 Task: Select street view around selected location Crater Lake National Park, Oregon, United States and verify 4 surrounding locations
Action: Mouse moved to (312, 88)
Screenshot: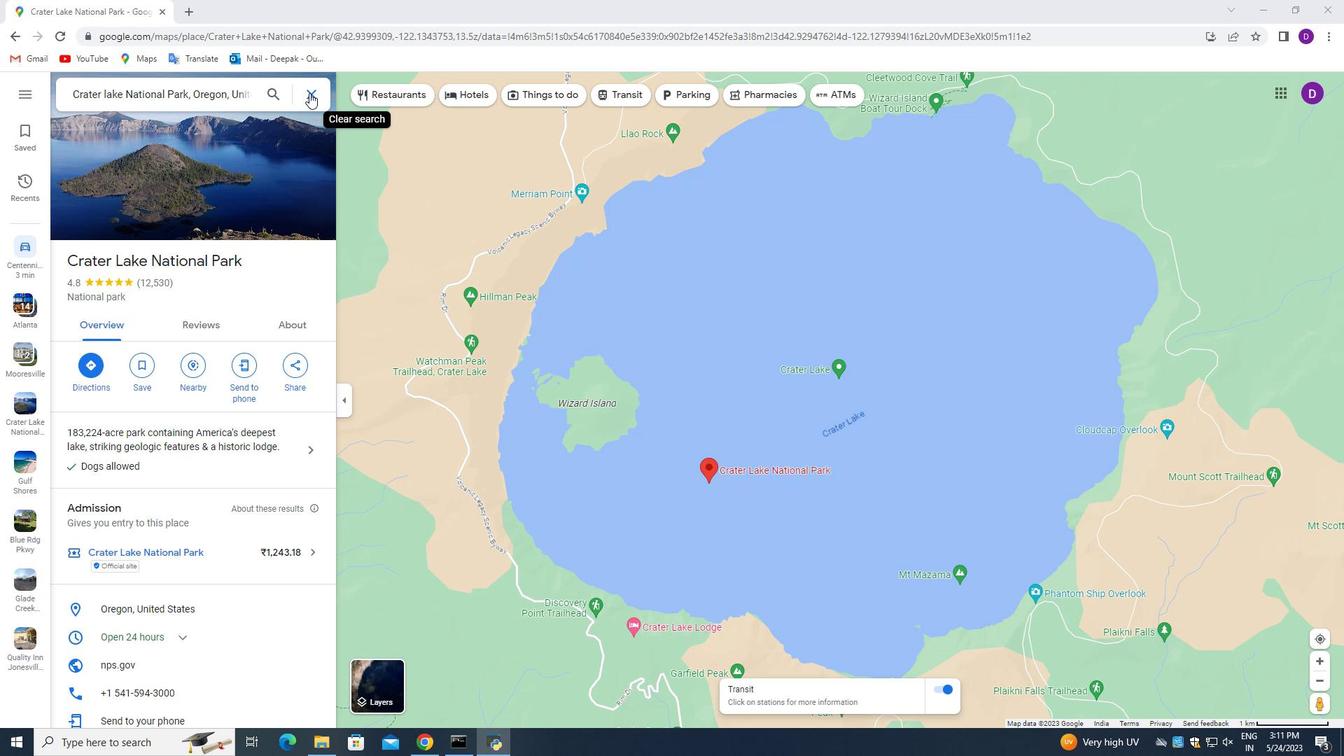 
Action: Mouse pressed left at (312, 88)
Screenshot: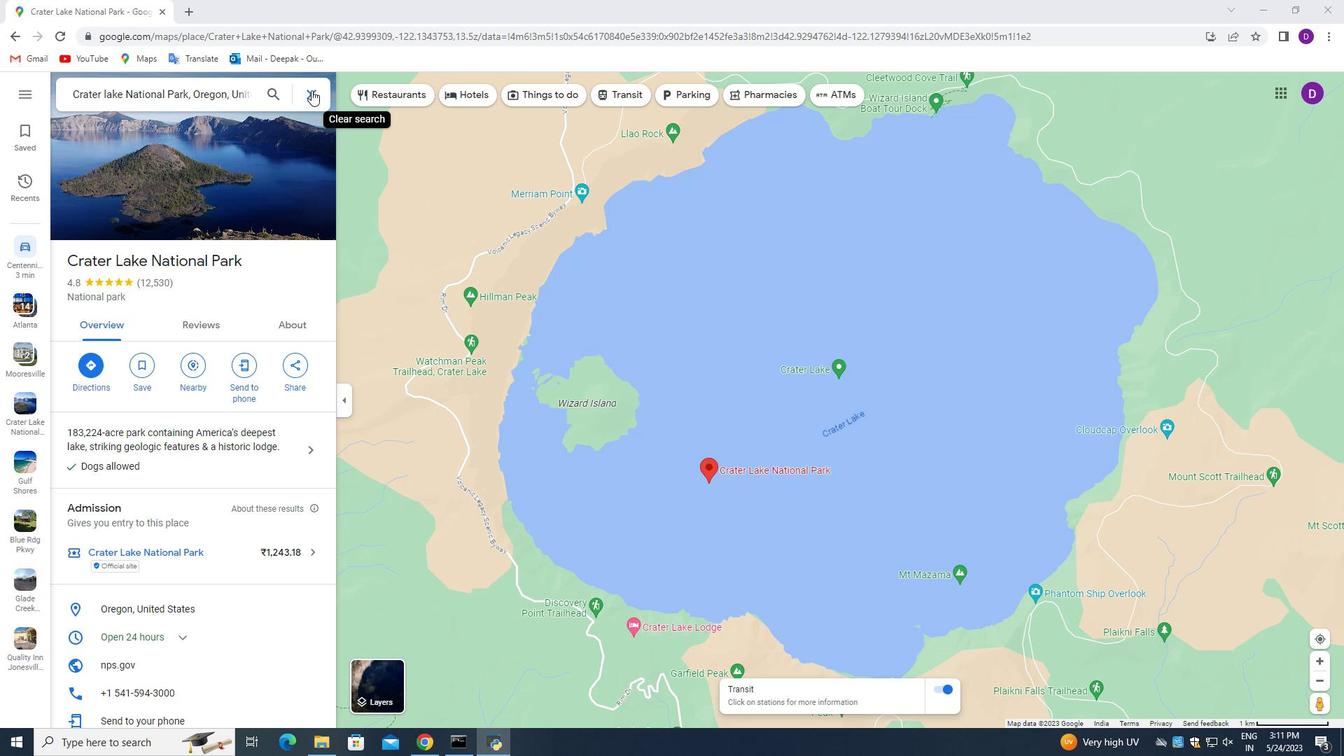 
Action: Mouse moved to (172, 92)
Screenshot: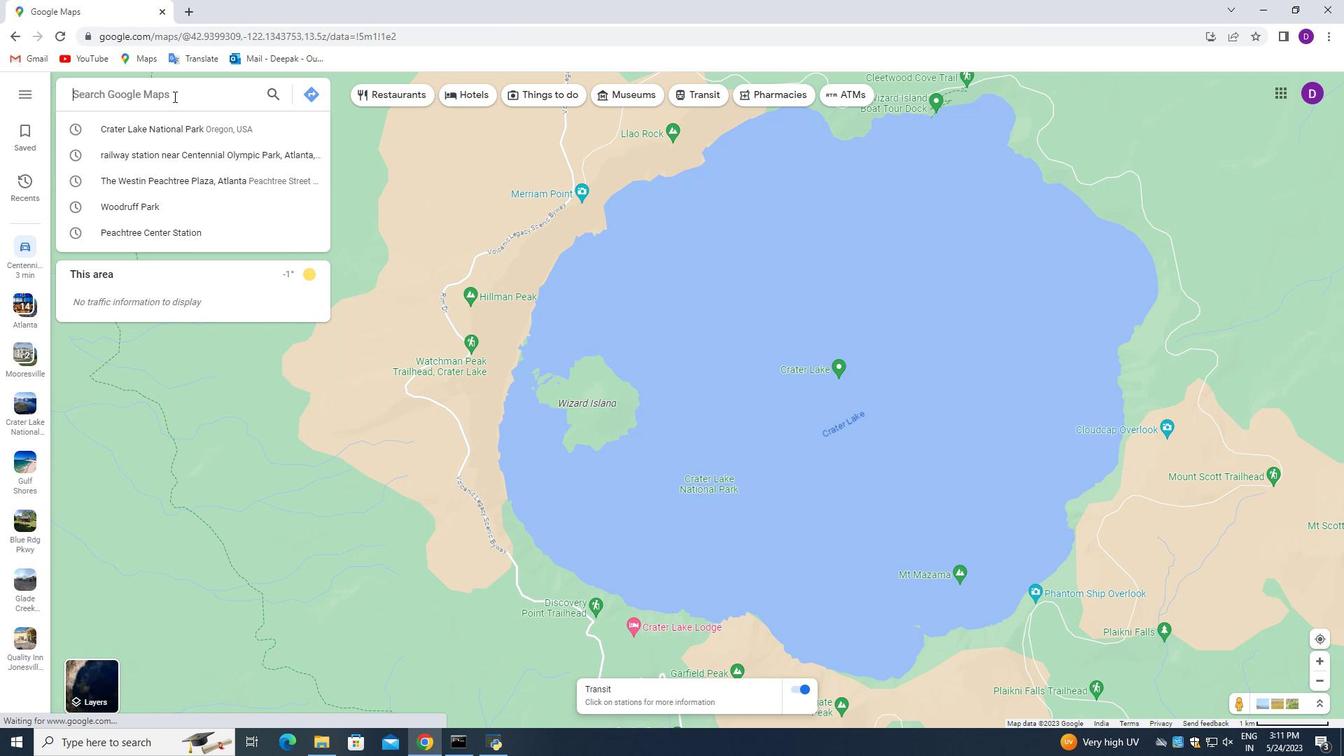
Action: Mouse pressed left at (172, 92)
Screenshot: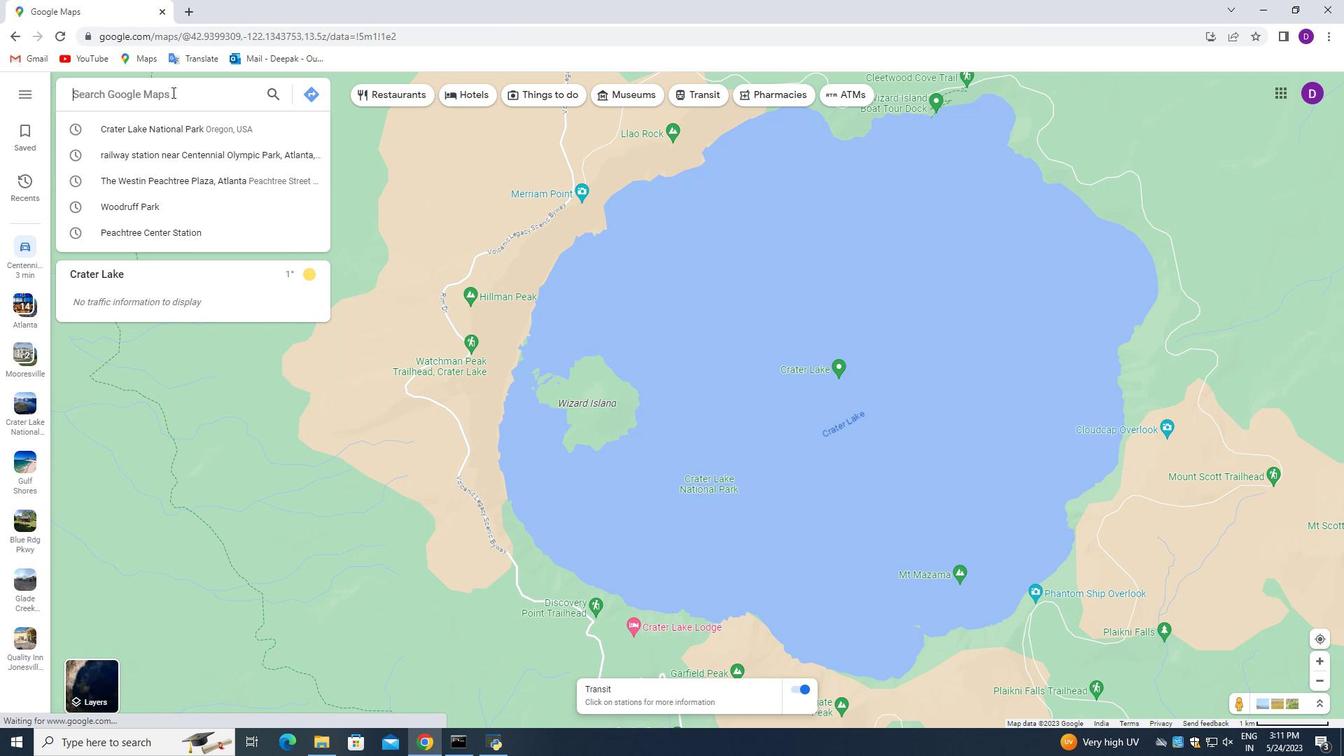 
Action: Mouse moved to (172, 91)
Screenshot: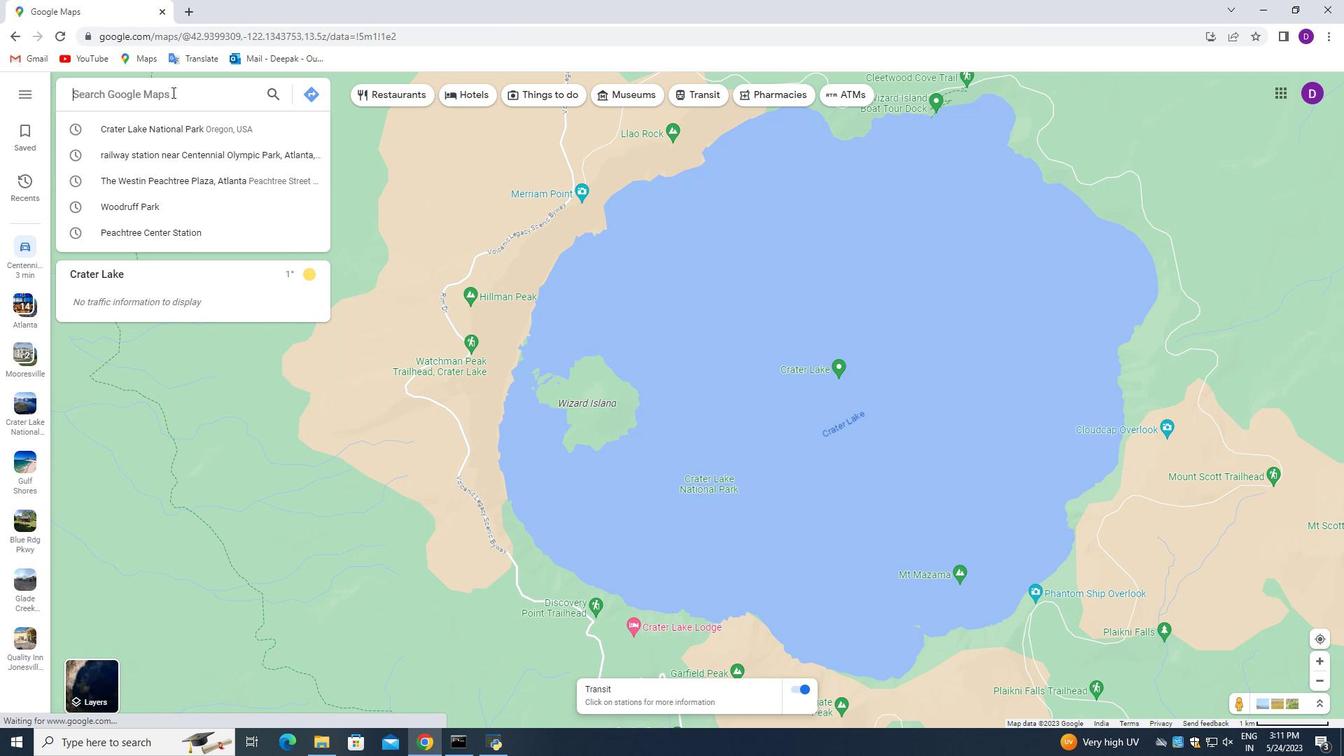 
Action: Key pressed <Key.shift_r>Crater<Key.space><Key.shift>Lake<Key.space><Key.shift>National<Key.space><Key.shift>Park,<Key.space><Key.shift>Oregon,<Key.space><Key.shift>United<Key.space><Key.shift_r>States<Key.enter>
Screenshot: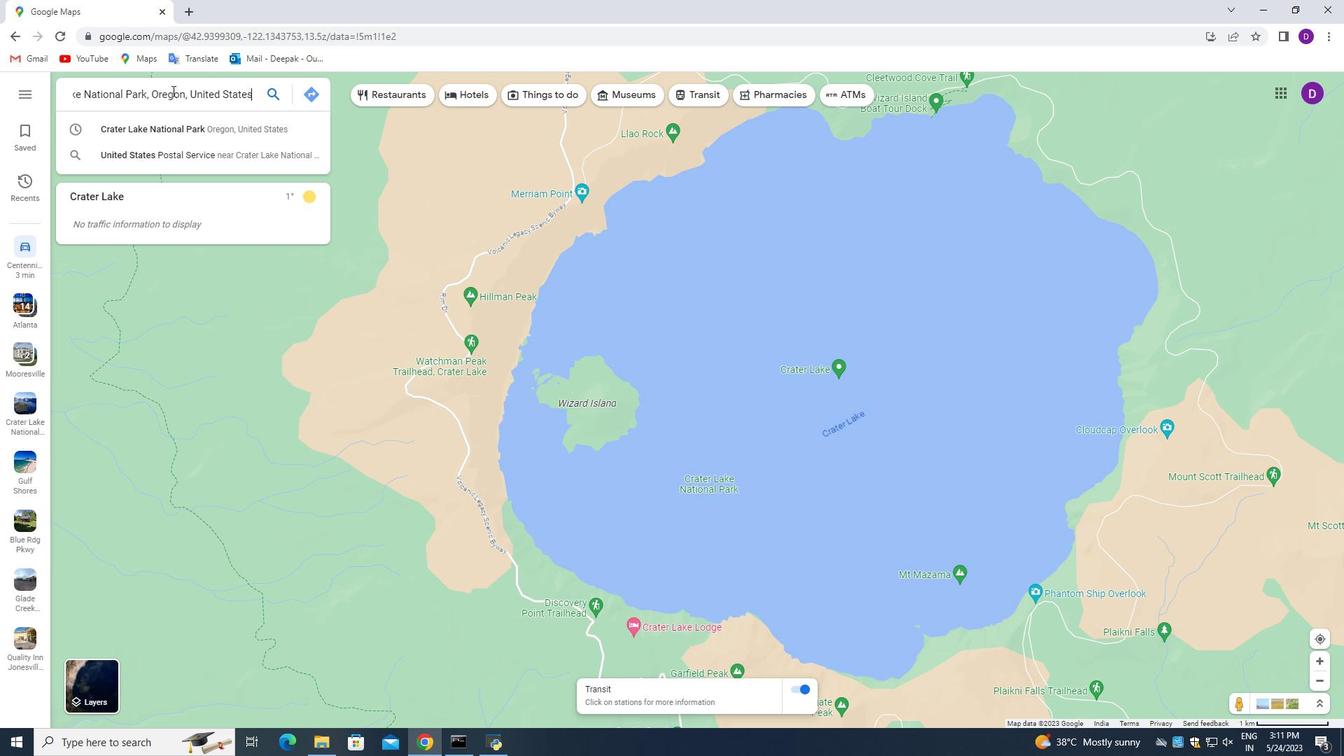 
Action: Mouse moved to (874, 420)
Screenshot: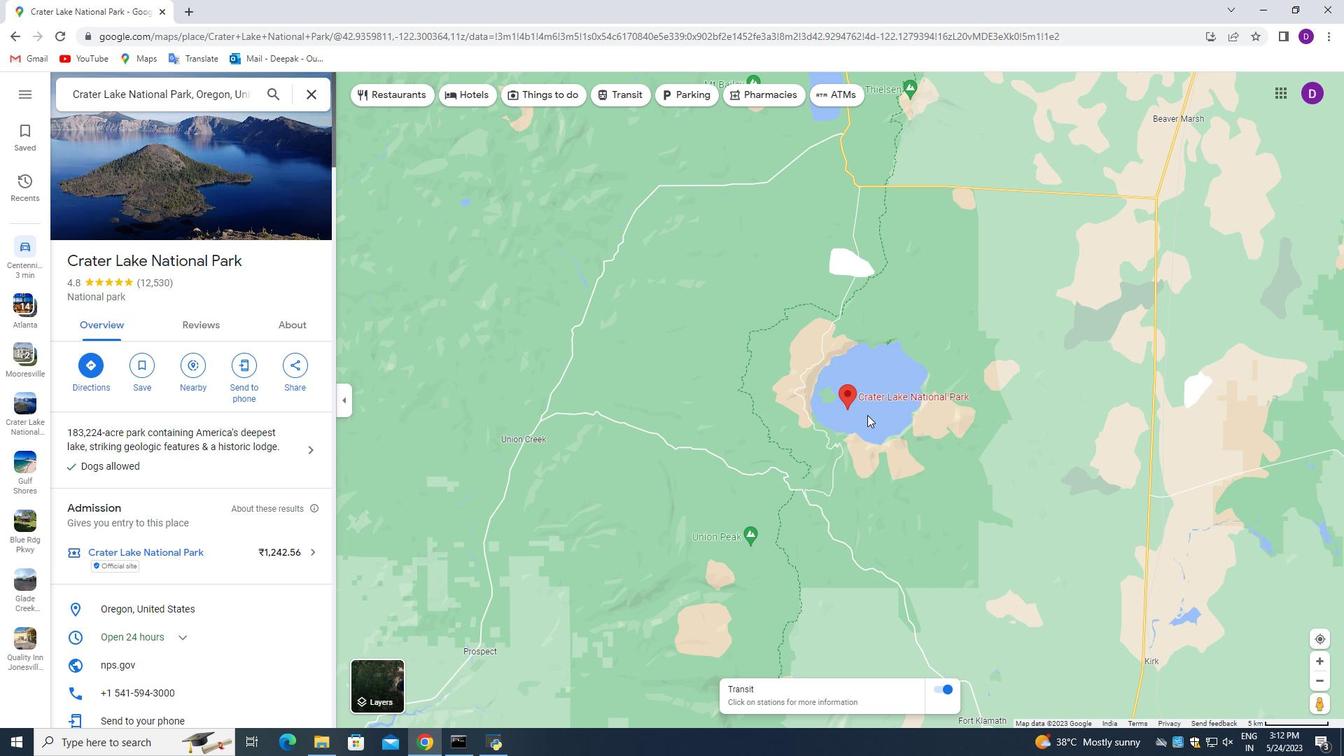 
Action: Mouse scrolled (867, 416) with delta (0, 0)
Screenshot: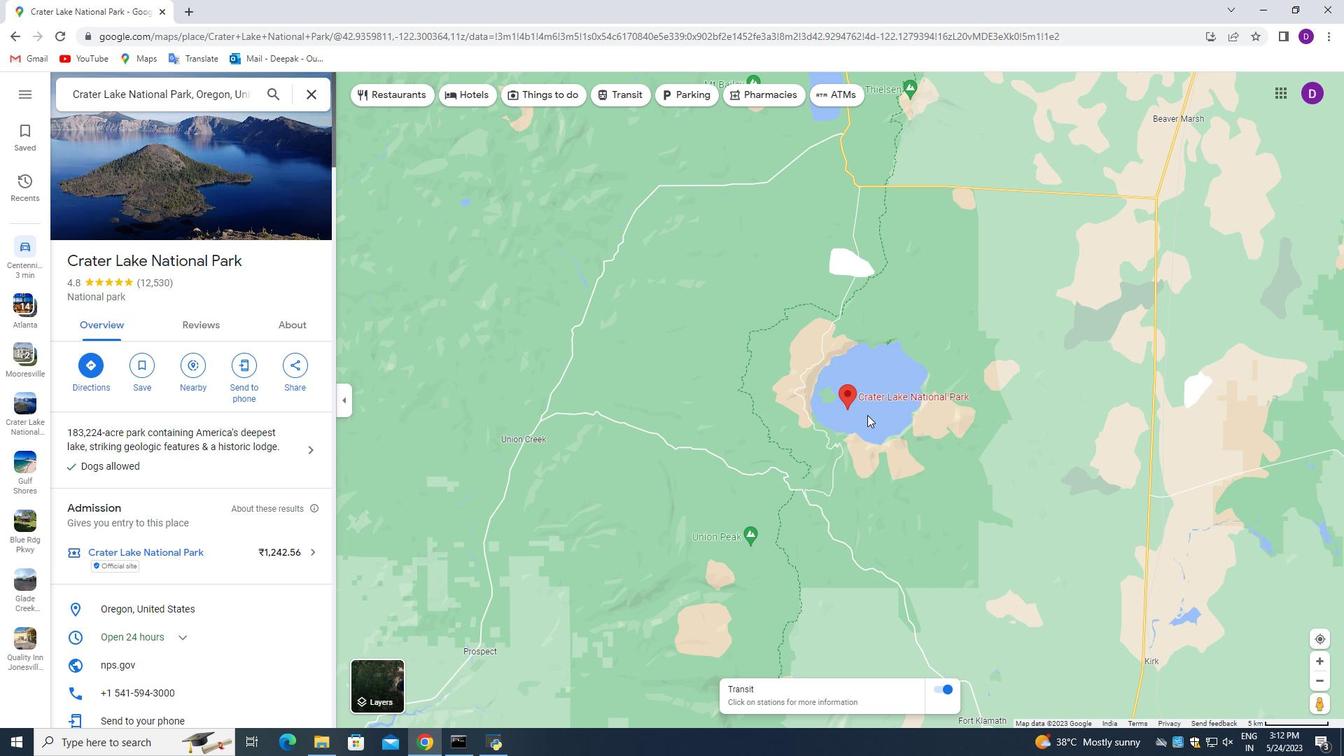 
Action: Mouse moved to (962, 470)
Screenshot: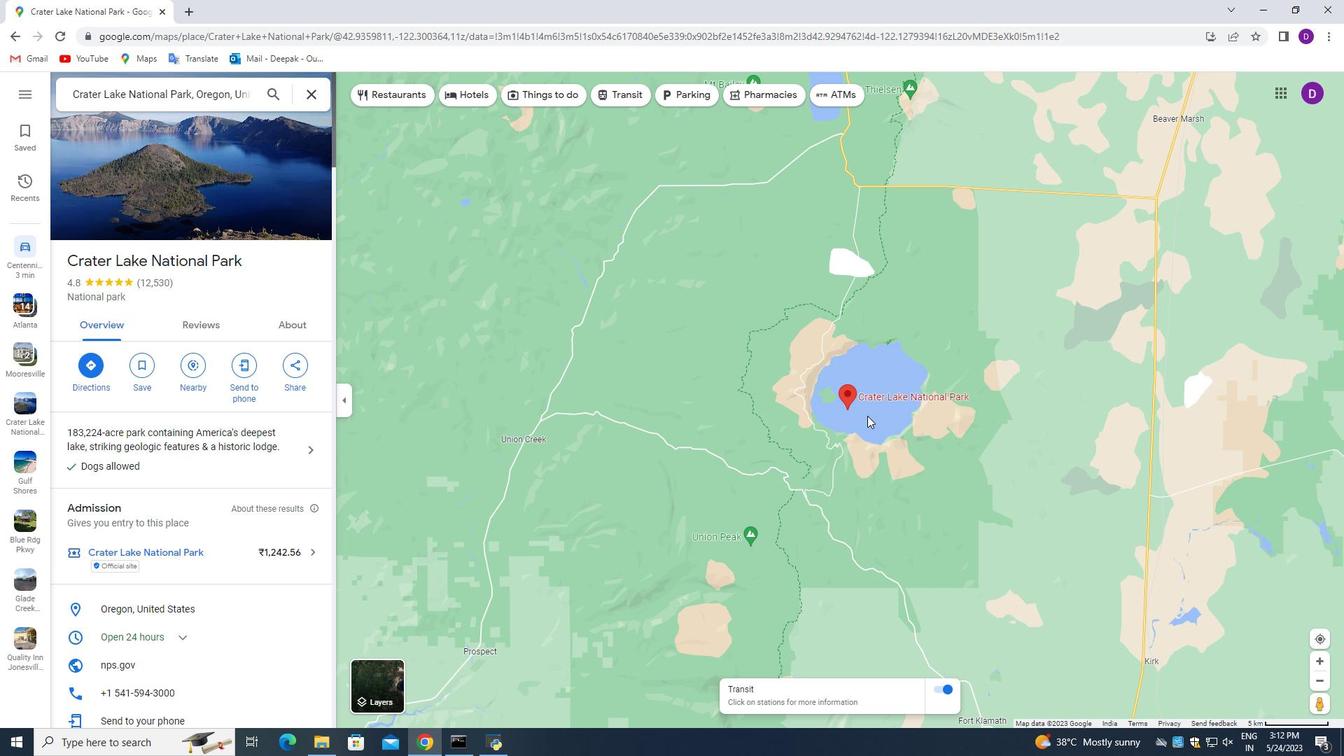 
Action: Mouse scrolled (867, 417) with delta (0, 0)
Screenshot: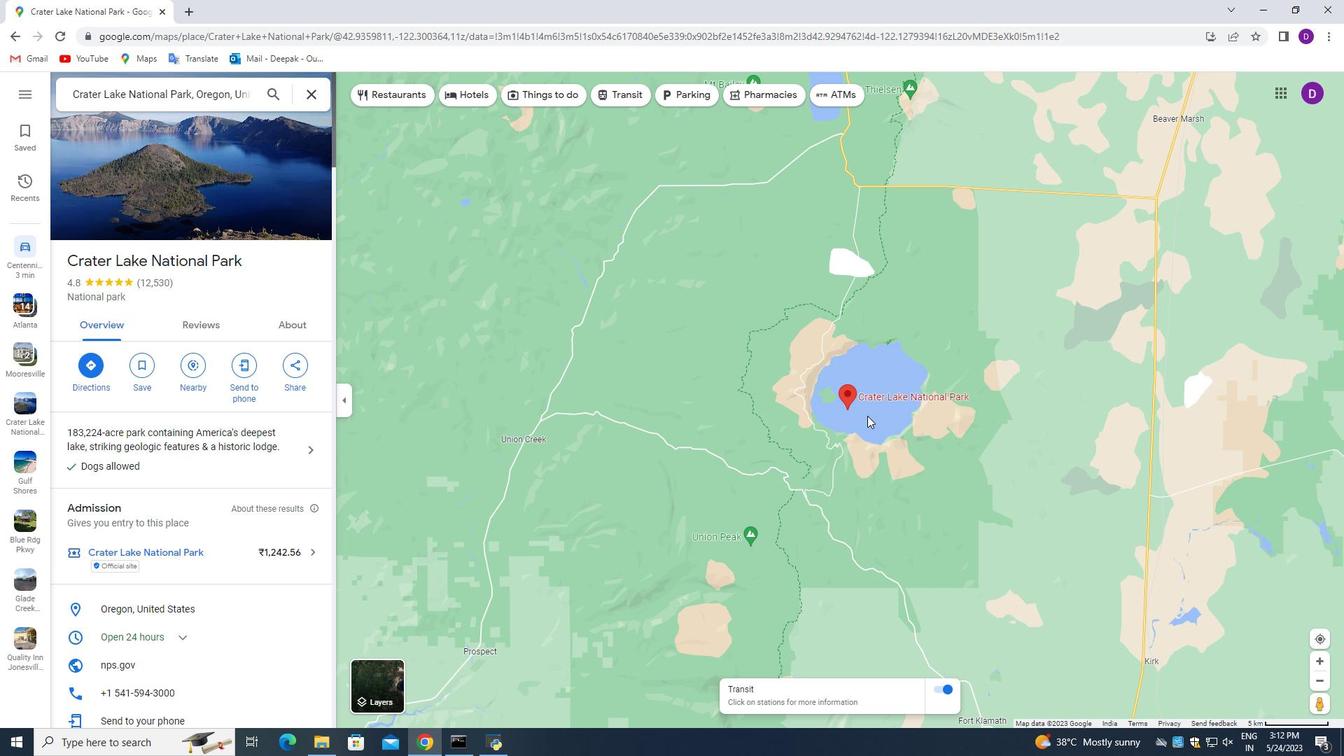 
Action: Mouse moved to (1319, 707)
Screenshot: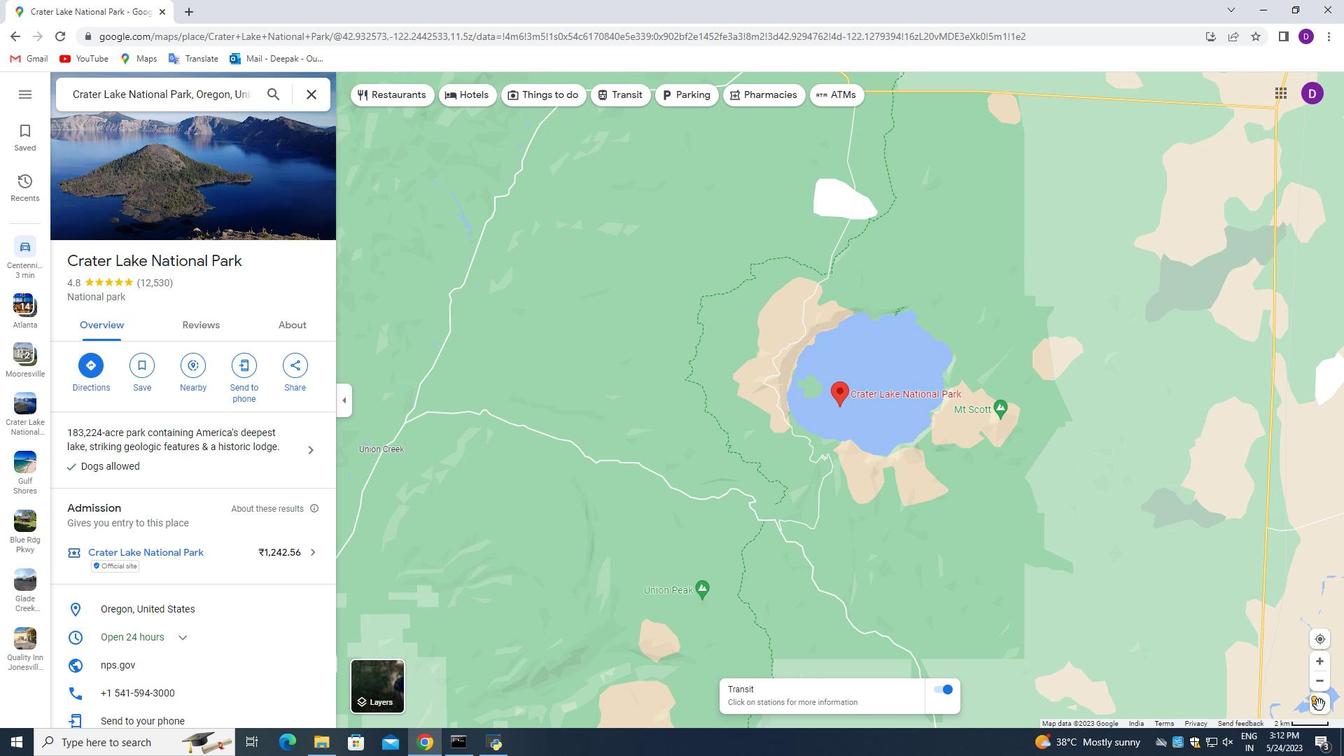 
Action: Mouse pressed left at (1319, 707)
Screenshot: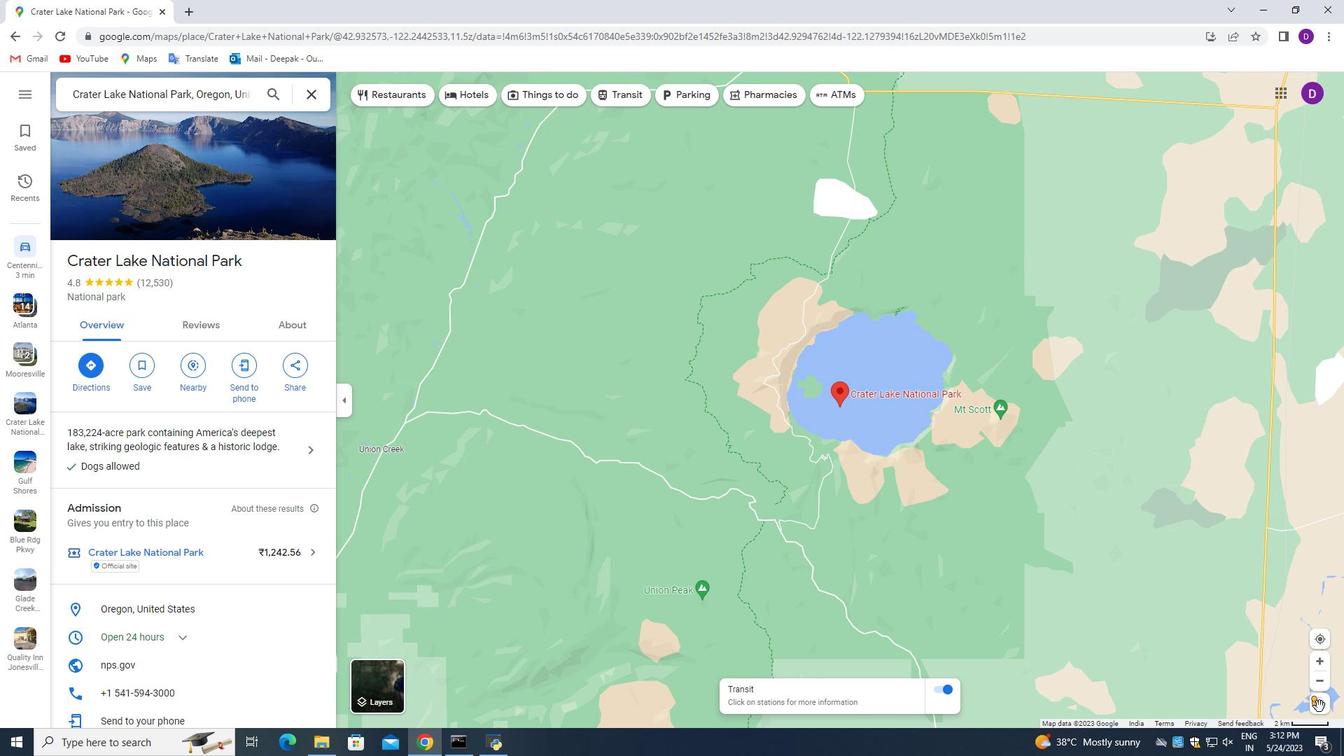 
Action: Mouse moved to (492, 372)
Screenshot: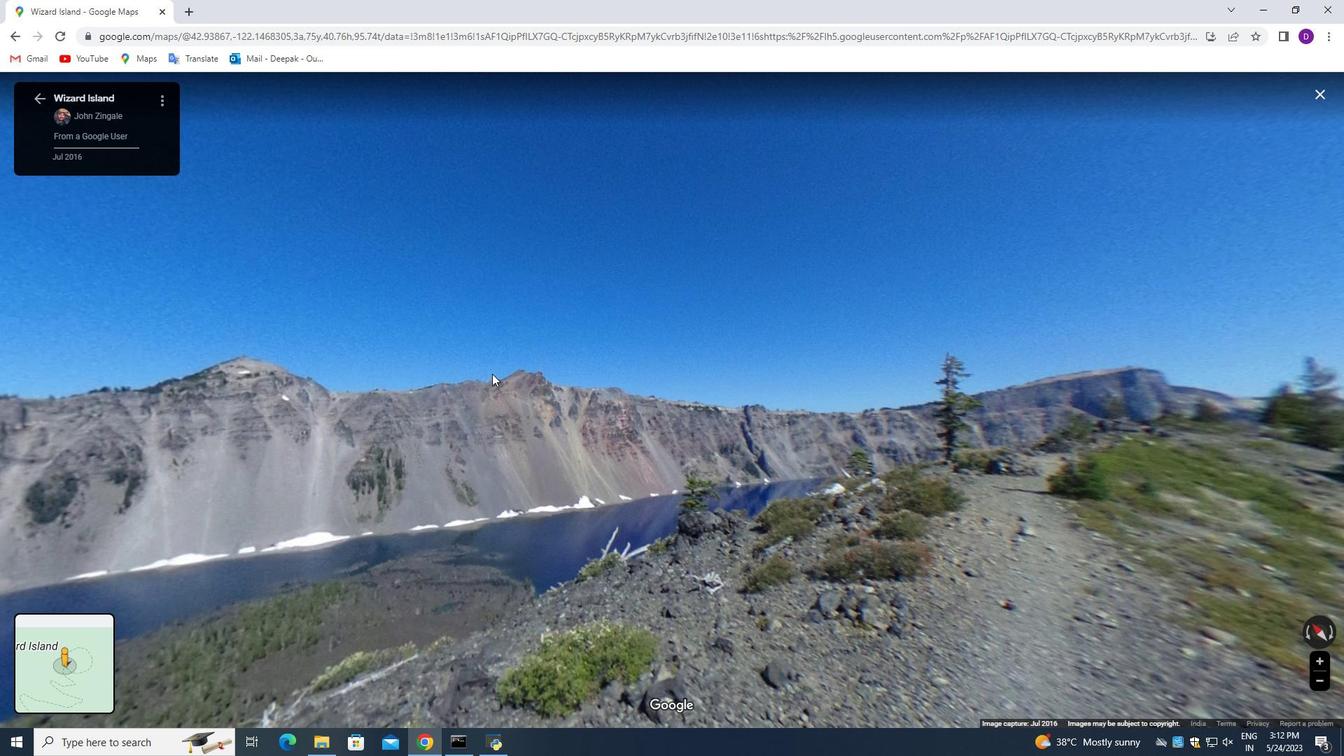 
Action: Mouse pressed left at (492, 372)
Screenshot: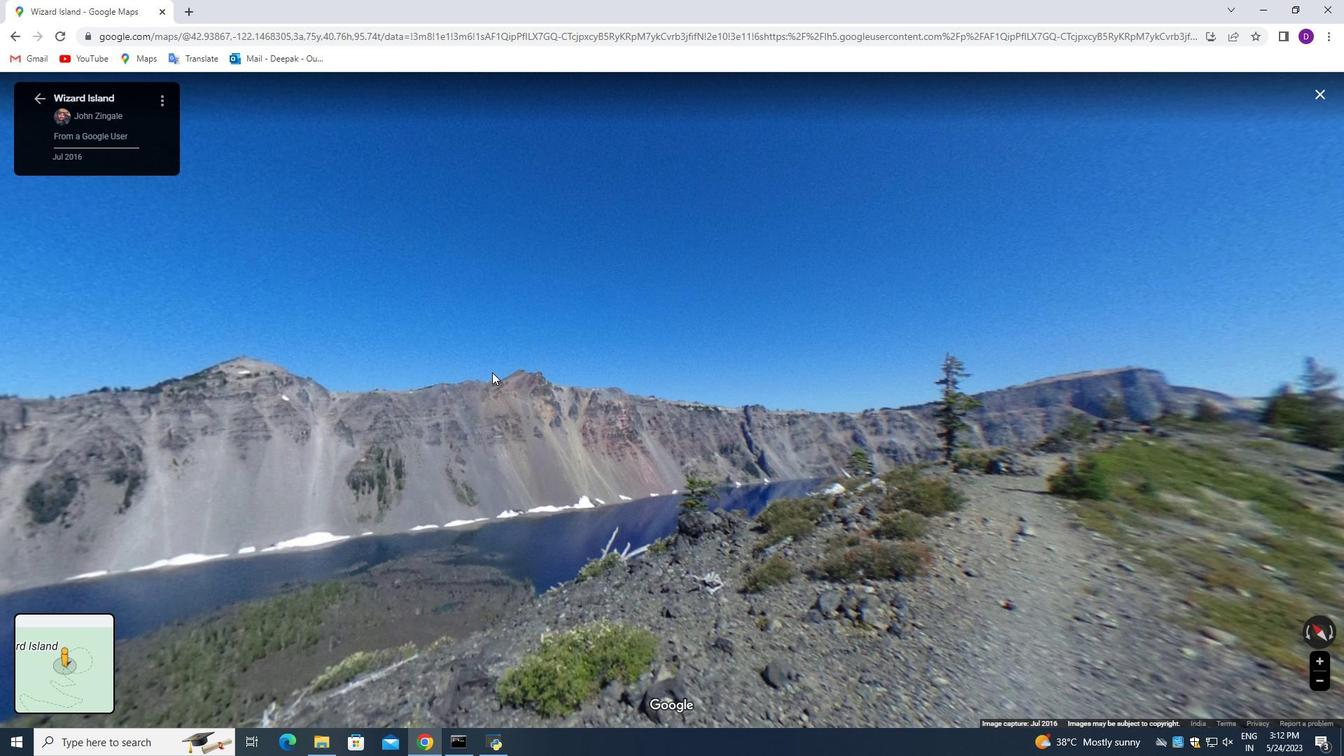 
Action: Mouse moved to (412, 381)
Screenshot: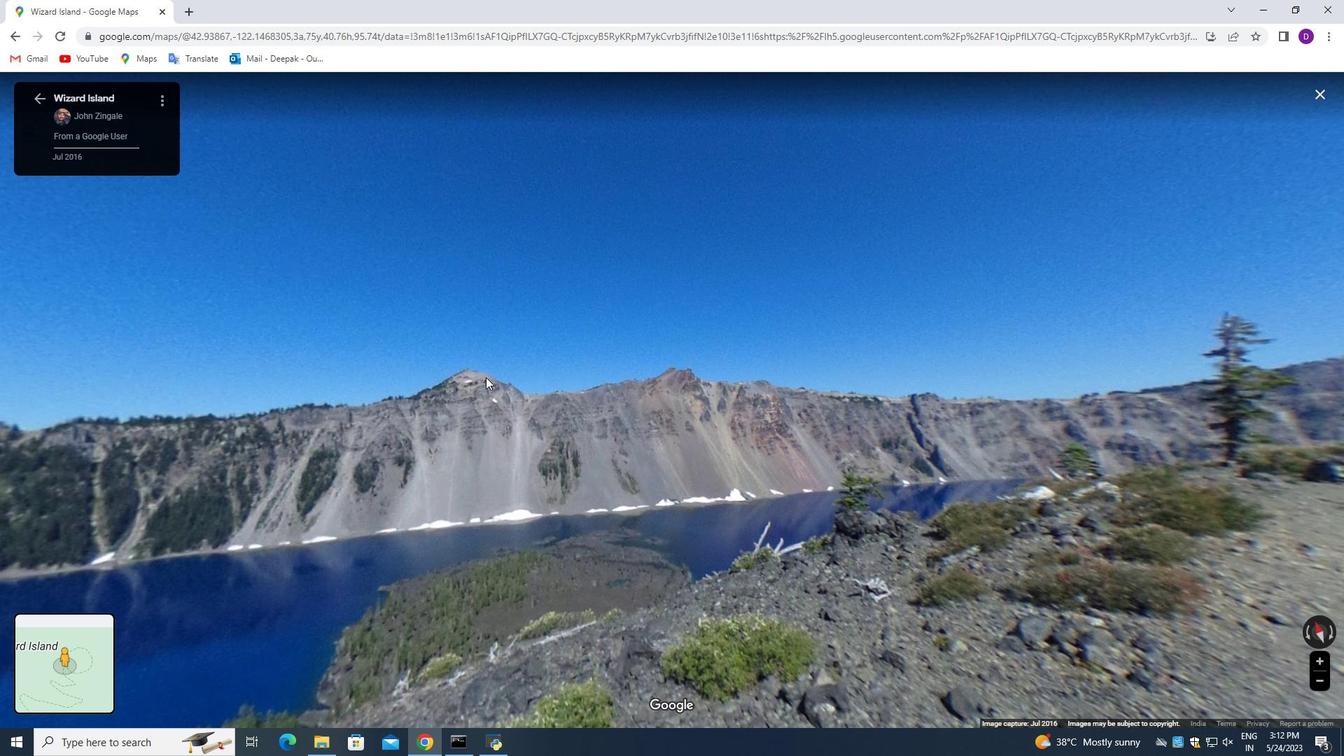 
Action: Mouse pressed left at (412, 381)
Screenshot: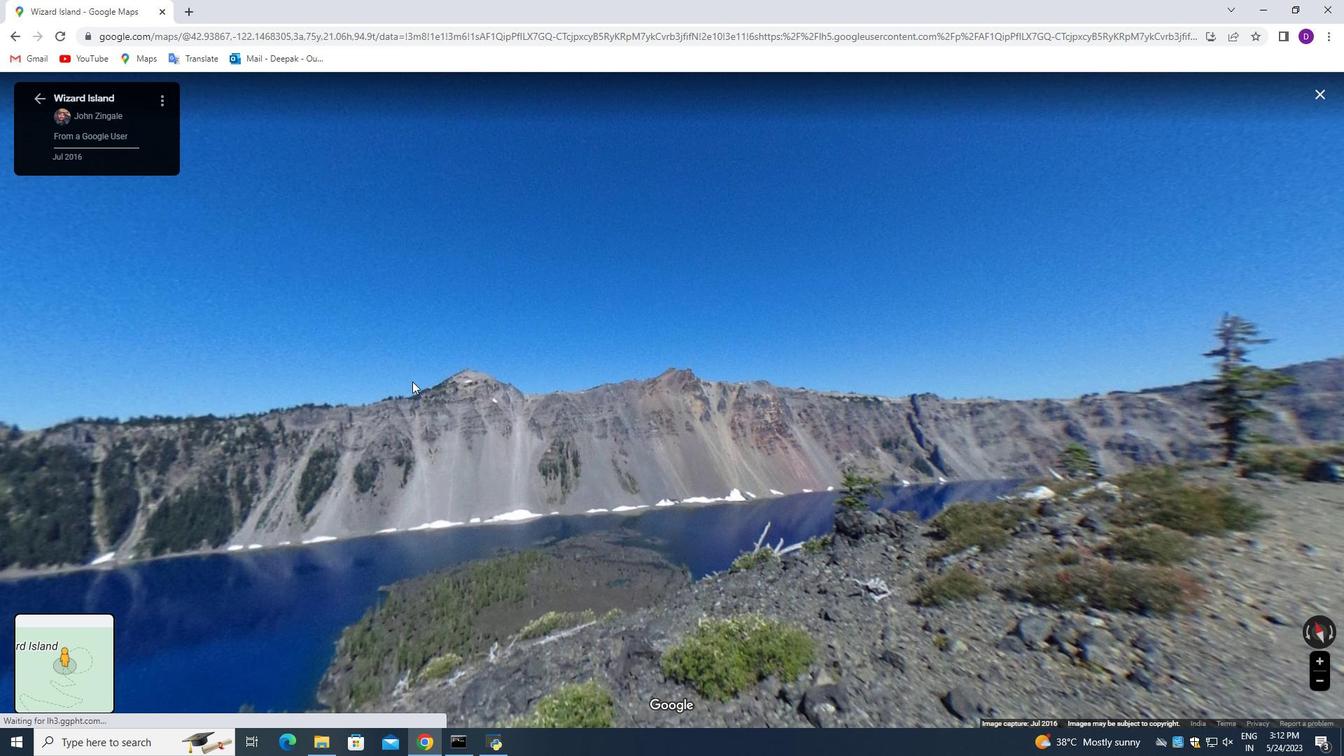 
Action: Mouse moved to (495, 382)
Screenshot: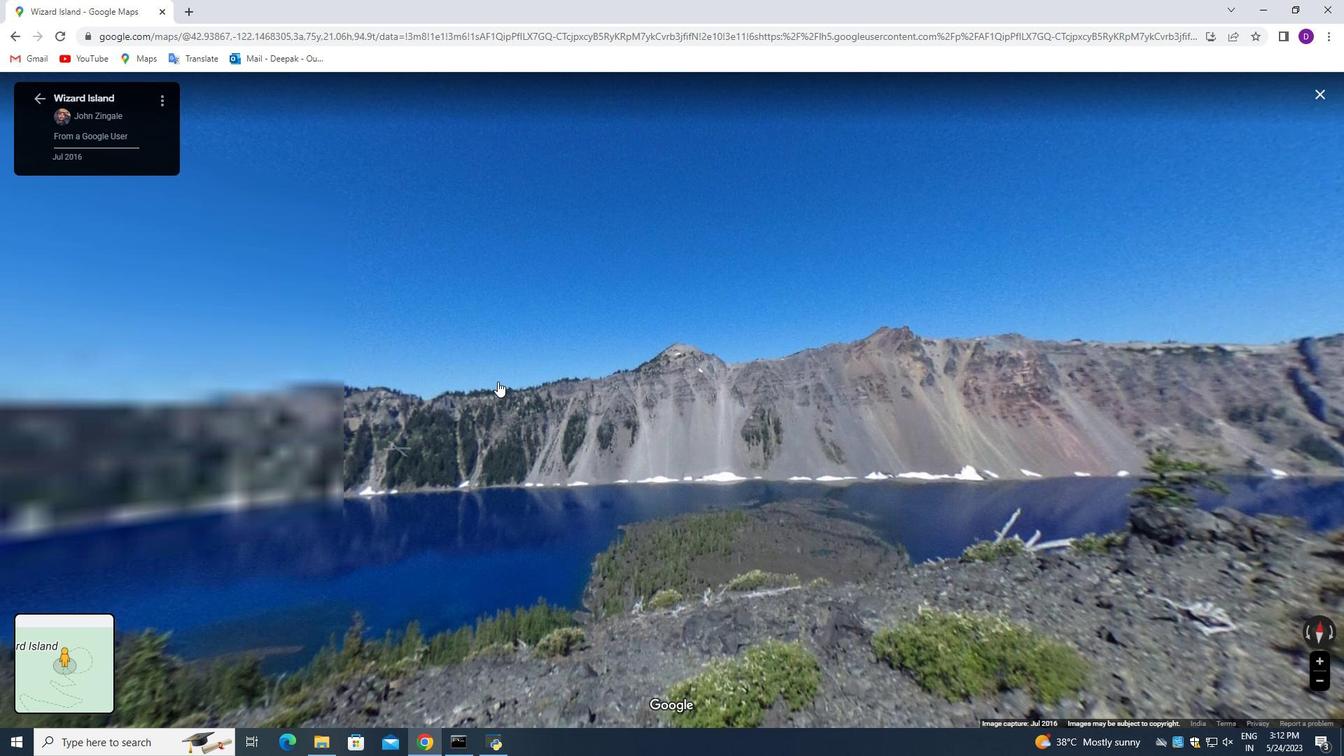 
Action: Mouse scrolled (495, 381) with delta (0, 0)
Screenshot: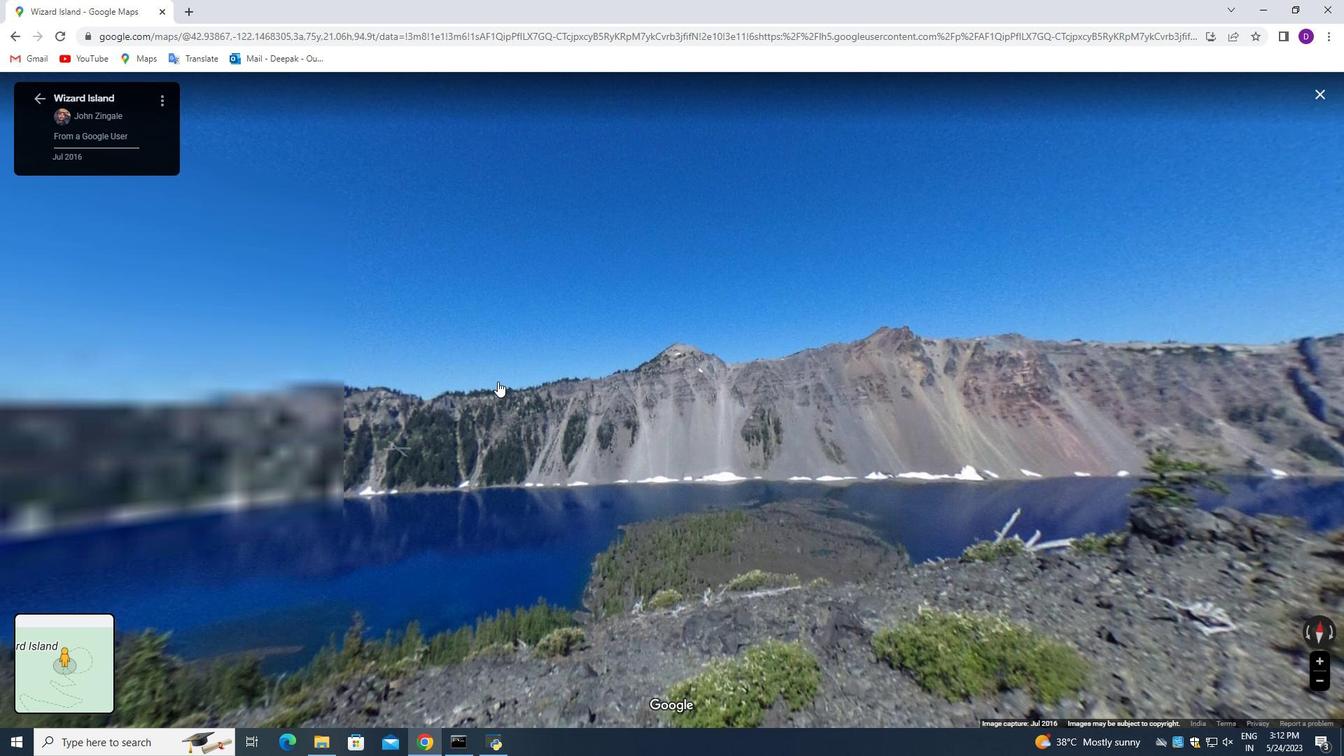 
Action: Mouse moved to (494, 382)
Screenshot: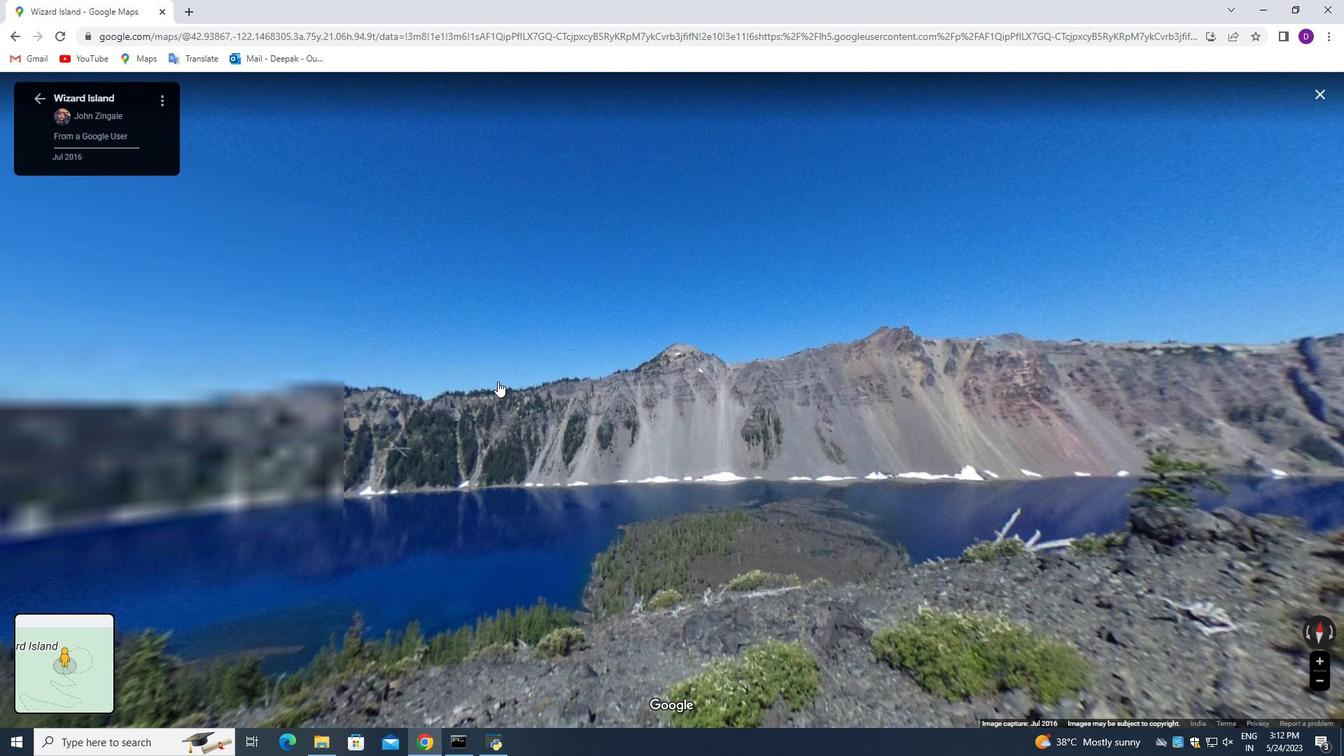 
Action: Mouse scrolled (494, 381) with delta (0, 0)
Screenshot: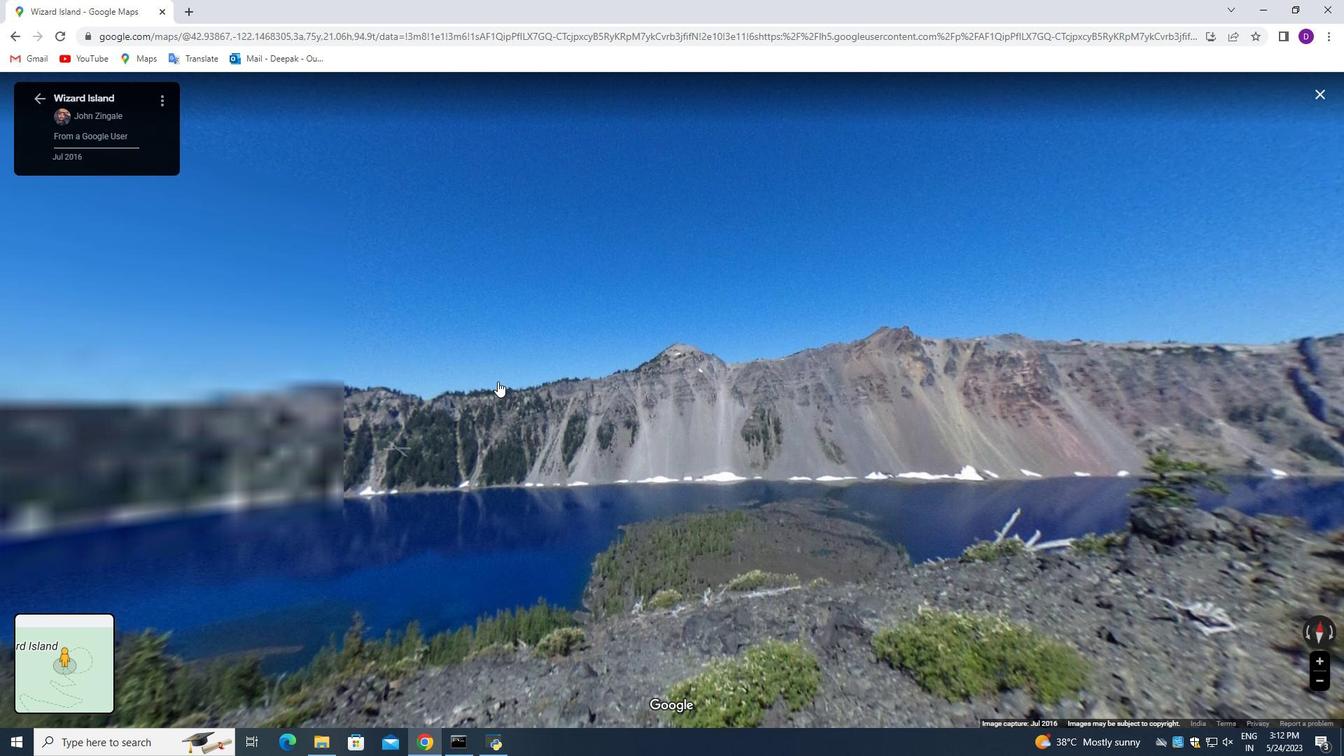
Action: Mouse scrolled (494, 381) with delta (0, 0)
Screenshot: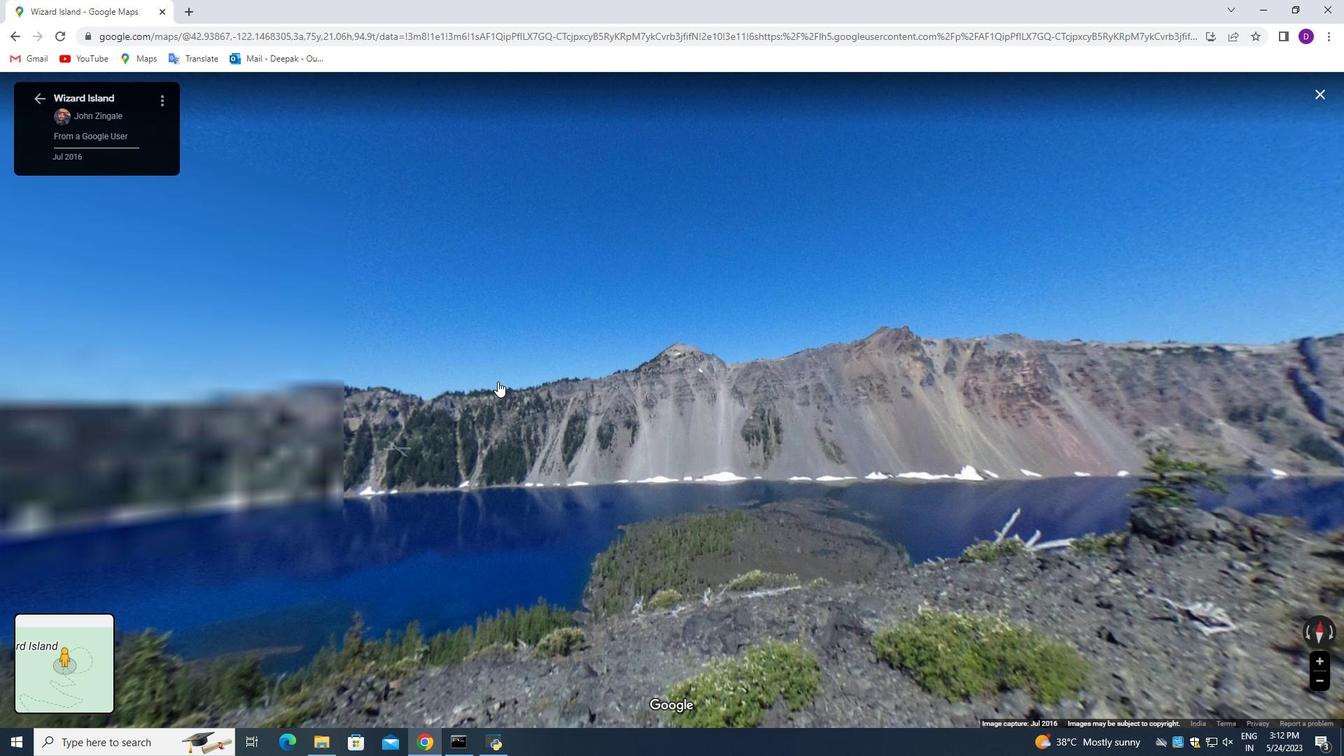 
Action: Mouse moved to (494, 382)
Screenshot: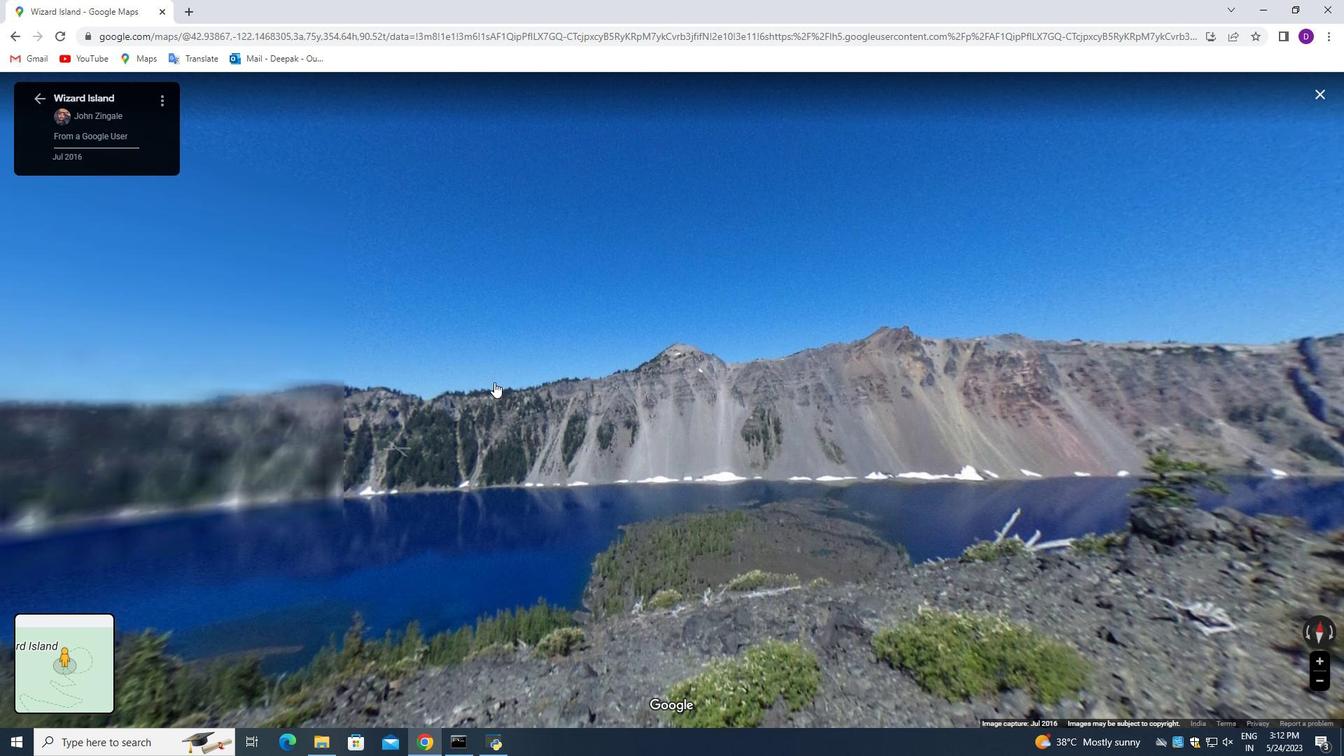 
Action: Mouse scrolled (494, 381) with delta (0, 0)
Screenshot: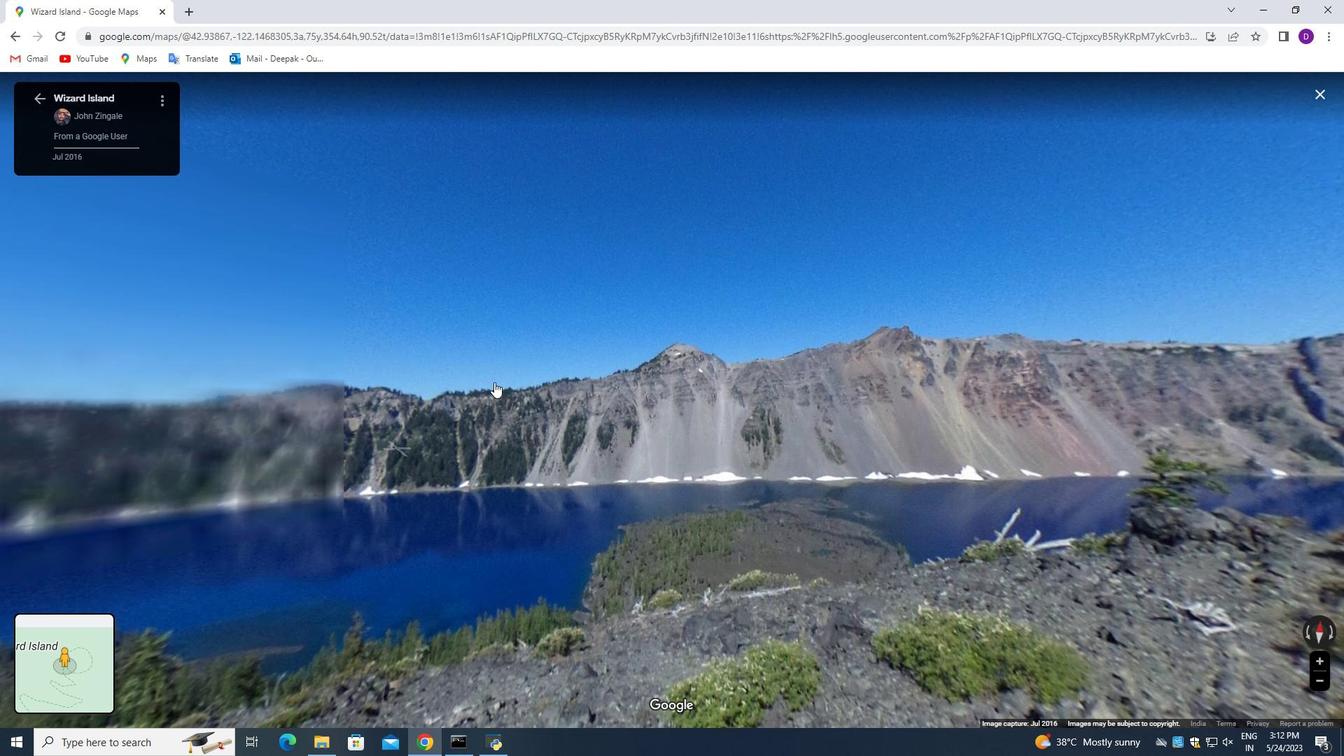 
Action: Mouse moved to (492, 381)
Screenshot: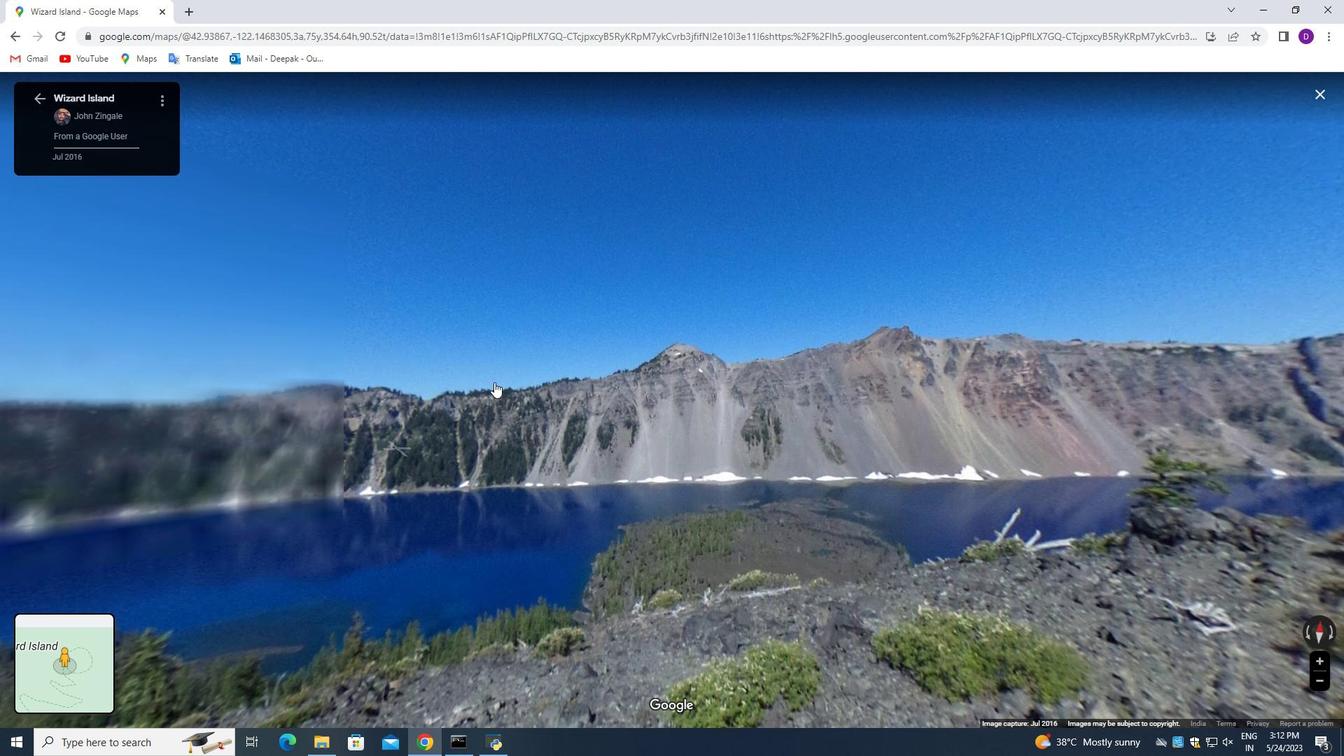 
Action: Mouse scrolled (492, 380) with delta (0, 0)
Screenshot: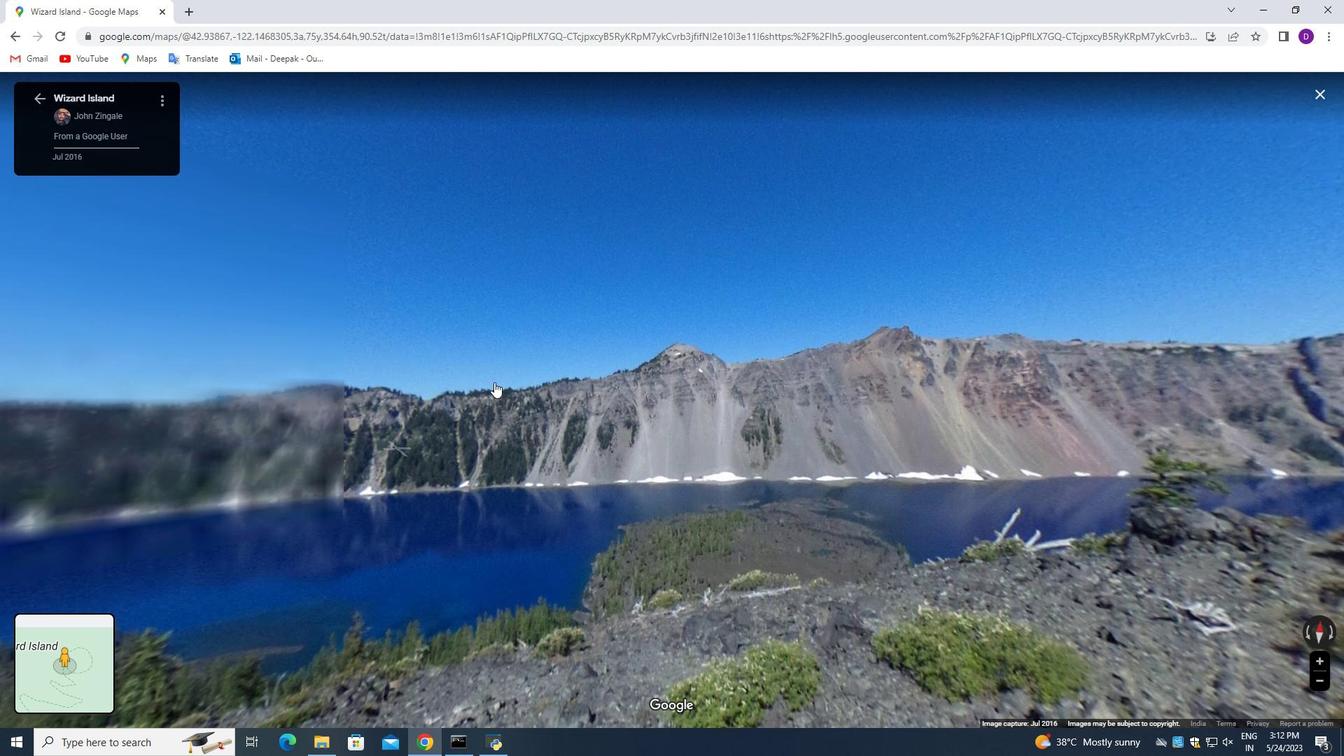 
Action: Mouse moved to (492, 380)
Screenshot: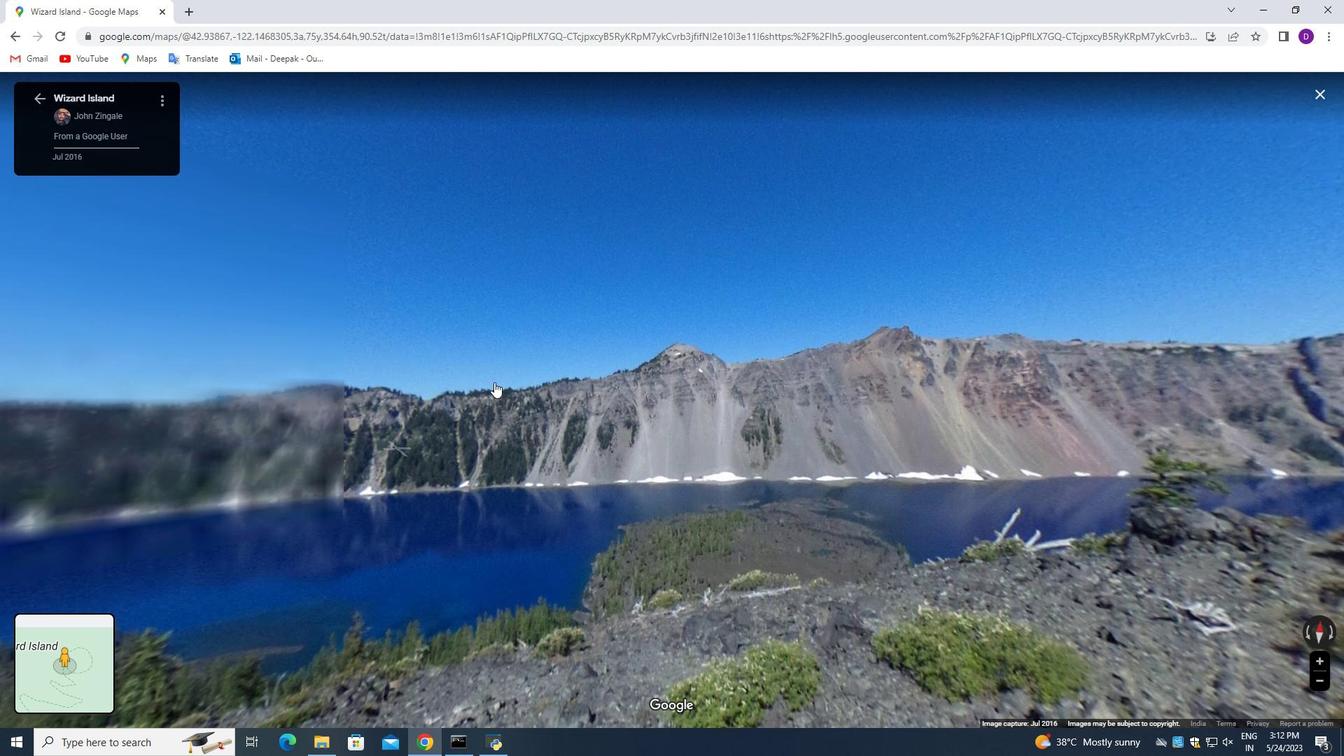
Action: Mouse scrolled (492, 380) with delta (0, 0)
Screenshot: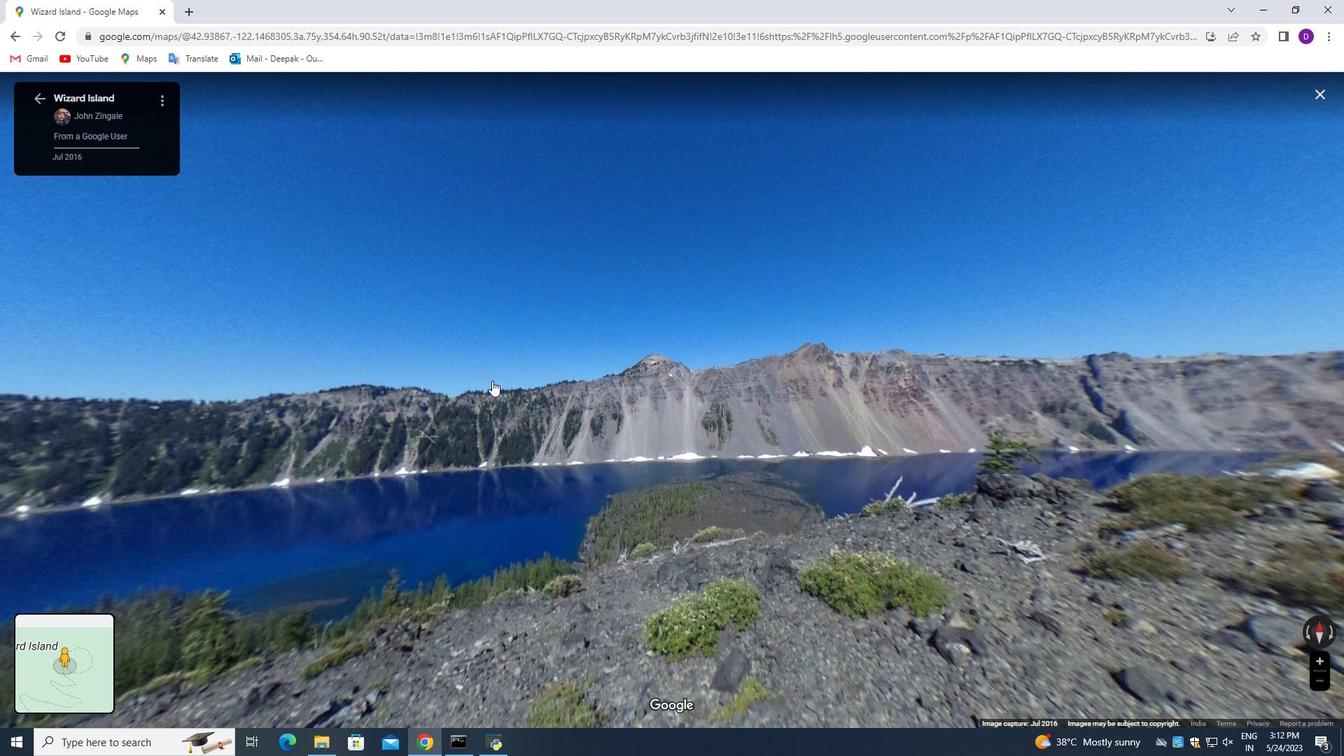 
Action: Mouse scrolled (492, 380) with delta (0, 0)
Screenshot: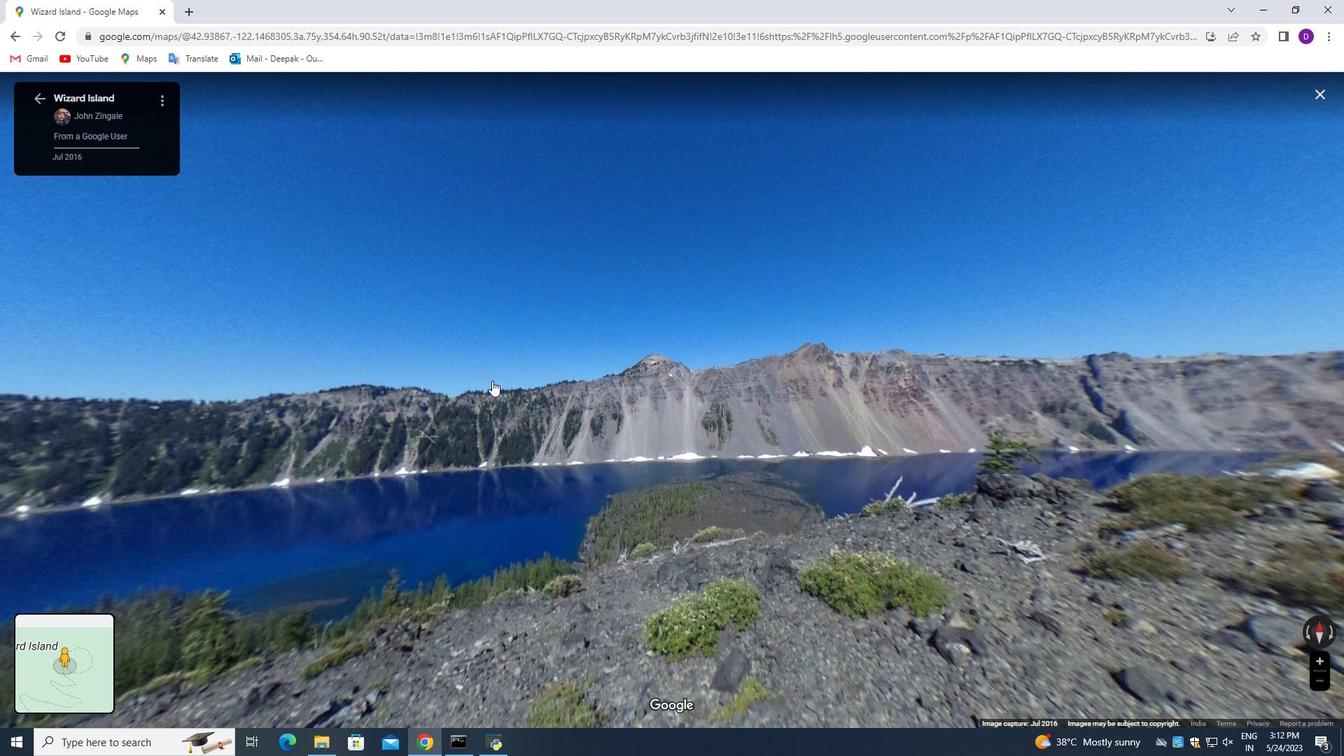 
Action: Mouse scrolled (492, 380) with delta (0, 0)
Screenshot: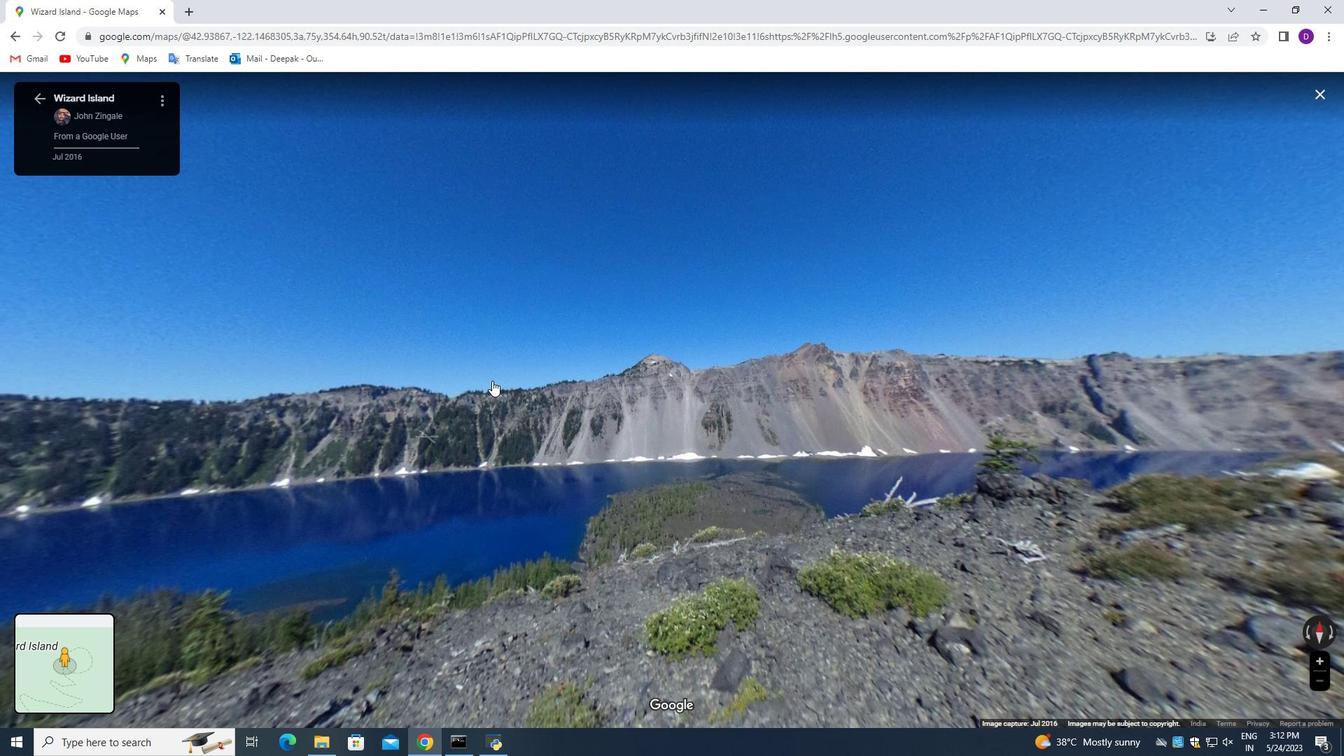 
Action: Mouse scrolled (492, 380) with delta (0, 0)
Screenshot: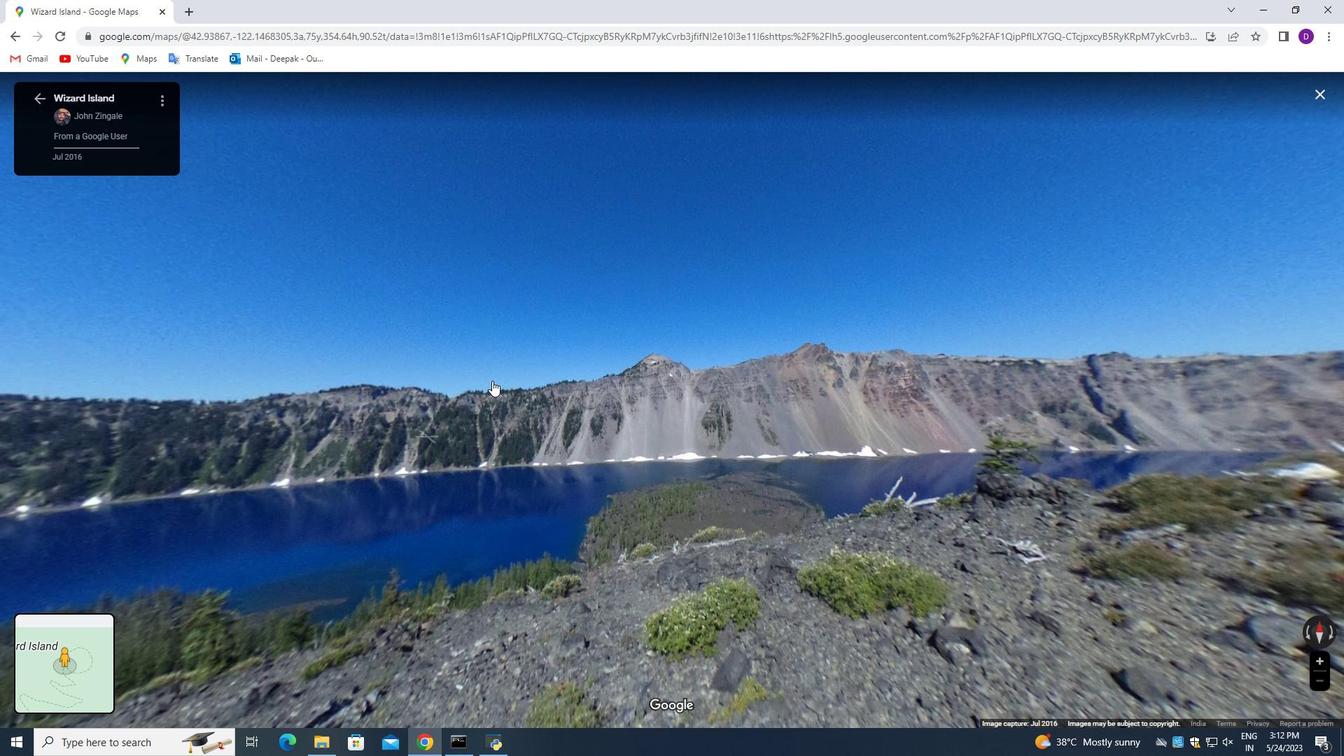 
Action: Mouse moved to (492, 380)
Screenshot: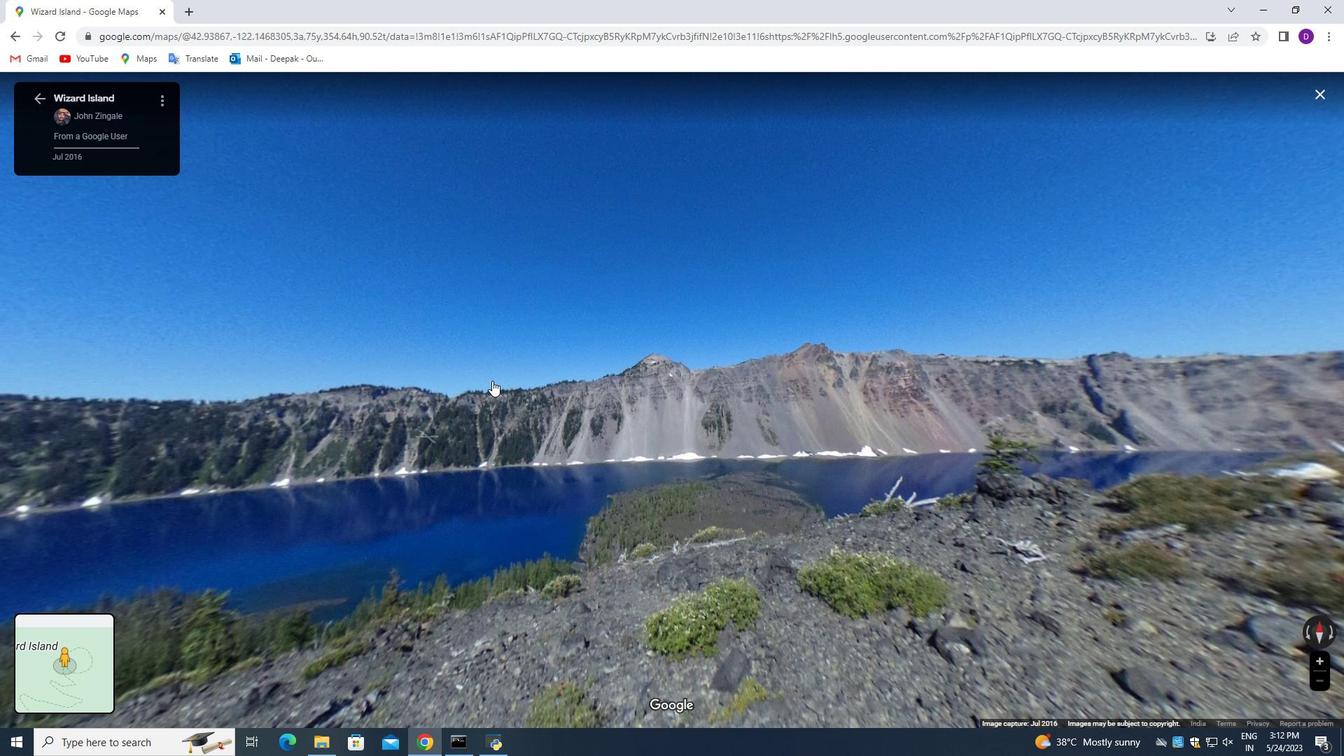 
Action: Mouse scrolled (492, 380) with delta (0, 0)
Screenshot: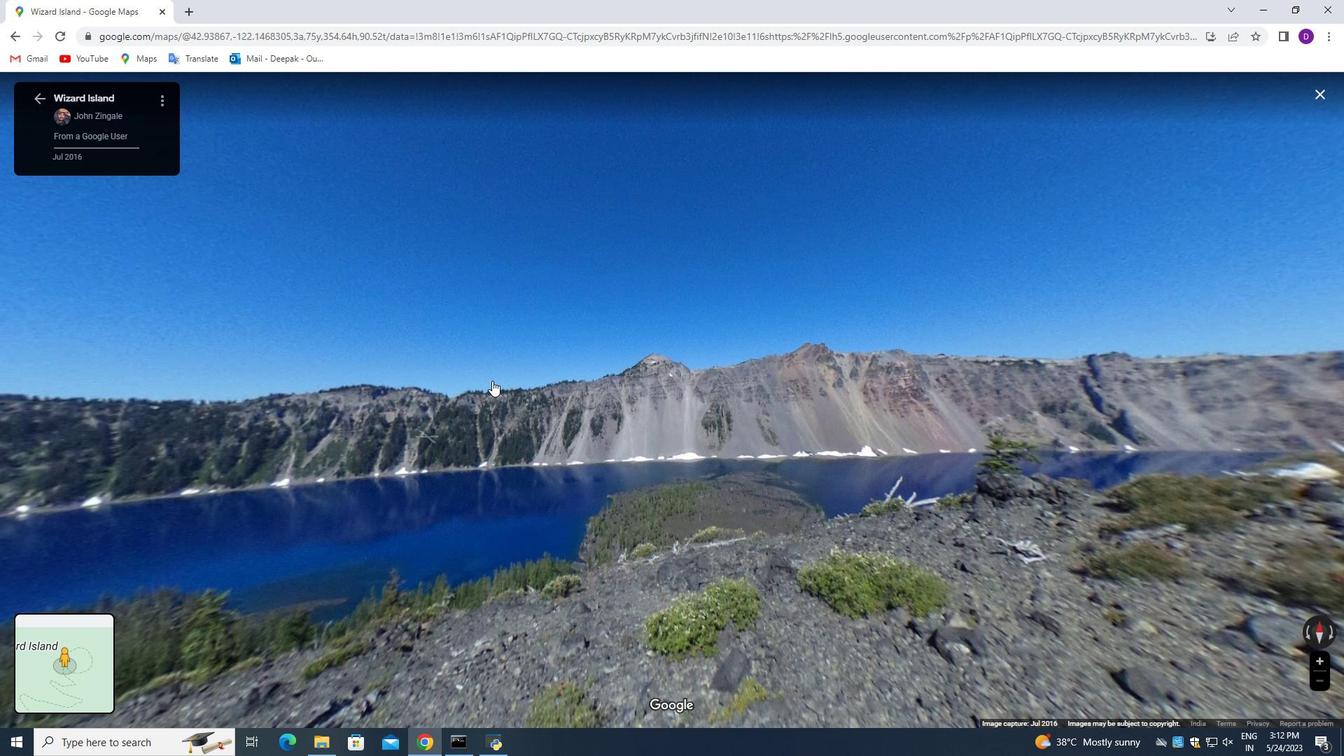 
Action: Mouse moved to (415, 394)
Screenshot: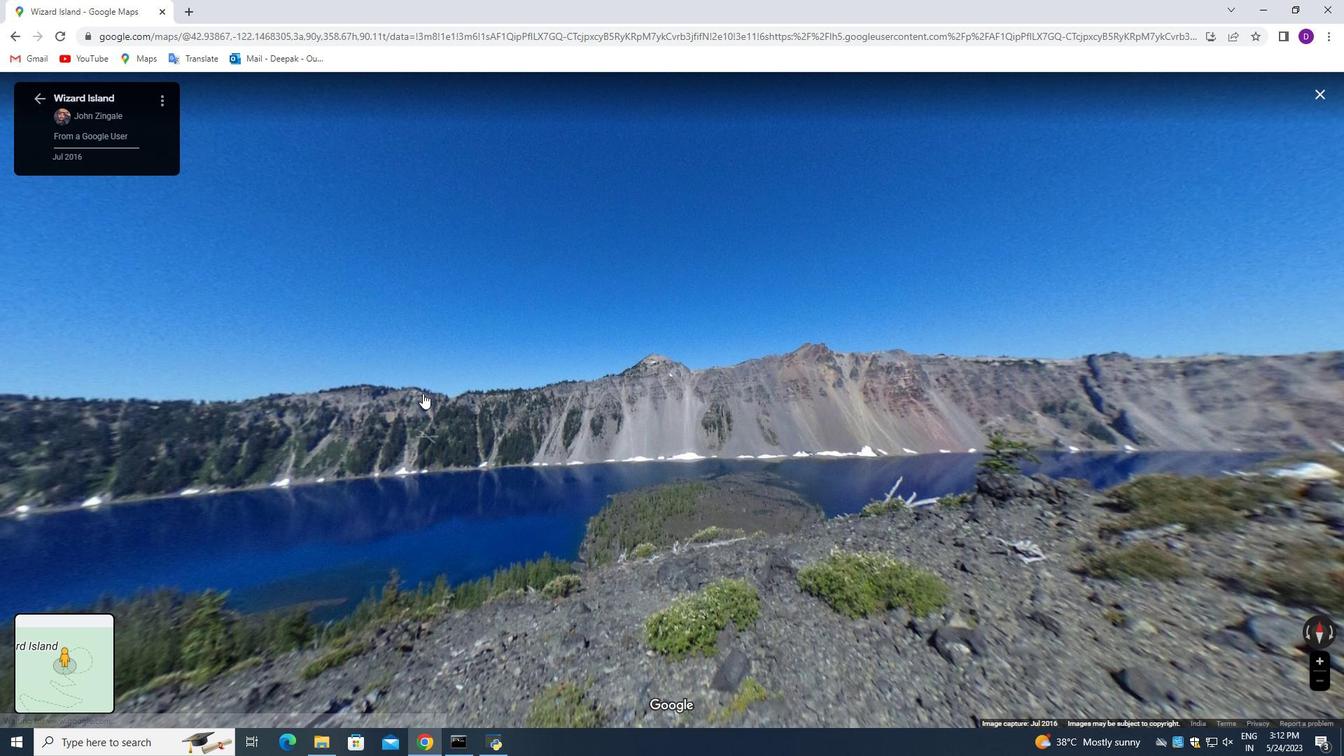 
Action: Mouse pressed left at (415, 394)
Screenshot: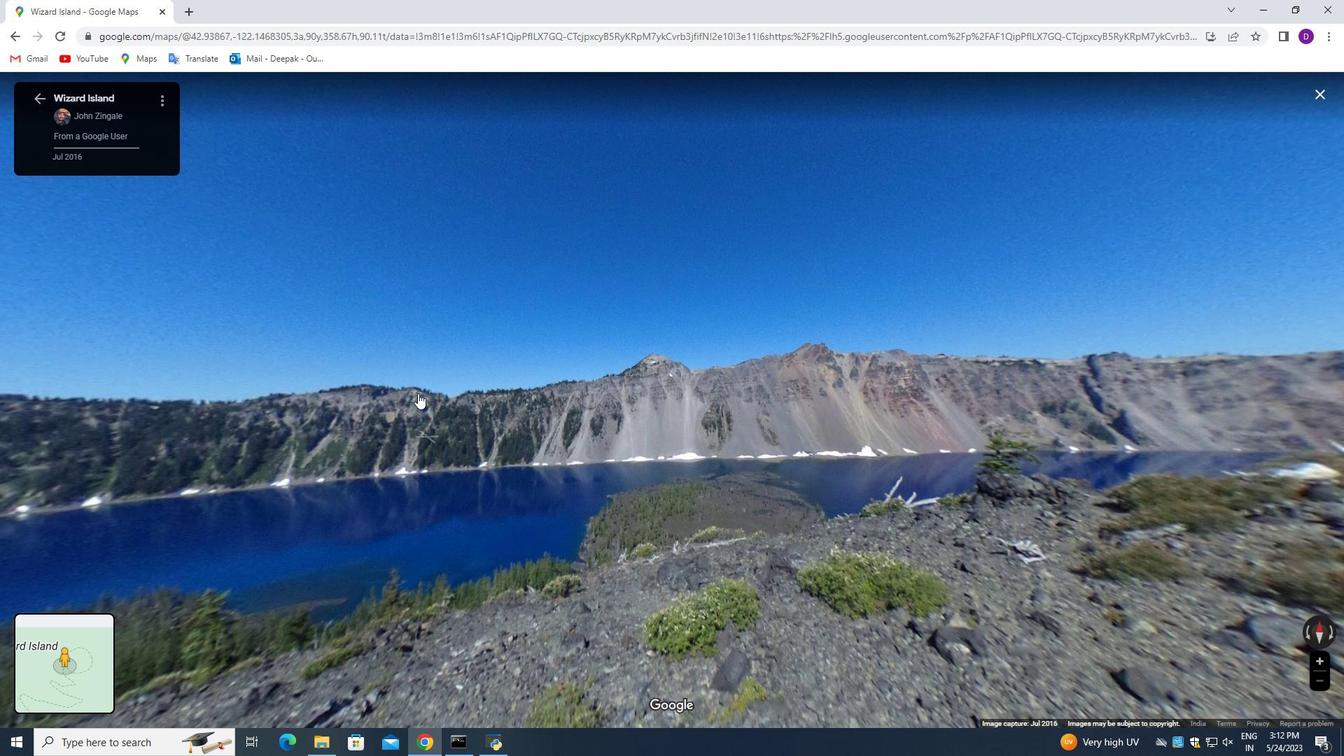 
Action: Mouse moved to (462, 390)
Screenshot: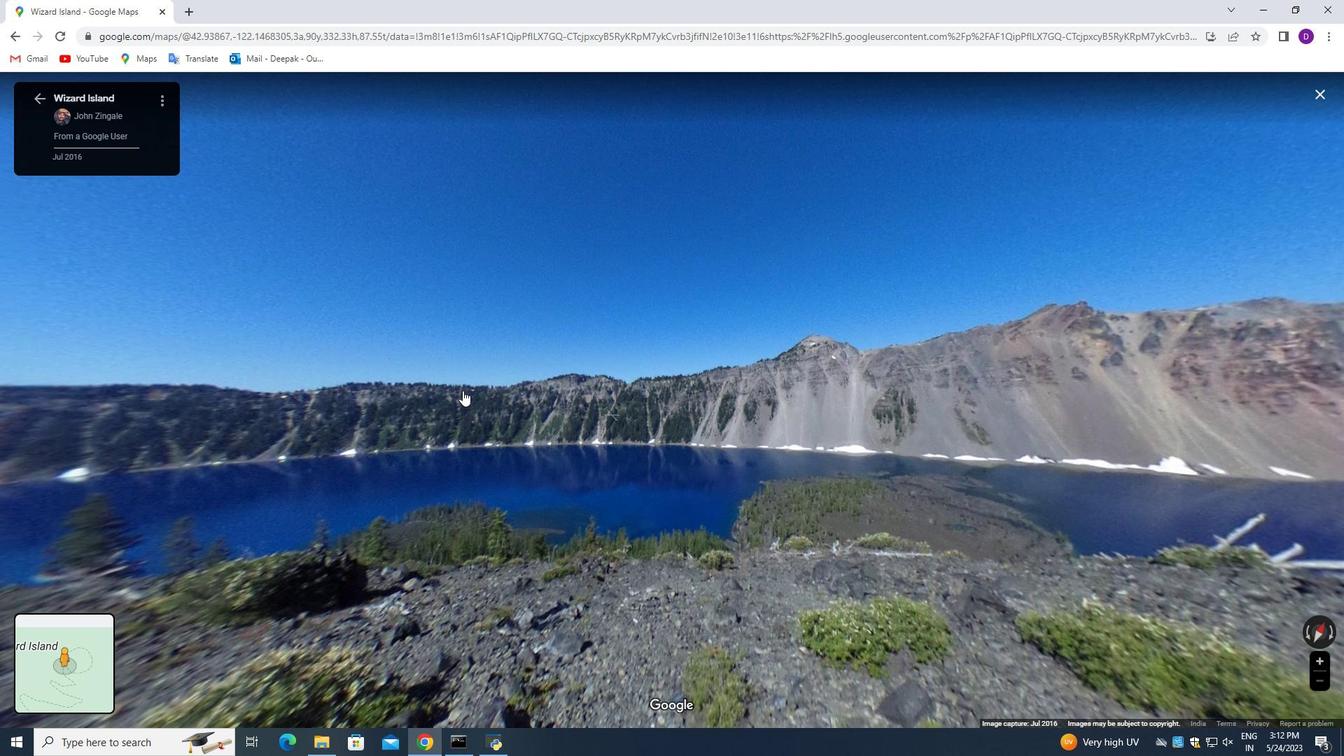 
Action: Mouse scrolled (462, 389) with delta (0, 0)
Screenshot: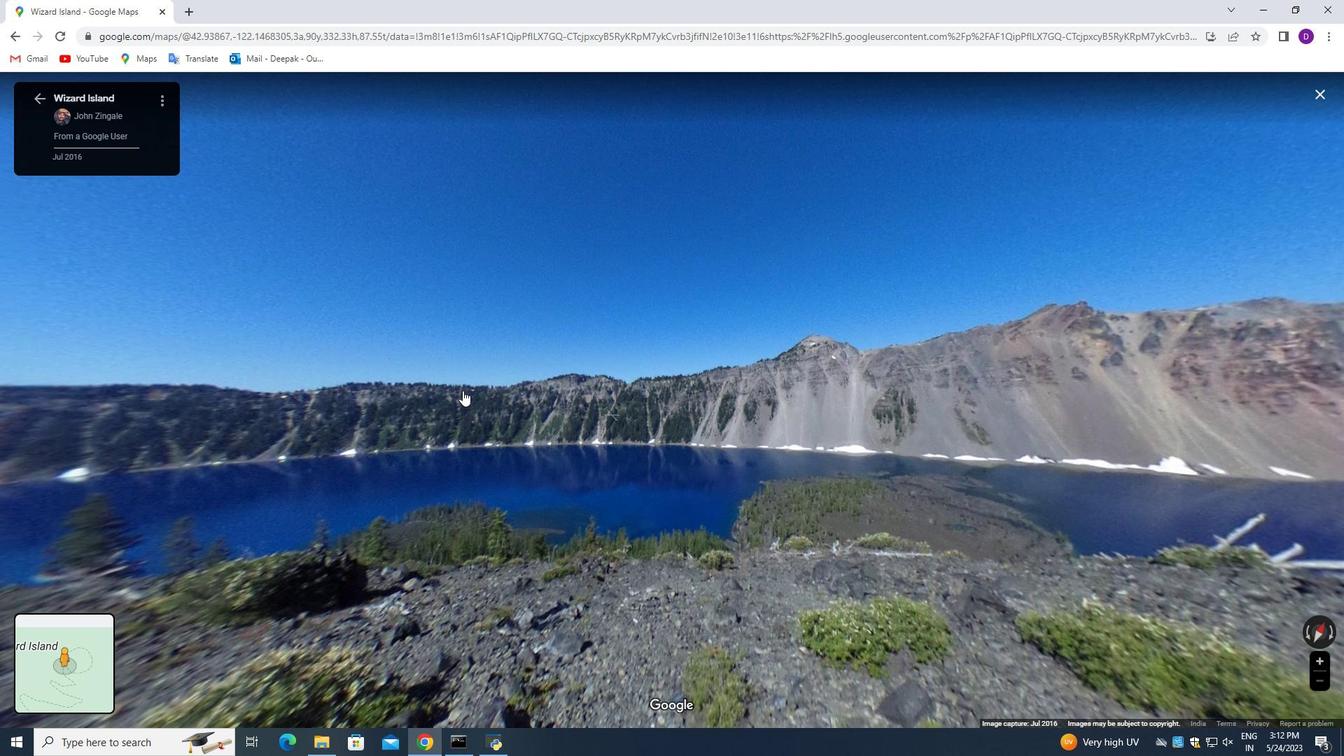 
Action: Mouse scrolled (462, 389) with delta (0, 0)
Screenshot: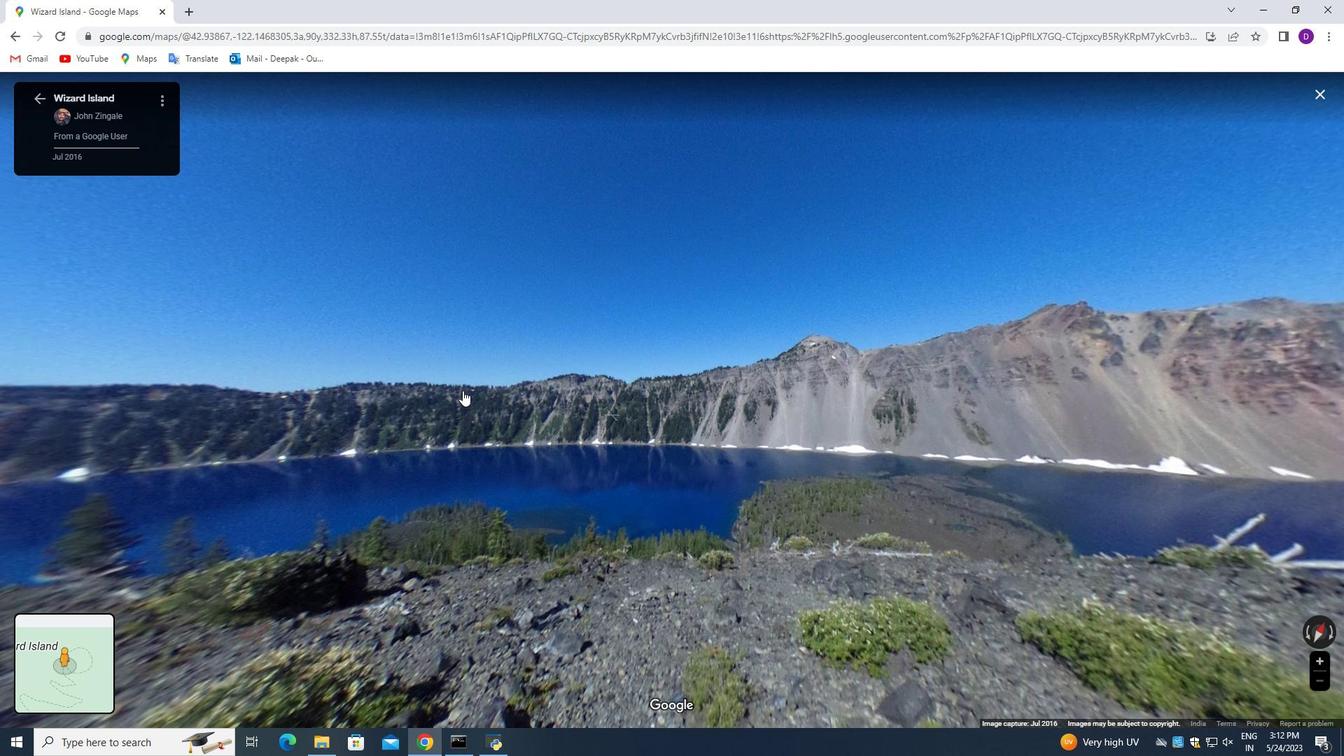 
Action: Mouse scrolled (462, 389) with delta (0, 0)
Screenshot: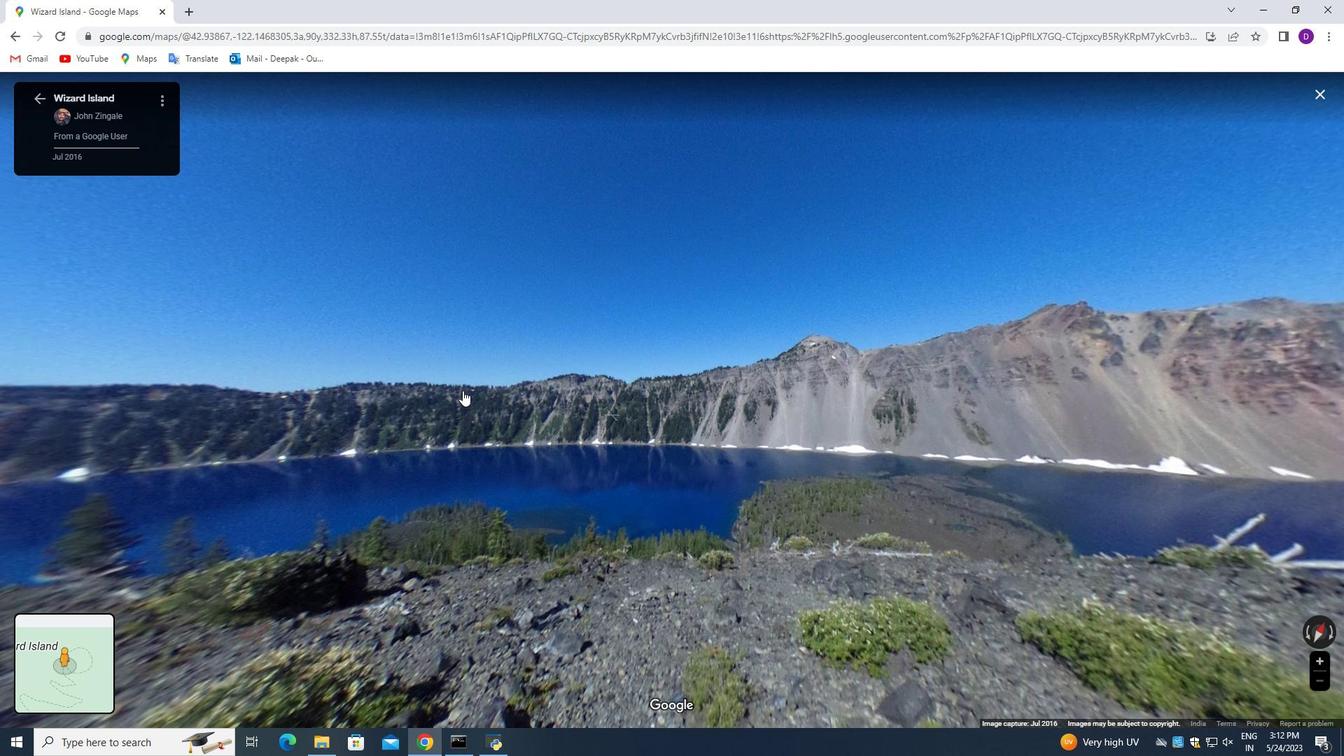 
Action: Mouse scrolled (462, 389) with delta (0, 0)
Screenshot: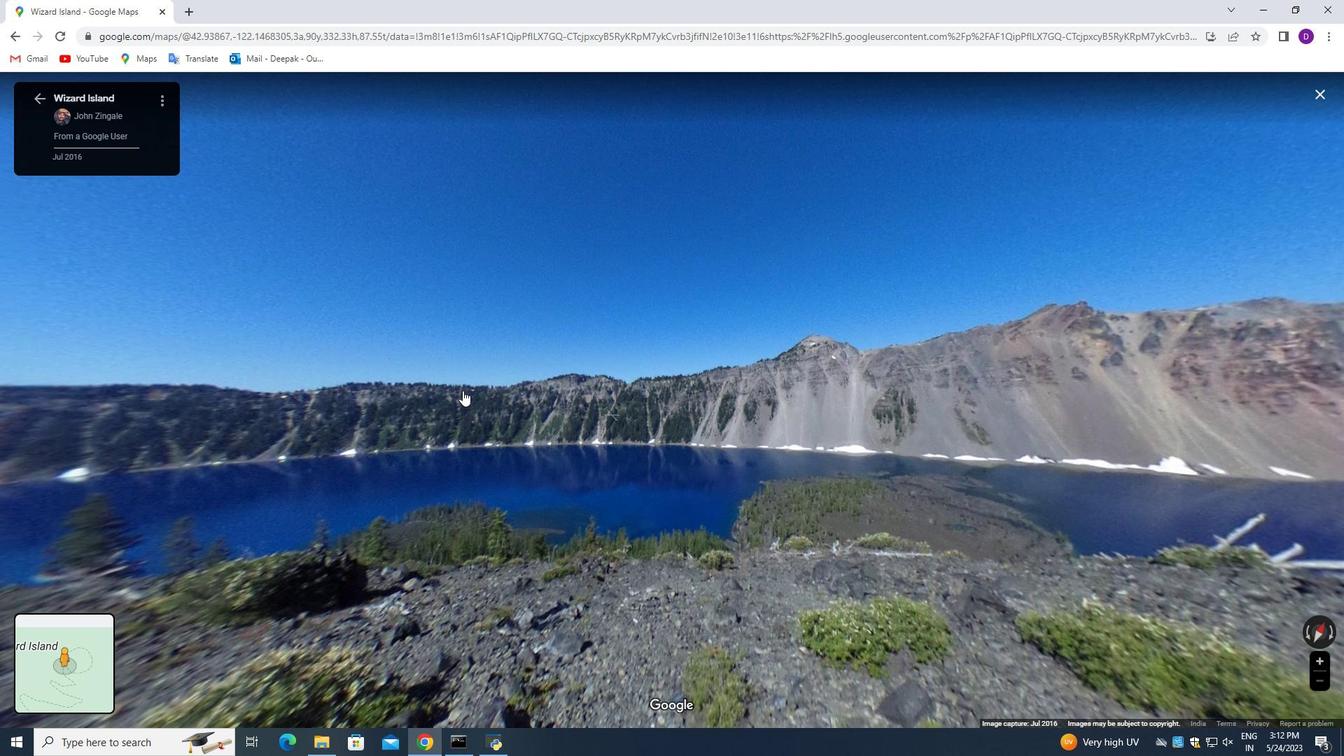 
Action: Mouse scrolled (462, 389) with delta (0, 0)
Screenshot: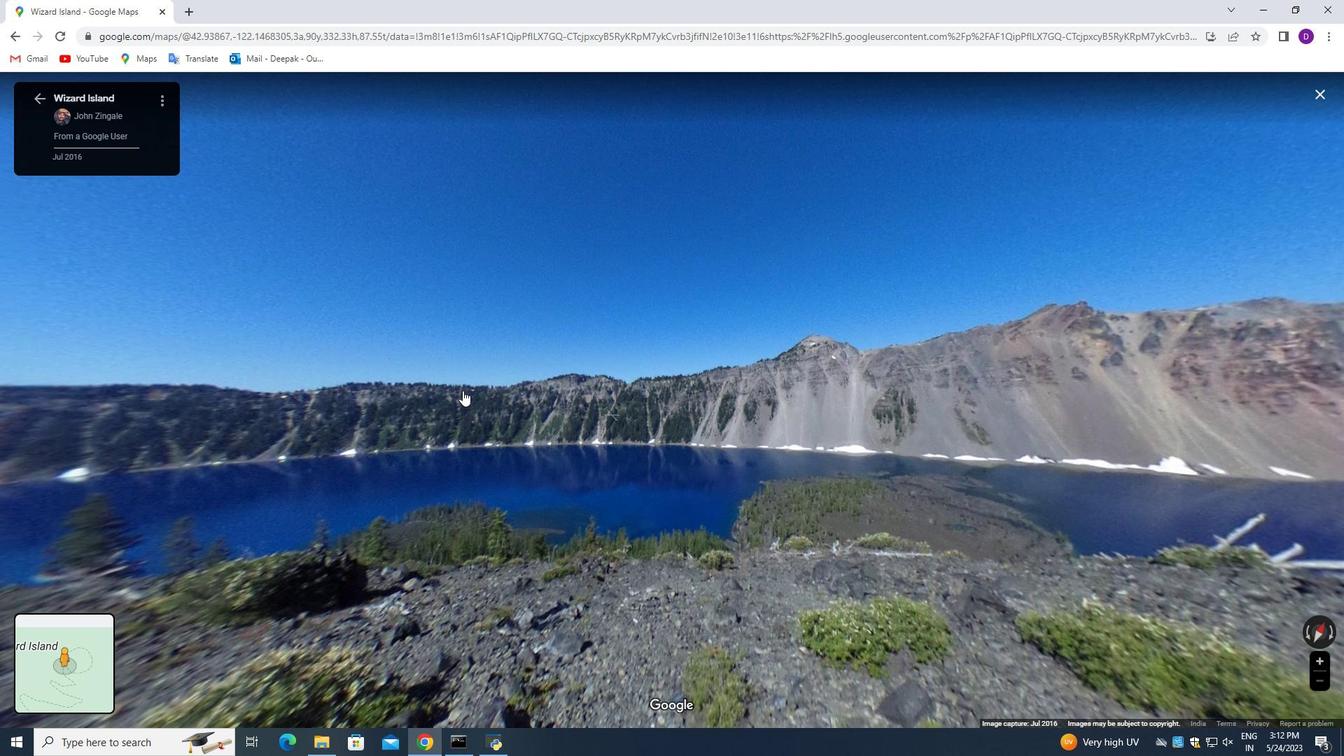 
Action: Mouse scrolled (462, 389) with delta (0, 0)
Screenshot: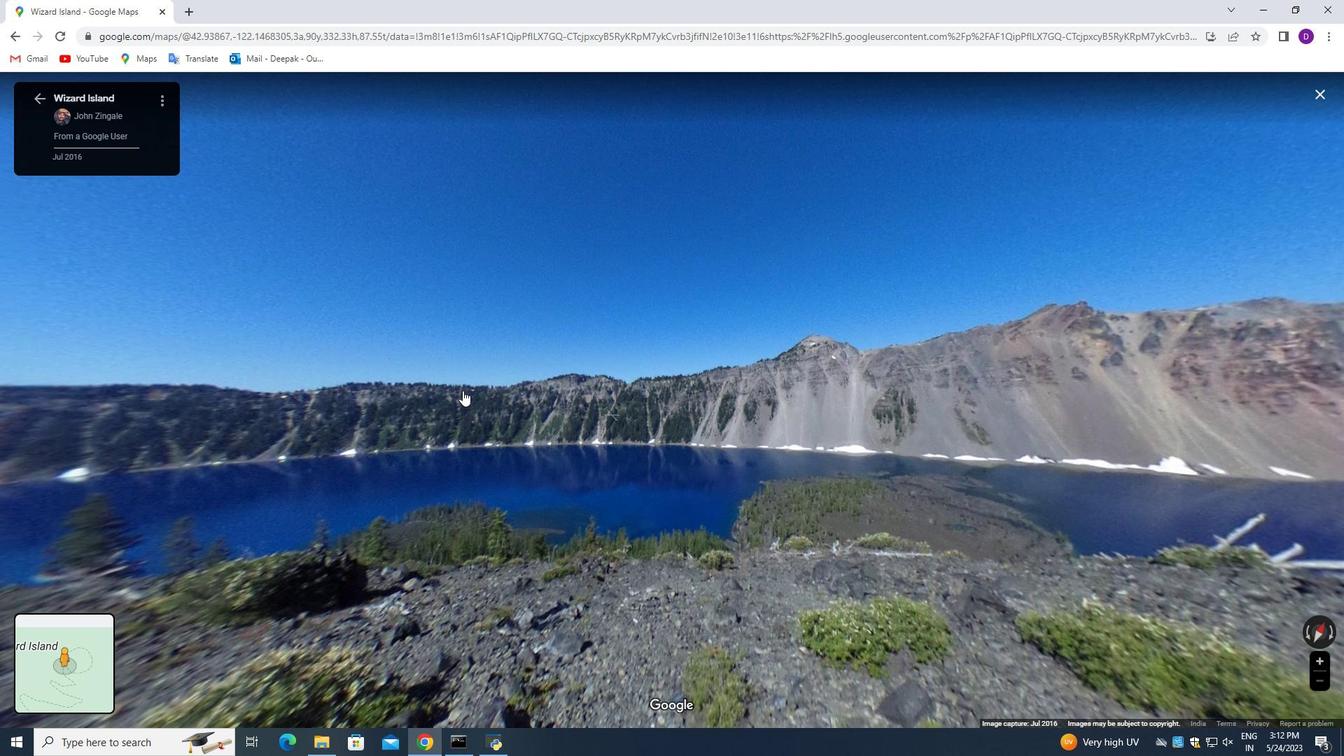 
Action: Mouse moved to (327, 403)
Screenshot: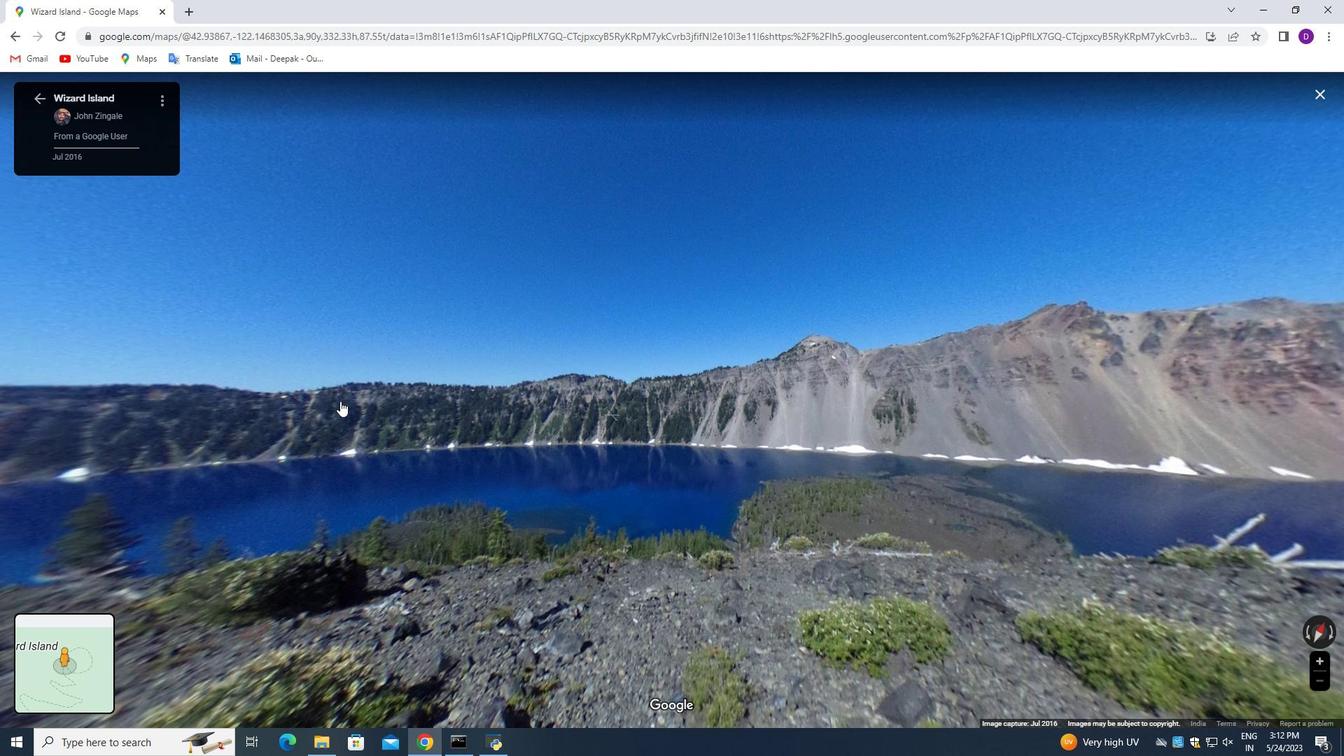
Action: Mouse pressed left at (327, 403)
Screenshot: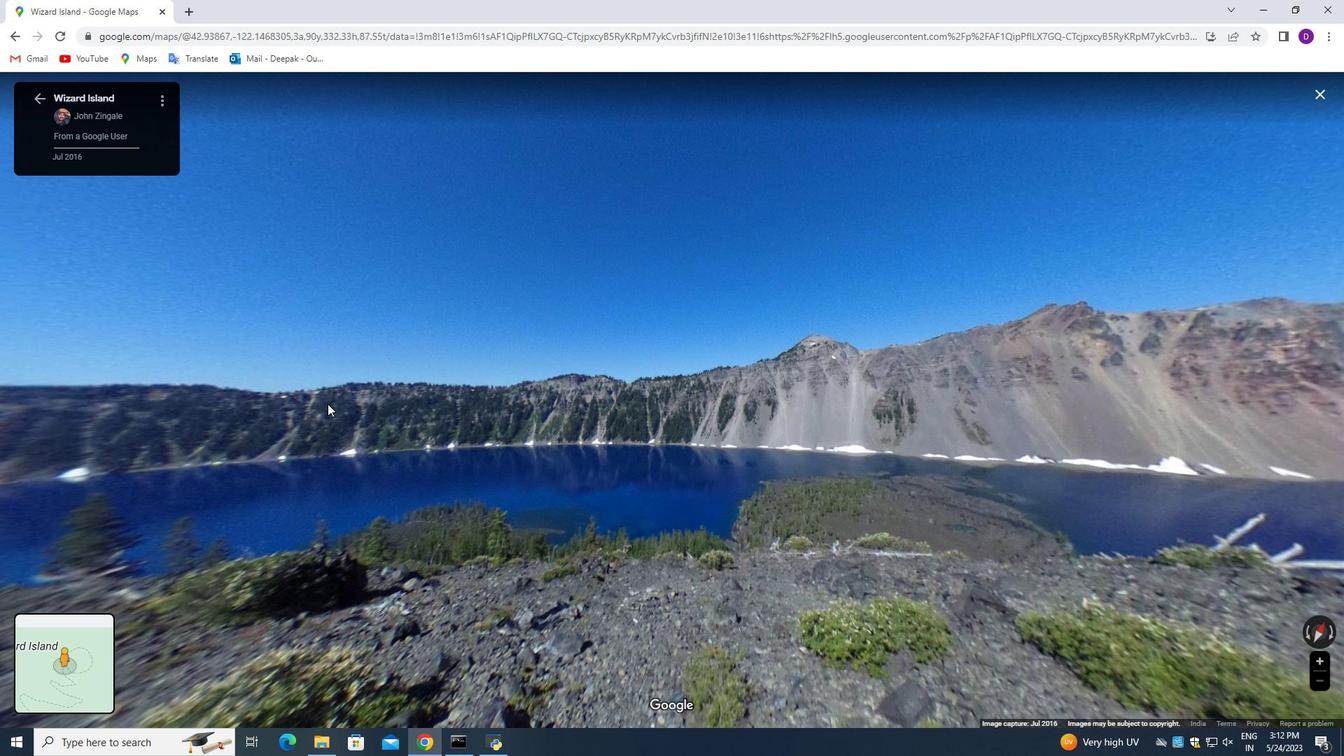 
Action: Mouse moved to (319, 403)
Screenshot: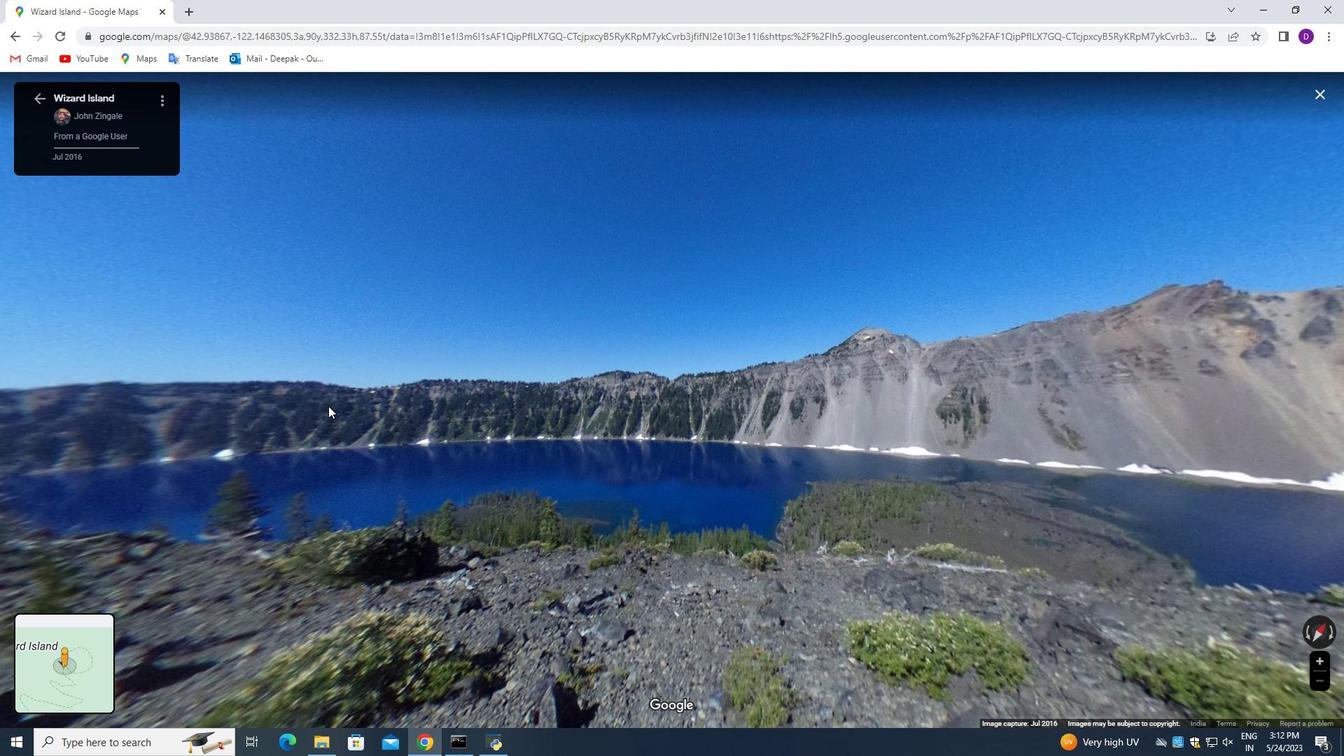 
Action: Mouse pressed left at (319, 403)
Screenshot: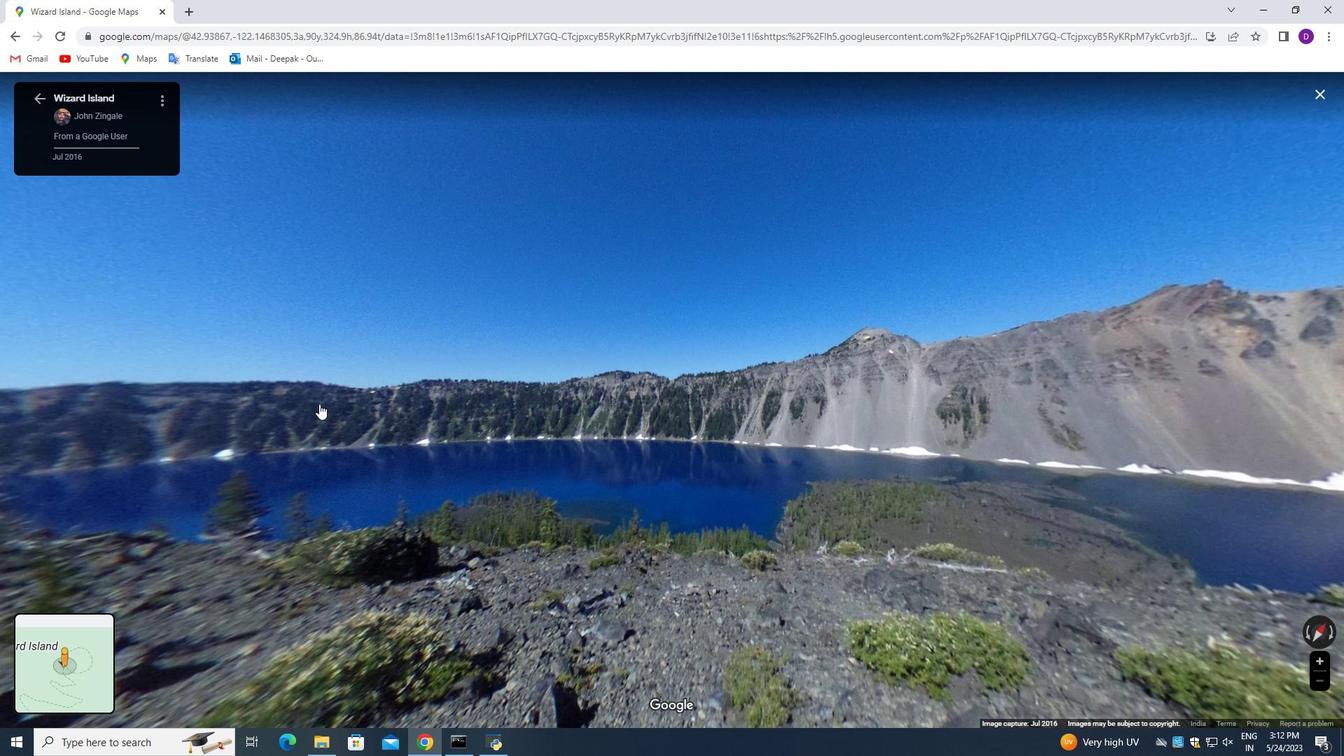 
Action: Mouse moved to (324, 403)
Screenshot: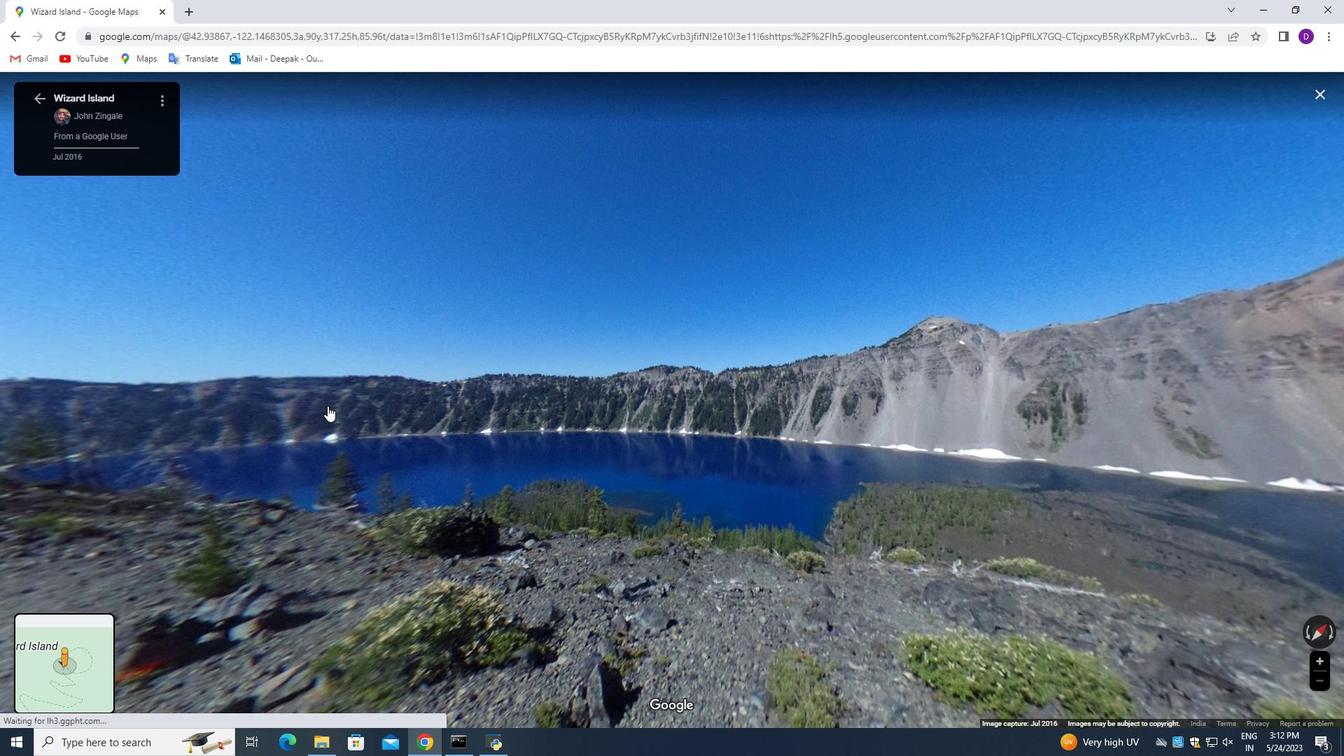 
Action: Mouse pressed left at (324, 403)
Screenshot: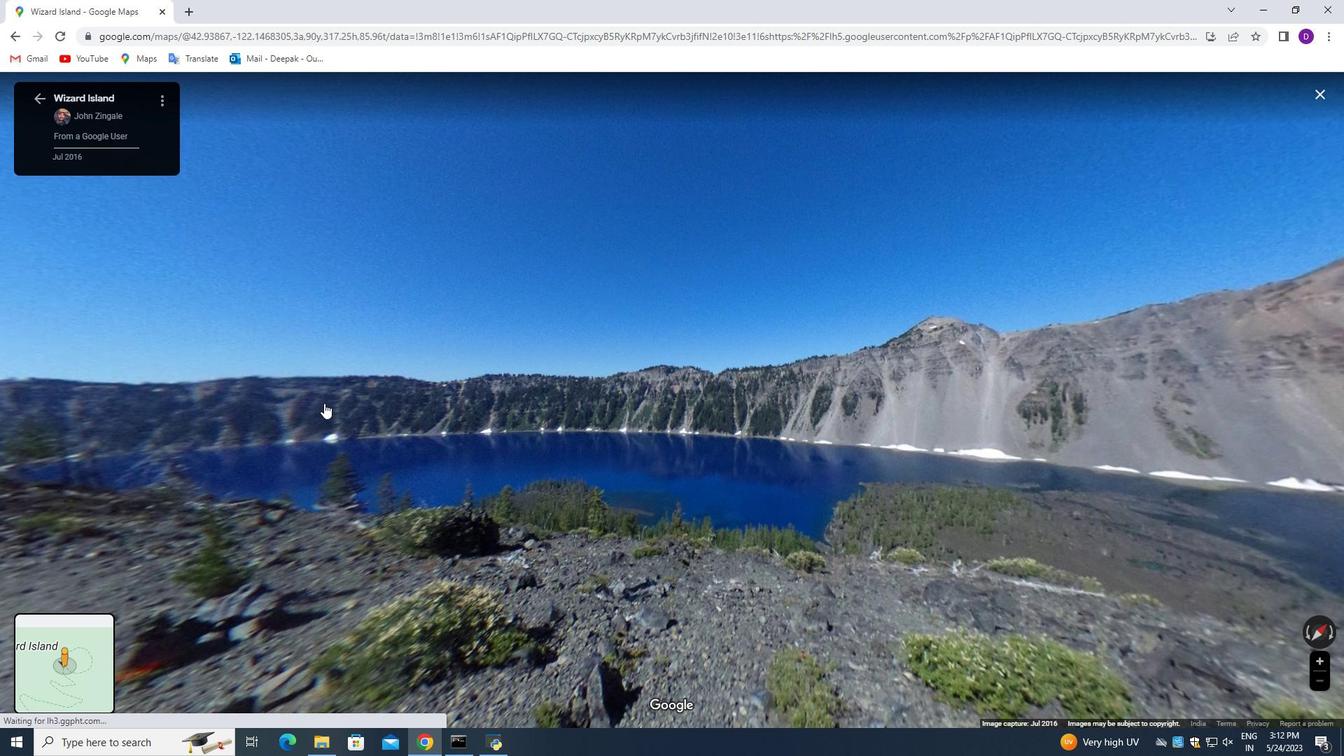 
Action: Mouse moved to (305, 401)
Screenshot: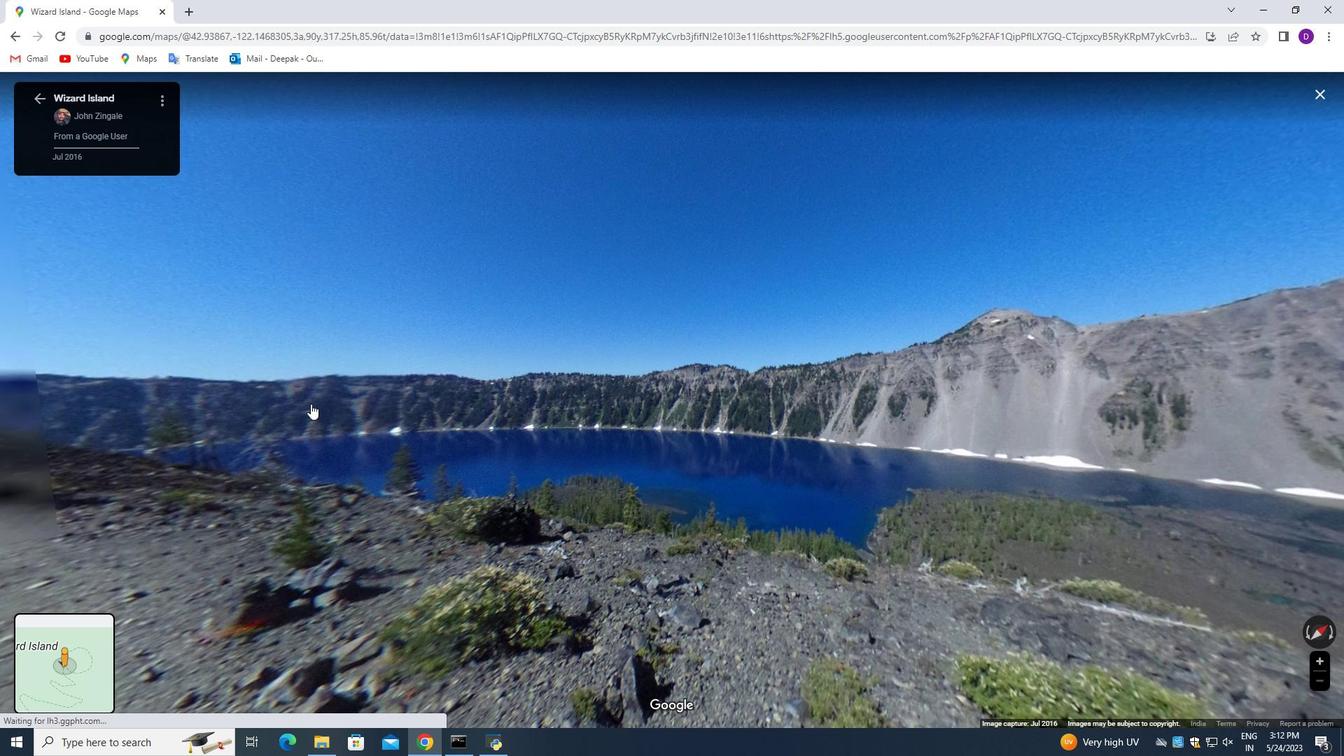 
Action: Mouse pressed left at (305, 401)
Screenshot: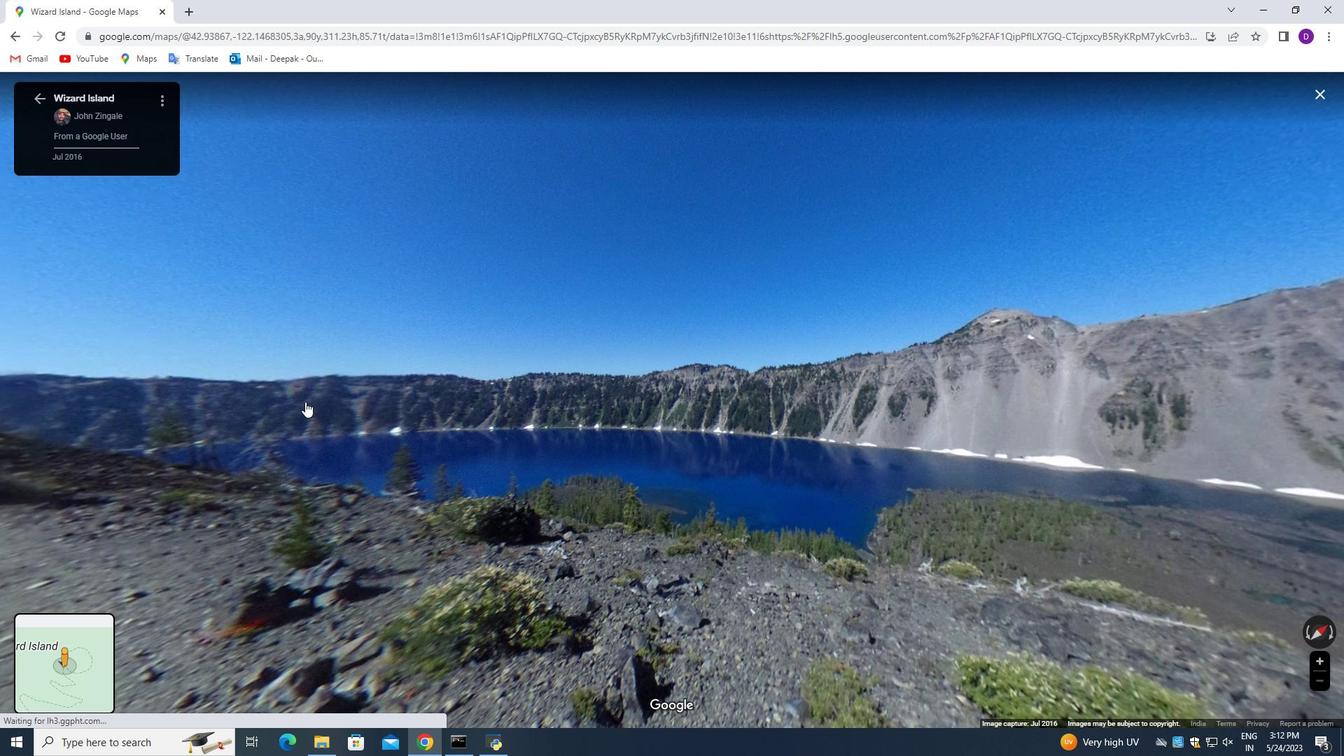 
Action: Mouse moved to (292, 398)
Screenshot: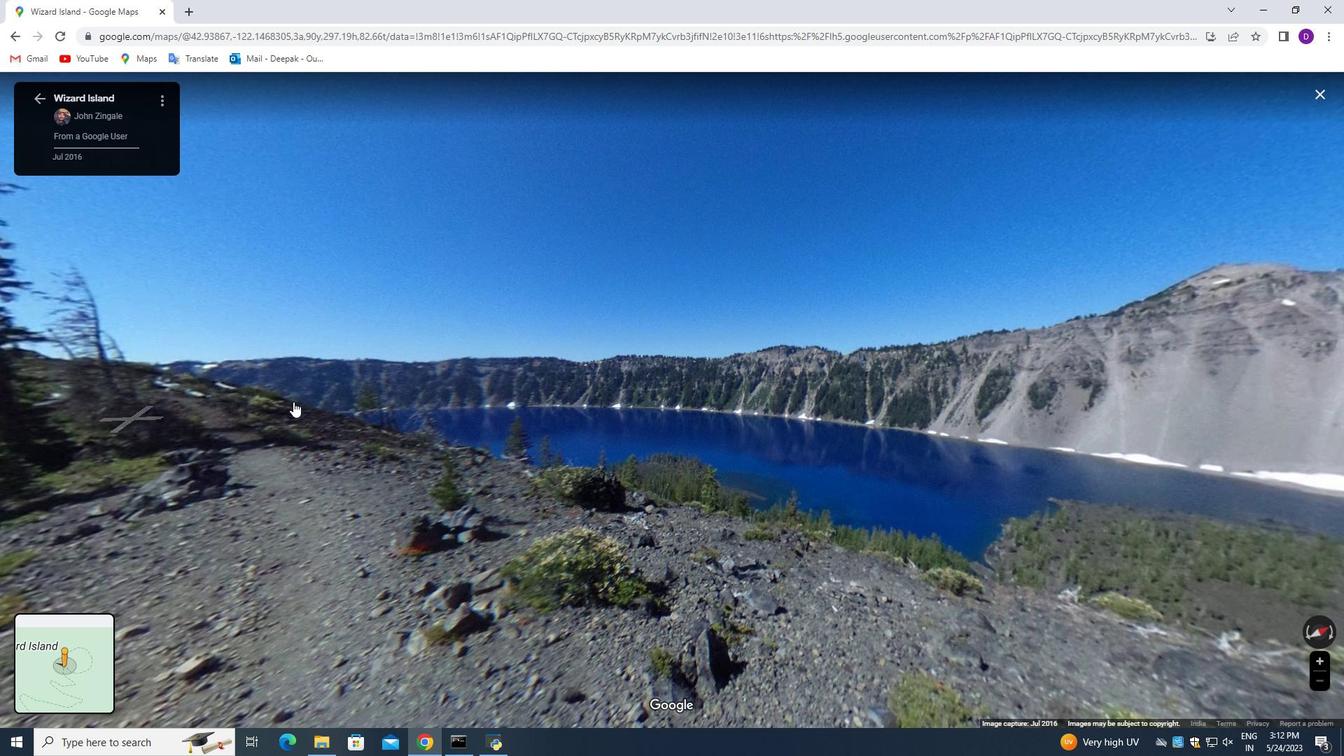 
Action: Mouse pressed left at (292, 398)
Screenshot: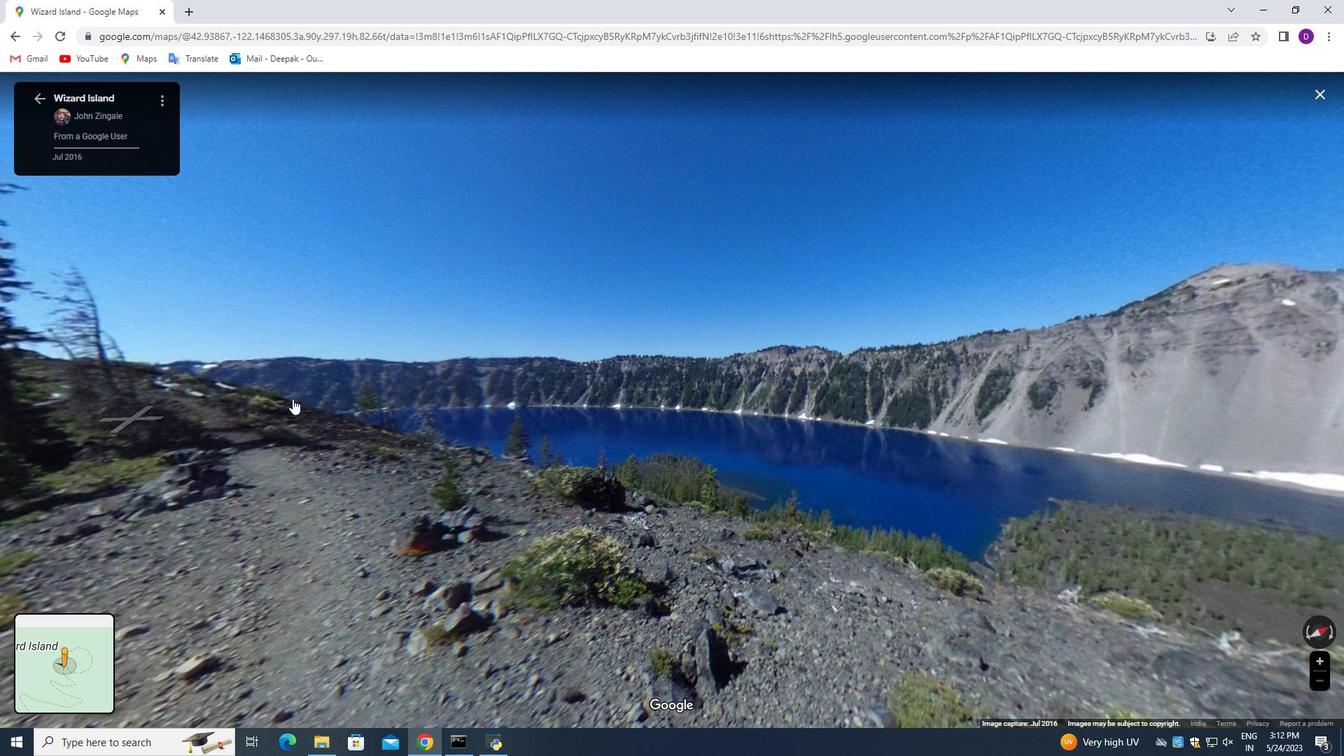 
Action: Mouse moved to (289, 359)
Screenshot: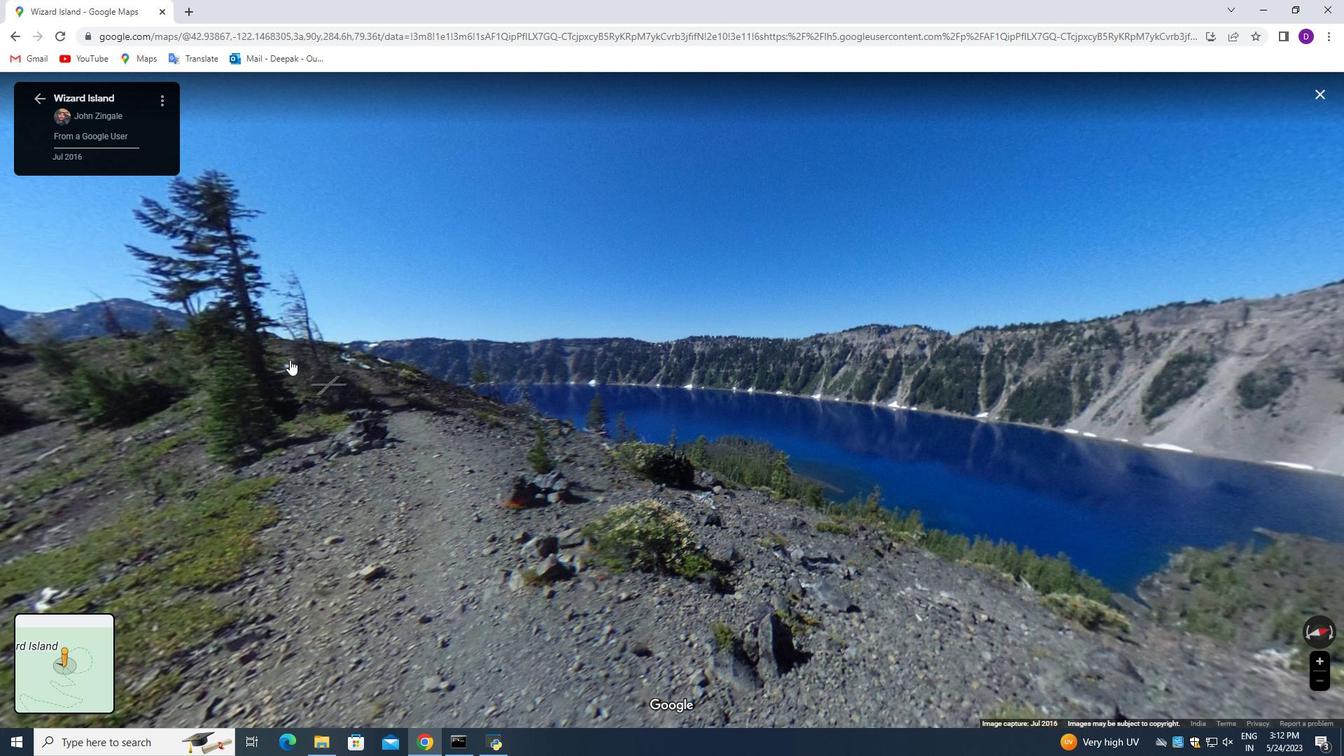 
Action: Mouse pressed left at (289, 359)
Screenshot: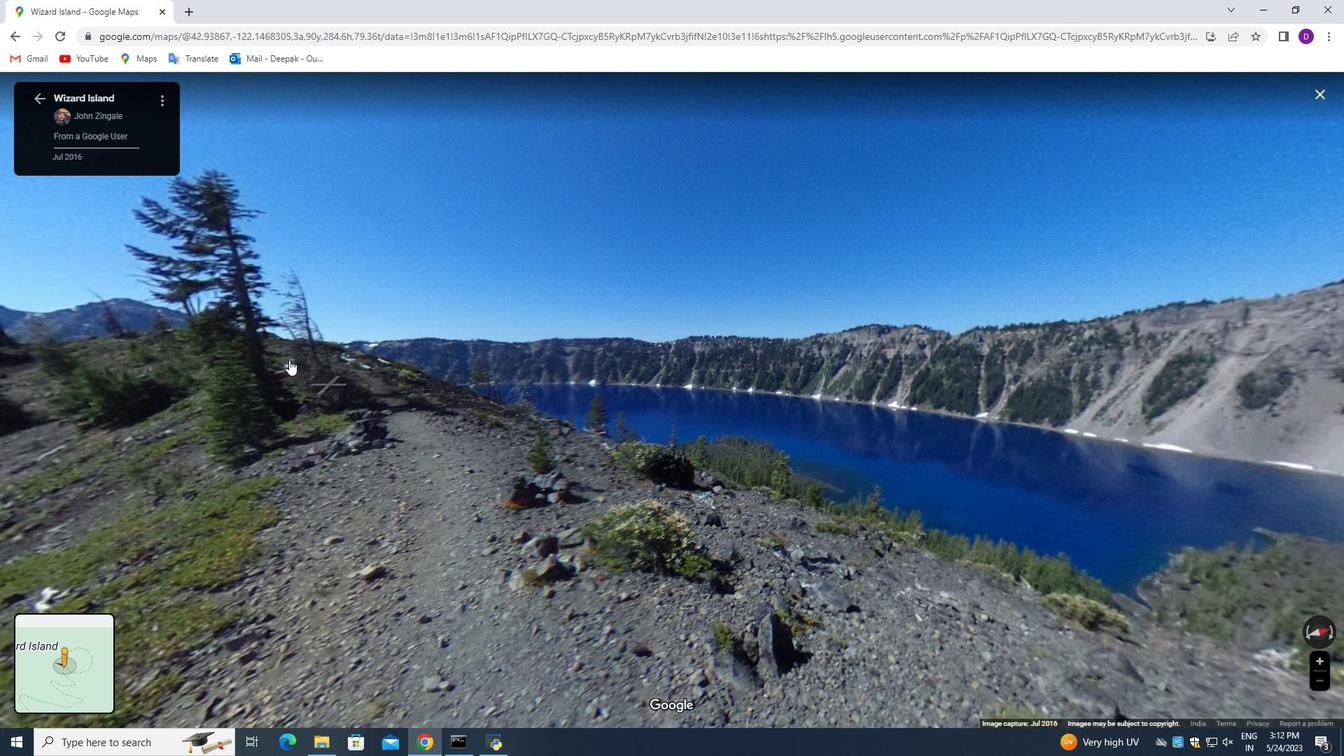 
Action: Mouse moved to (175, 308)
Screenshot: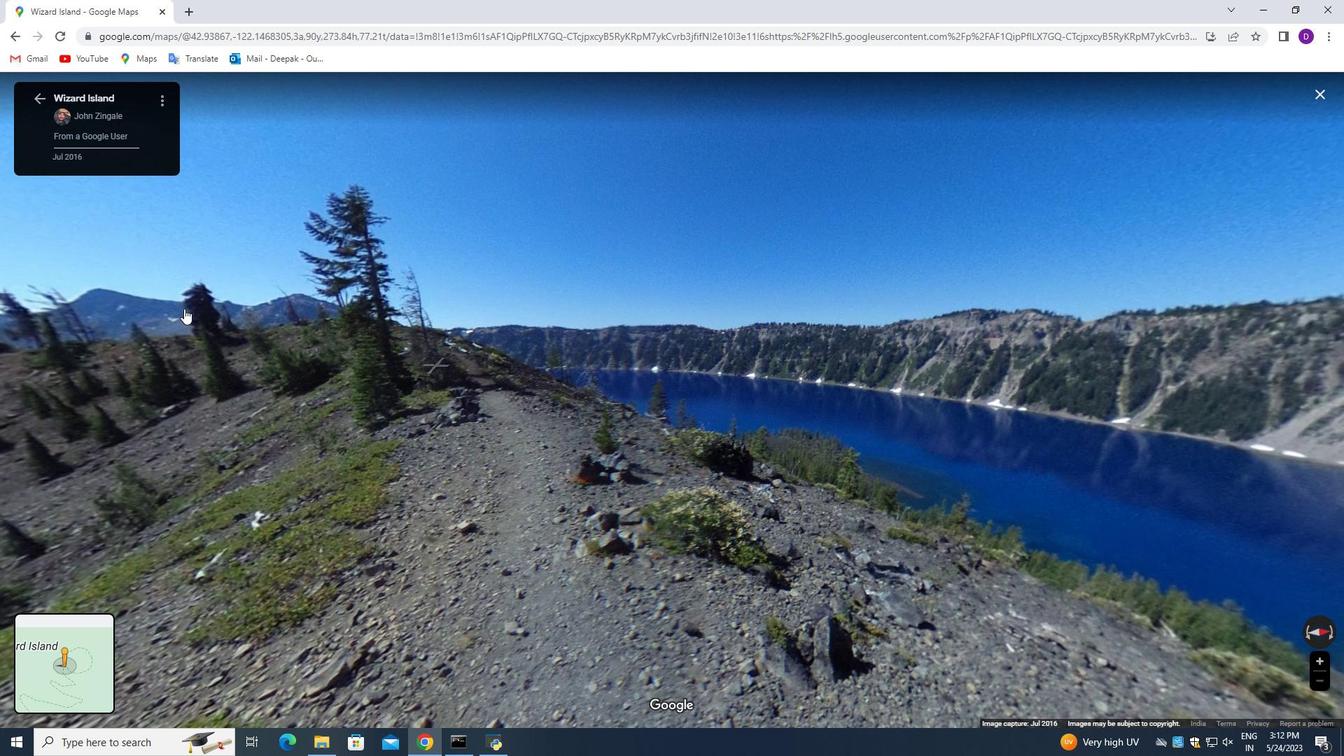 
Action: Mouse pressed left at (175, 308)
Screenshot: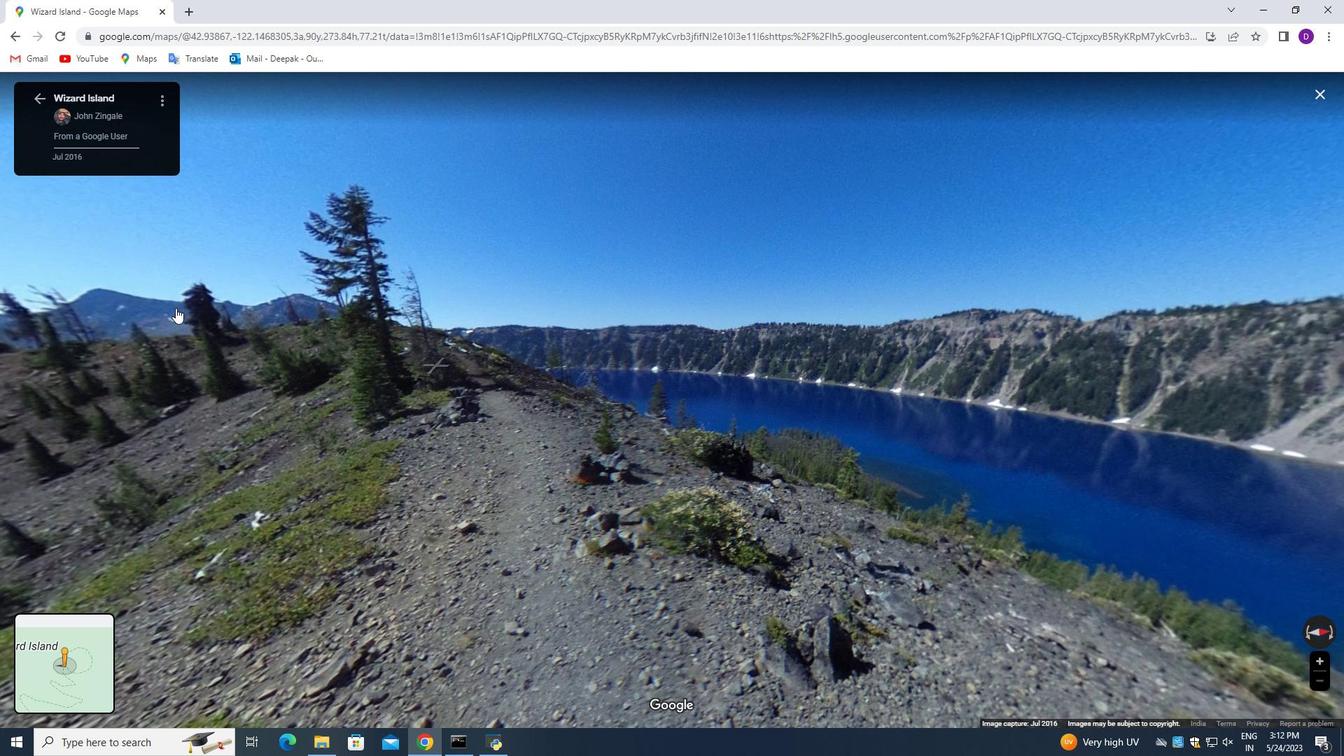 
Action: Mouse moved to (200, 308)
Screenshot: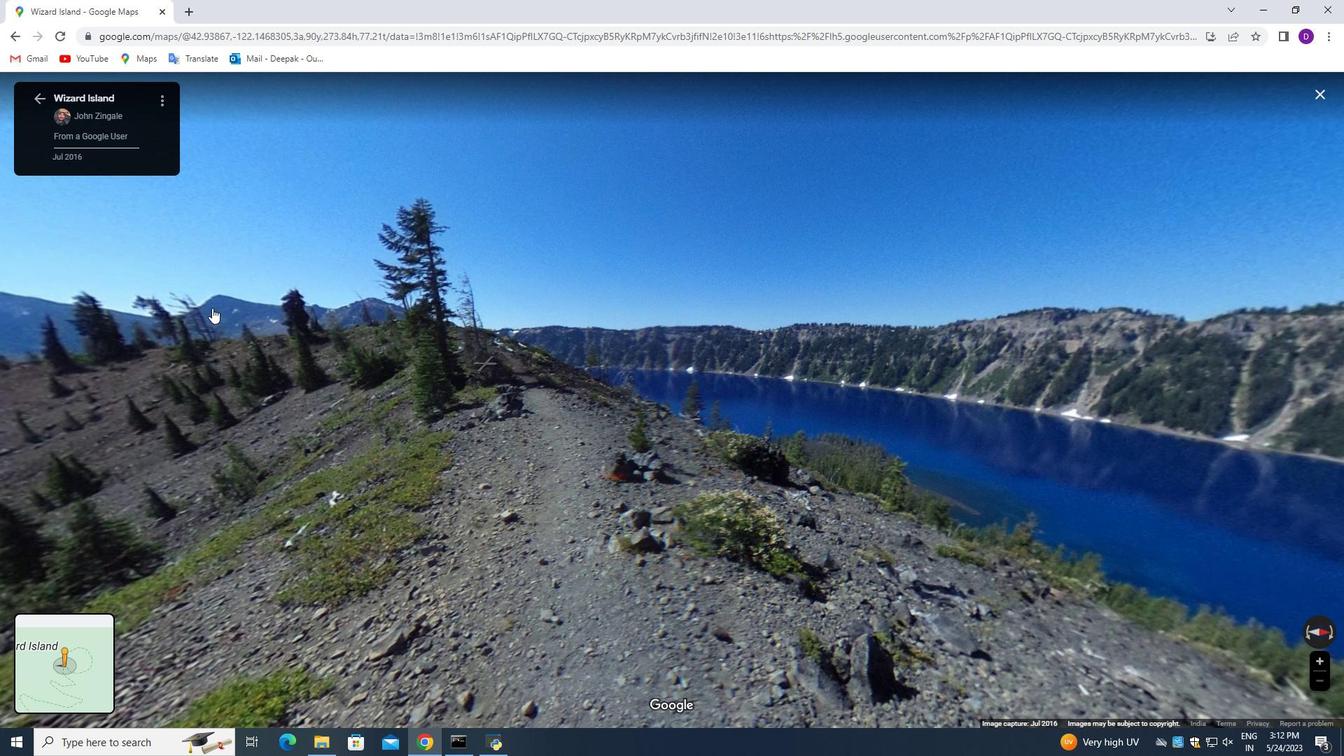 
Action: Mouse pressed left at (200, 308)
Screenshot: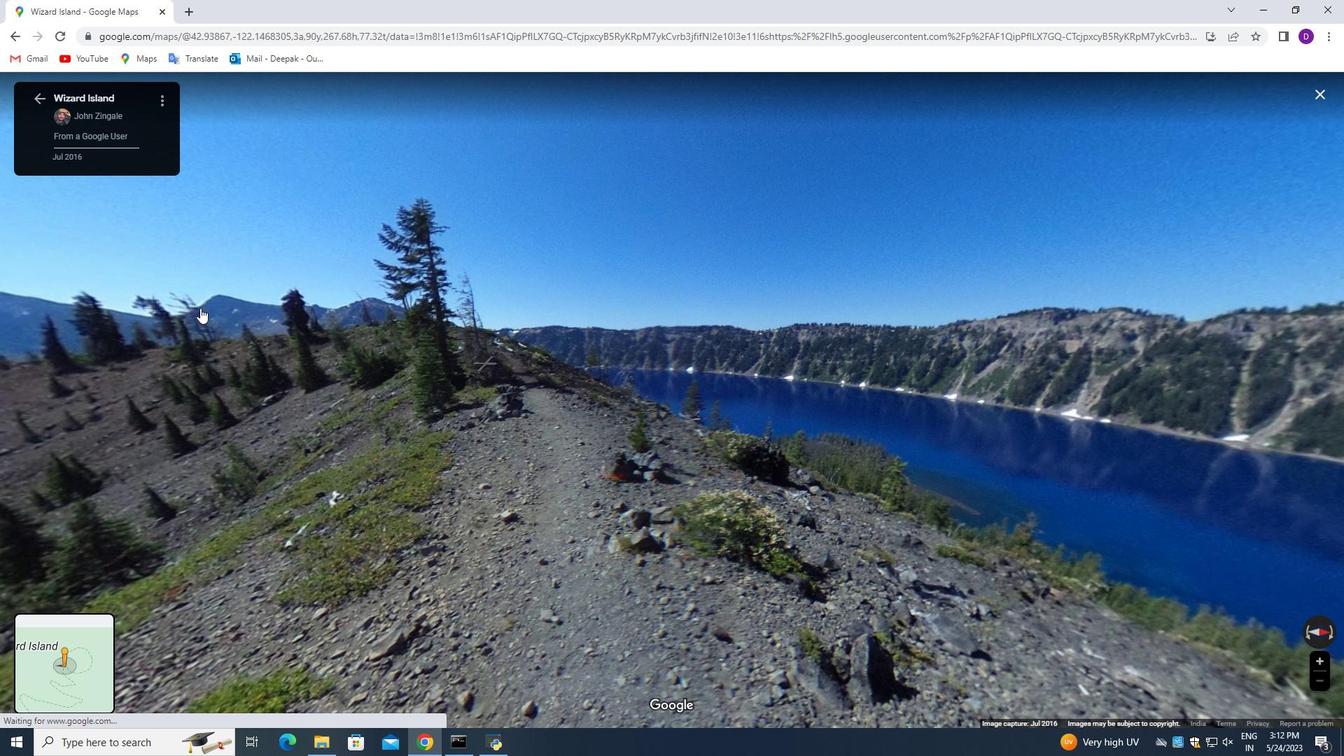 
Action: Mouse moved to (166, 321)
Screenshot: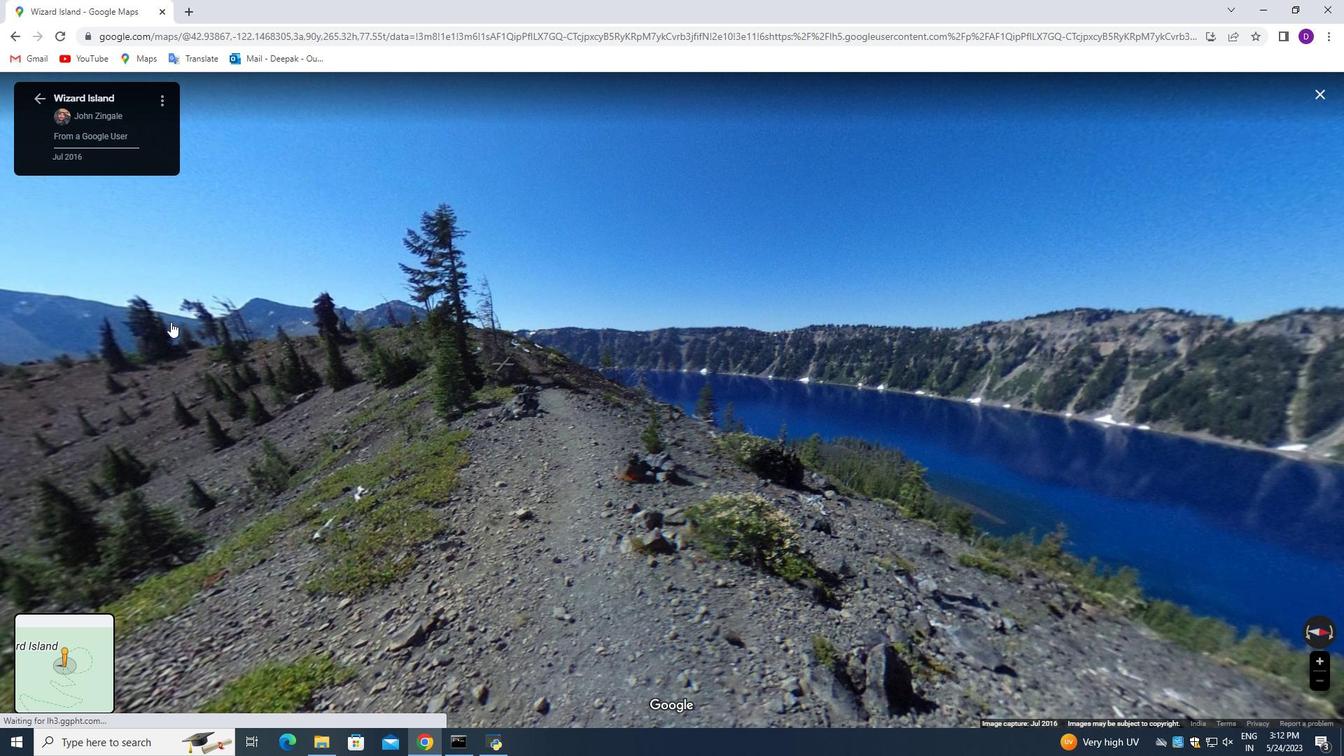 
Action: Mouse pressed left at (166, 321)
Screenshot: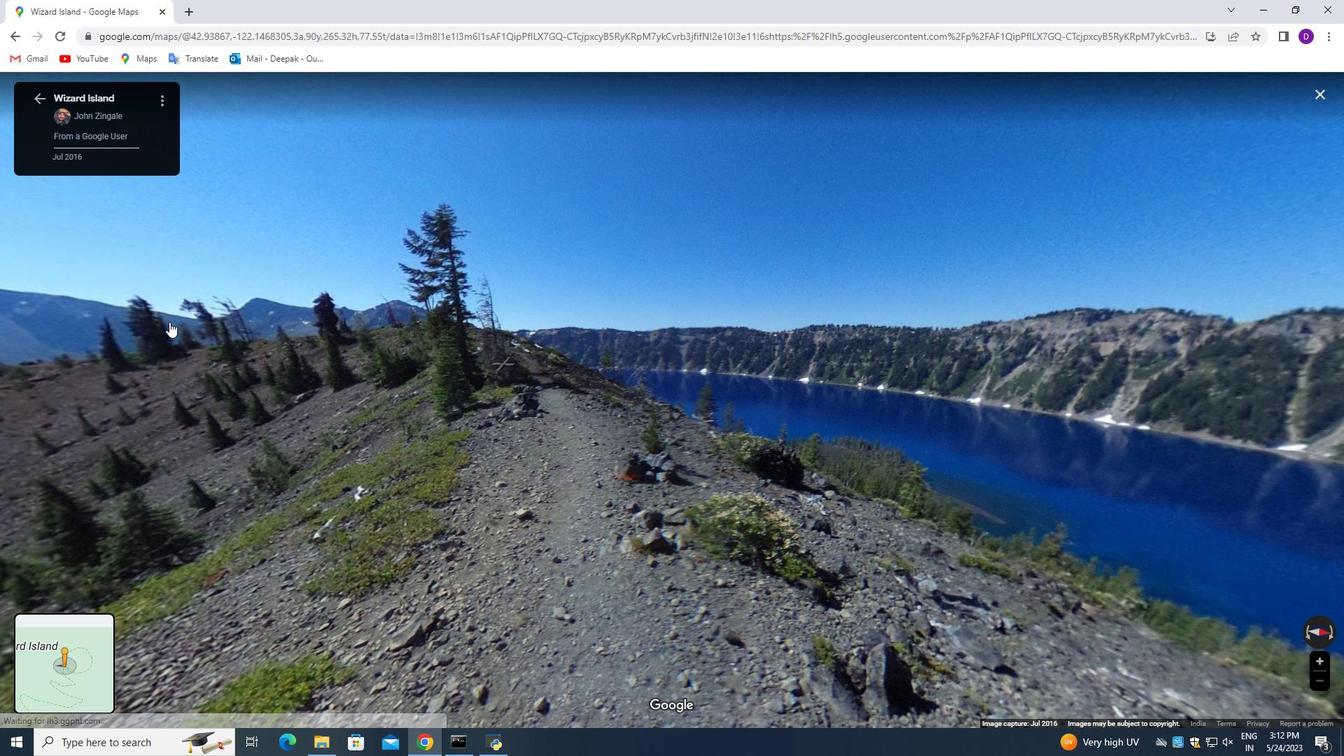 
Action: Mouse moved to (179, 317)
Screenshot: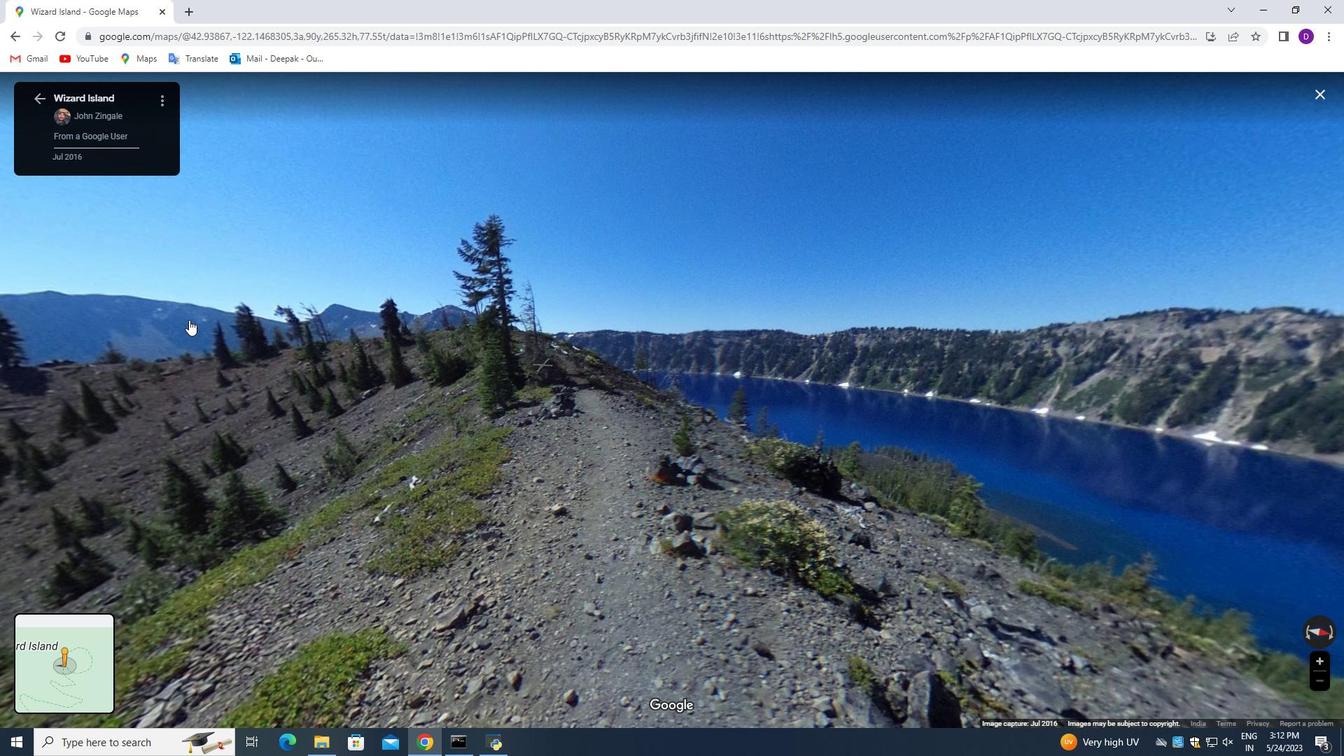 
Action: Mouse pressed left at (179, 317)
Screenshot: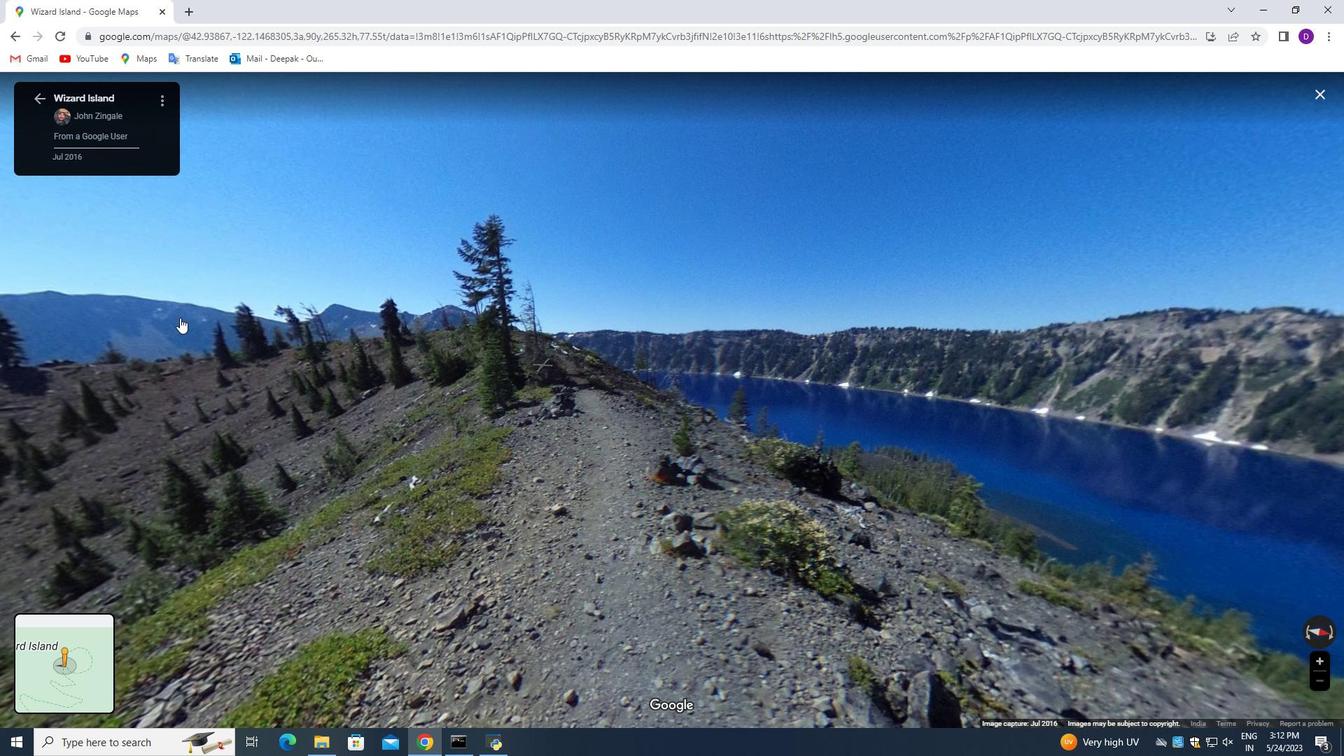 
Action: Mouse moved to (191, 334)
Screenshot: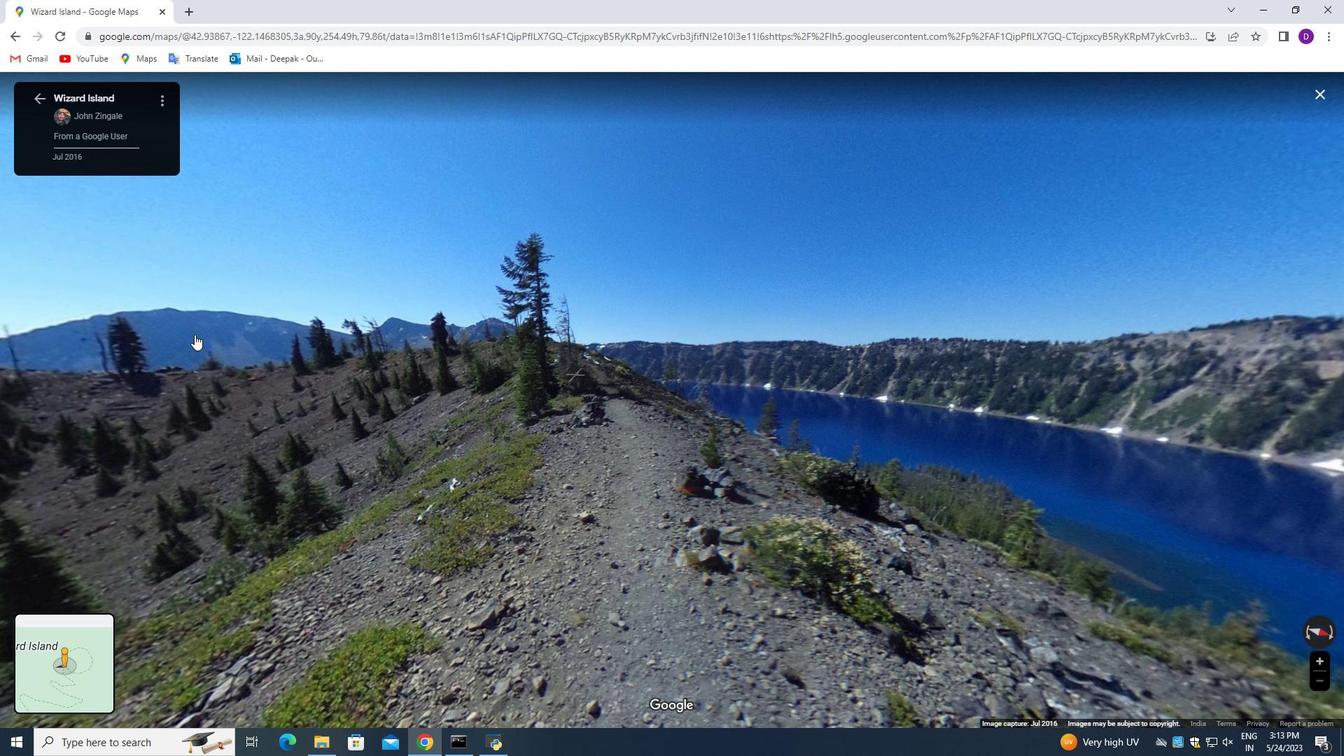 
Action: Mouse pressed left at (191, 334)
Screenshot: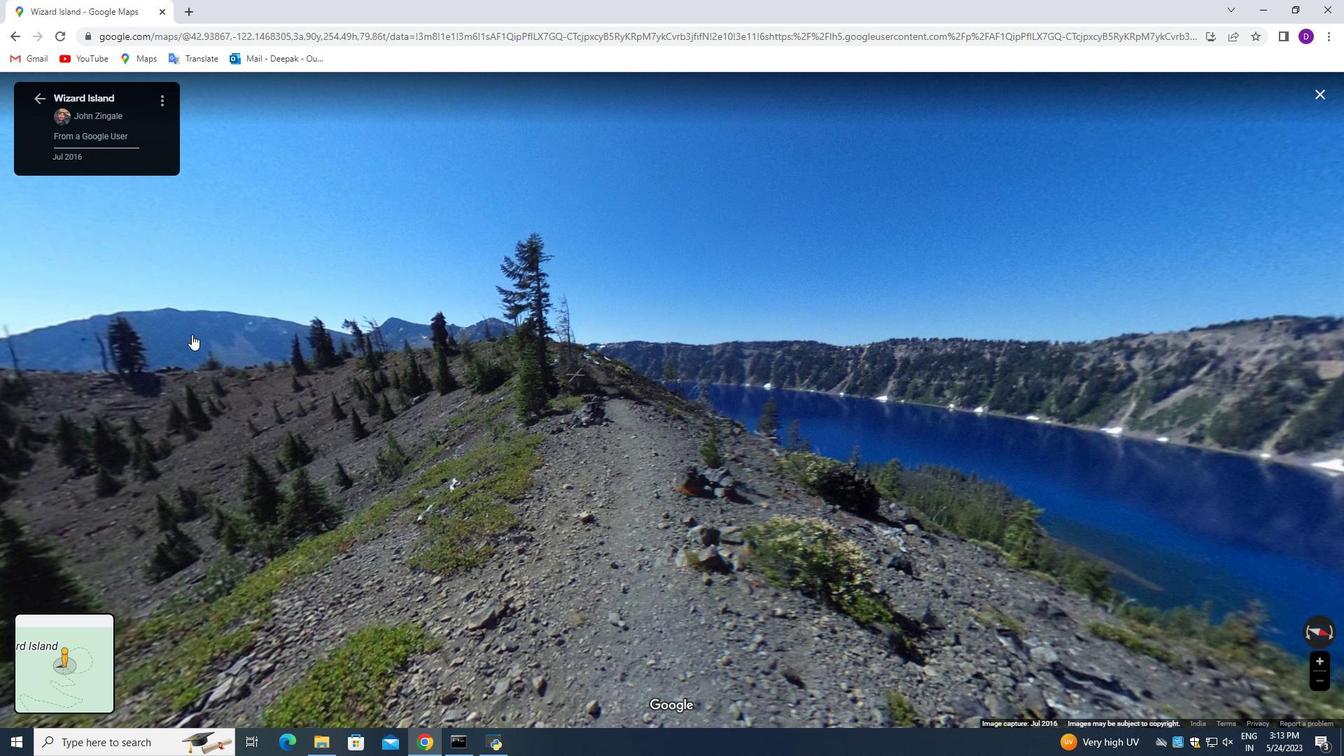 
Action: Mouse moved to (253, 345)
Screenshot: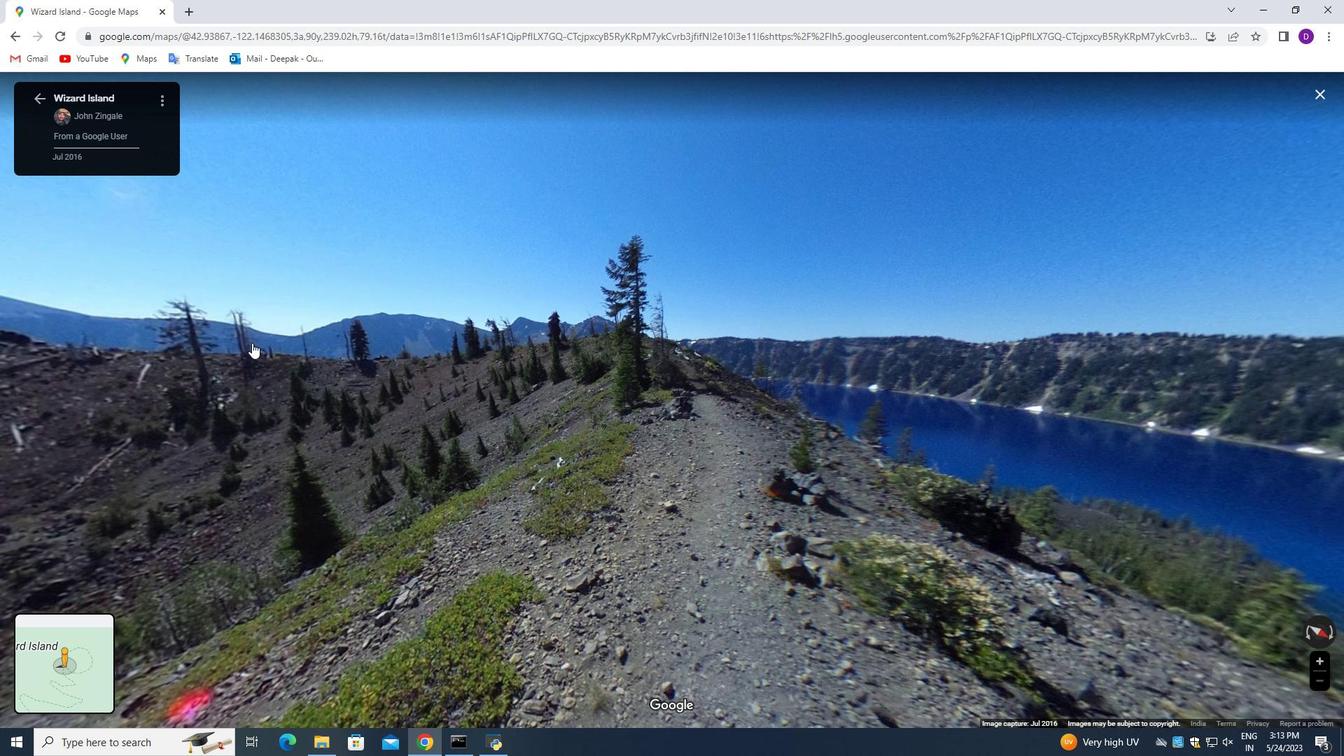 
Action: Mouse pressed left at (253, 345)
Screenshot: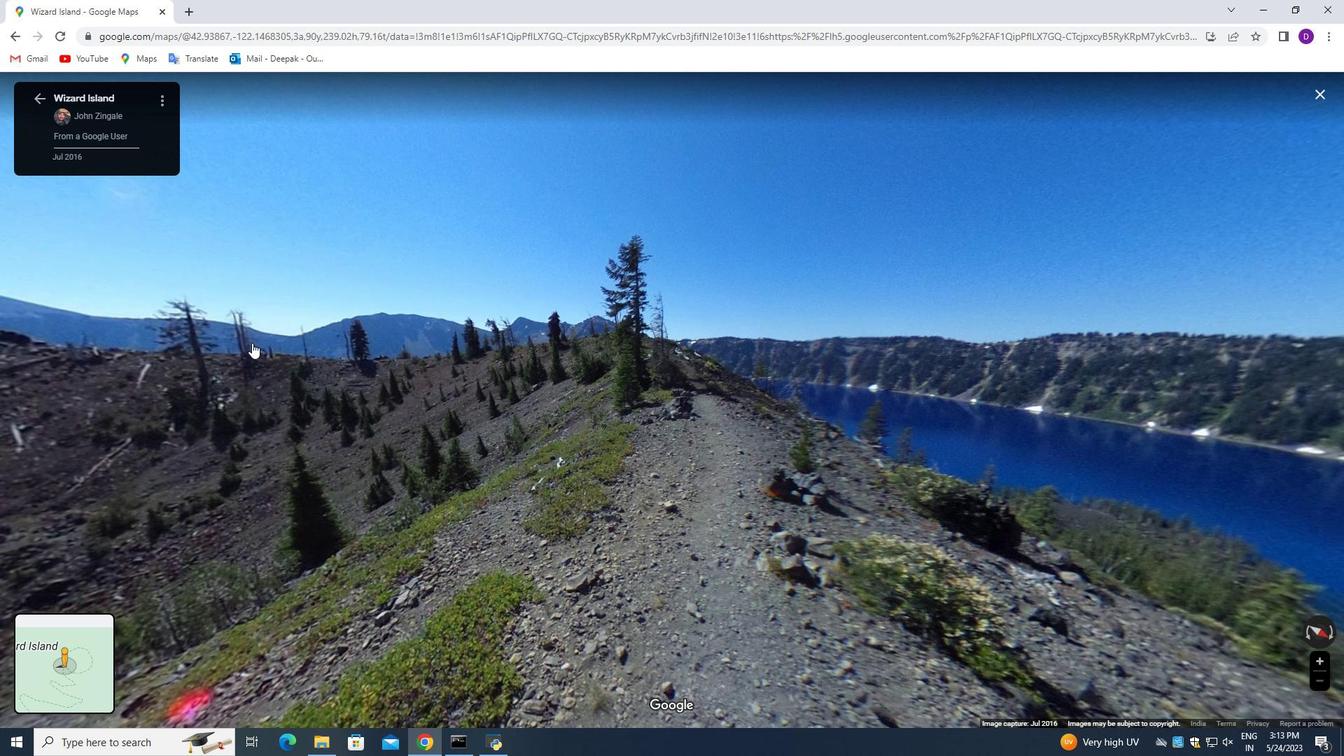 
Action: Mouse moved to (260, 346)
Screenshot: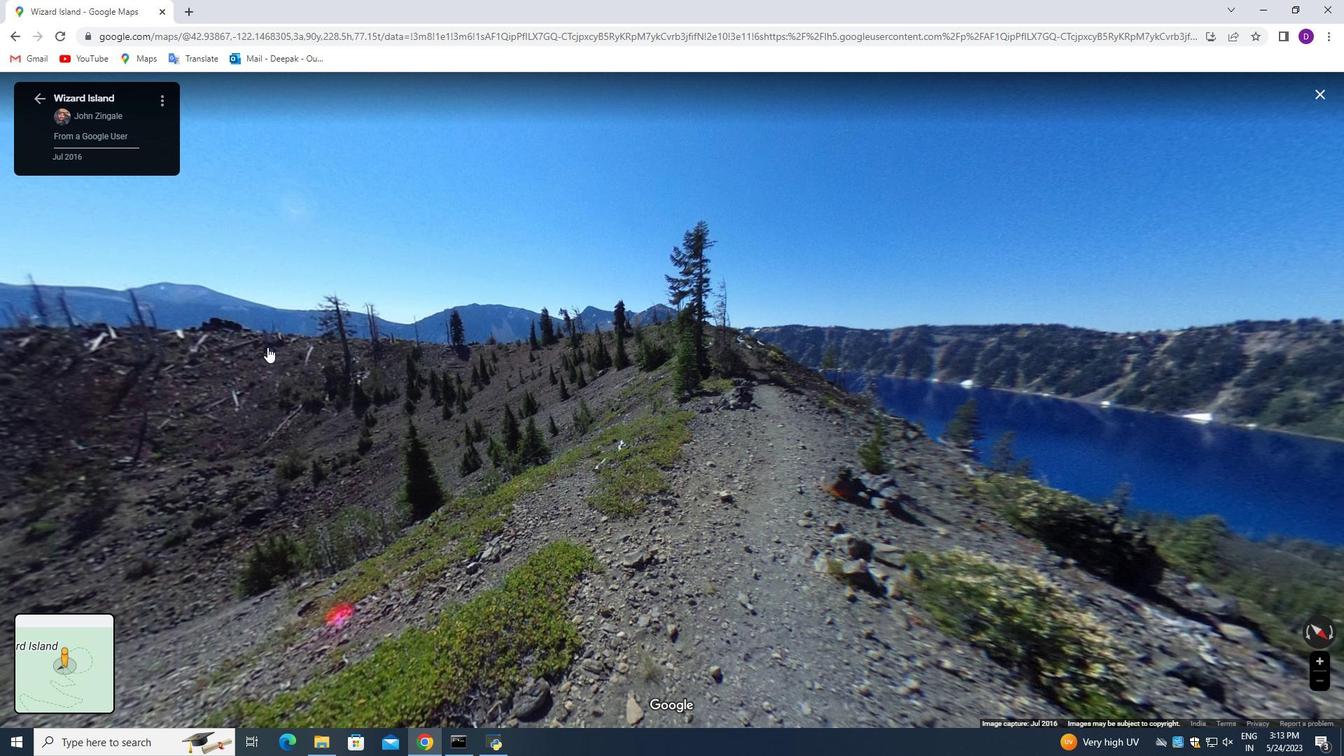 
Action: Mouse pressed left at (260, 346)
Screenshot: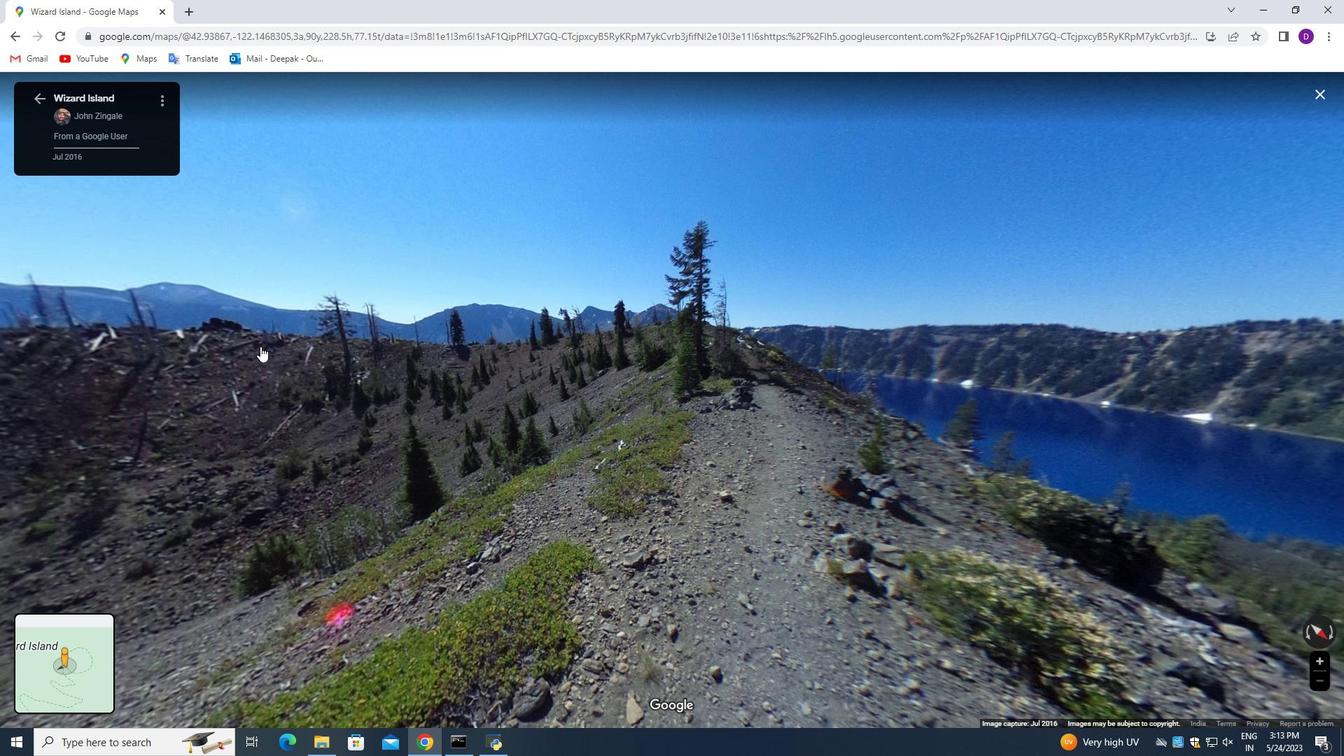 
Action: Mouse moved to (283, 333)
Screenshot: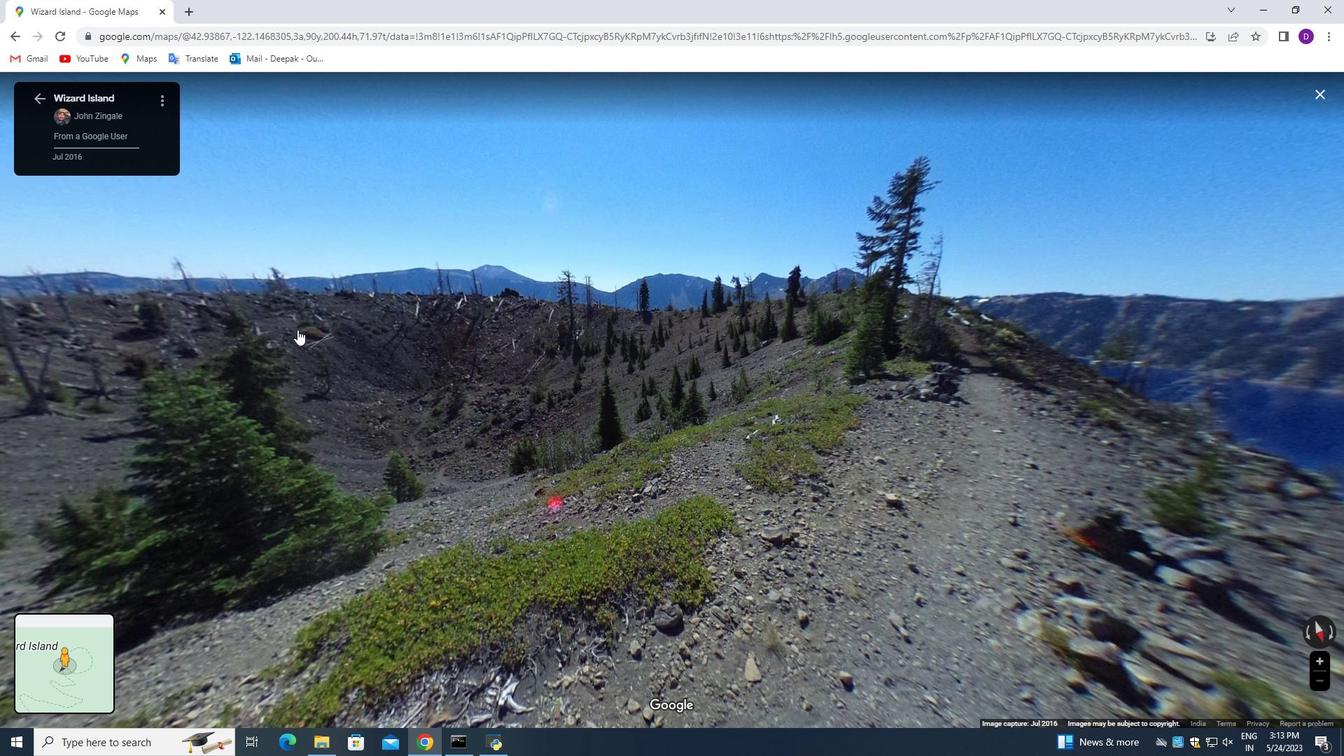 
Action: Mouse pressed left at (283, 333)
Screenshot: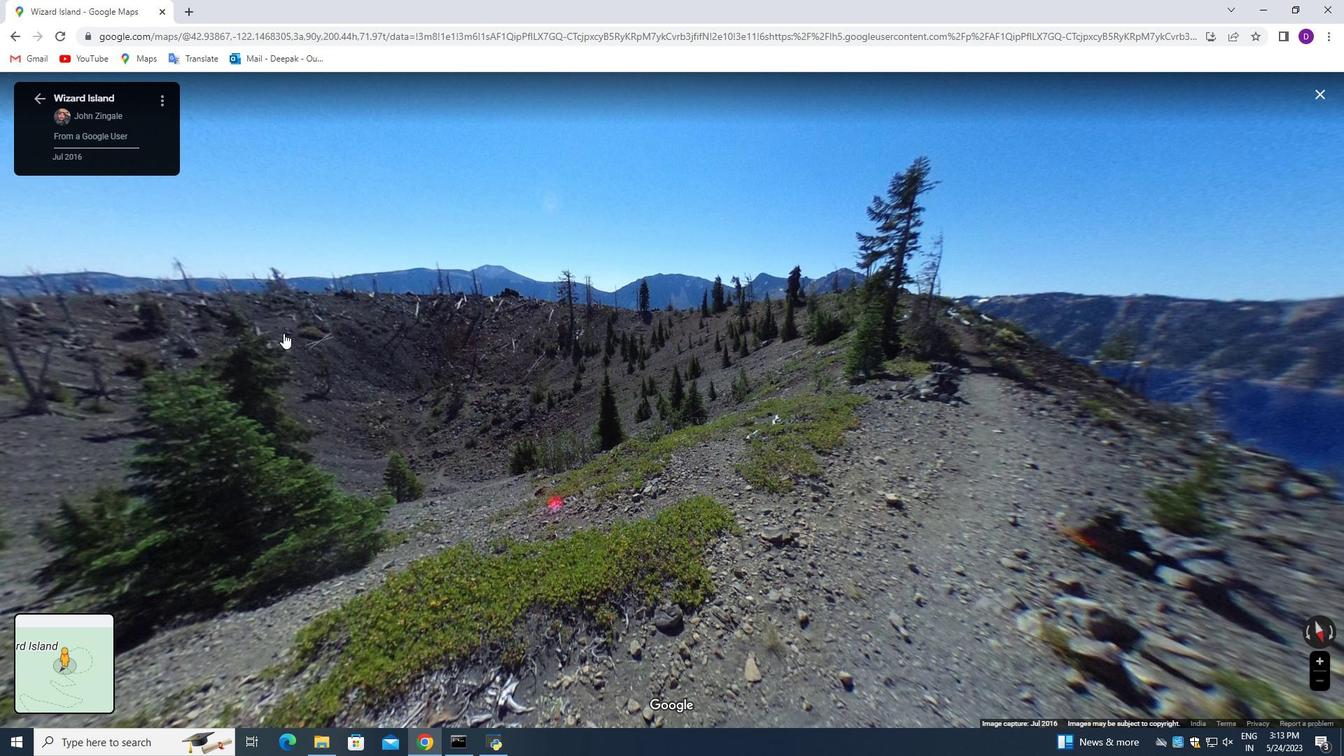 
Action: Mouse moved to (230, 305)
Screenshot: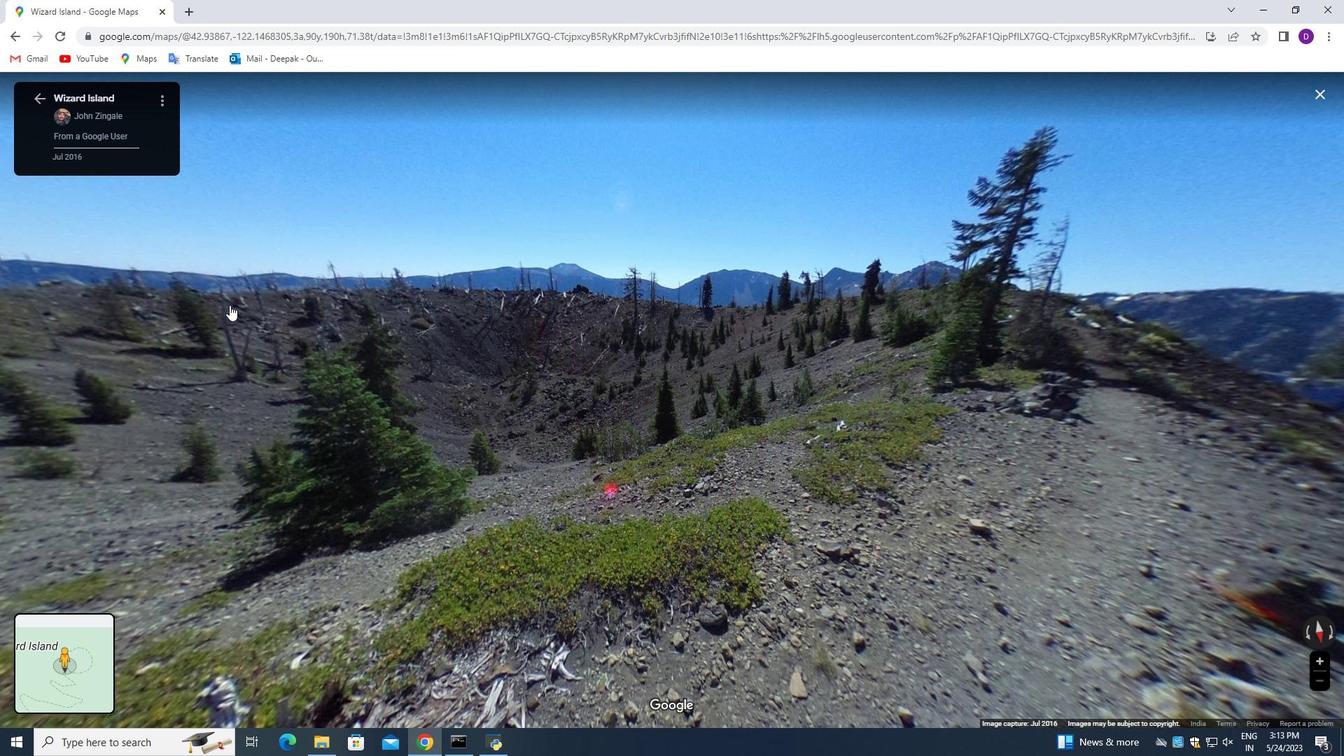 
Action: Mouse pressed left at (230, 305)
Screenshot: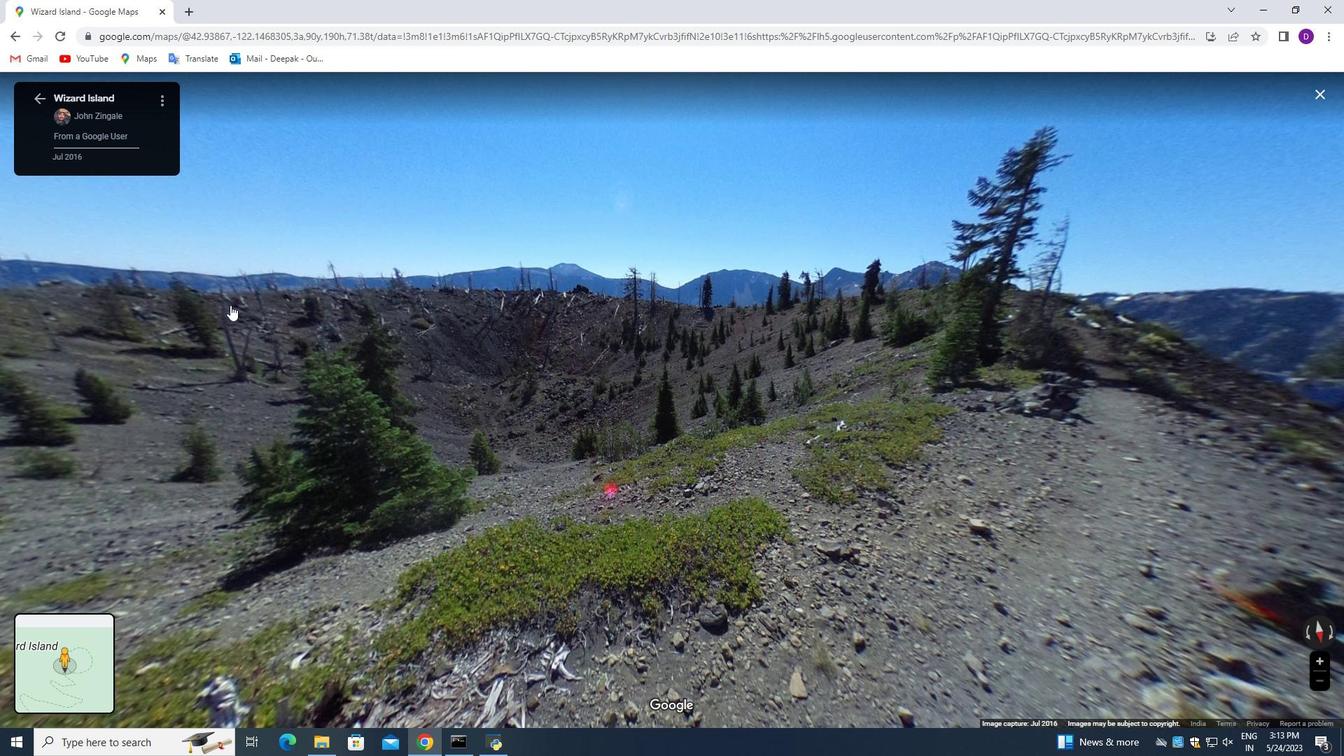 
Action: Mouse moved to (300, 296)
Screenshot: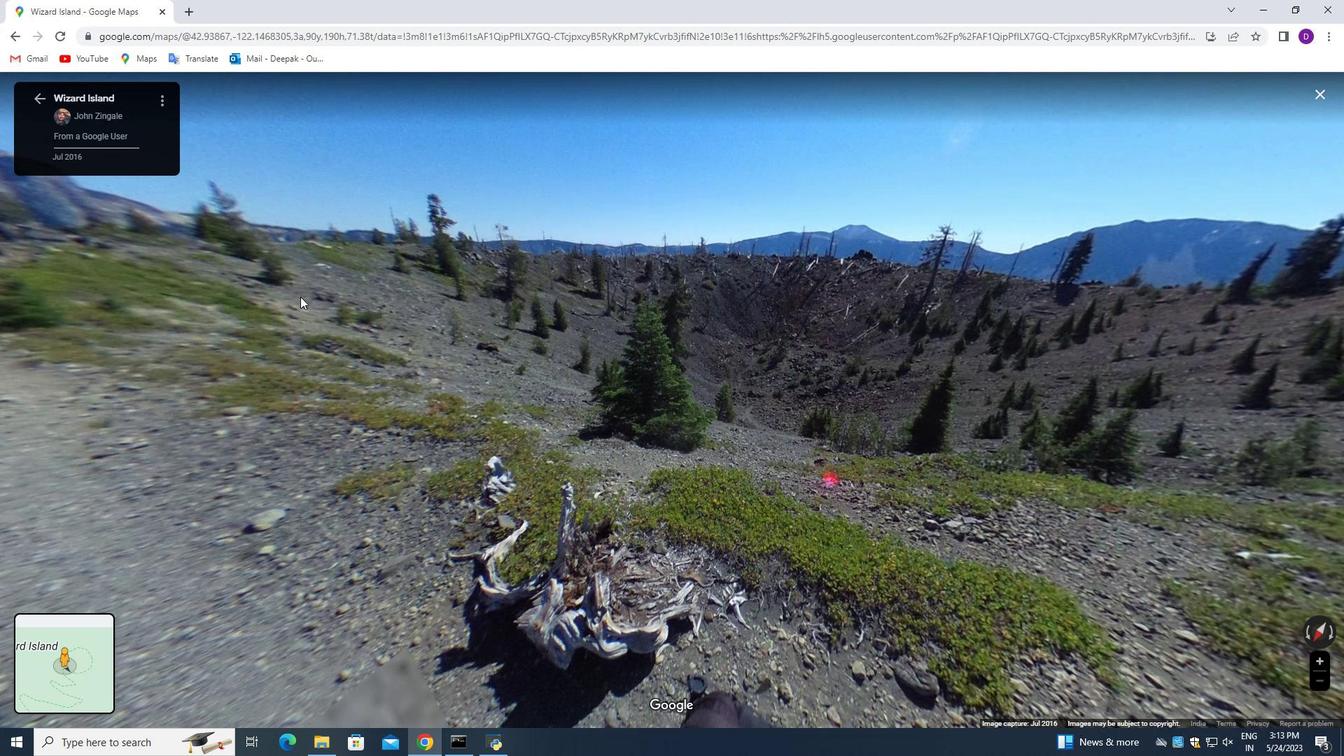 
Action: Mouse pressed left at (300, 296)
Screenshot: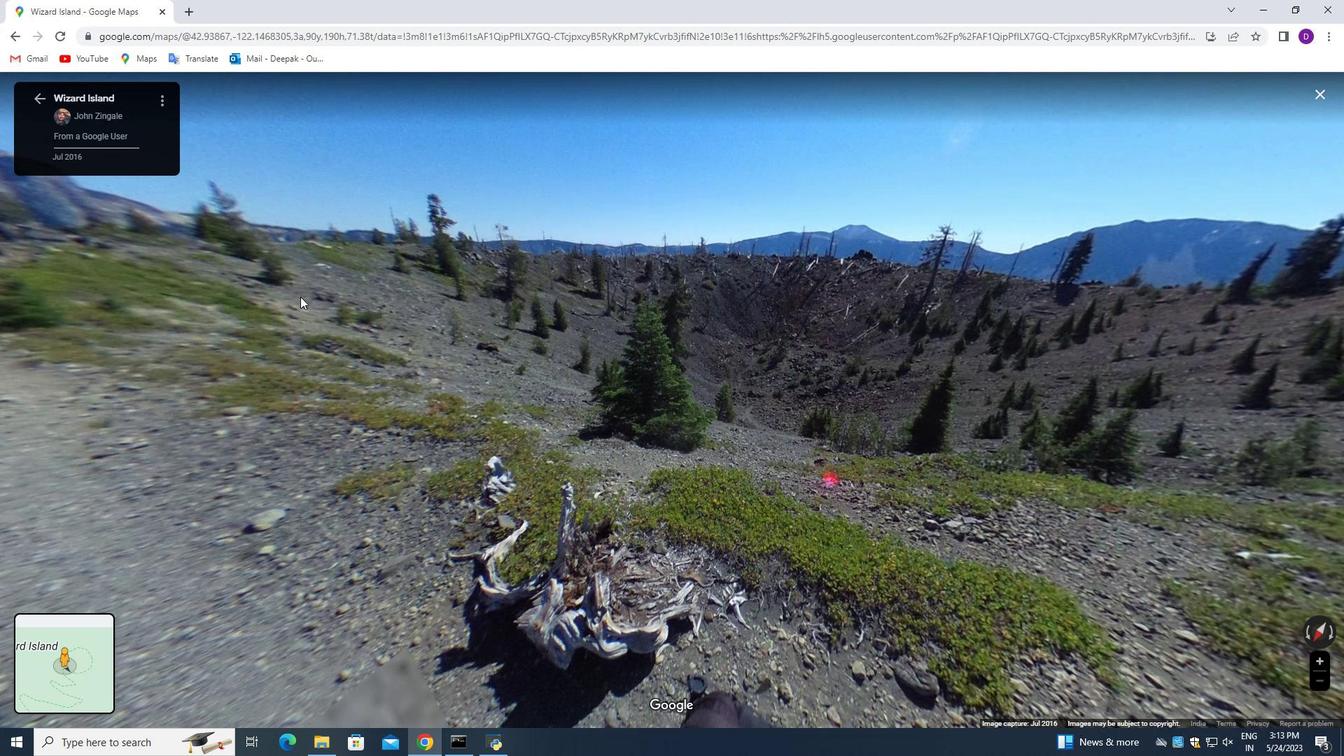 
Action: Mouse moved to (334, 299)
Screenshot: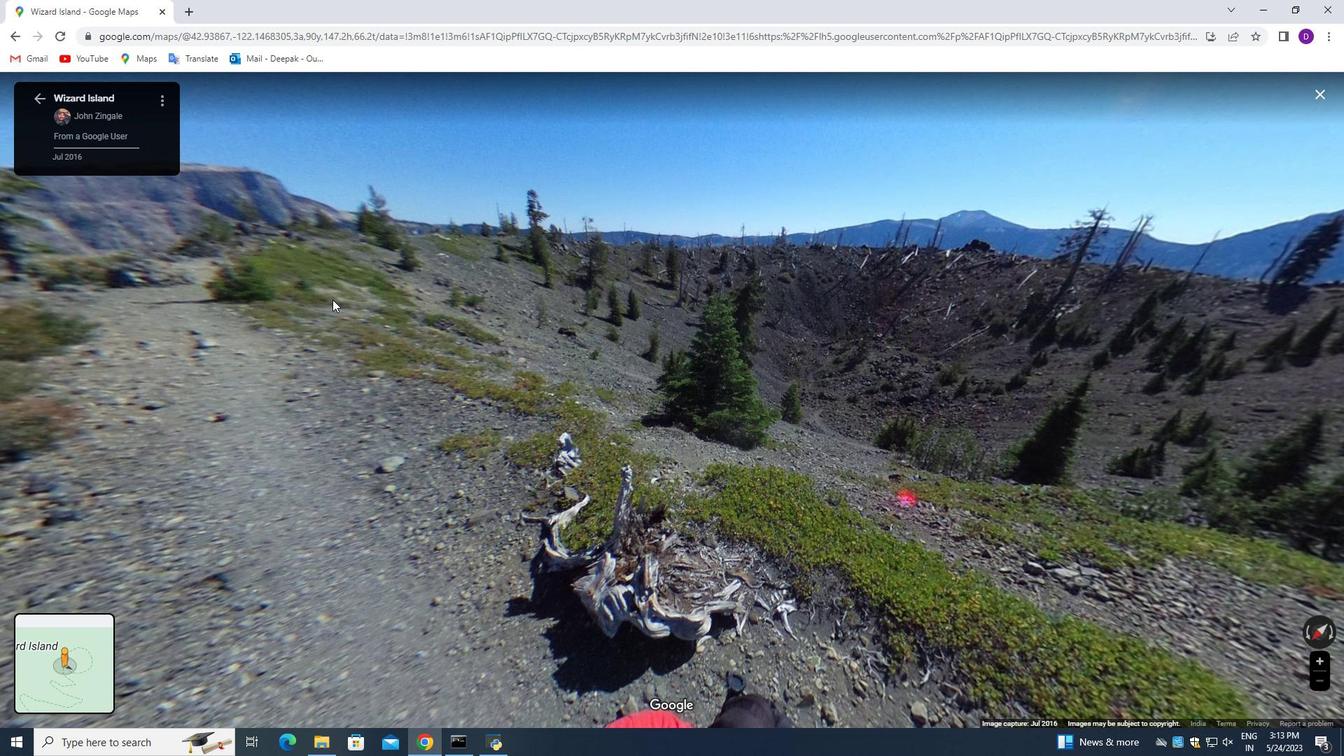 
Action: Mouse pressed left at (332, 299)
Screenshot: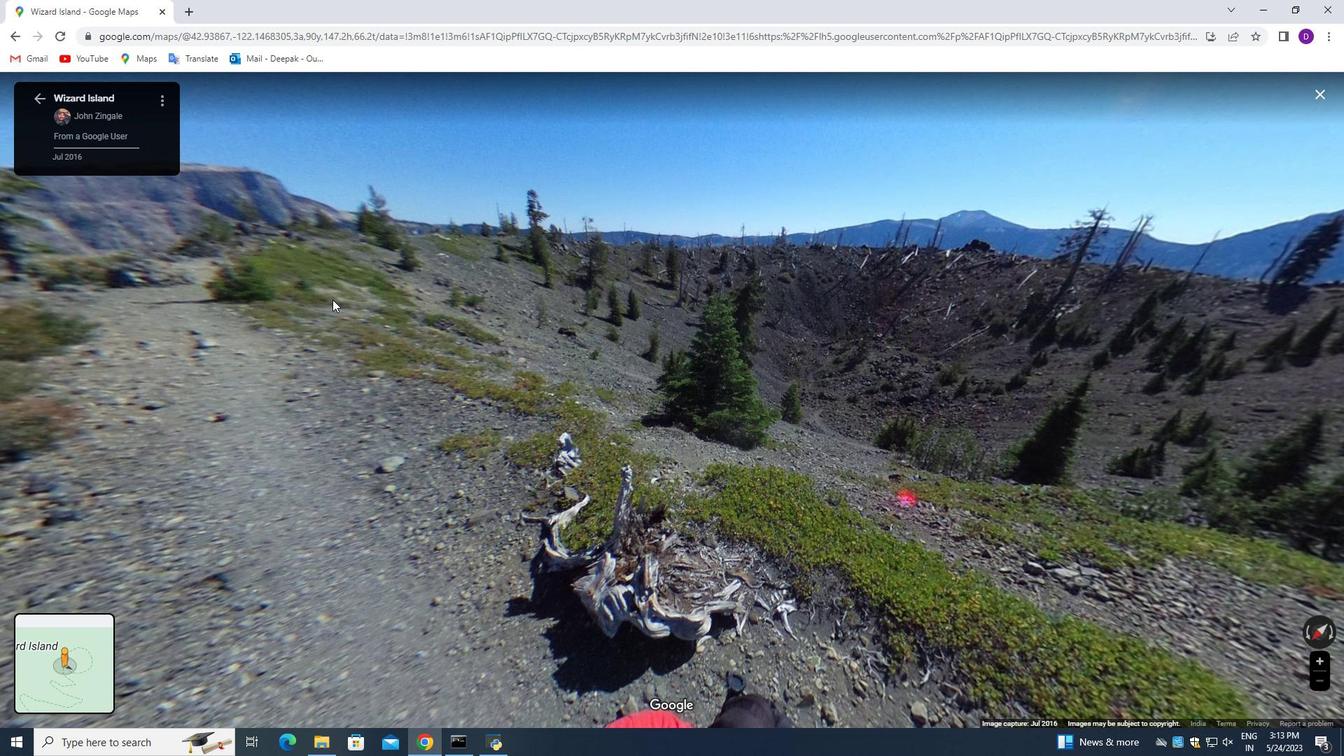 
Action: Mouse moved to (23, 699)
Screenshot: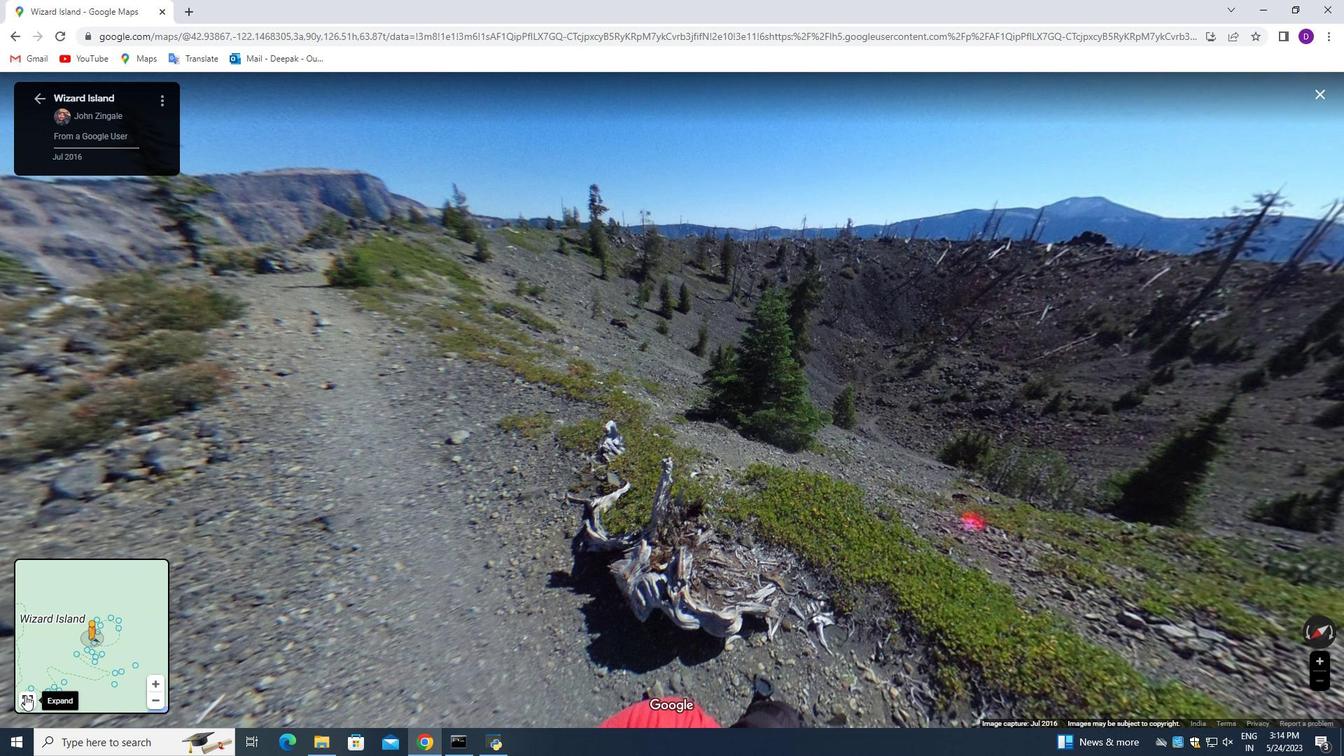 
Action: Mouse pressed left at (23, 699)
Screenshot: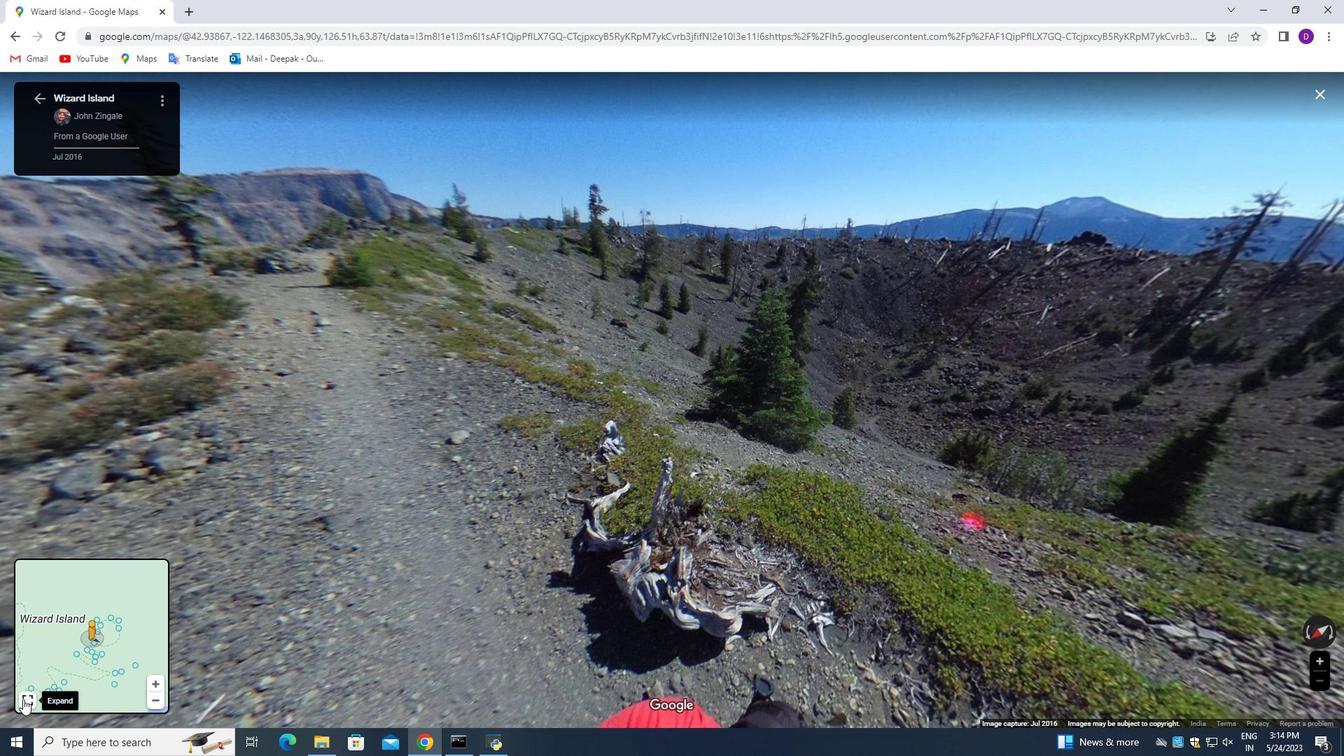 
Action: Mouse moved to (692, 578)
Screenshot: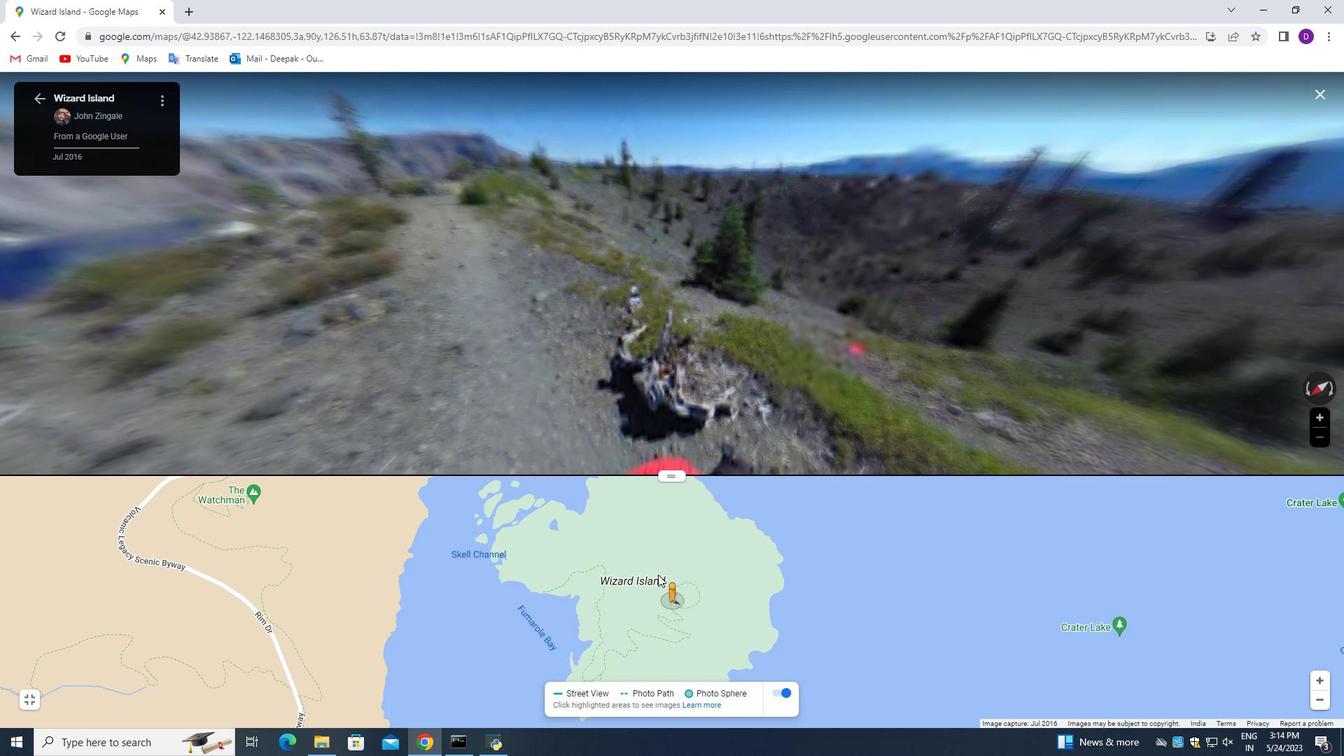 
Action: Mouse scrolled (692, 577) with delta (0, 0)
Screenshot: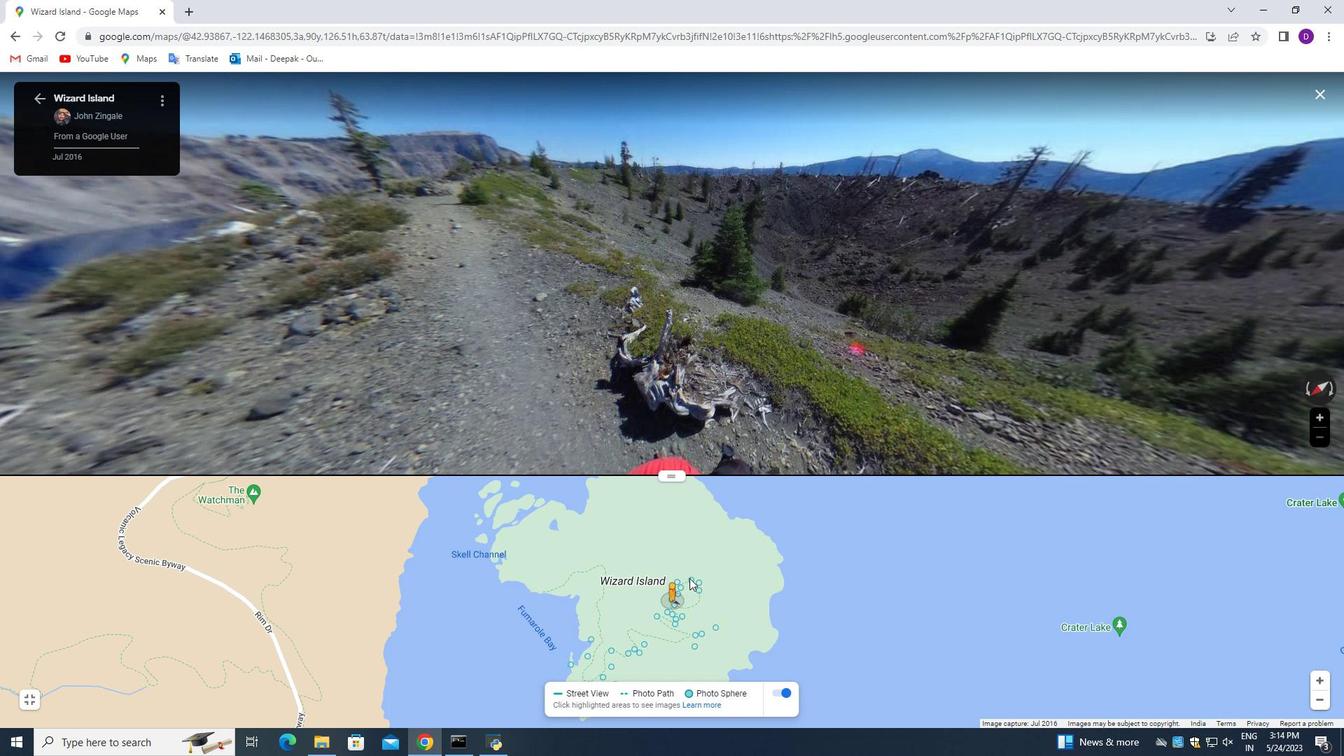 
Action: Mouse moved to (692, 578)
Screenshot: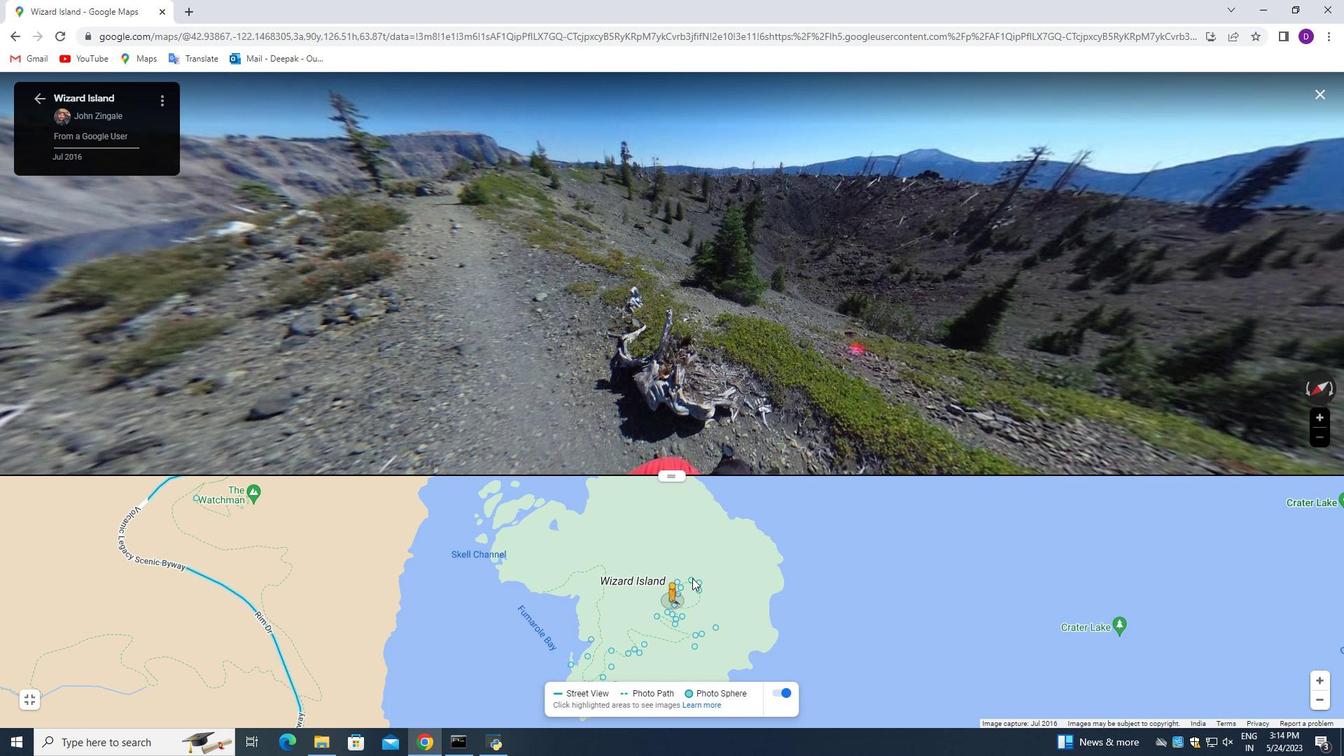 
Action: Mouse scrolled (692, 578) with delta (0, 0)
Screenshot: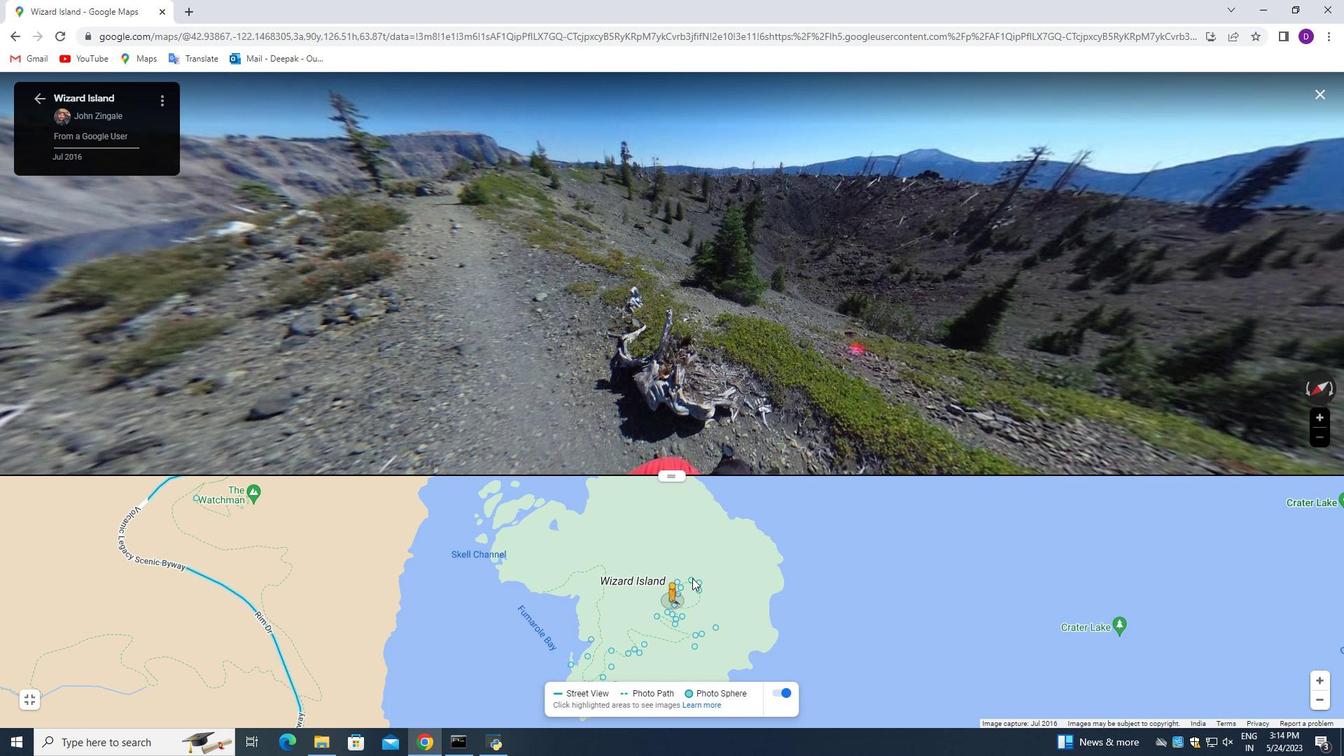 
Action: Mouse moved to (689, 578)
Screenshot: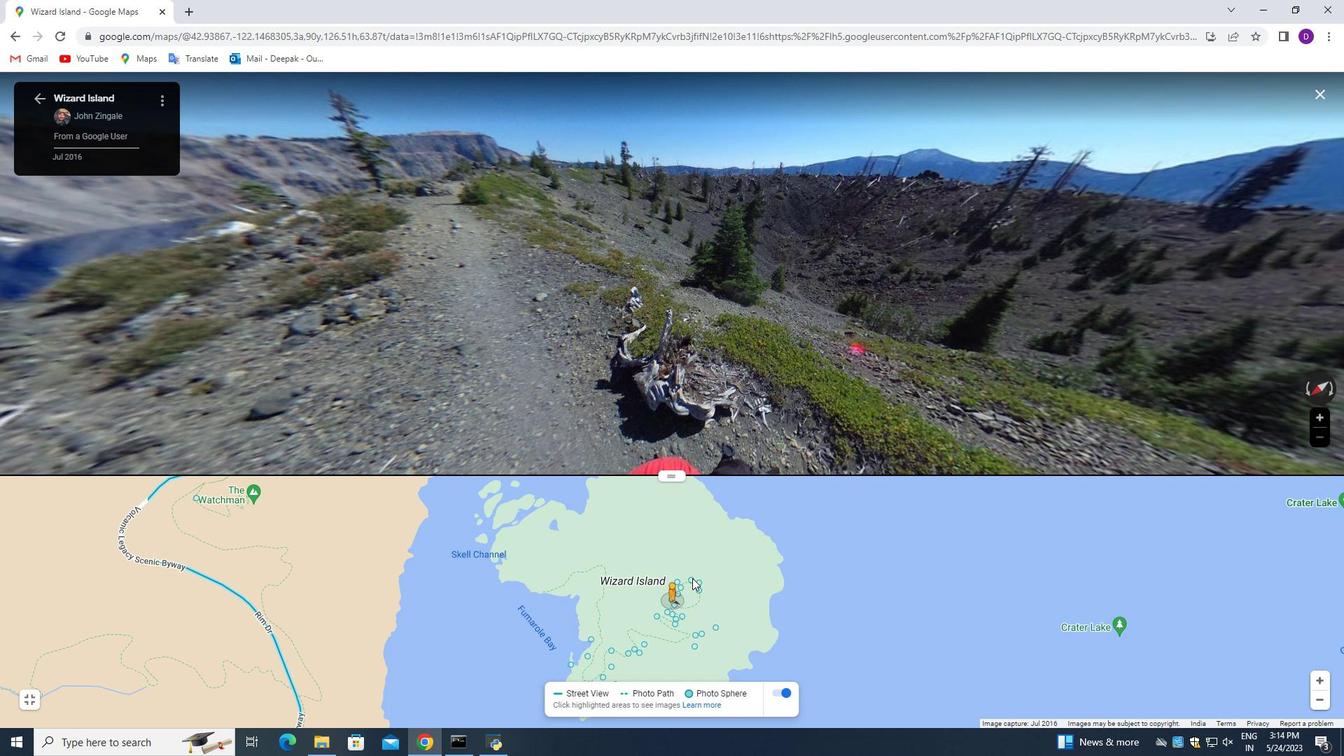 
Action: Mouse scrolled (689, 578) with delta (0, 0)
Screenshot: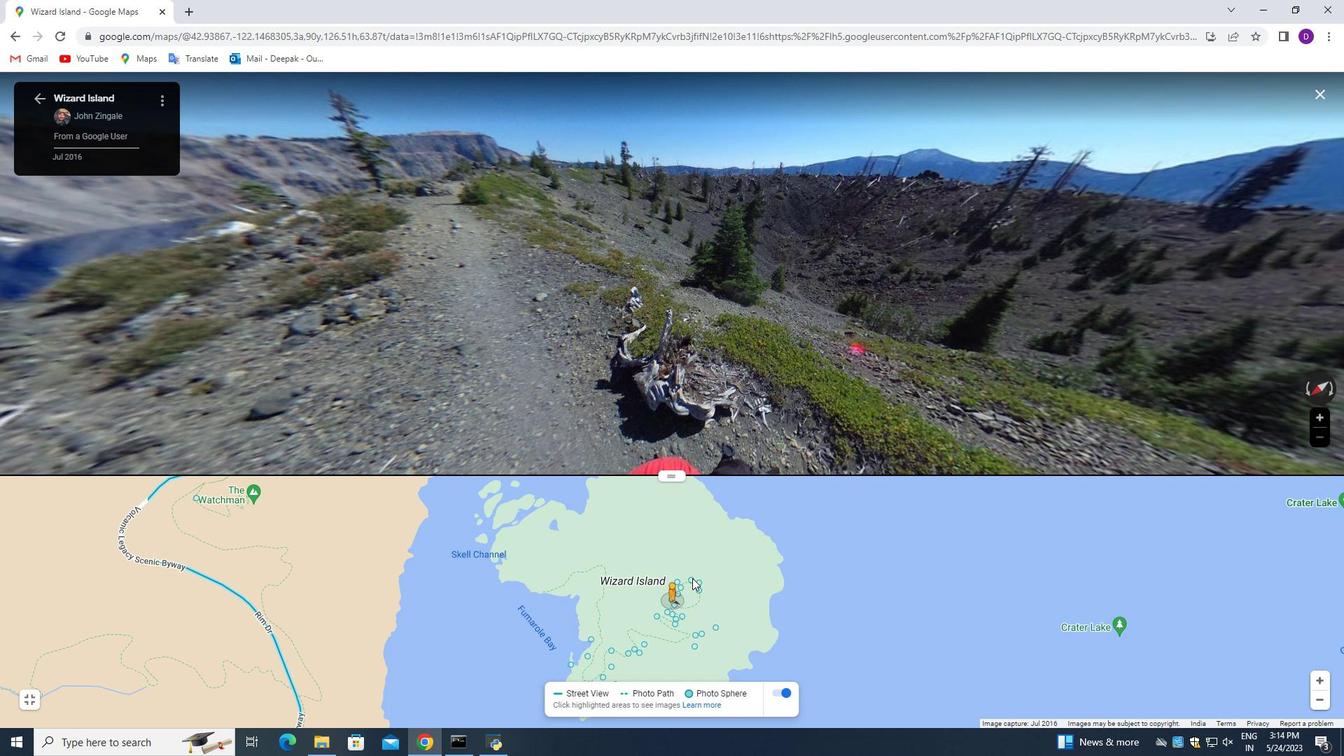 
Action: Mouse moved to (673, 588)
Screenshot: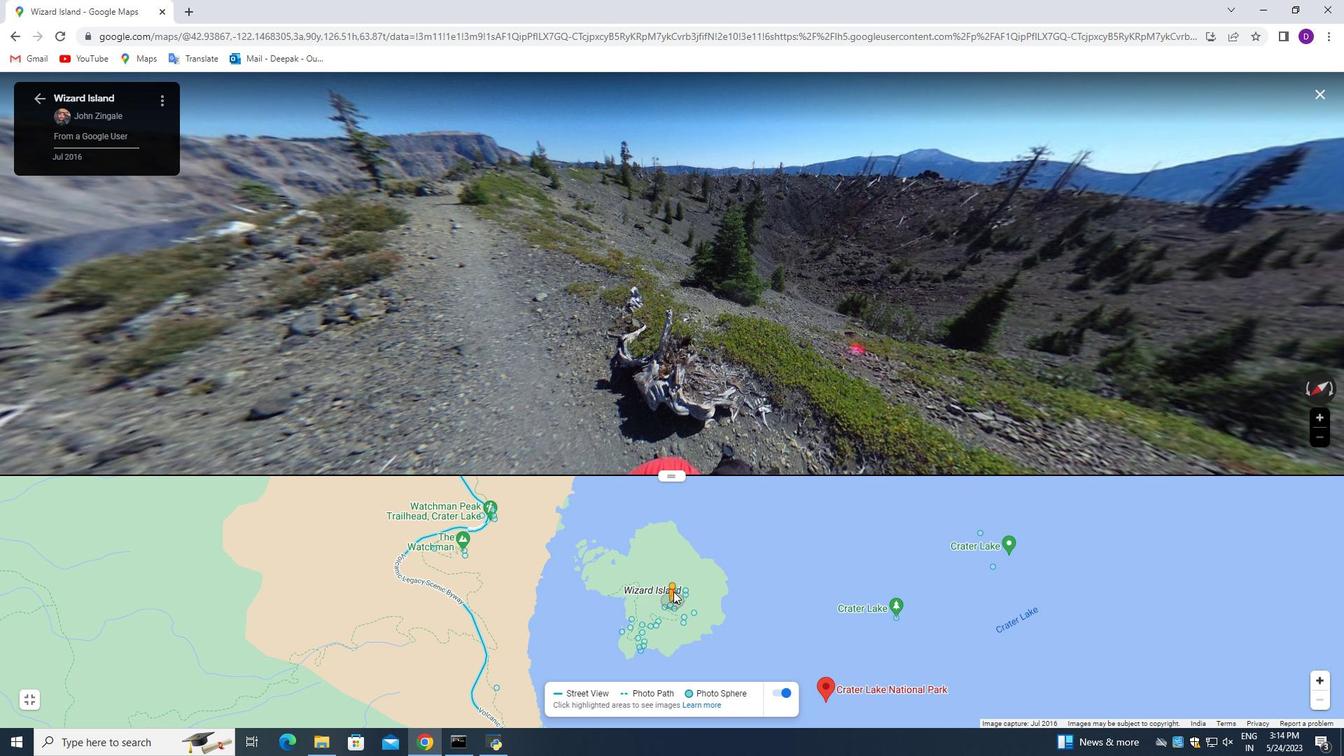 
Action: Mouse pressed left at (673, 588)
Screenshot: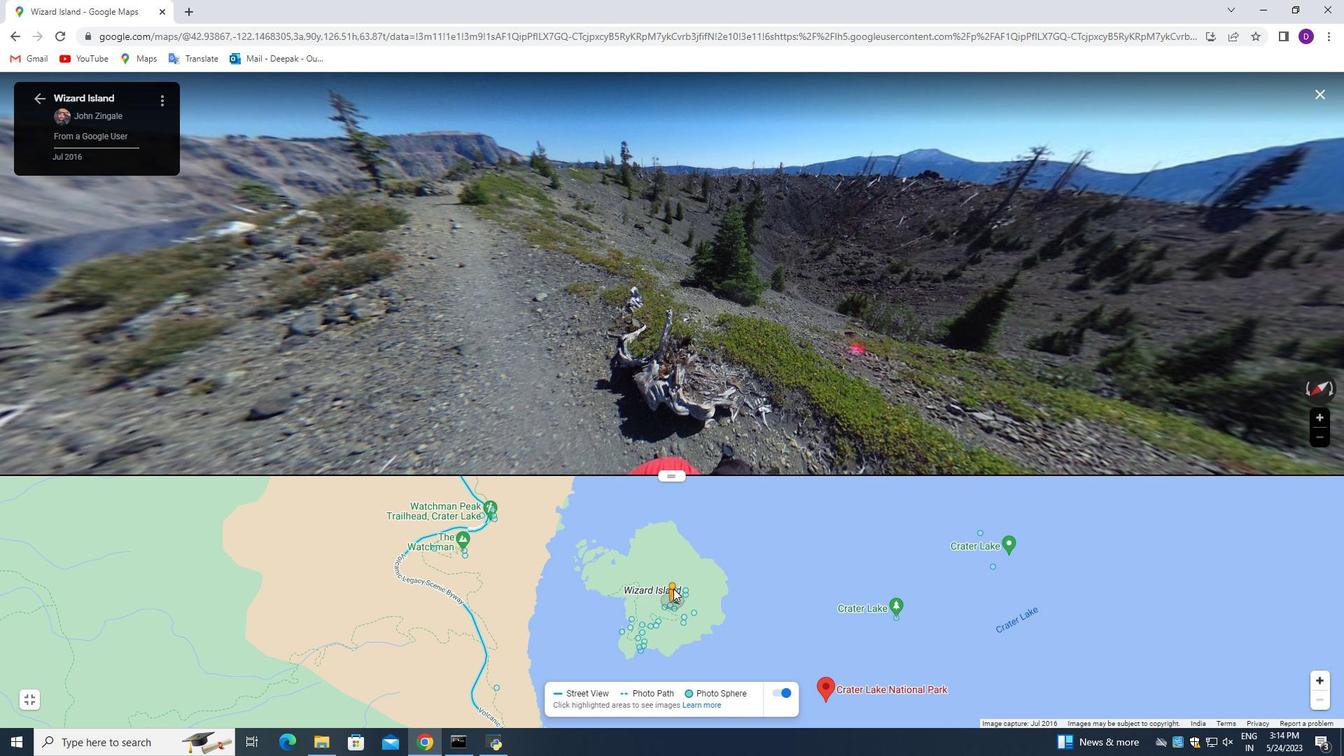 
Action: Mouse moved to (1026, 637)
Screenshot: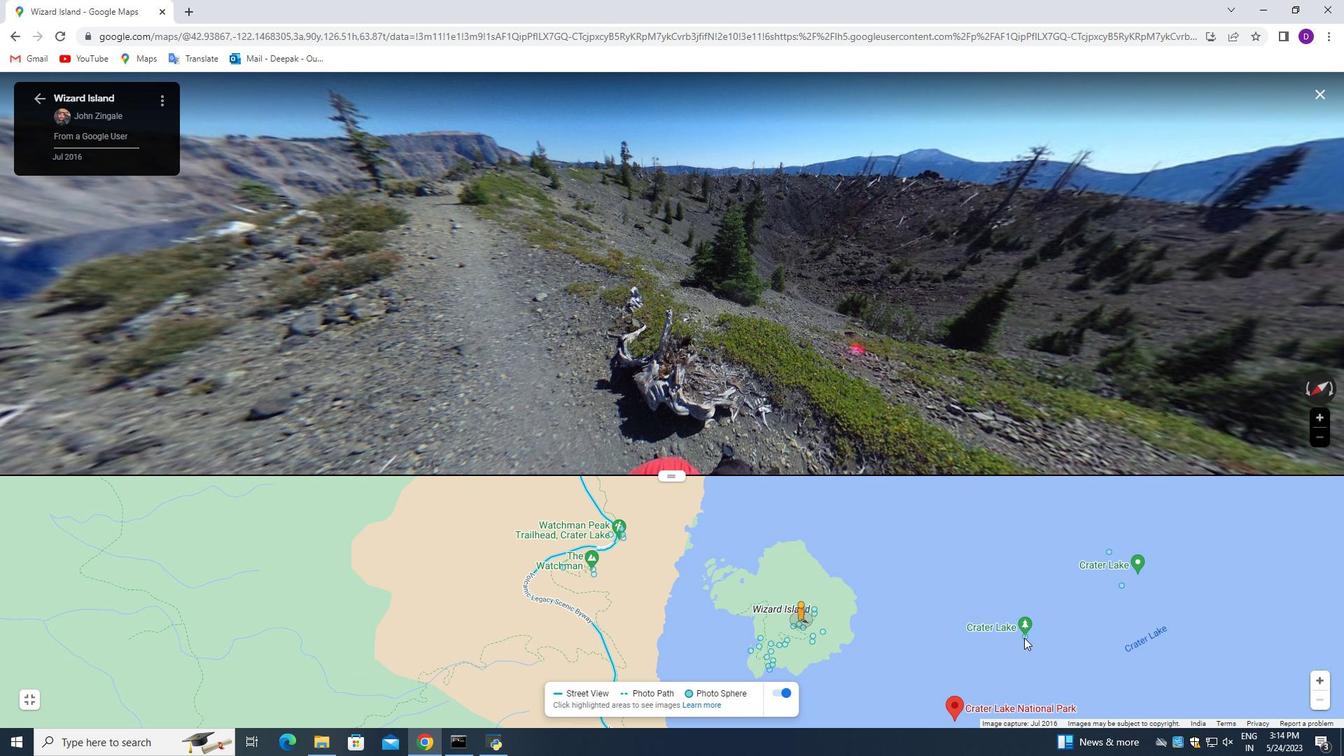 
Action: Mouse pressed left at (1026, 637)
Screenshot: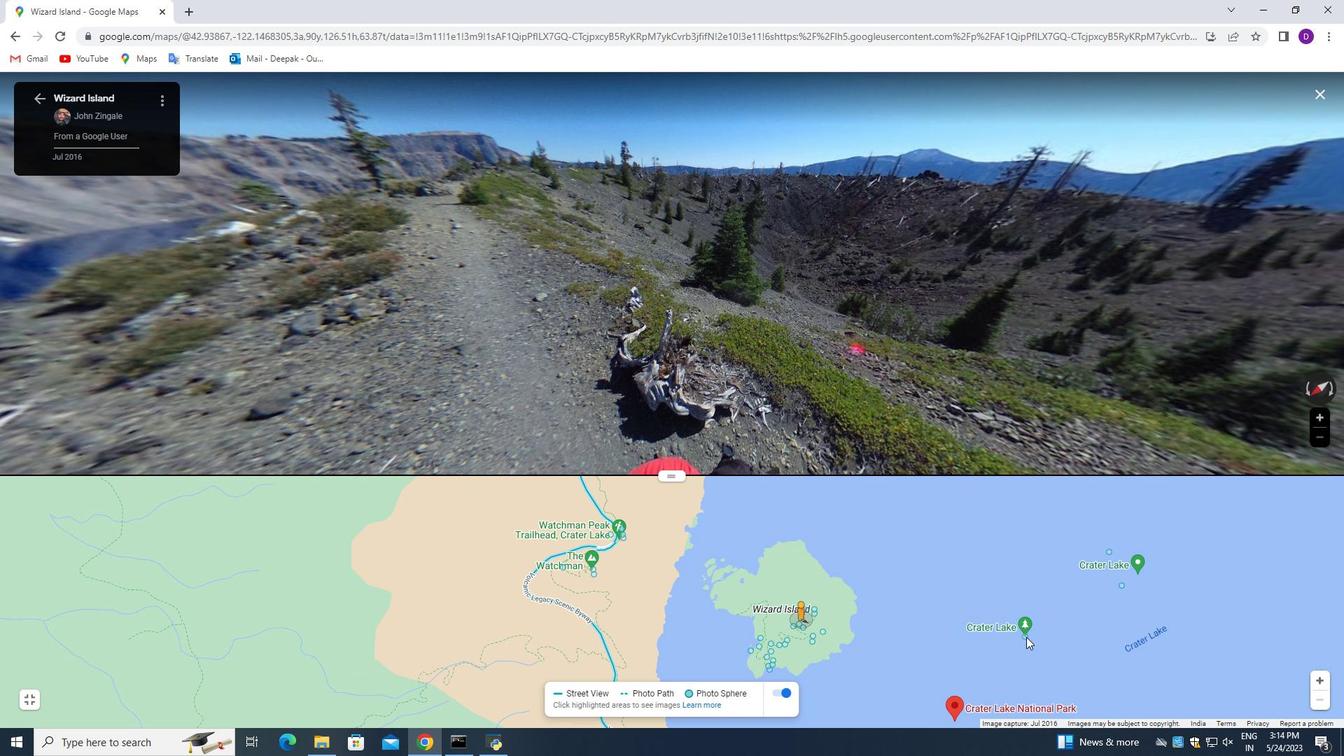 
Action: Mouse moved to (1026, 634)
Screenshot: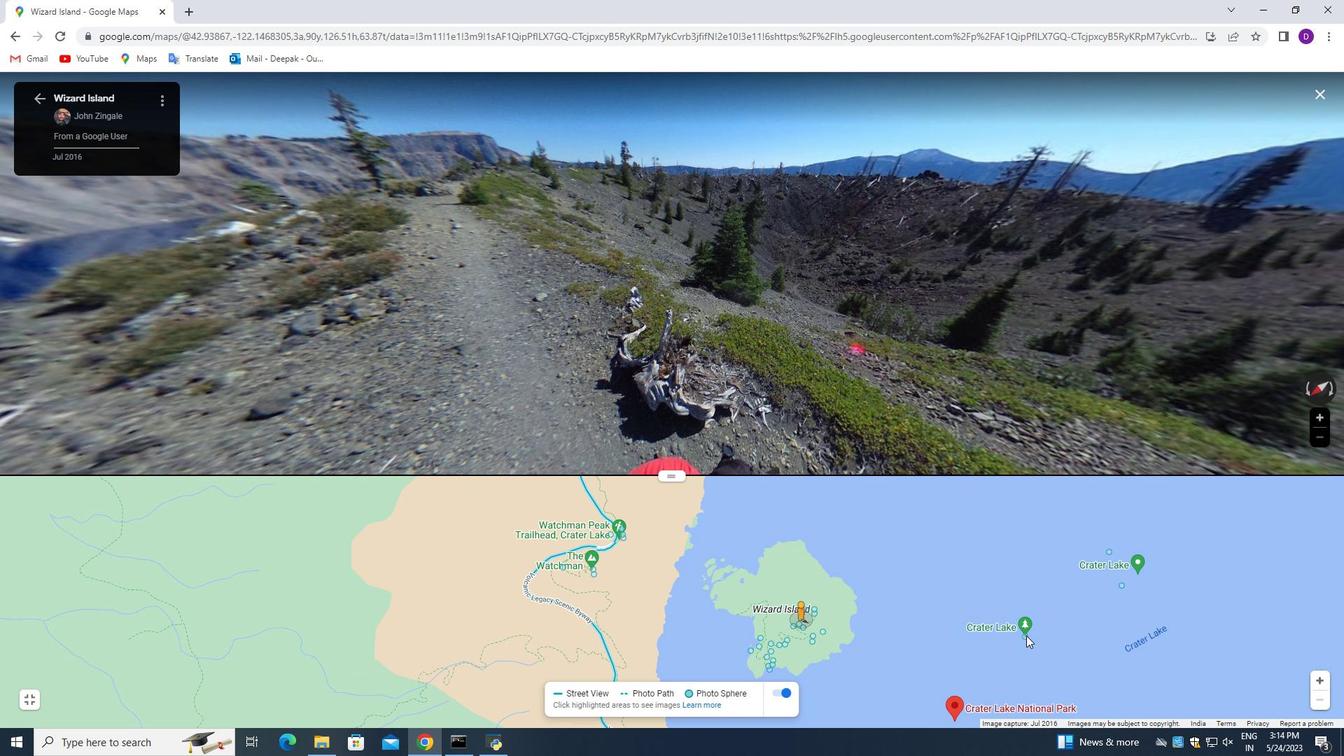 
Action: Mouse pressed left at (1026, 634)
Screenshot: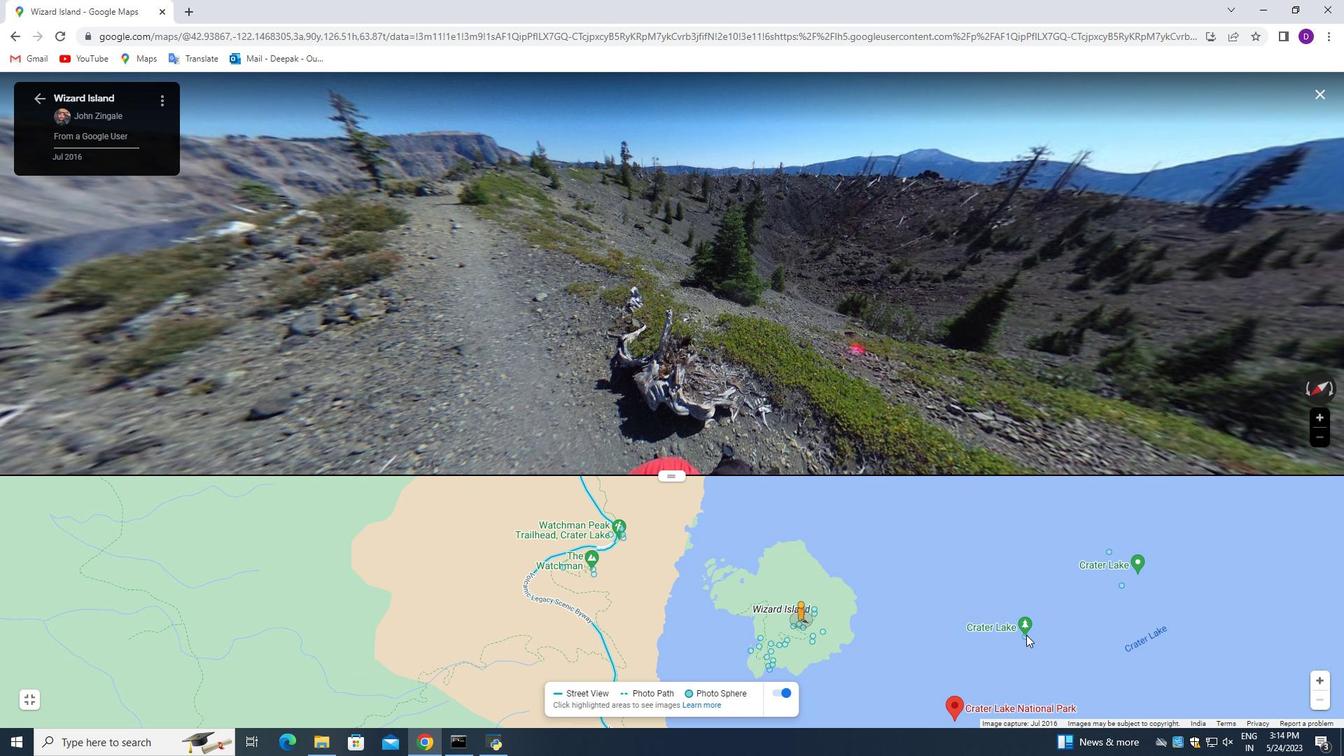 
Action: Mouse moved to (1024, 634)
Screenshot: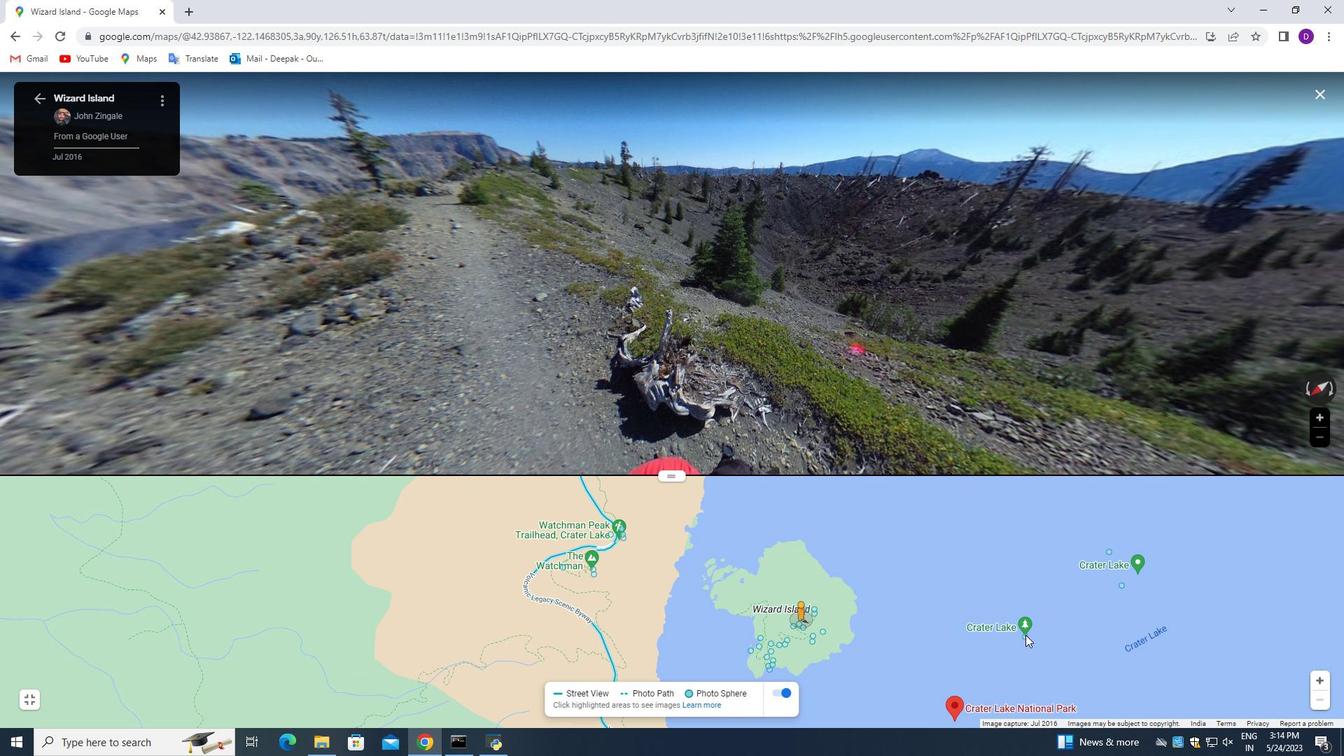 
Action: Mouse pressed left at (1024, 634)
Screenshot: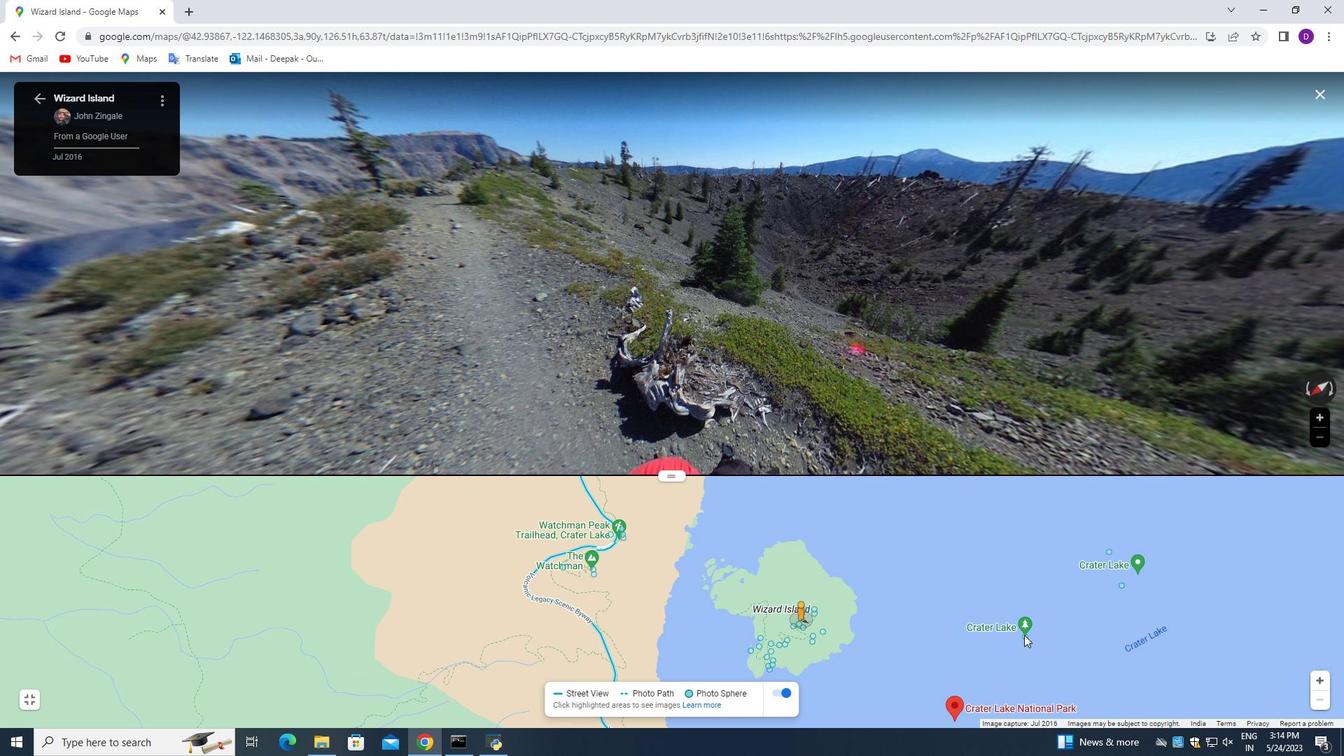 
Action: Mouse moved to (801, 605)
Screenshot: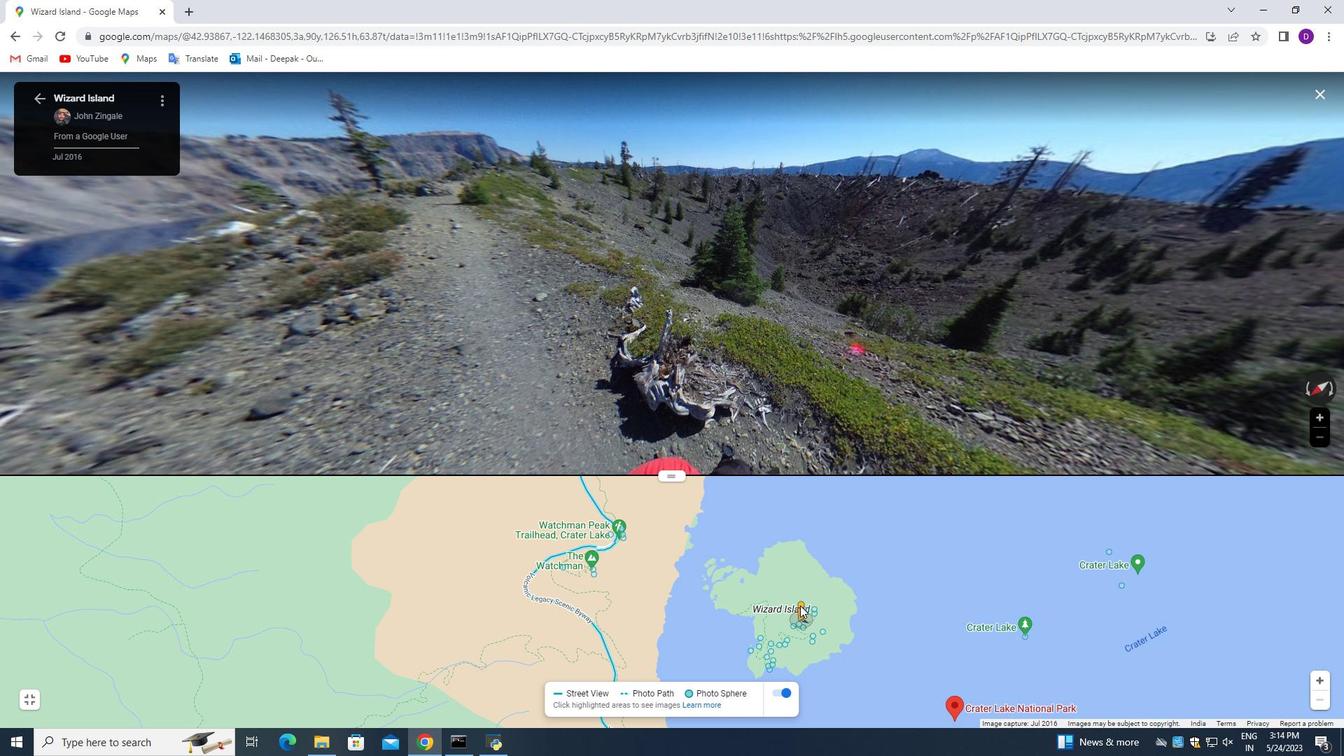 
Action: Mouse pressed left at (801, 605)
Screenshot: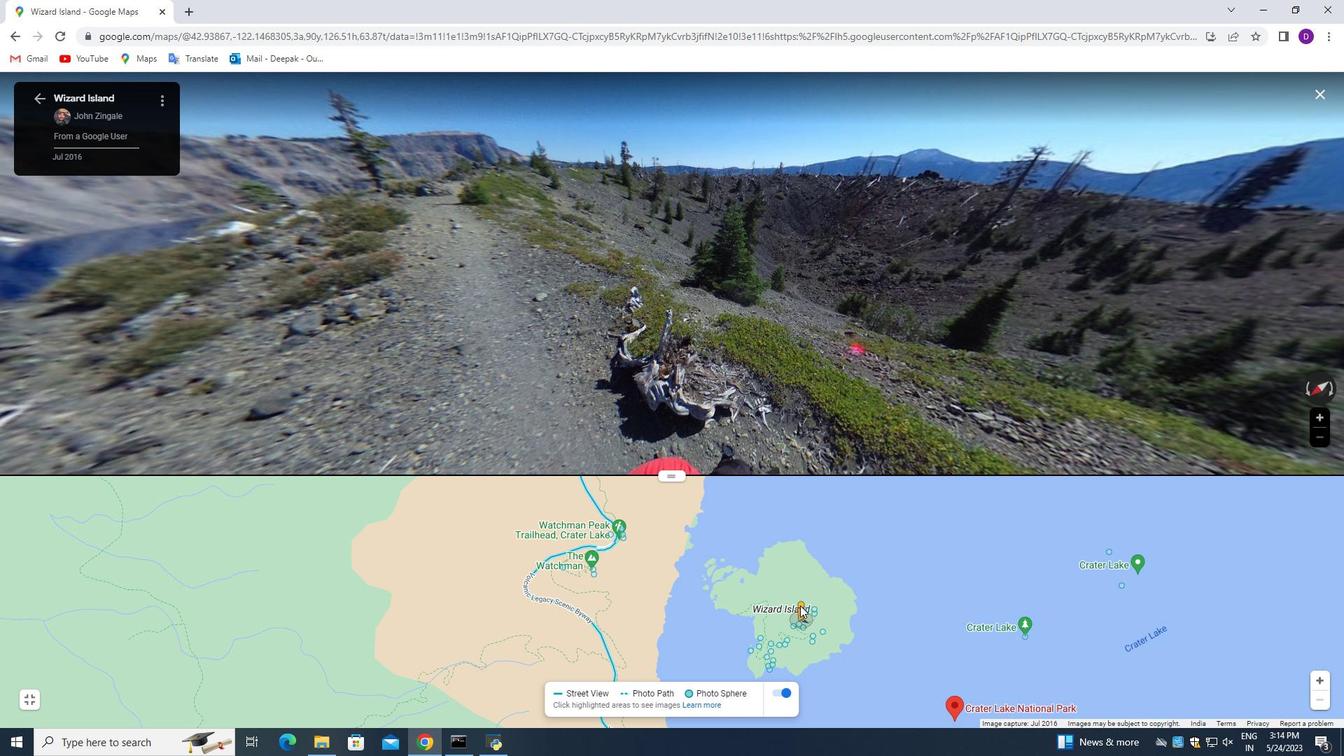 
Action: Mouse moved to (817, 584)
Screenshot: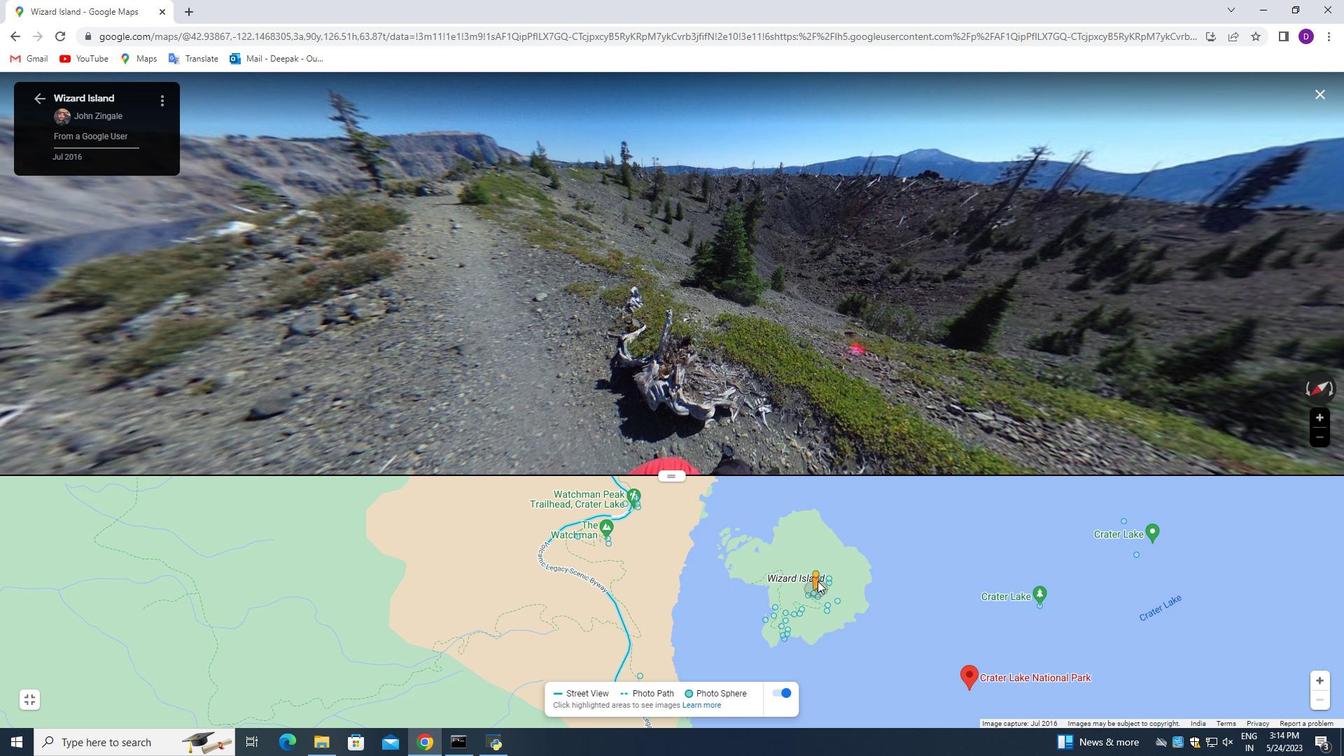 
Action: Mouse pressed left at (817, 584)
Screenshot: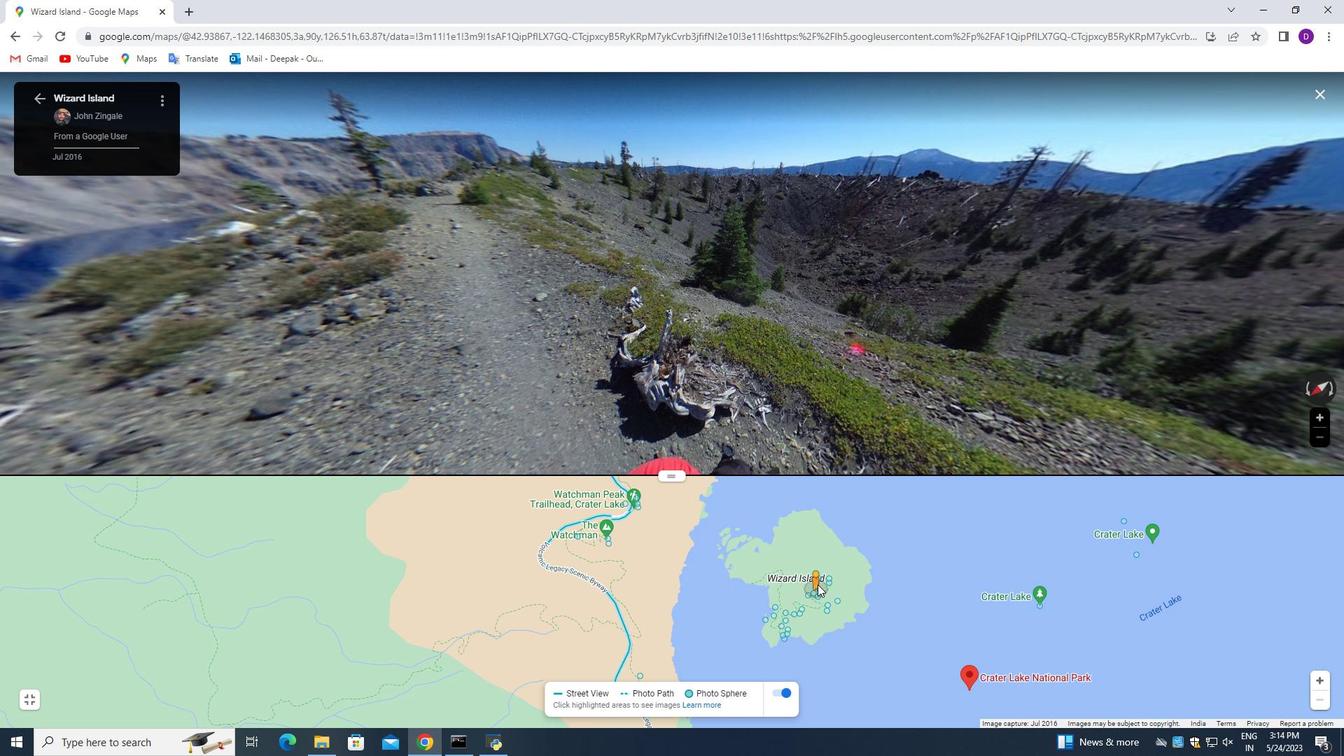
Action: Mouse moved to (814, 583)
Screenshot: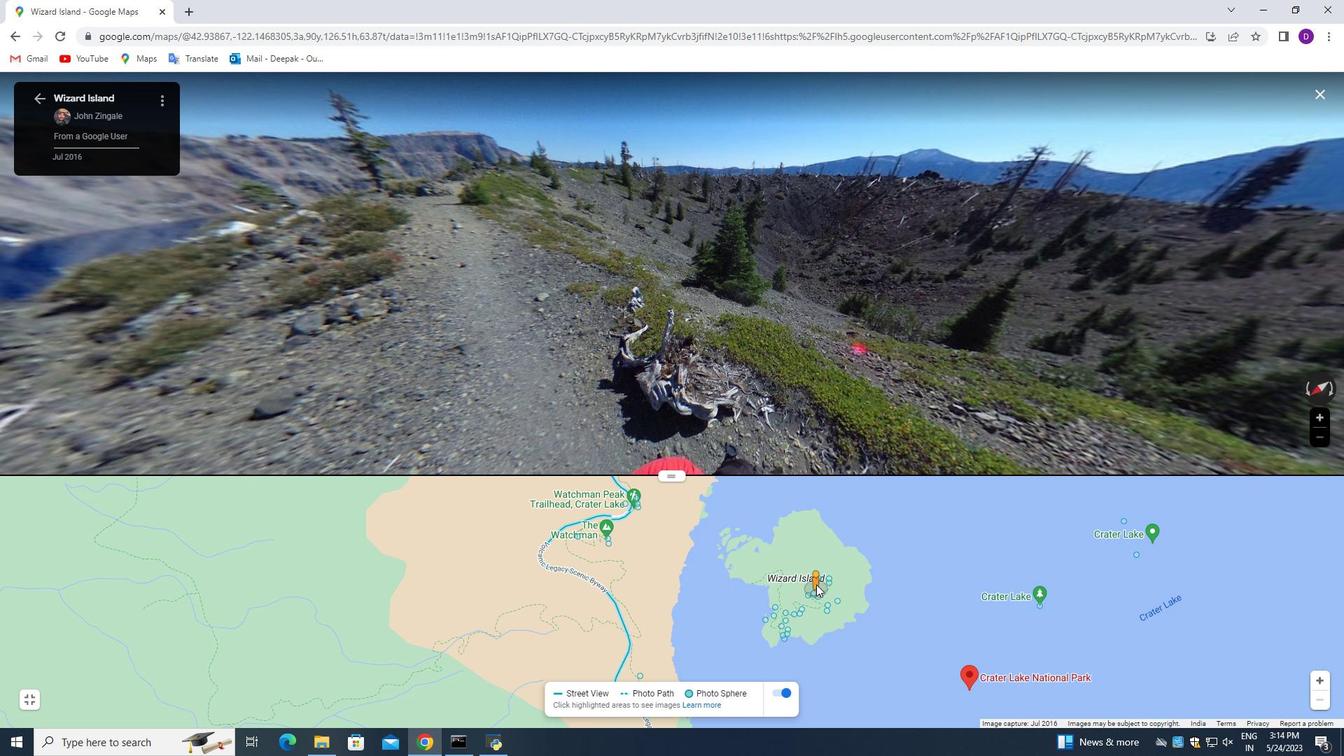 
Action: Mouse pressed left at (814, 583)
Screenshot: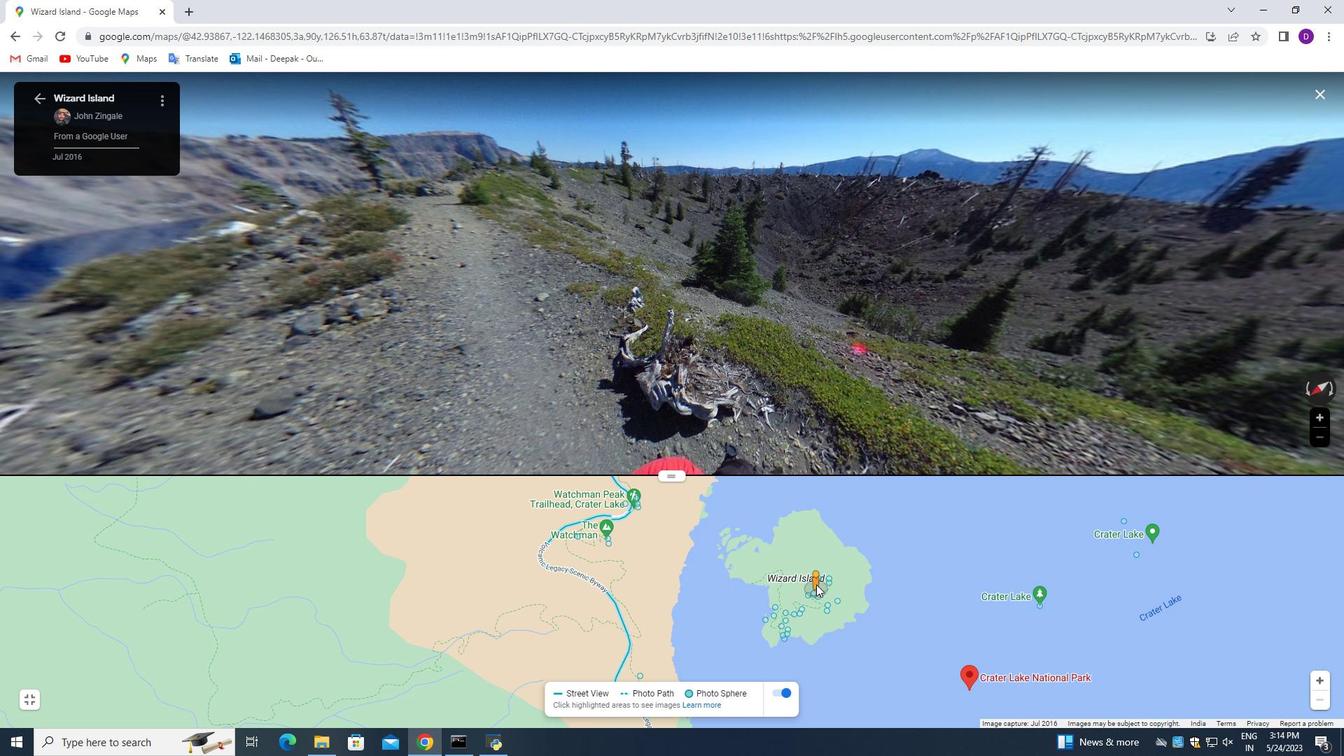
Action: Mouse pressed left at (814, 583)
Screenshot: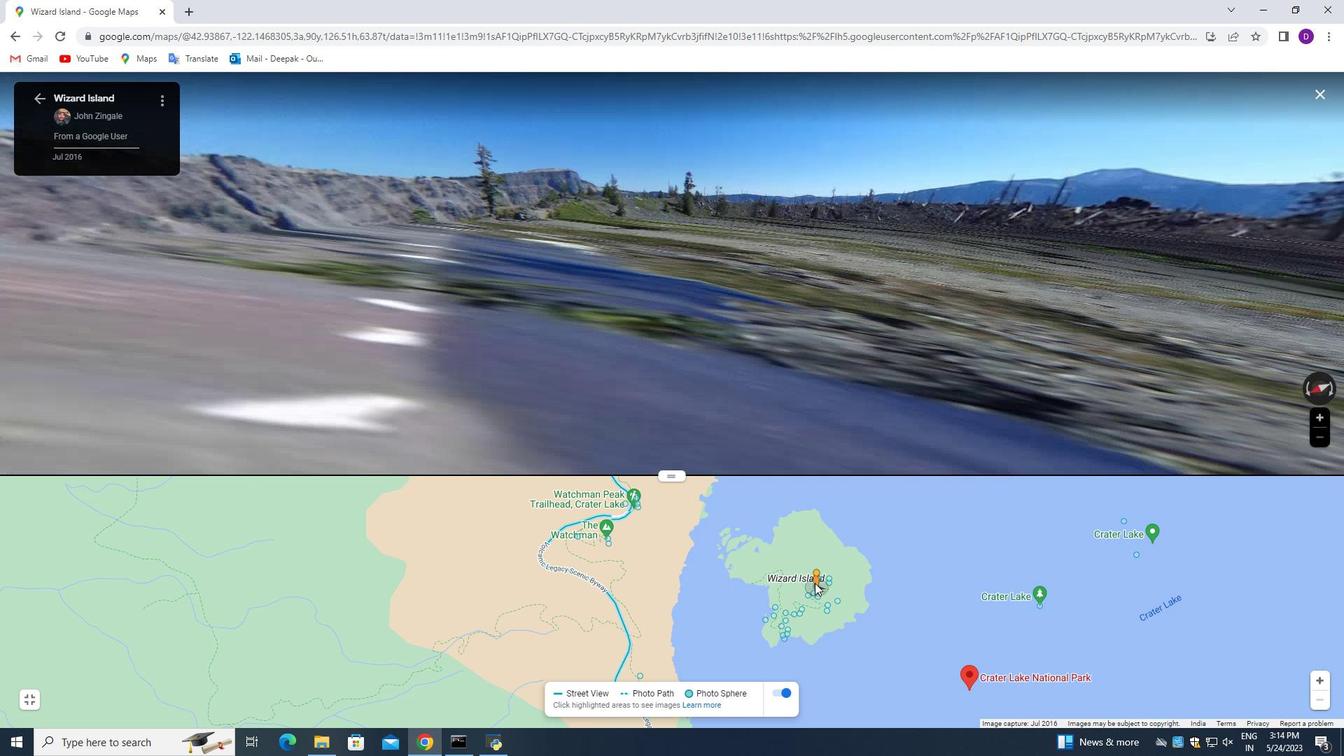 
Action: Mouse moved to (819, 574)
Screenshot: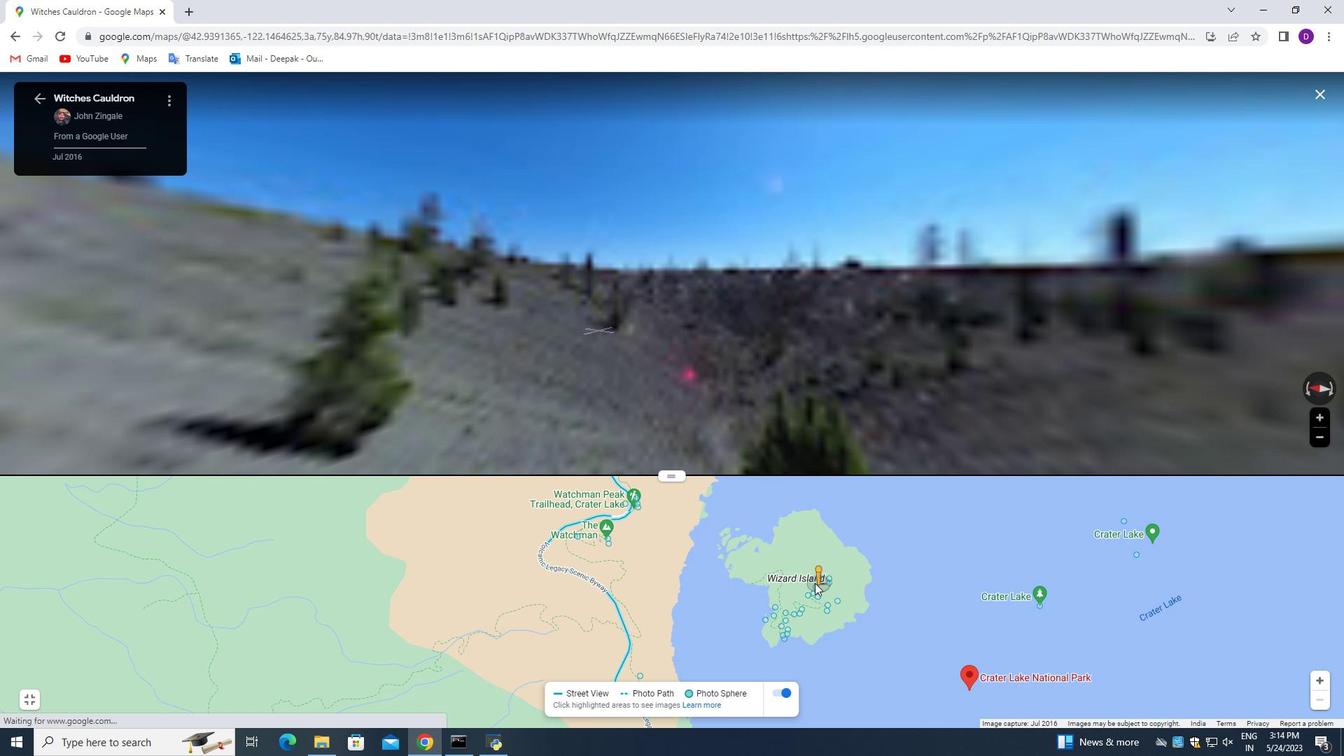 
Action: Mouse pressed left at (819, 574)
Screenshot: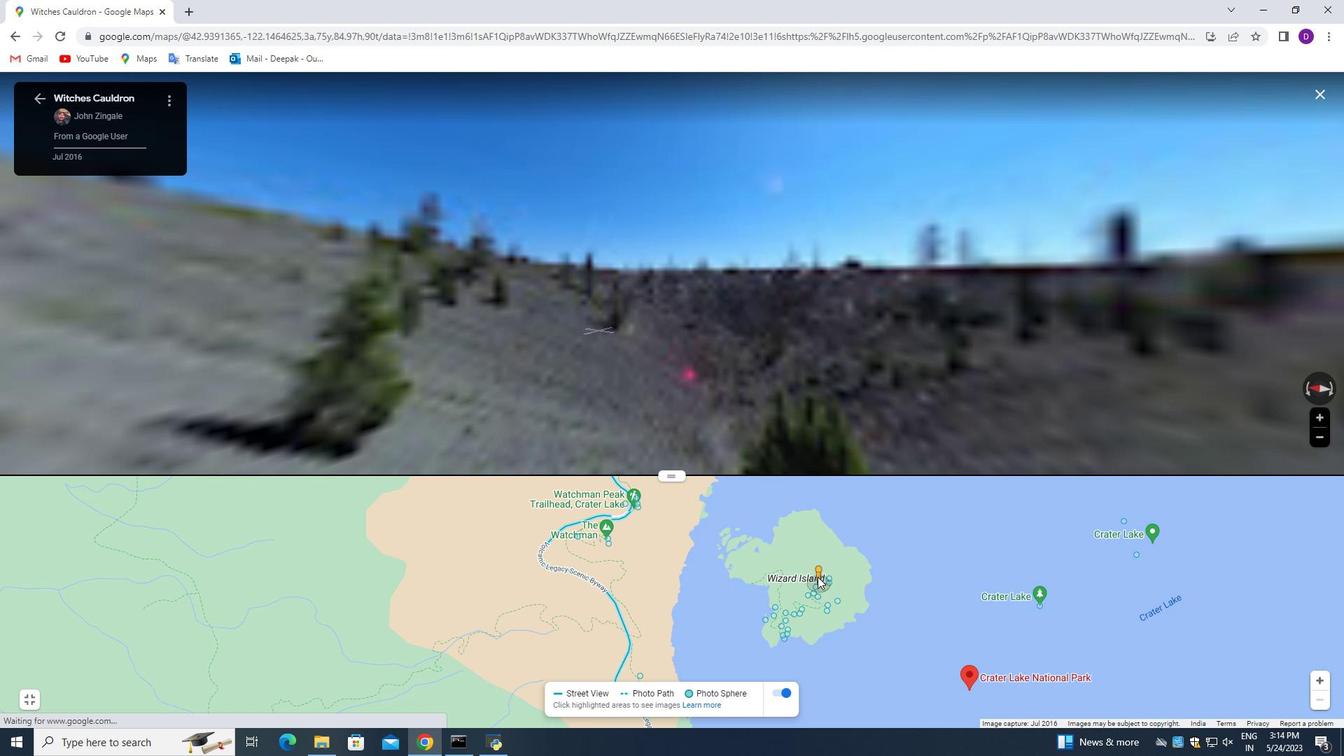 
Action: Mouse moved to (1068, 606)
Screenshot: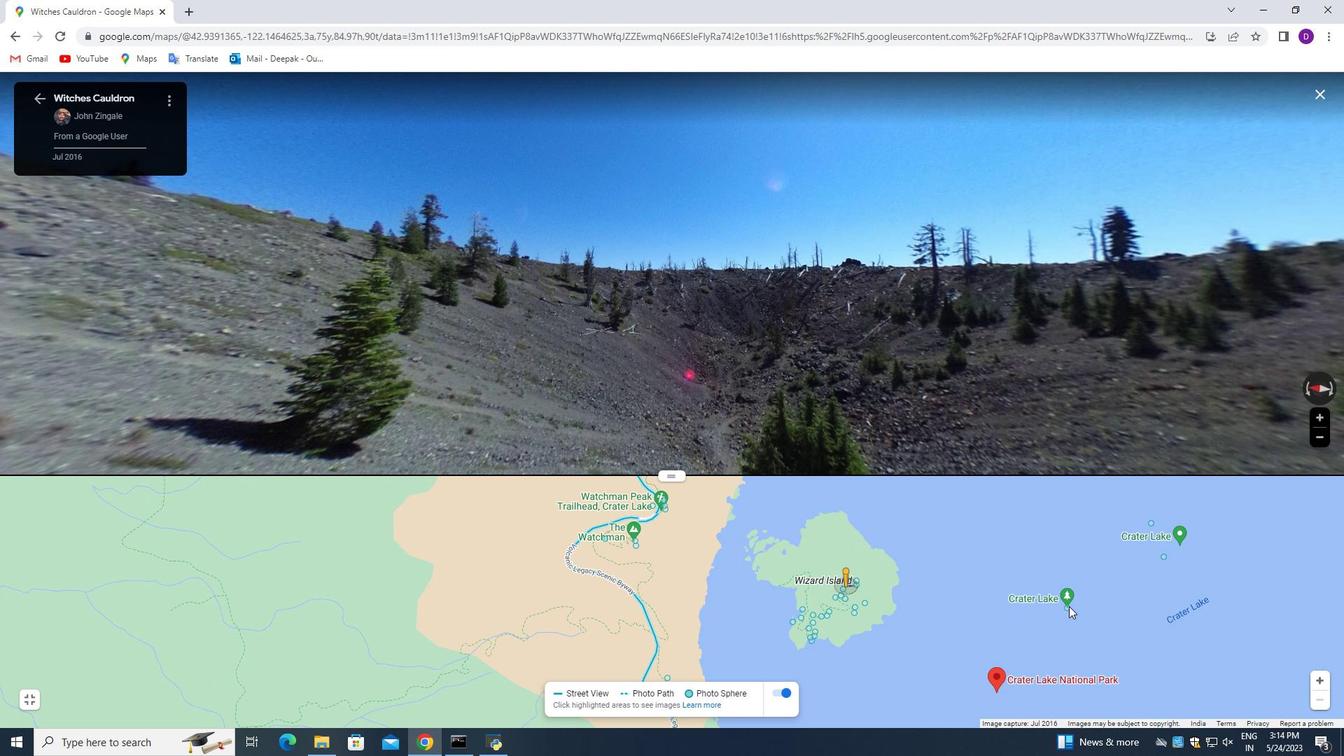 
Action: Mouse pressed left at (1068, 606)
Screenshot: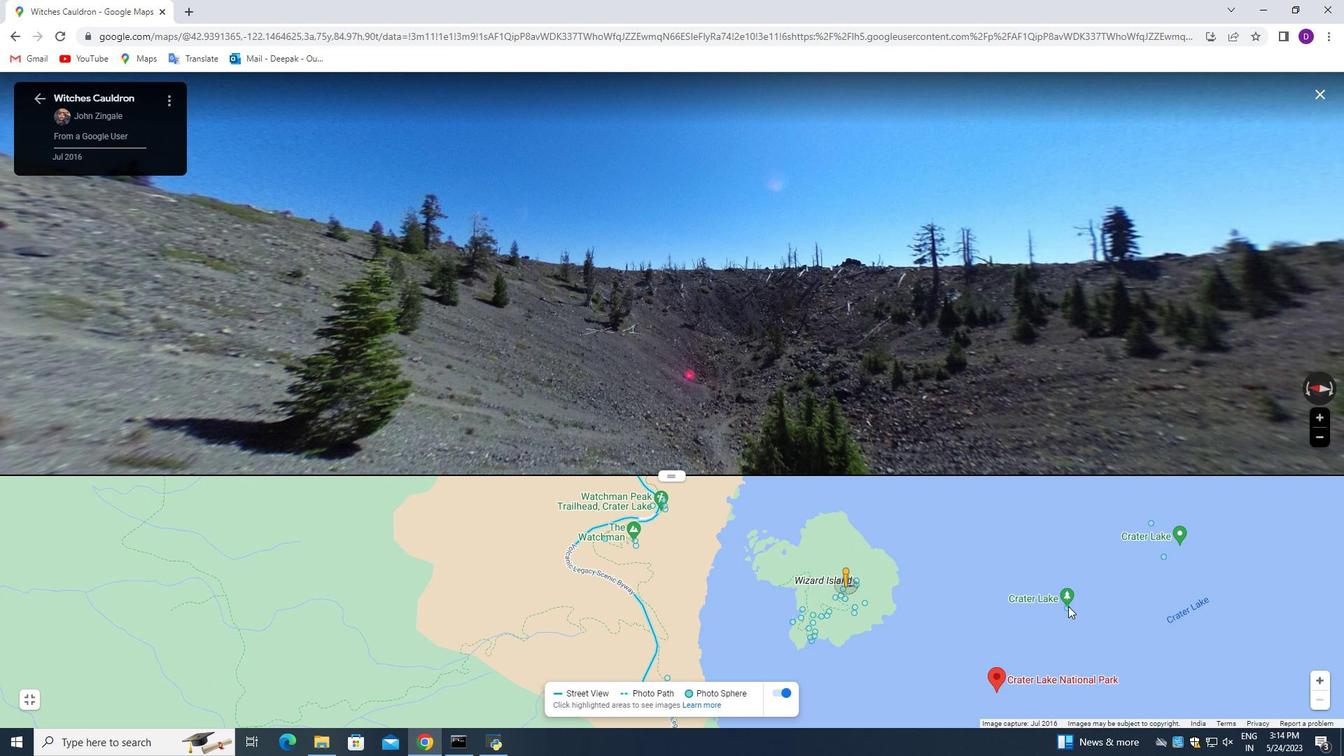 
Action: Mouse pressed left at (1068, 606)
Screenshot: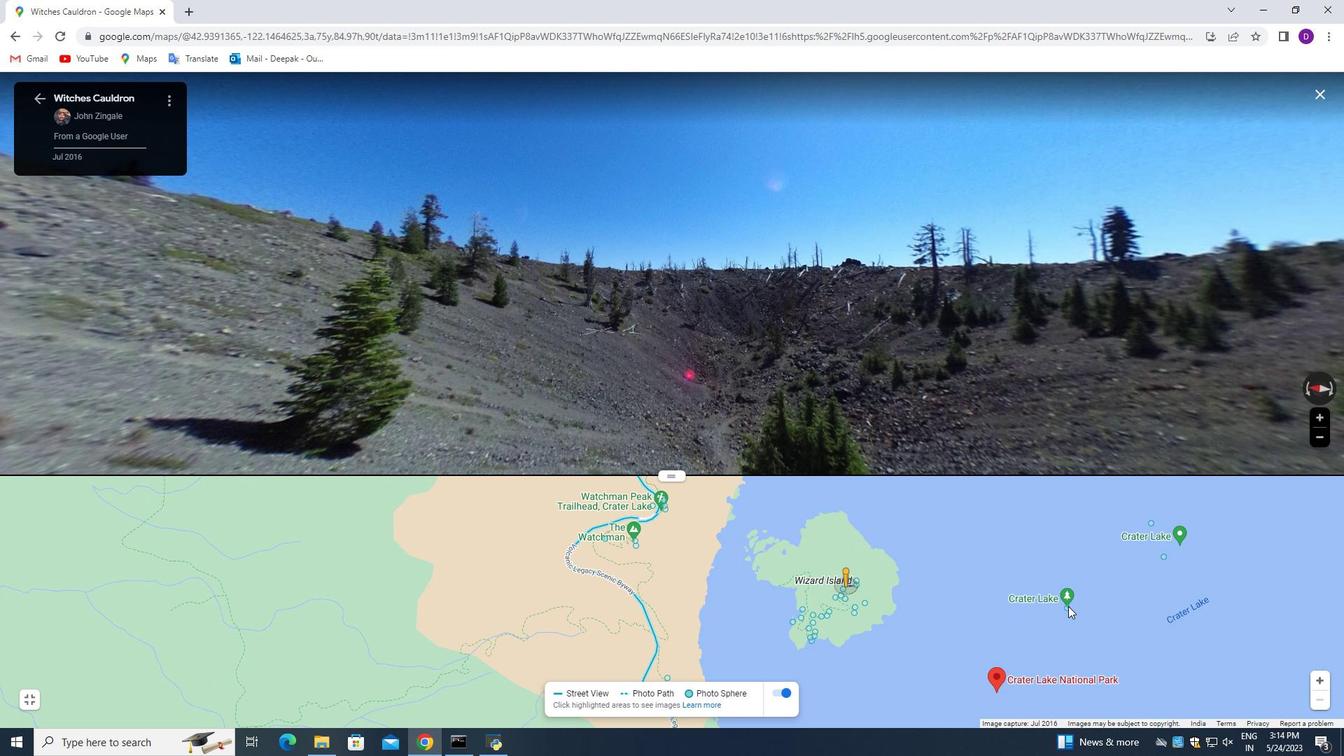 
Action: Mouse moved to (1065, 606)
Screenshot: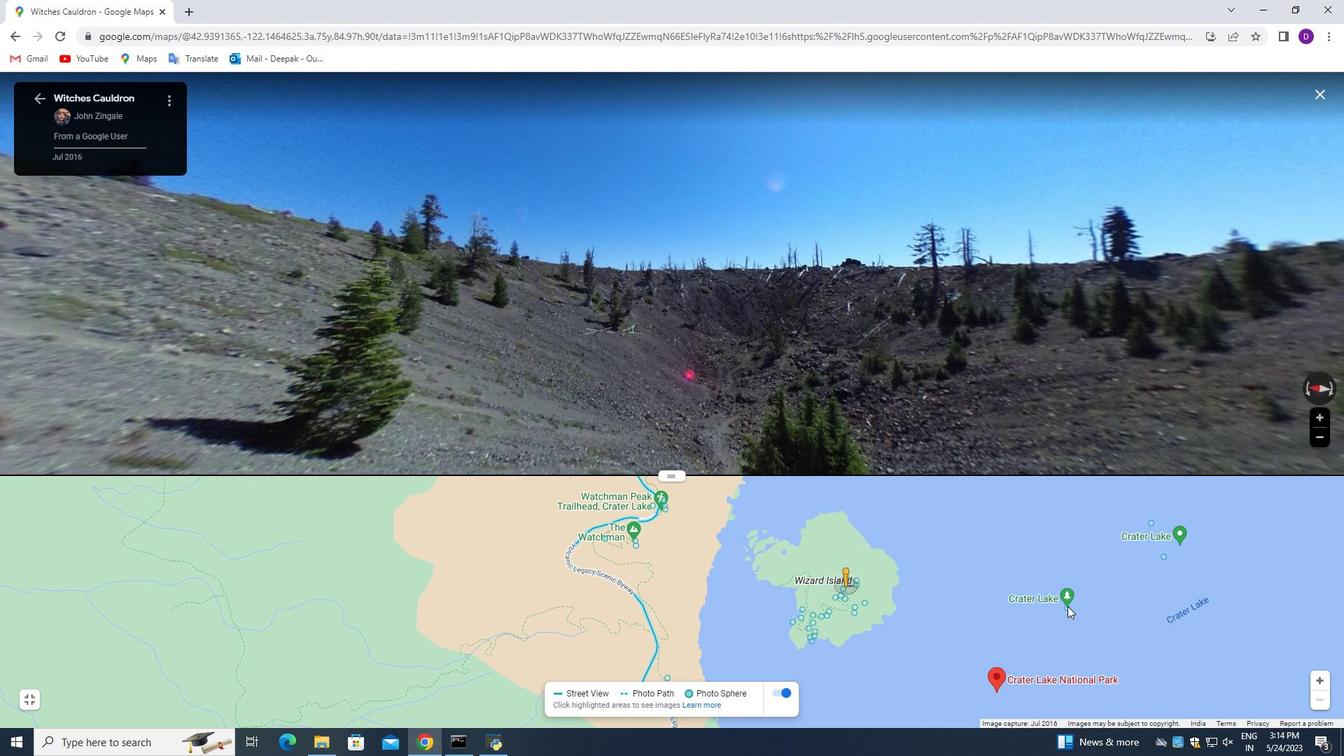
Action: Mouse pressed left at (1065, 606)
Screenshot: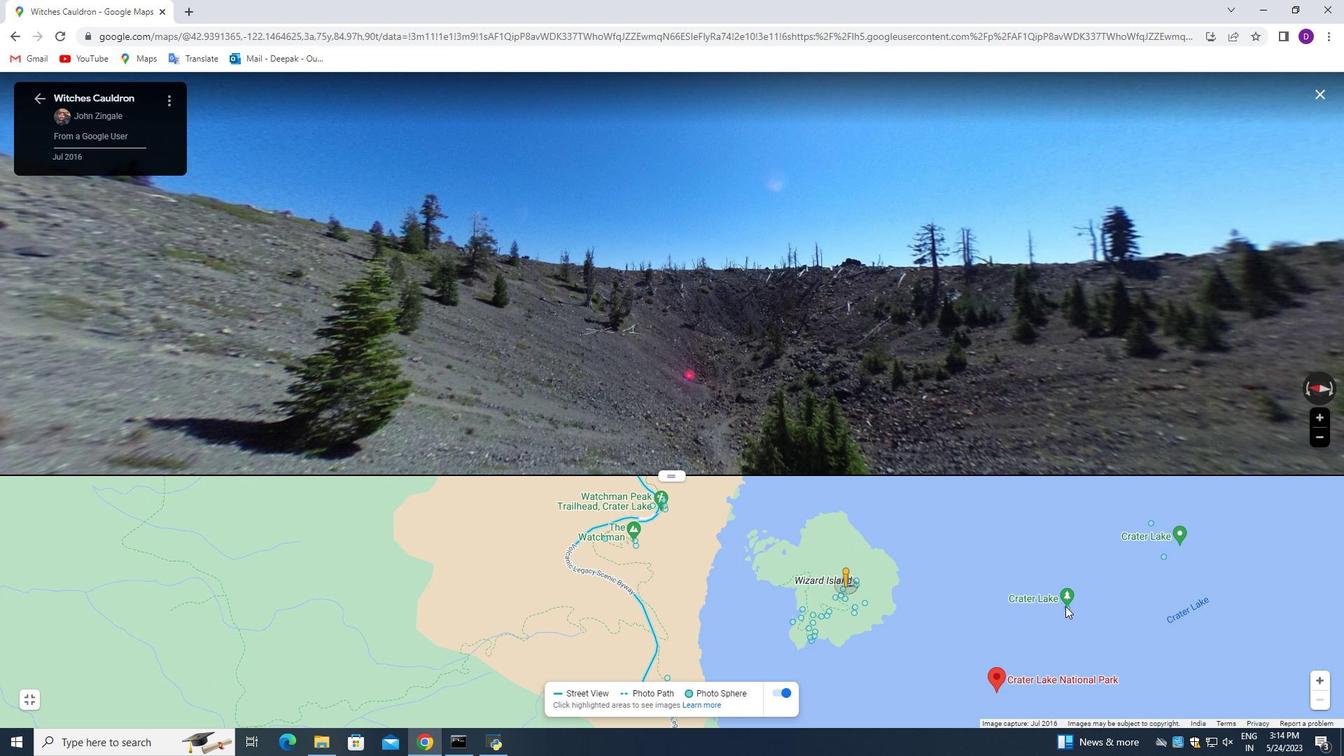 
Action: Mouse pressed left at (1065, 606)
Screenshot: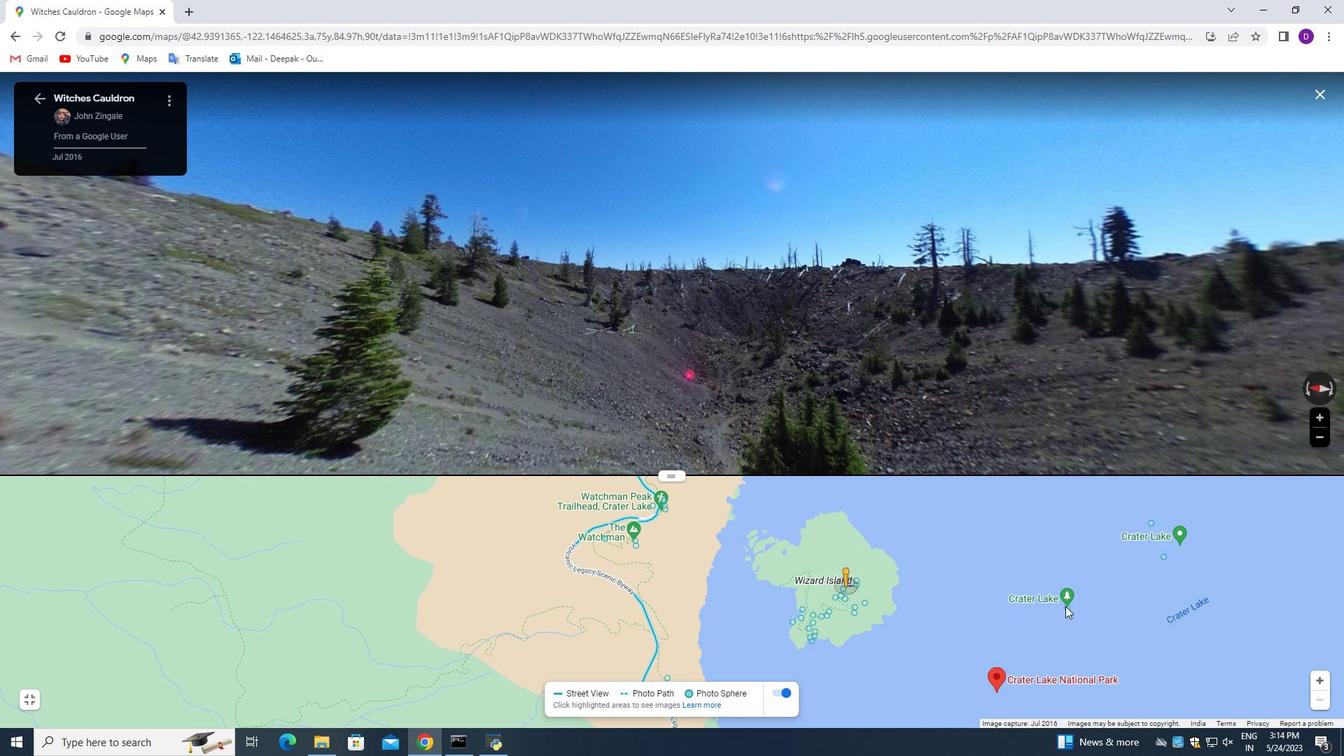 
Action: Mouse moved to (37, 690)
Screenshot: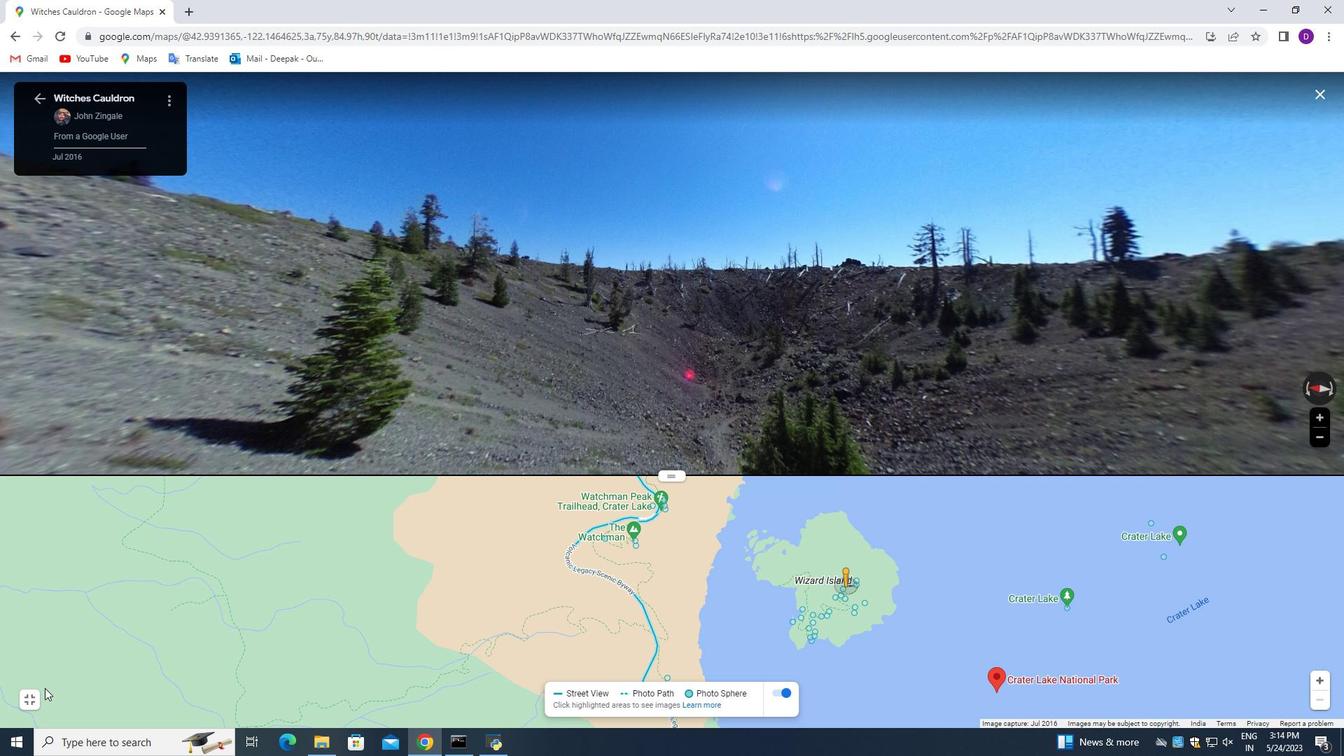 
Action: Mouse pressed left at (37, 690)
Screenshot: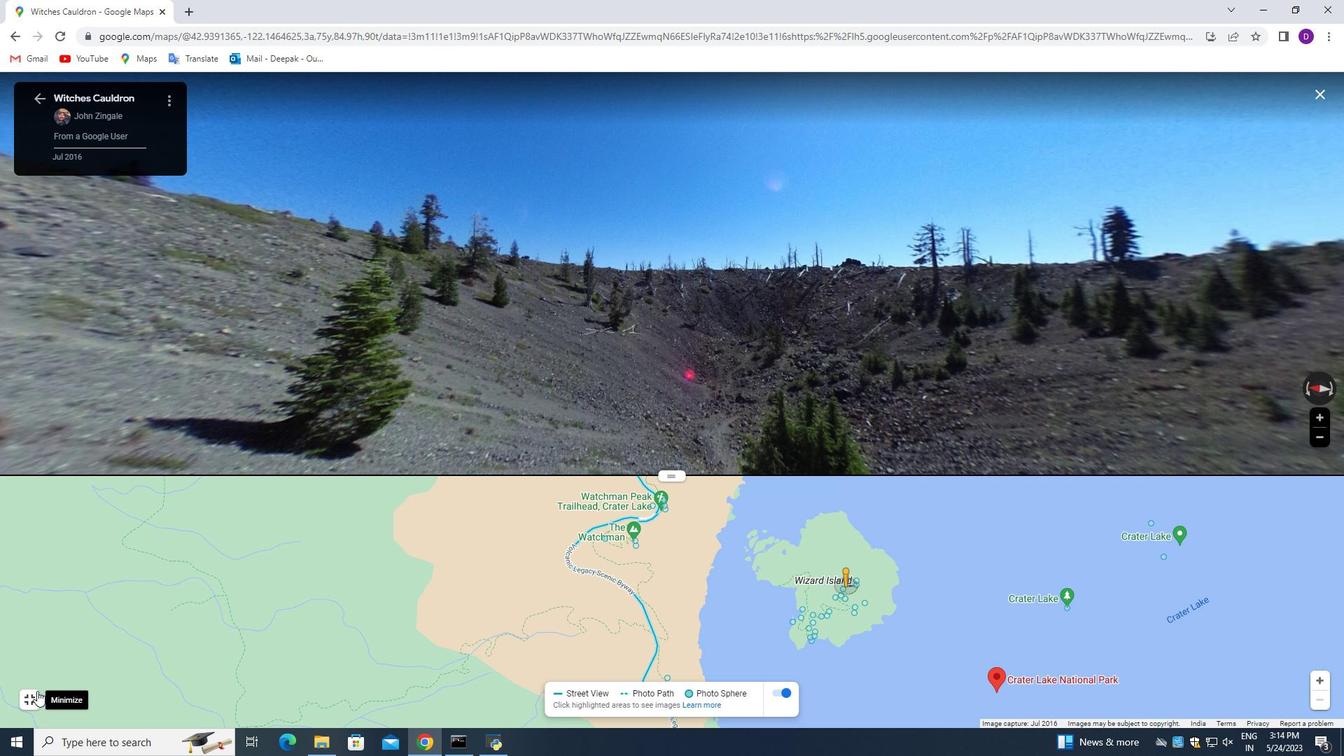 
Action: Mouse moved to (37, 97)
Screenshot: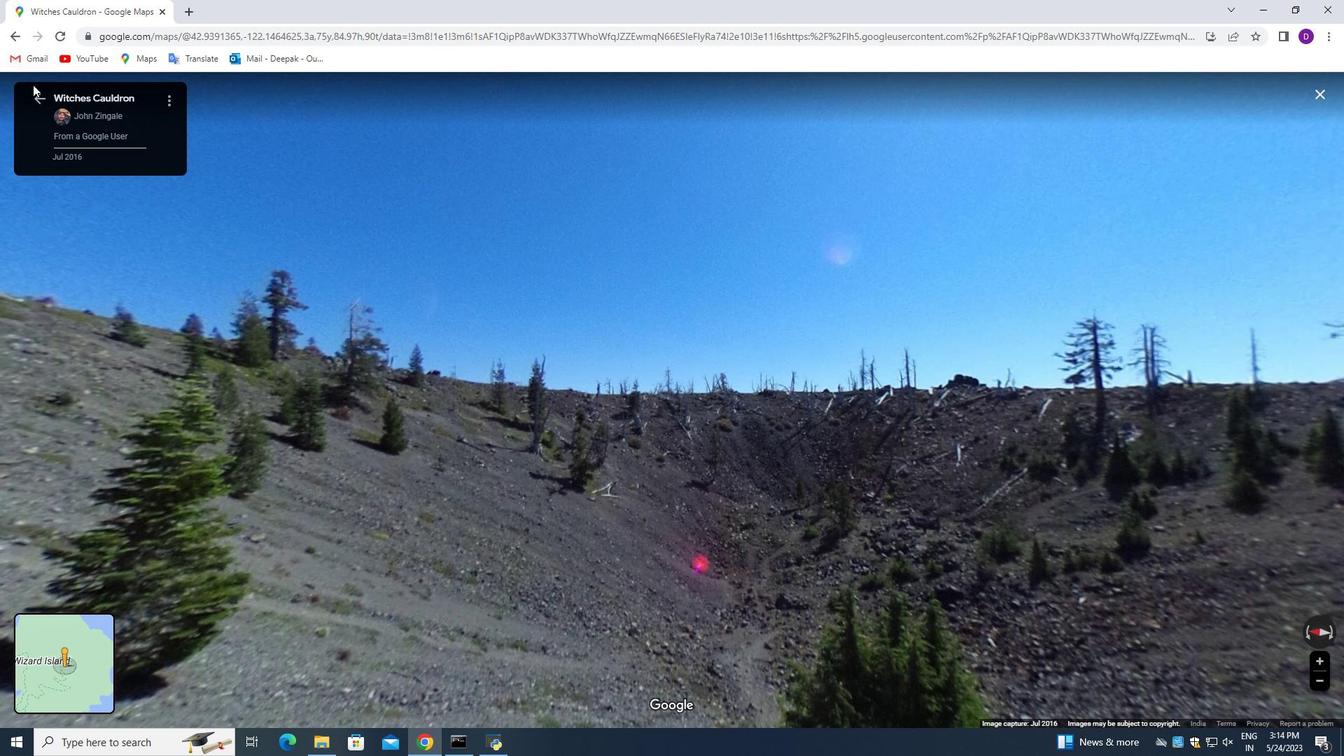
Action: Mouse pressed left at (37, 97)
Screenshot: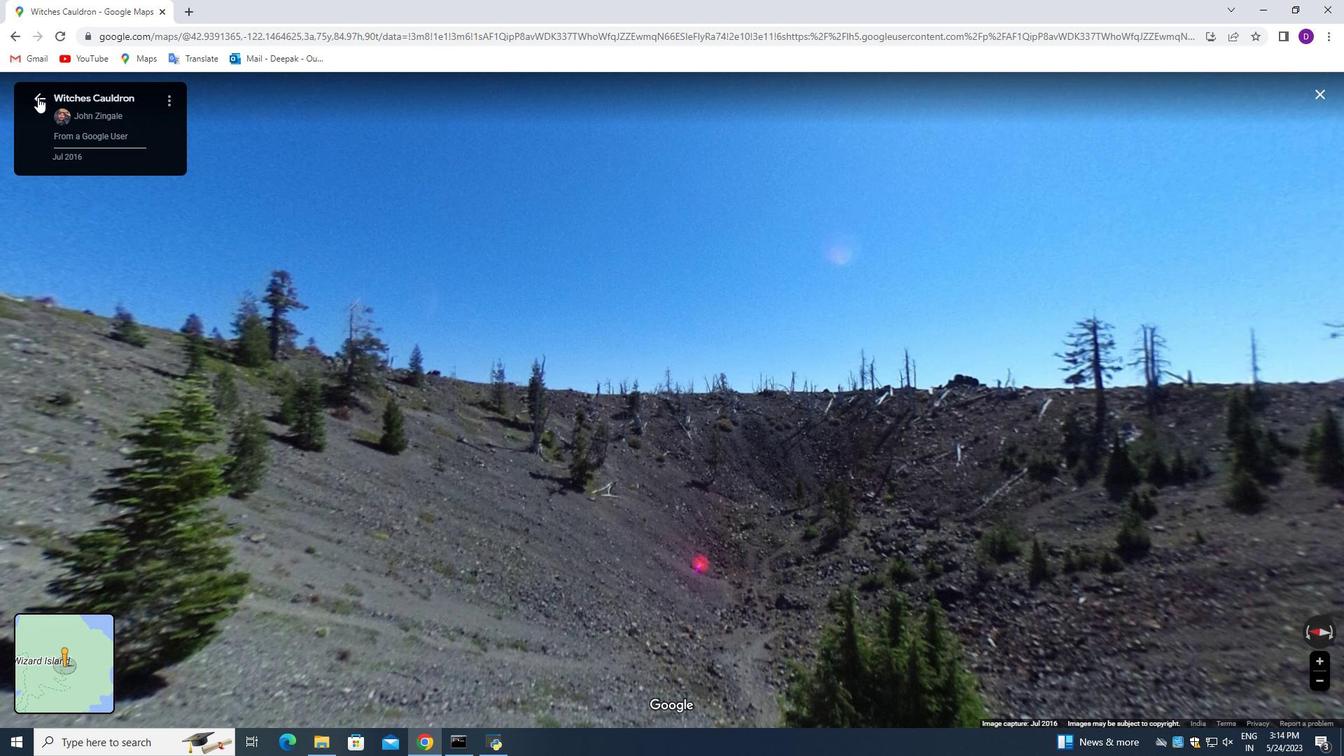 
Action: Mouse moved to (1323, 707)
Screenshot: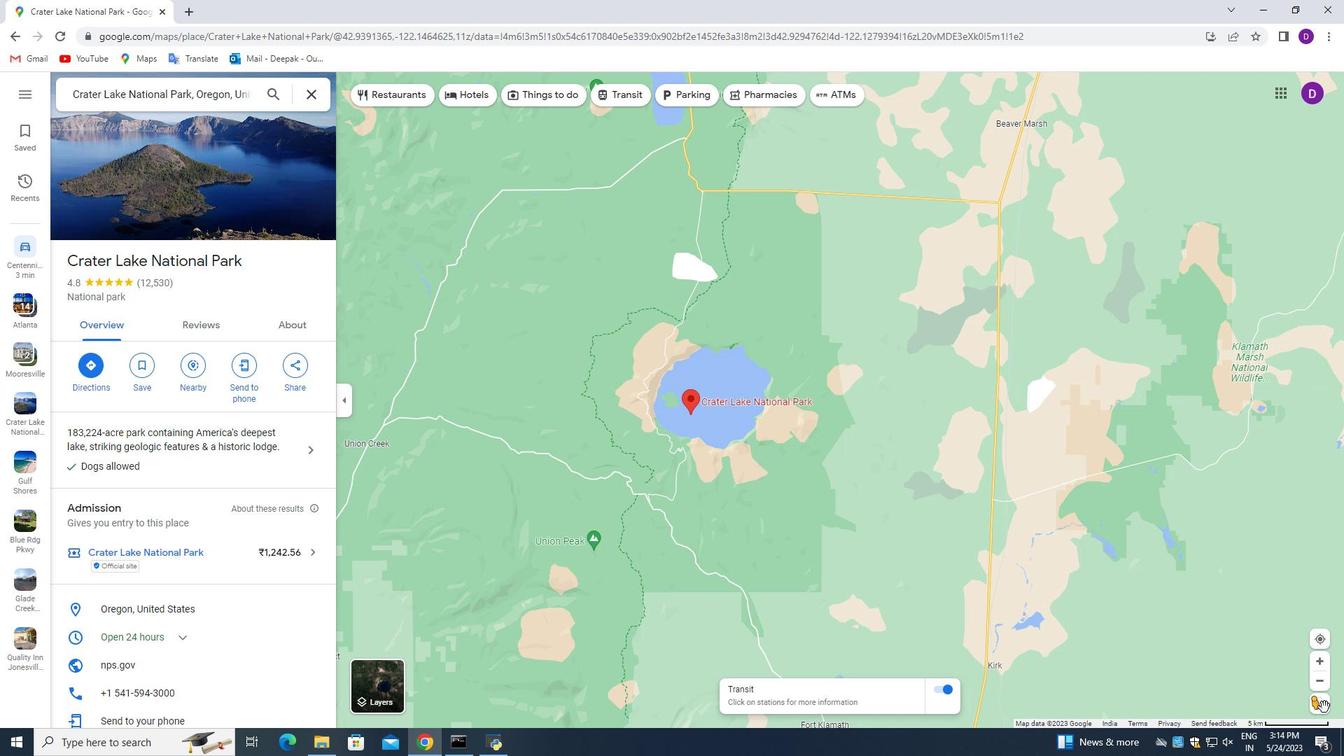 
Action: Mouse pressed left at (1323, 707)
Screenshot: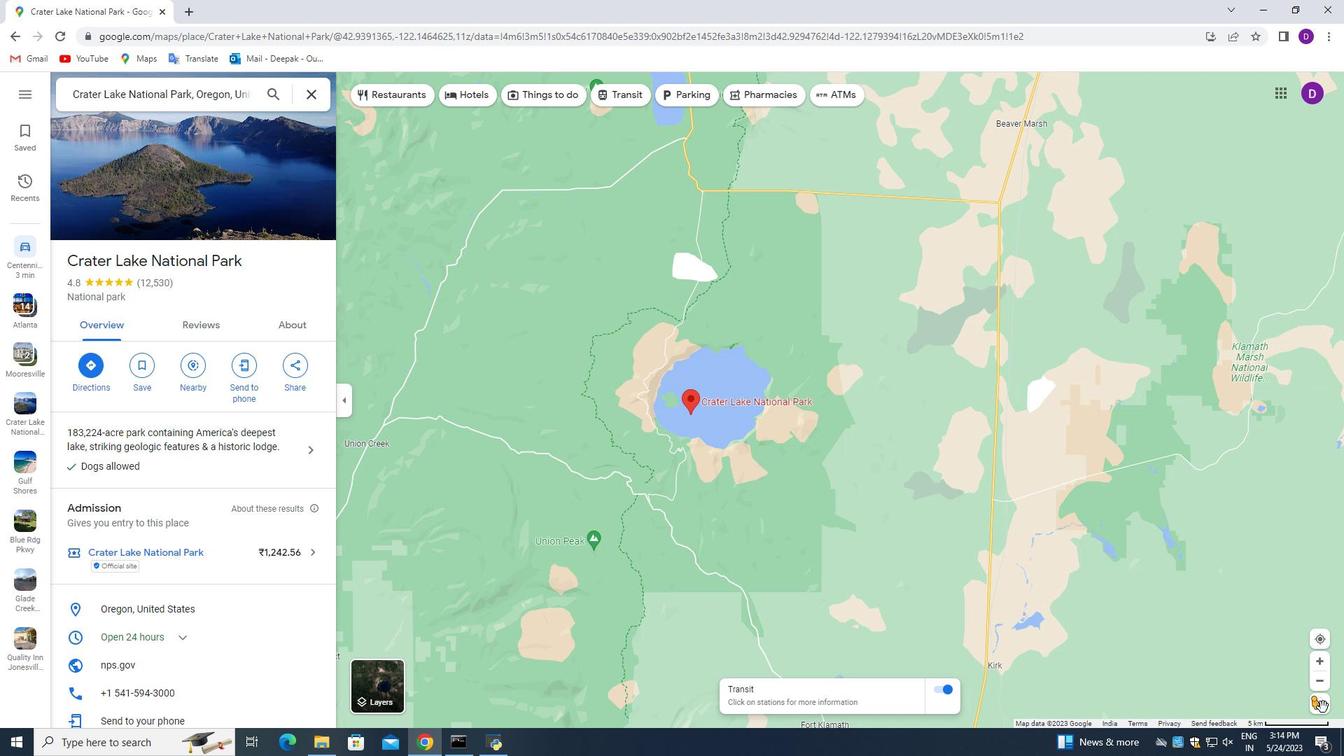 
Action: Mouse moved to (462, 347)
Screenshot: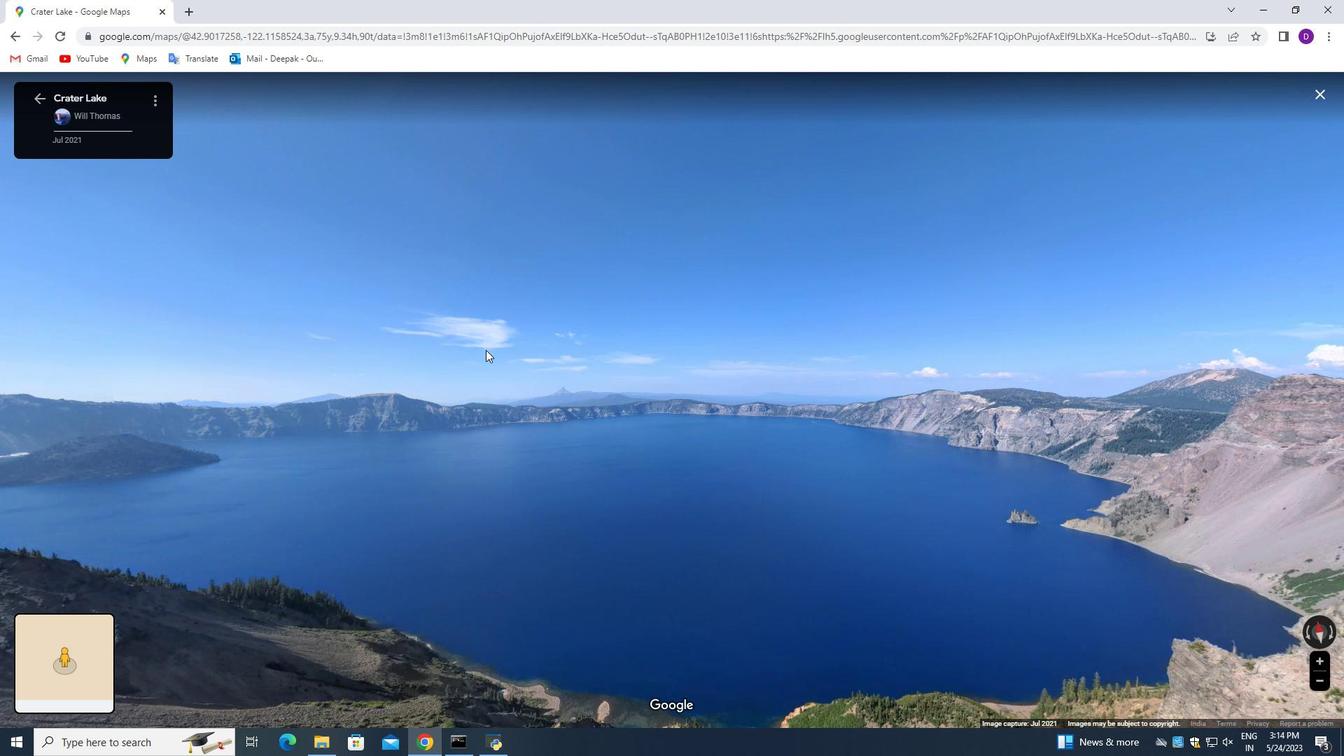 
Action: Mouse pressed left at (462, 347)
Screenshot: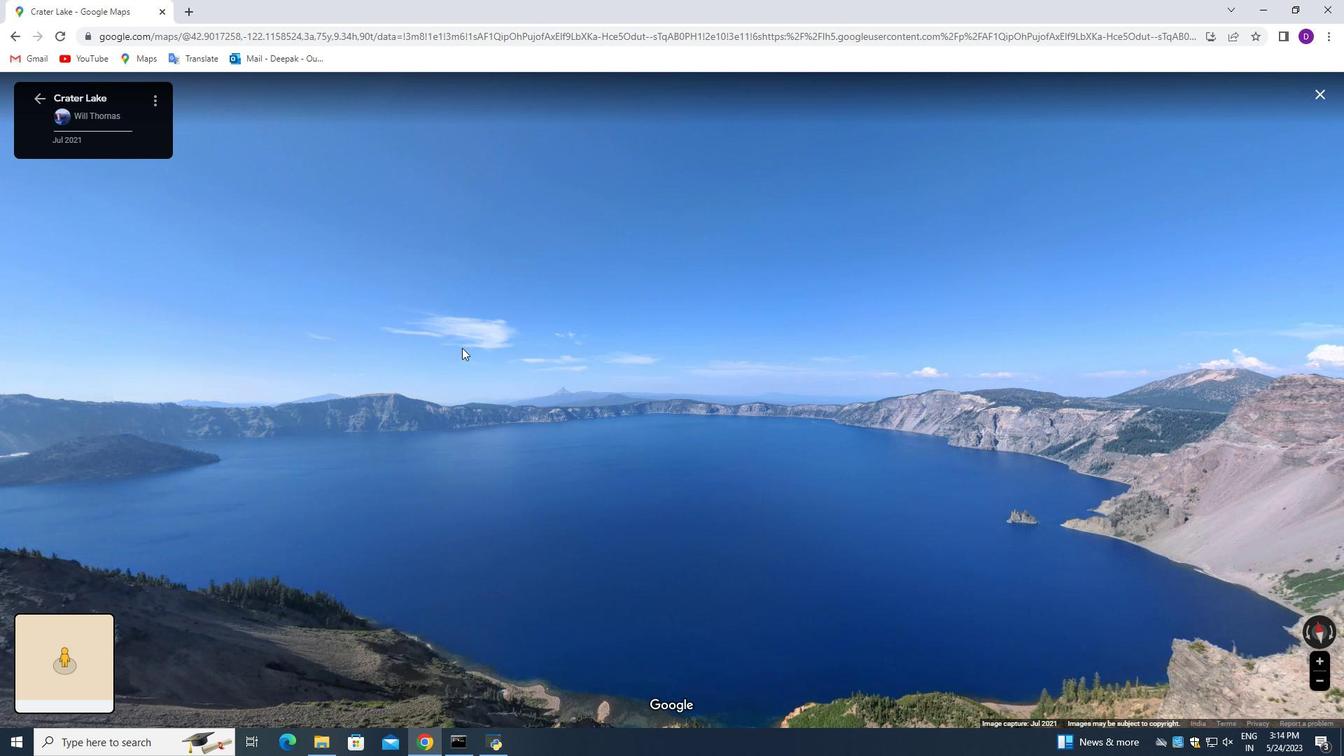 
Action: Mouse moved to (184, 379)
Screenshot: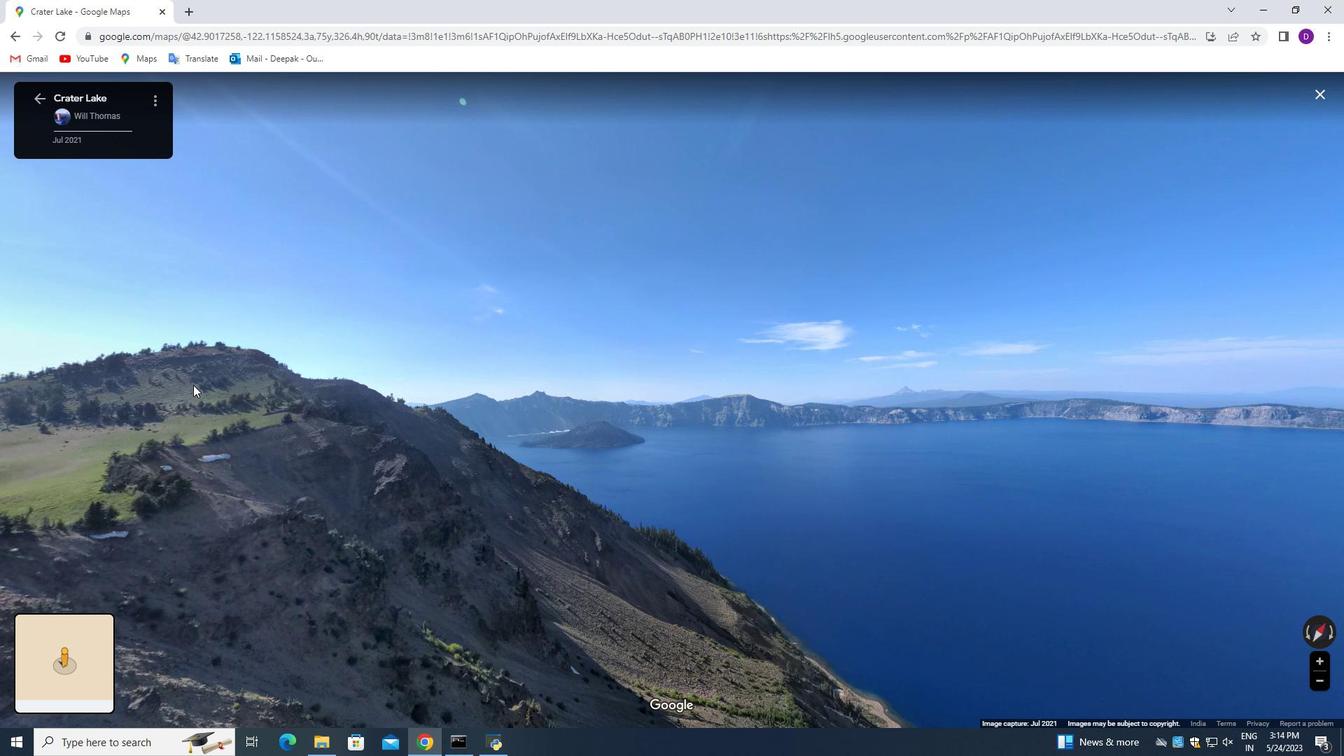 
Action: Mouse pressed left at (184, 379)
Screenshot: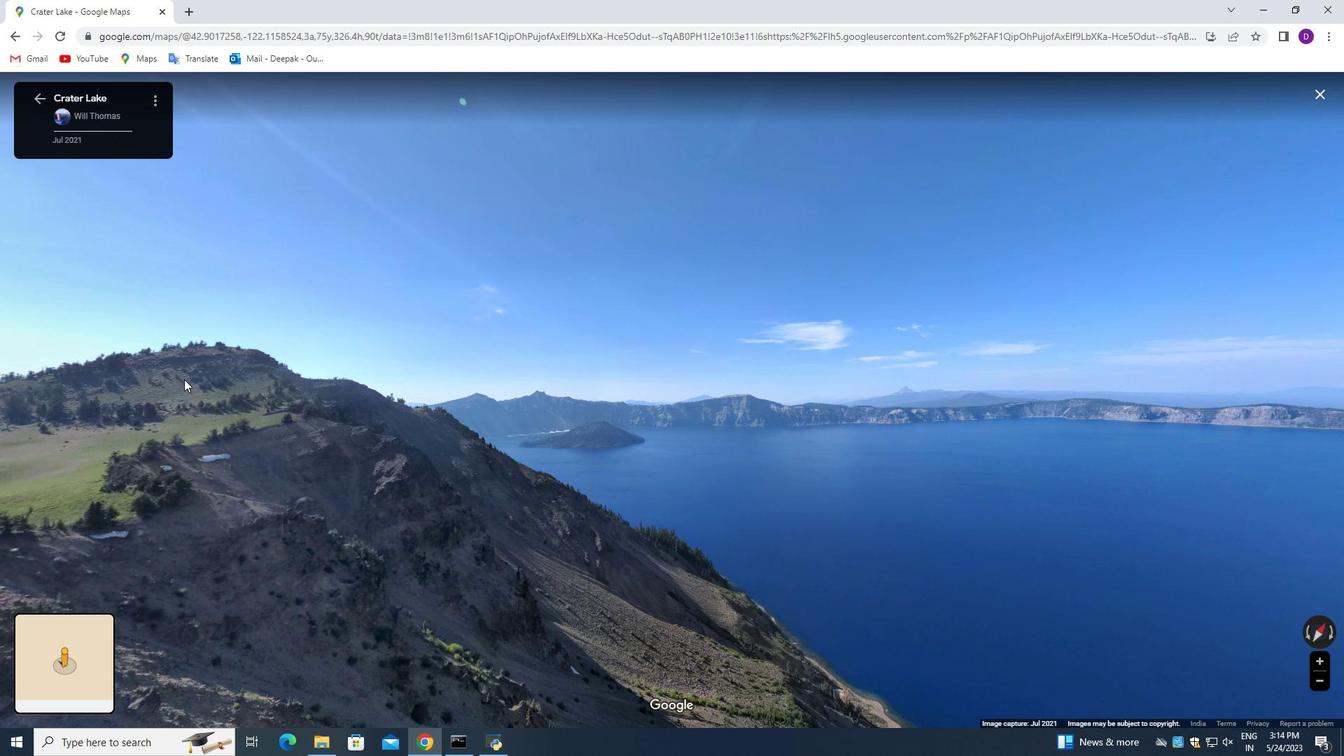 
Action: Mouse moved to (267, 361)
Screenshot: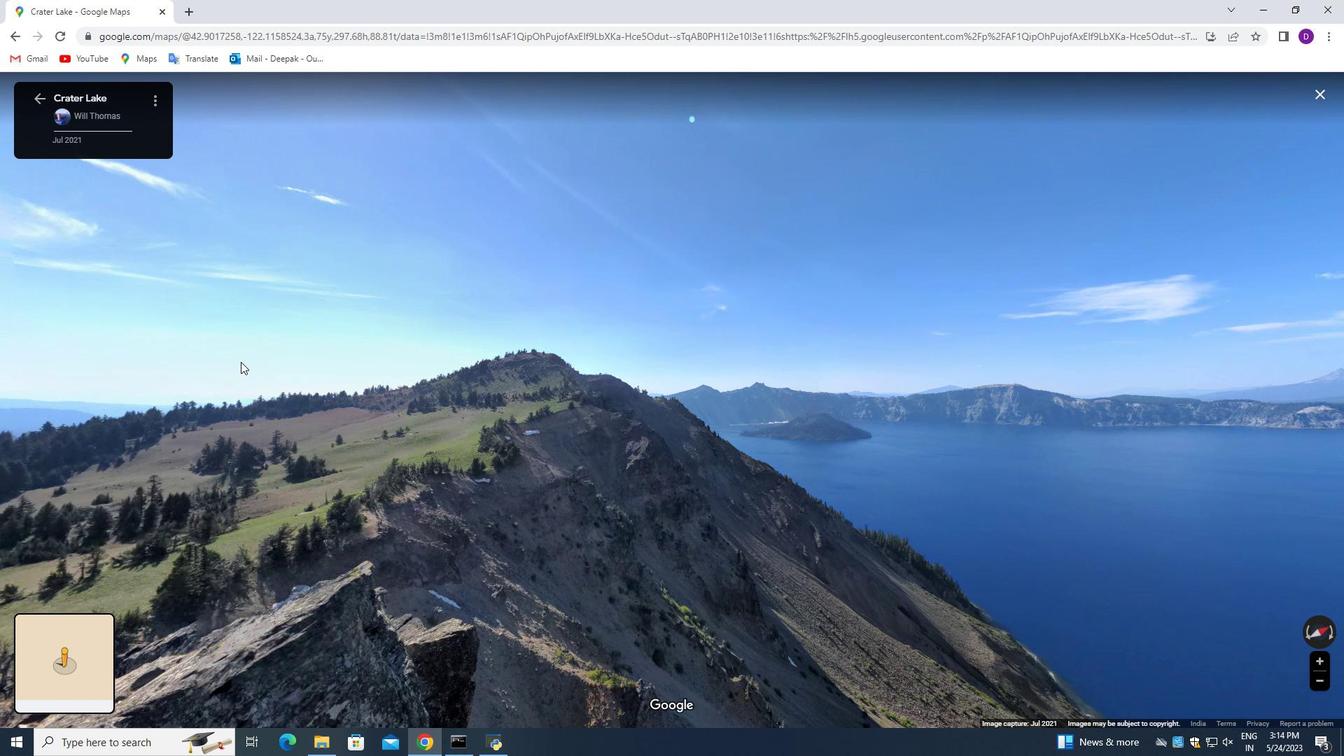 
Action: Mouse pressed left at (246, 361)
Screenshot: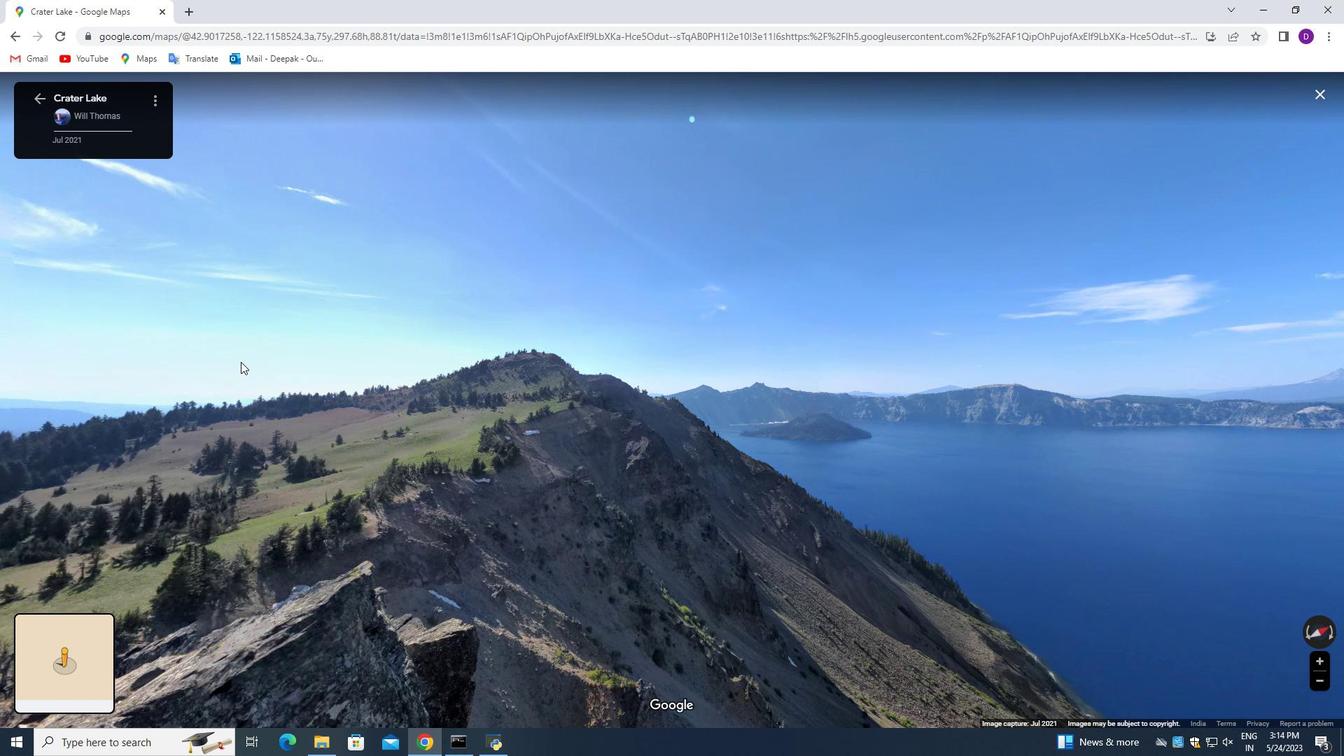 
Action: Mouse moved to (343, 363)
Screenshot: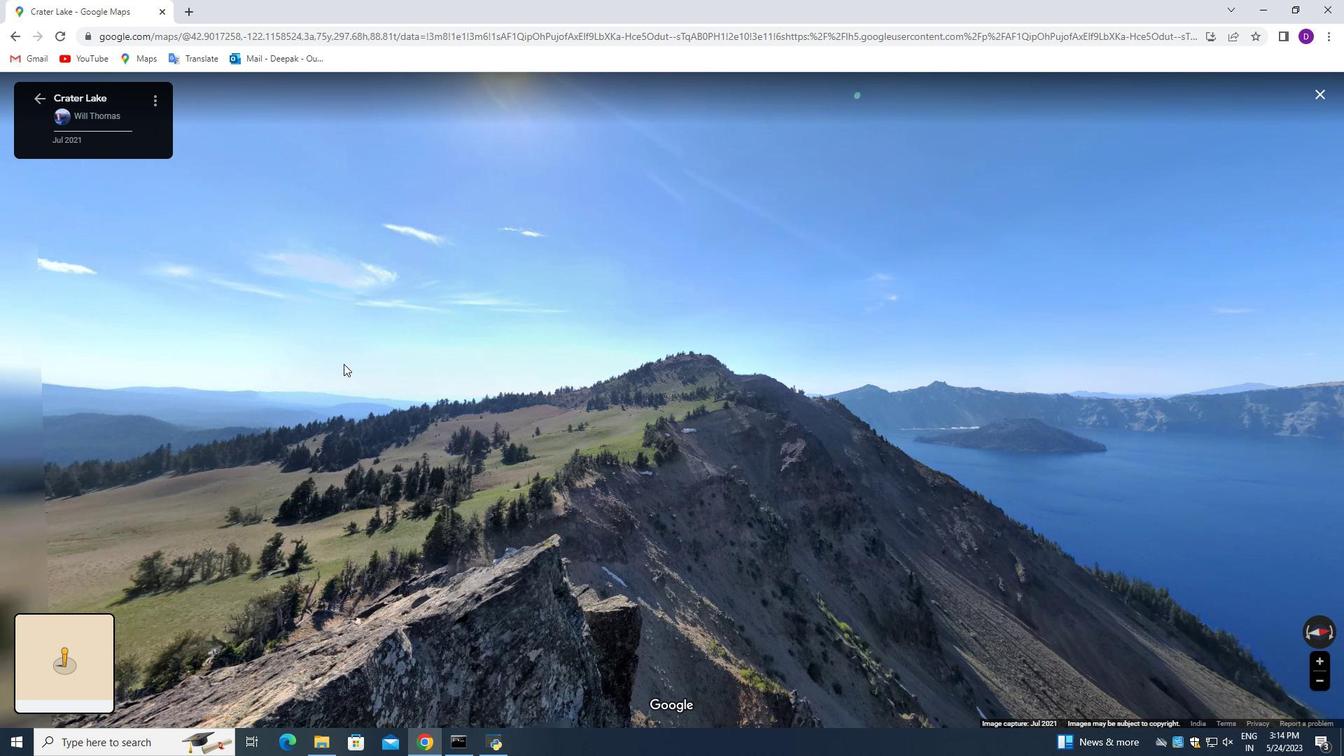 
Action: Mouse pressed left at (343, 363)
Screenshot: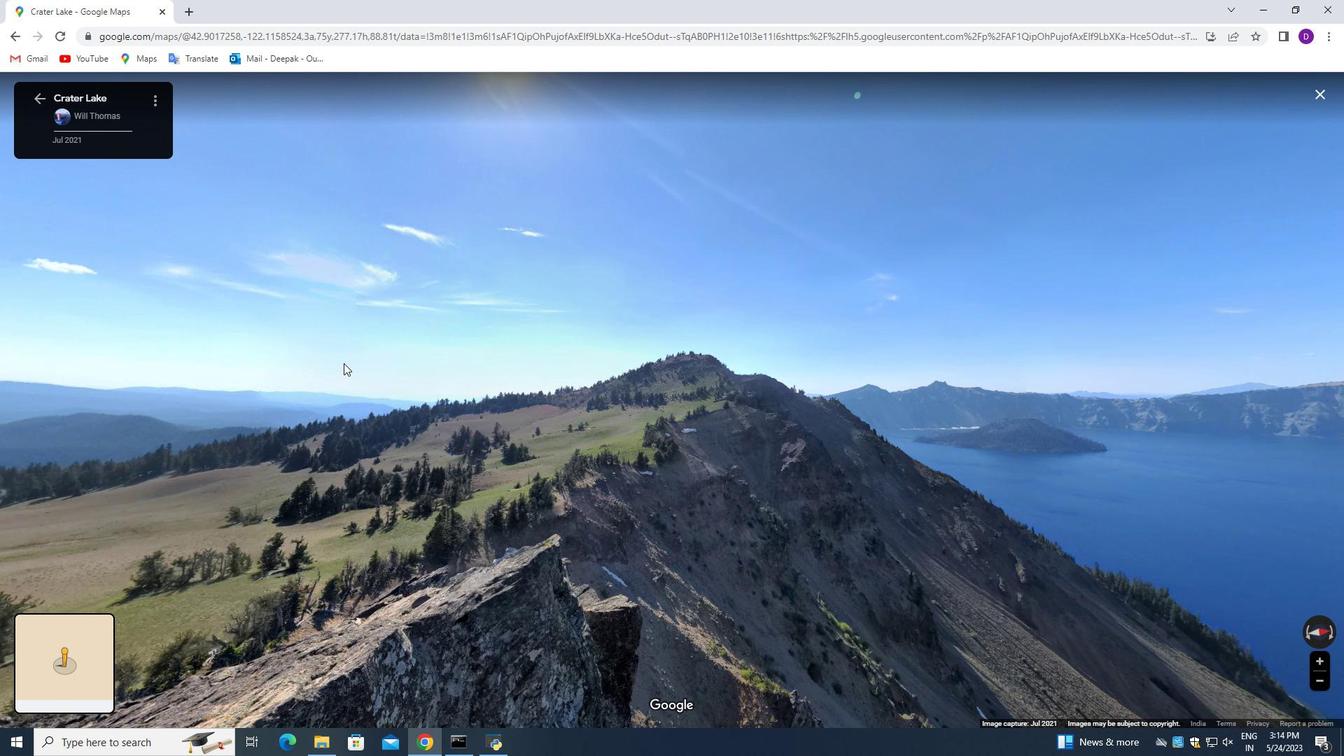 
Action: Mouse moved to (331, 358)
Screenshot: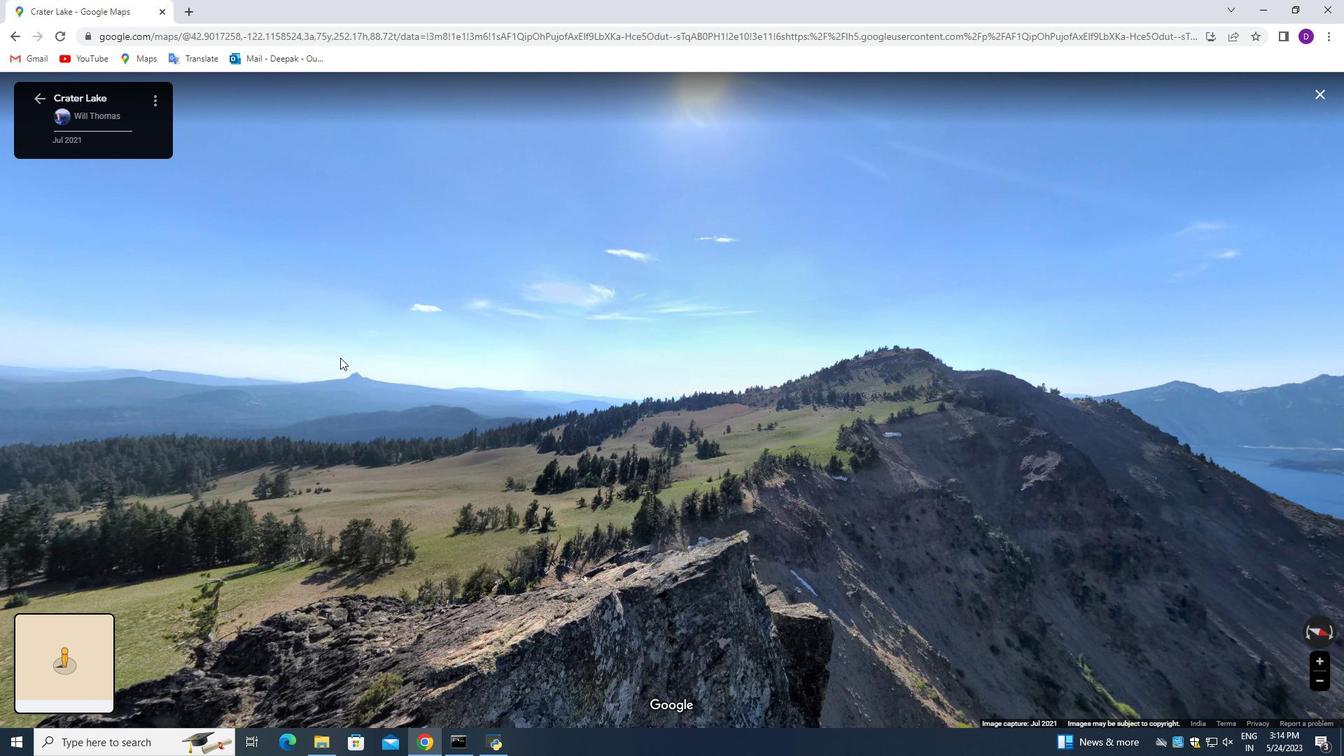 
Action: Mouse pressed left at (331, 358)
Screenshot: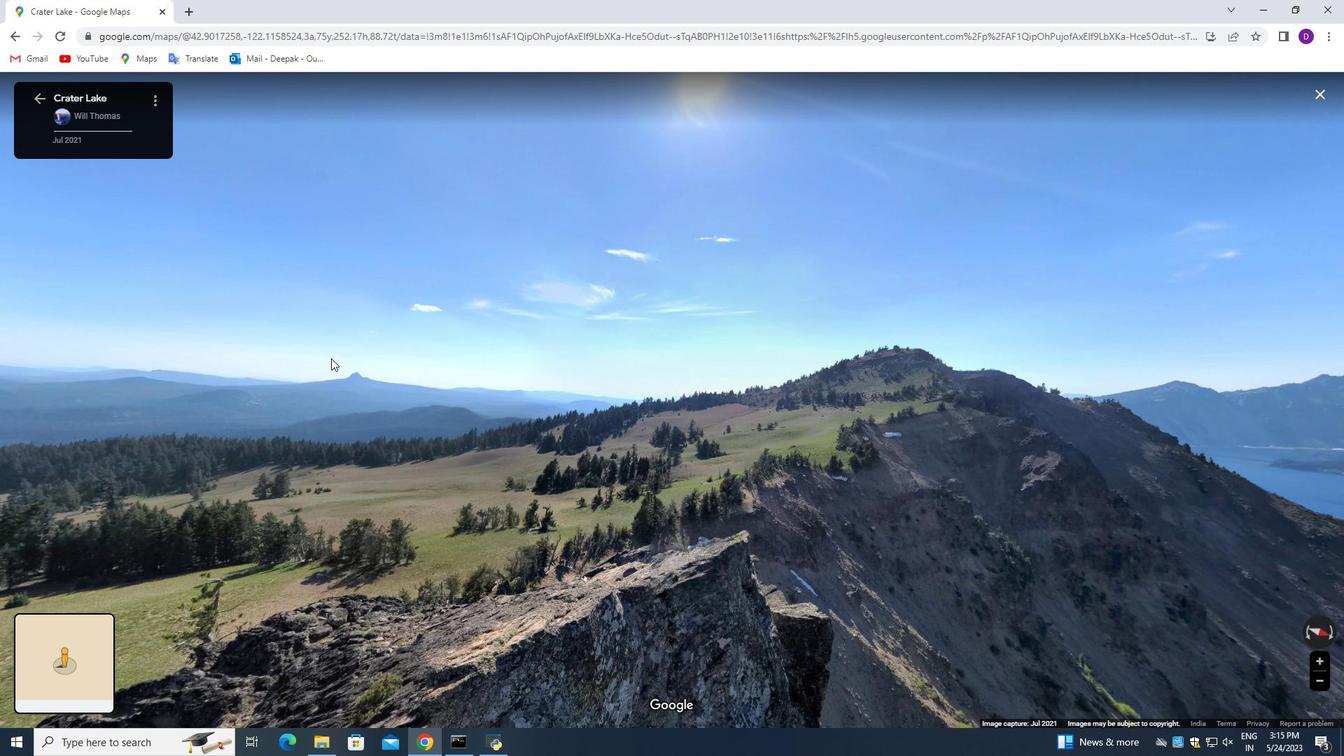 
Action: Mouse moved to (365, 350)
Screenshot: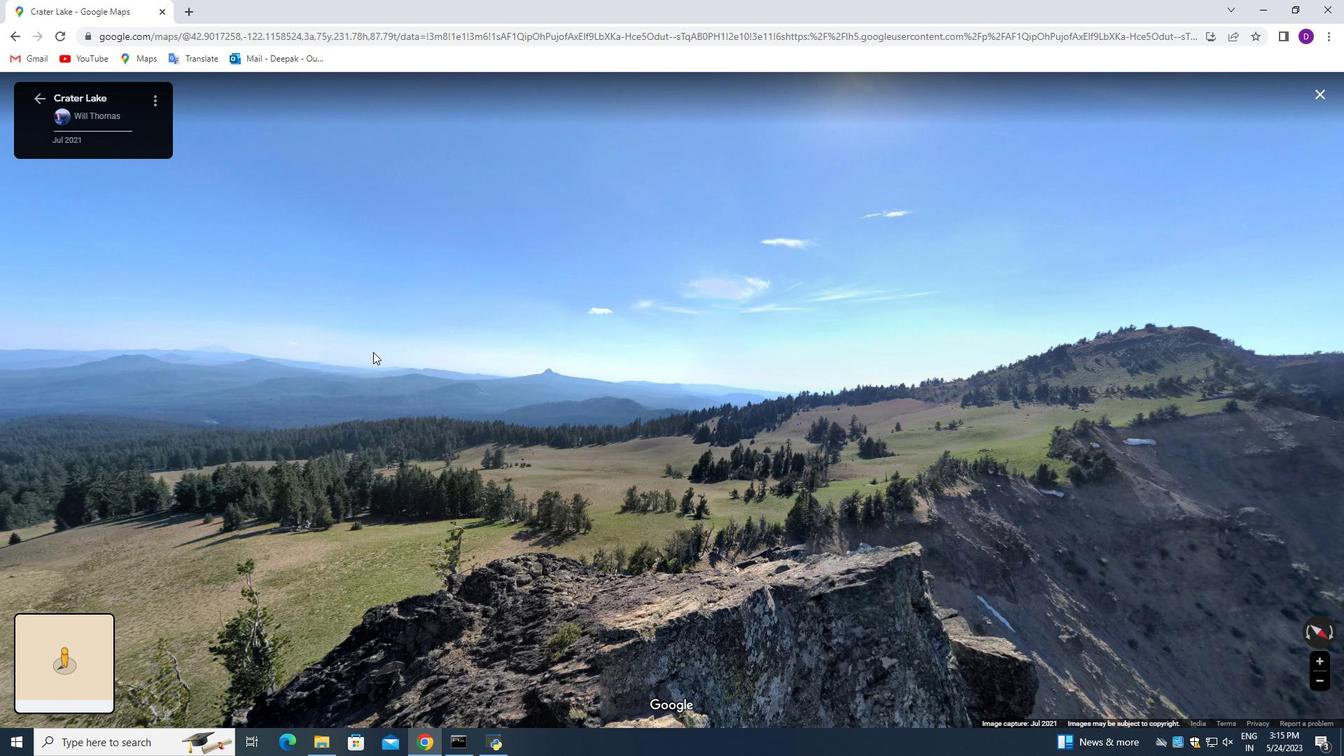 
Action: Mouse pressed left at (365, 350)
Screenshot: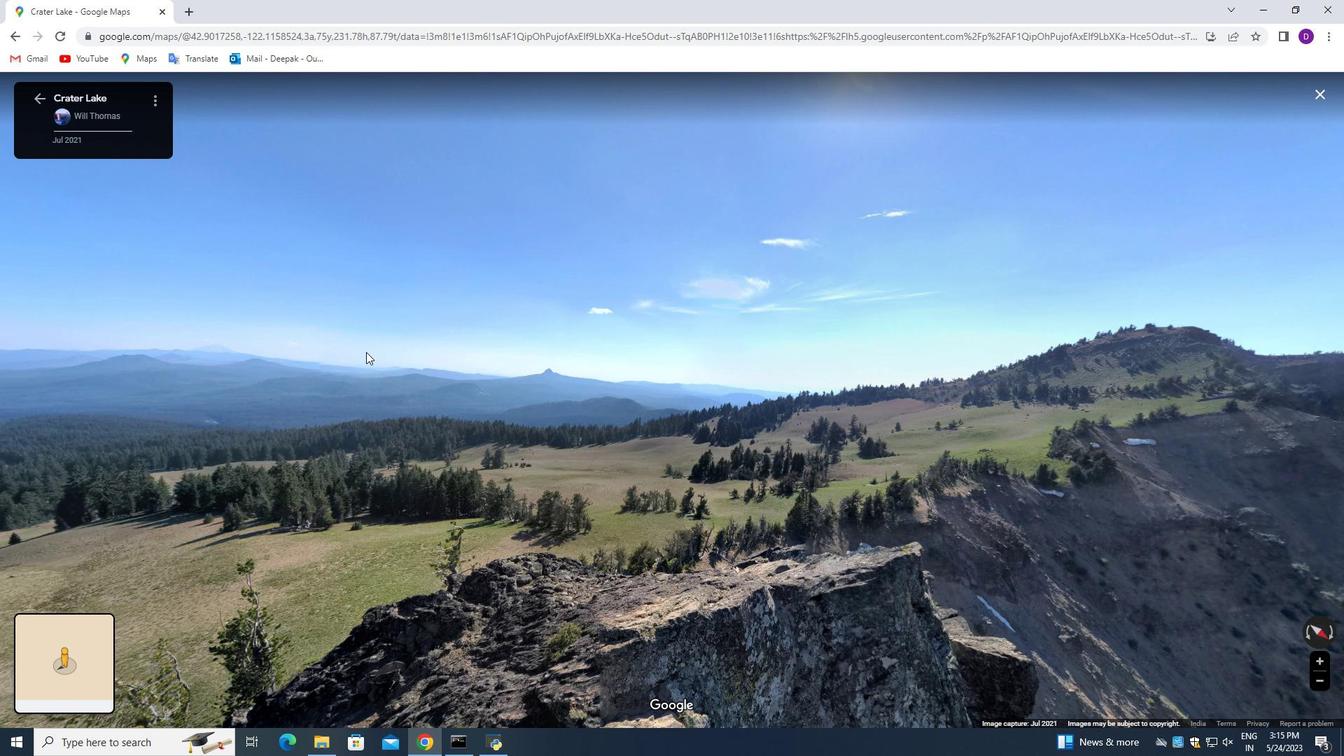 
Action: Mouse moved to (376, 364)
Screenshot: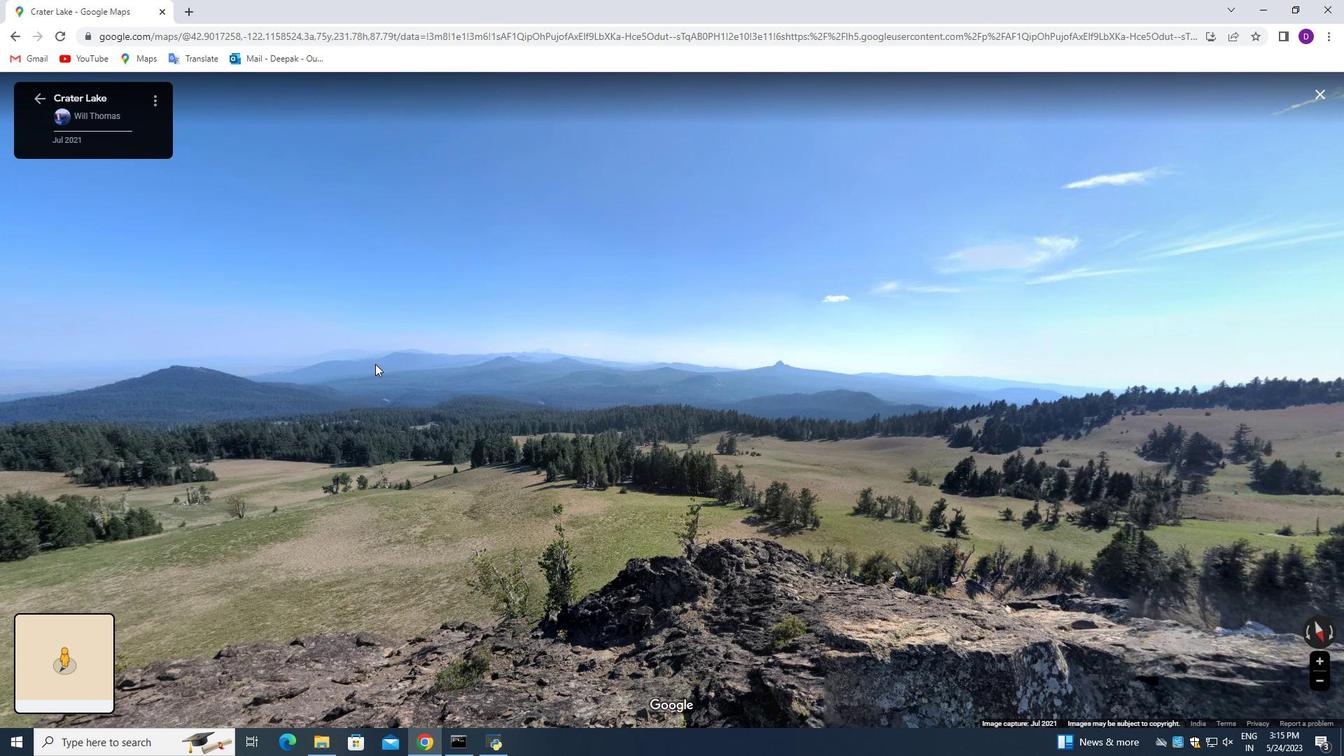 
Action: Mouse pressed left at (376, 364)
Screenshot: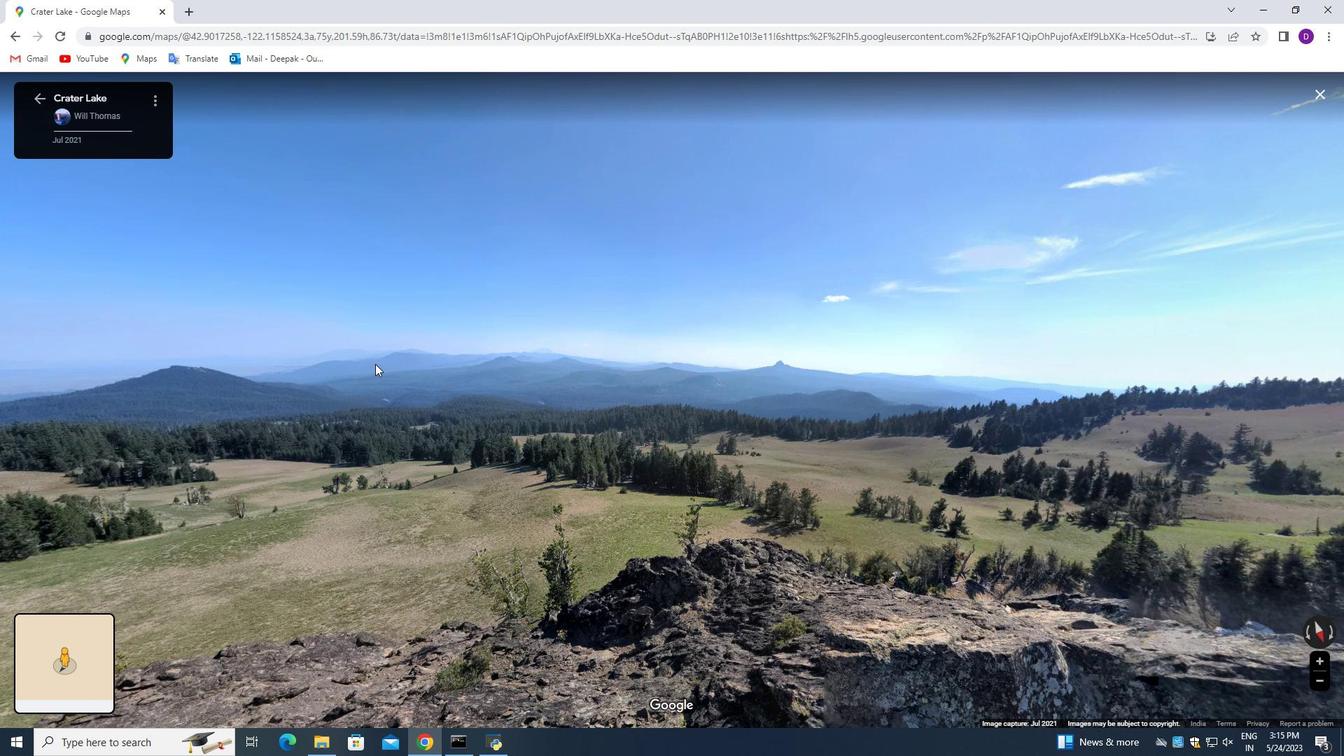 
Action: Mouse moved to (423, 368)
Screenshot: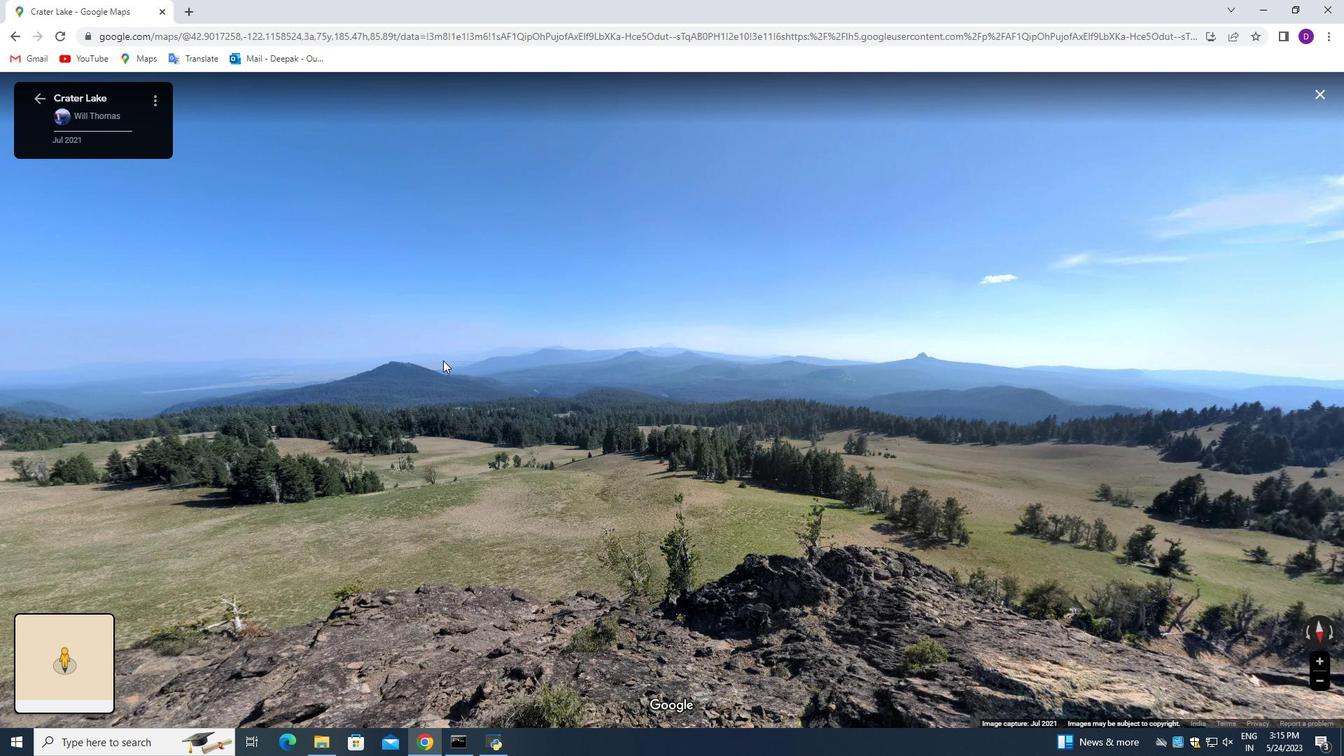 
Action: Mouse pressed left at (423, 368)
Screenshot: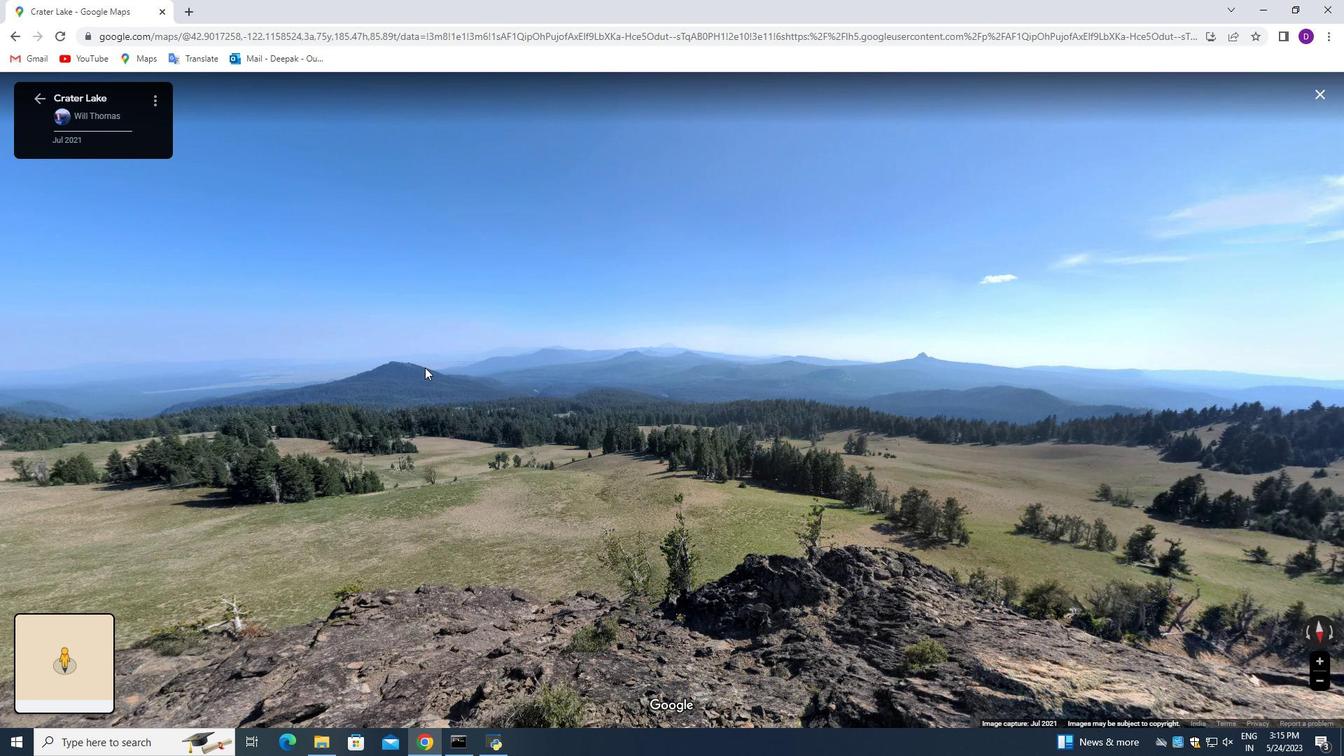 
Action: Mouse moved to (385, 423)
Screenshot: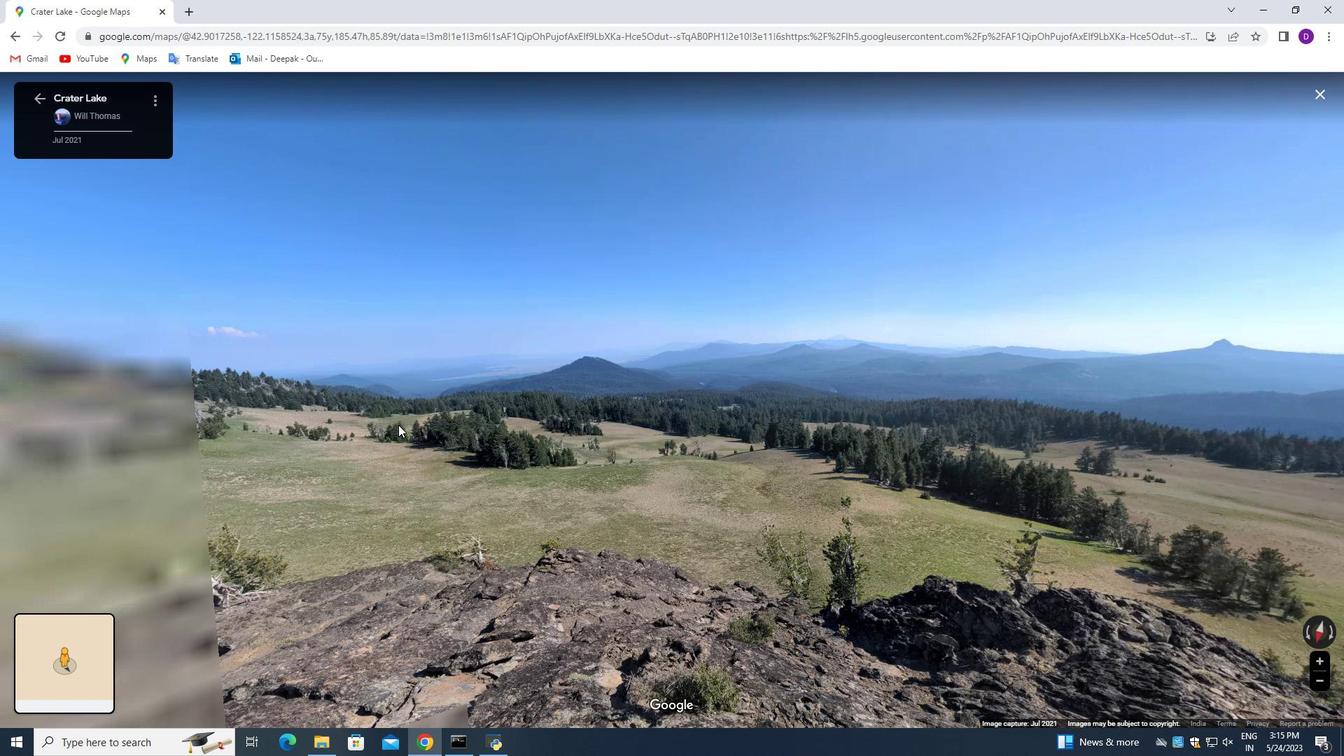 
Action: Mouse pressed left at (385, 423)
Screenshot: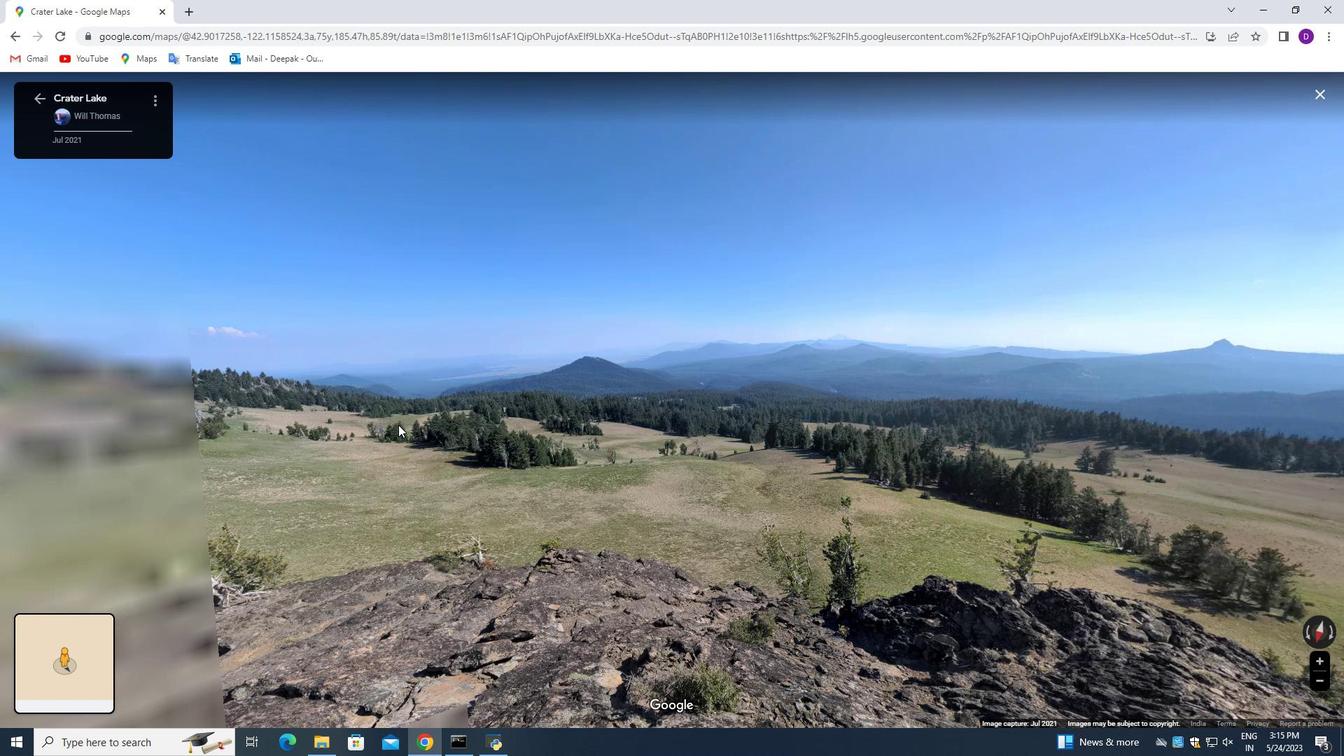 
Action: Mouse moved to (345, 375)
Screenshot: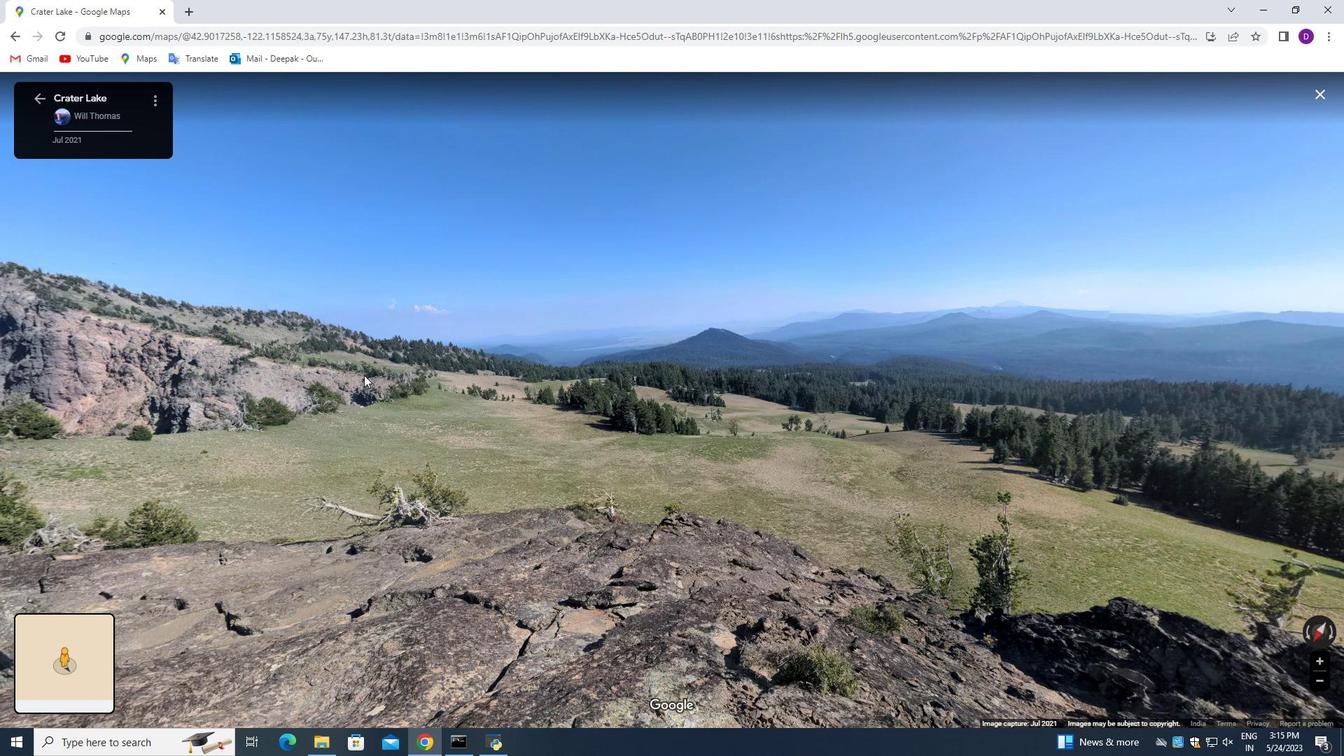 
Action: Mouse pressed left at (345, 375)
Screenshot: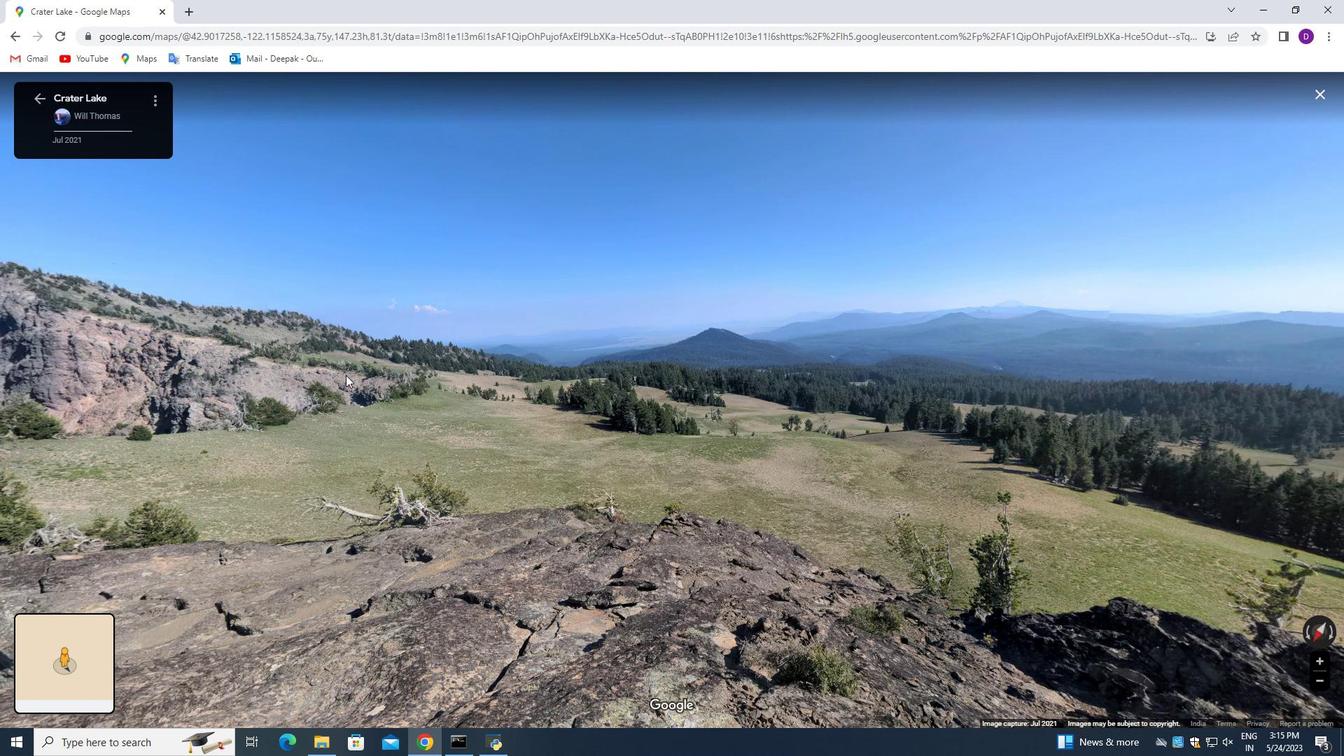 
Action: Mouse moved to (327, 359)
Screenshot: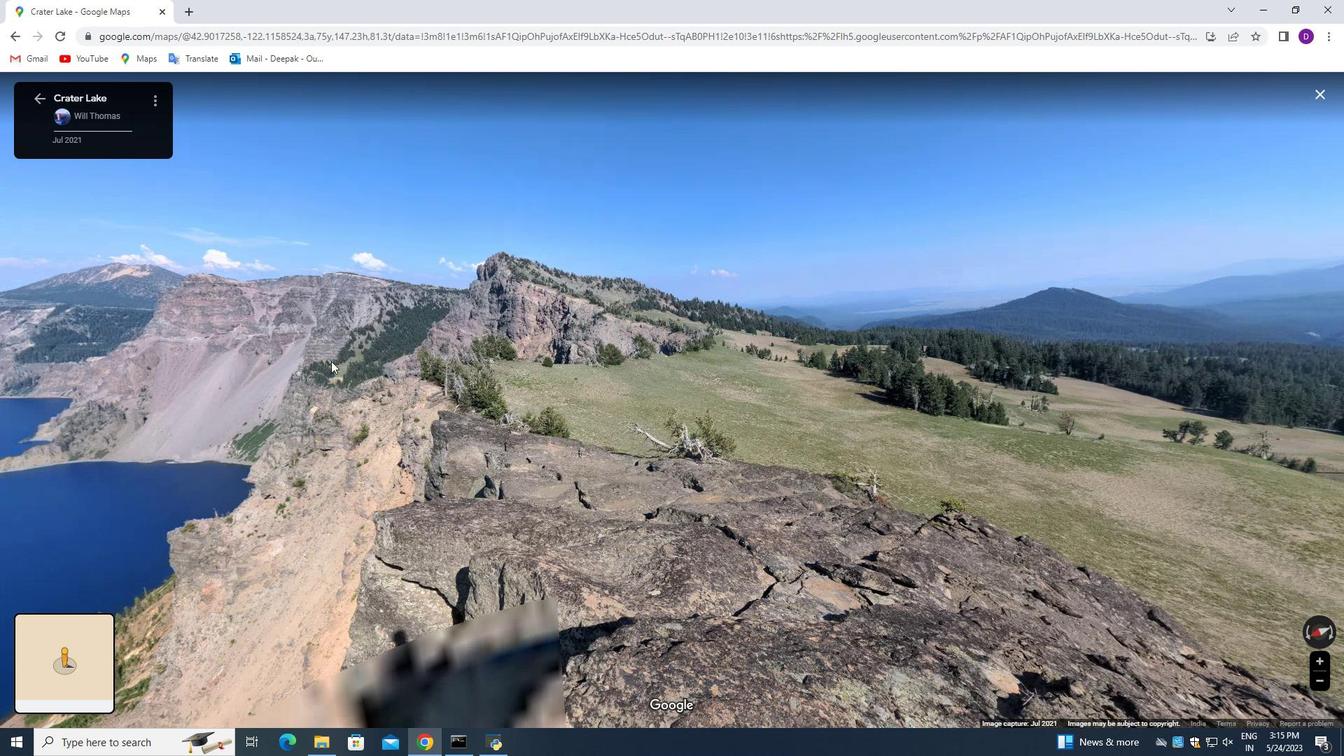 
Action: Mouse pressed left at (327, 359)
Screenshot: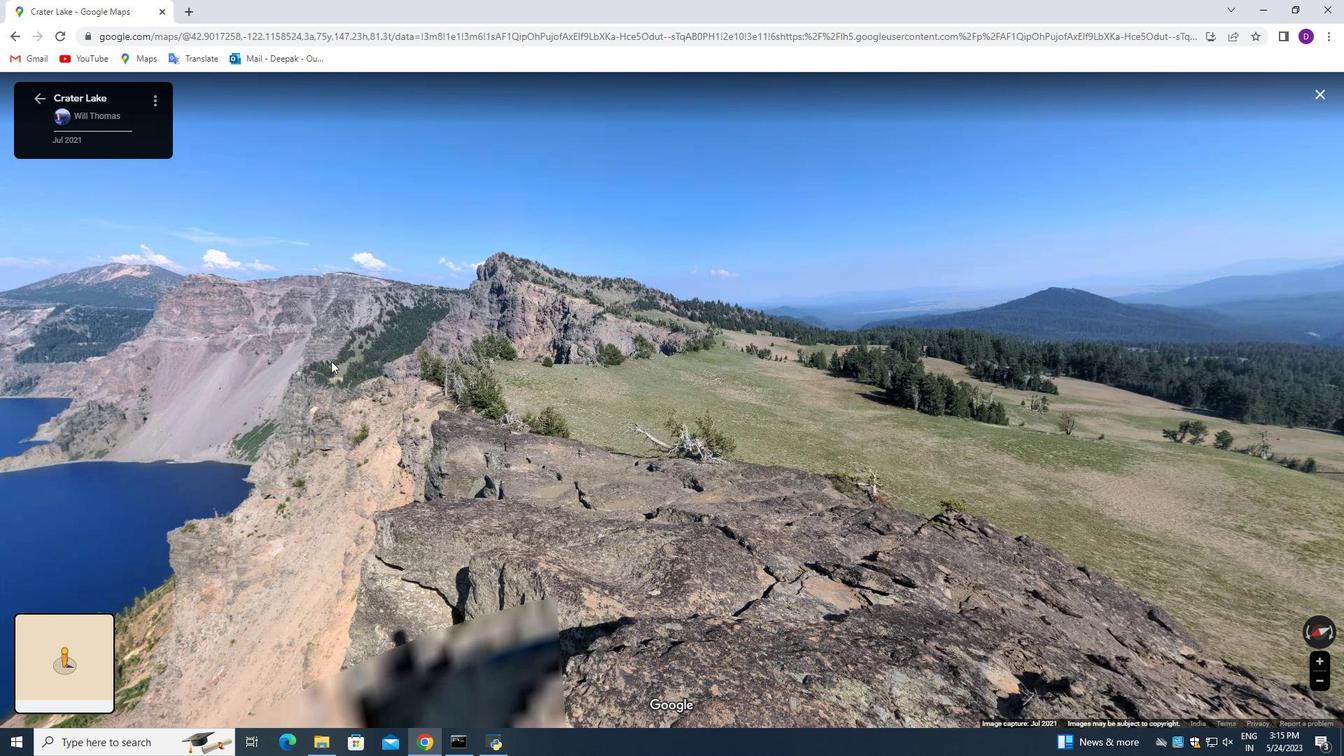 
Action: Mouse moved to (357, 349)
Screenshot: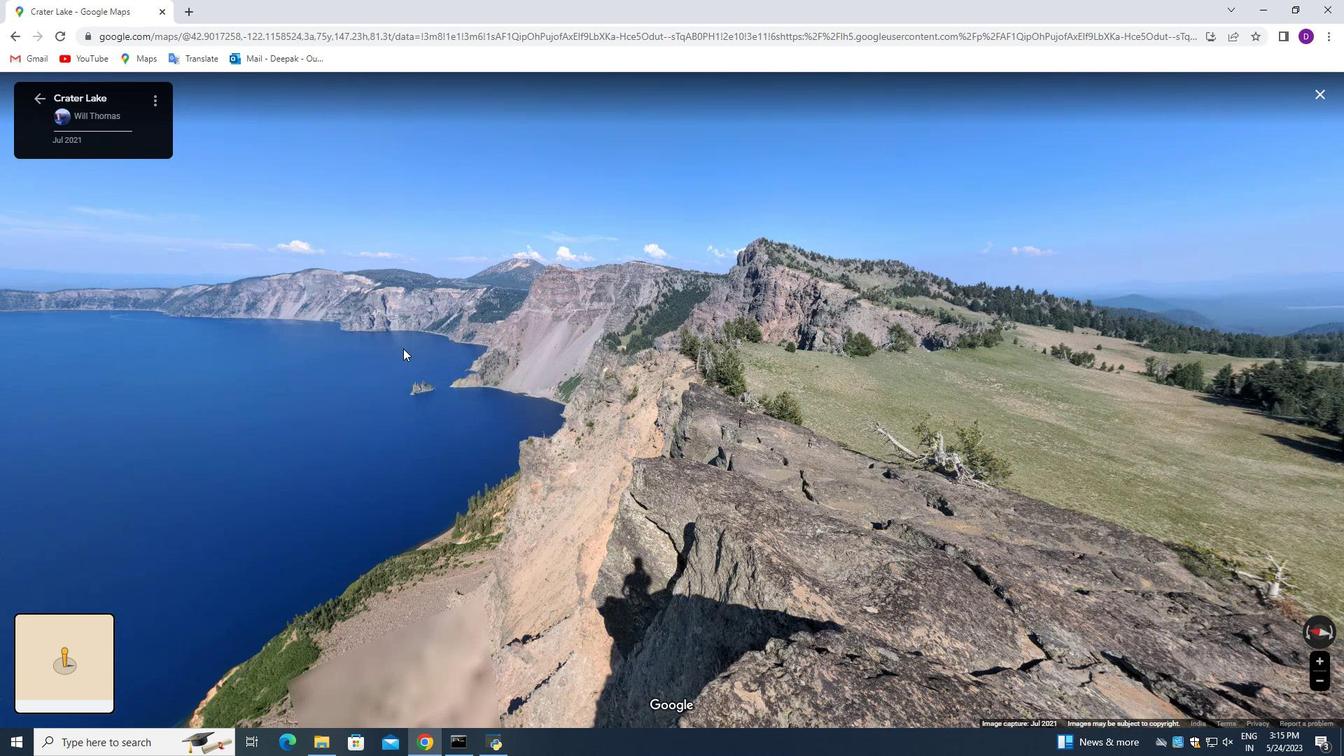 
Action: Mouse pressed left at (353, 349)
Screenshot: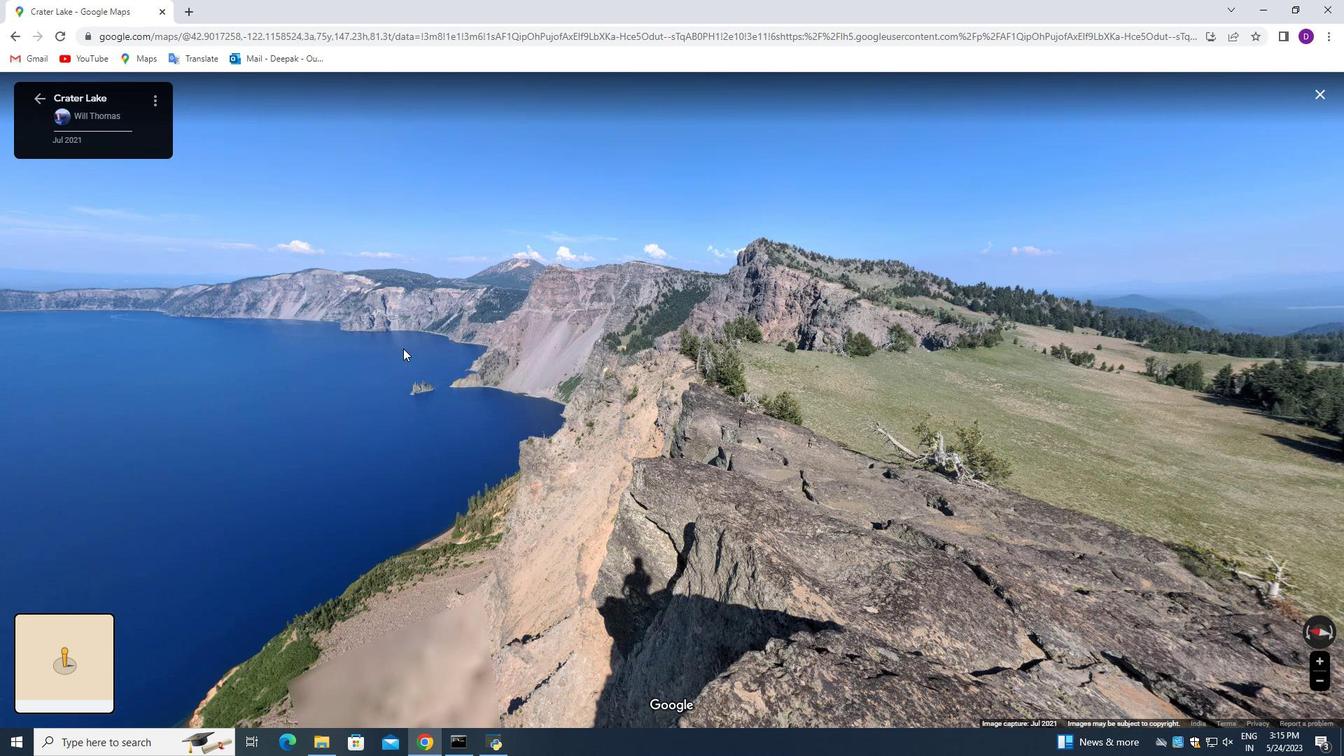 
Action: Mouse moved to (320, 388)
Screenshot: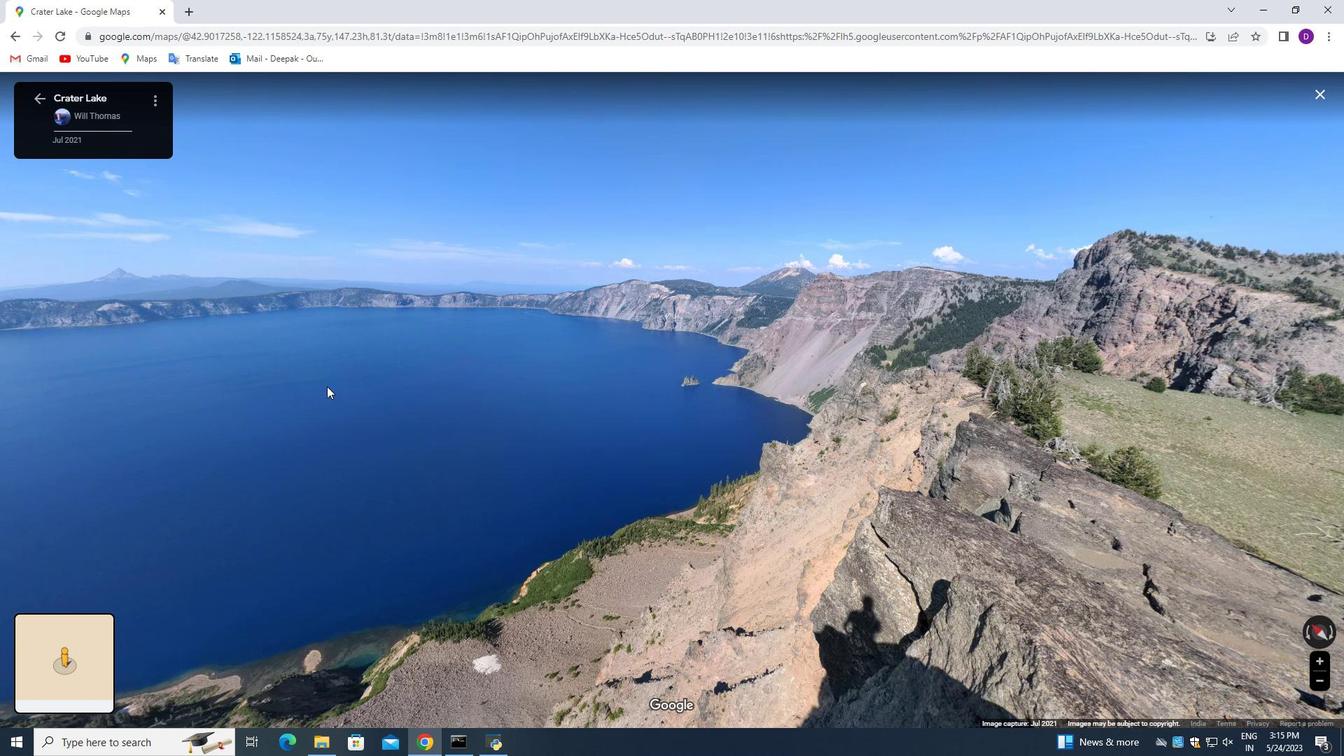 
Action: Mouse scrolled (321, 387) with delta (0, 0)
Screenshot: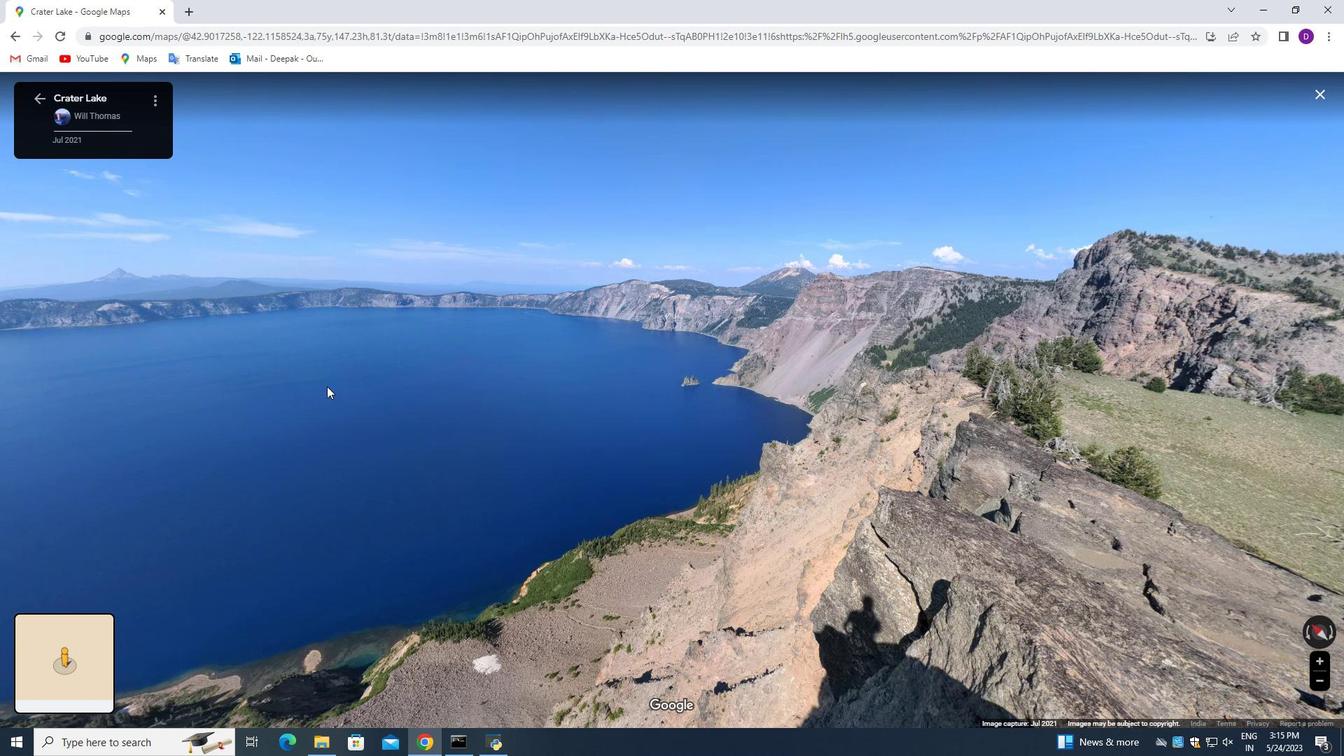 
Action: Mouse moved to (318, 388)
Screenshot: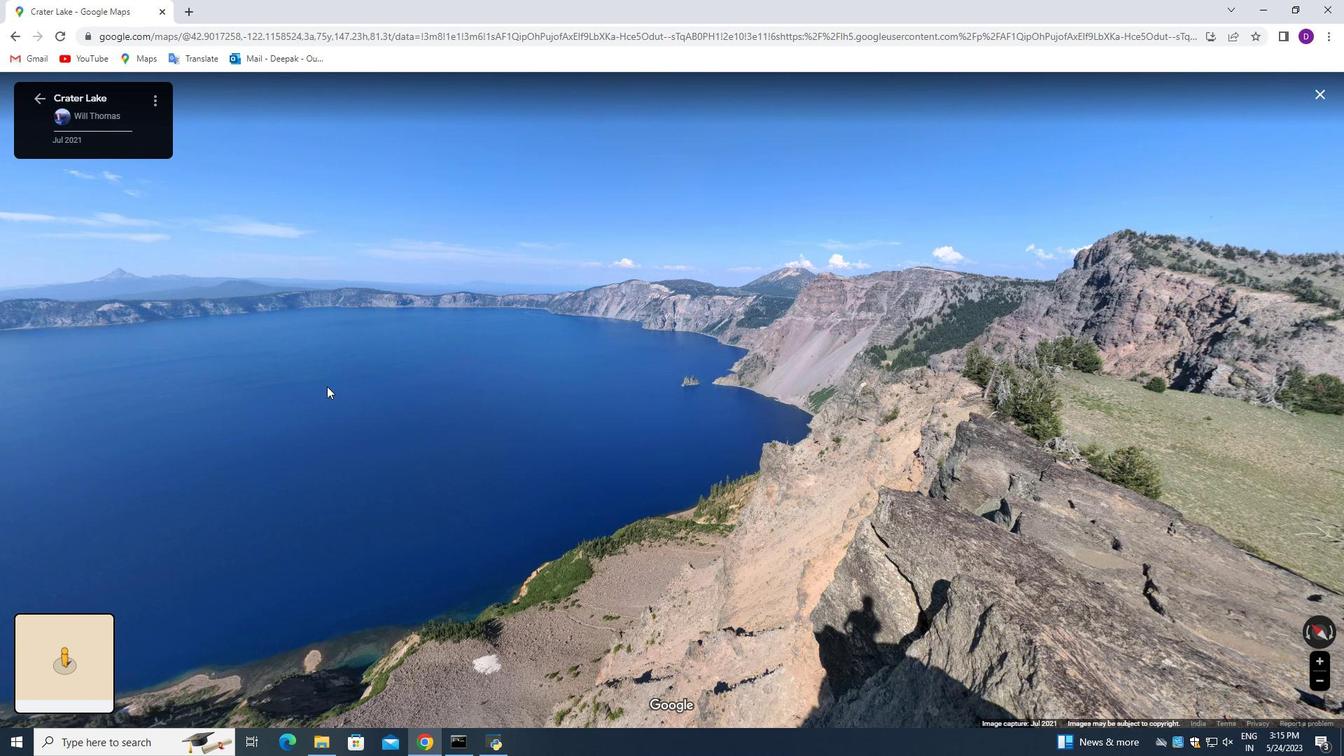 
Action: Mouse scrolled (318, 387) with delta (0, 0)
Screenshot: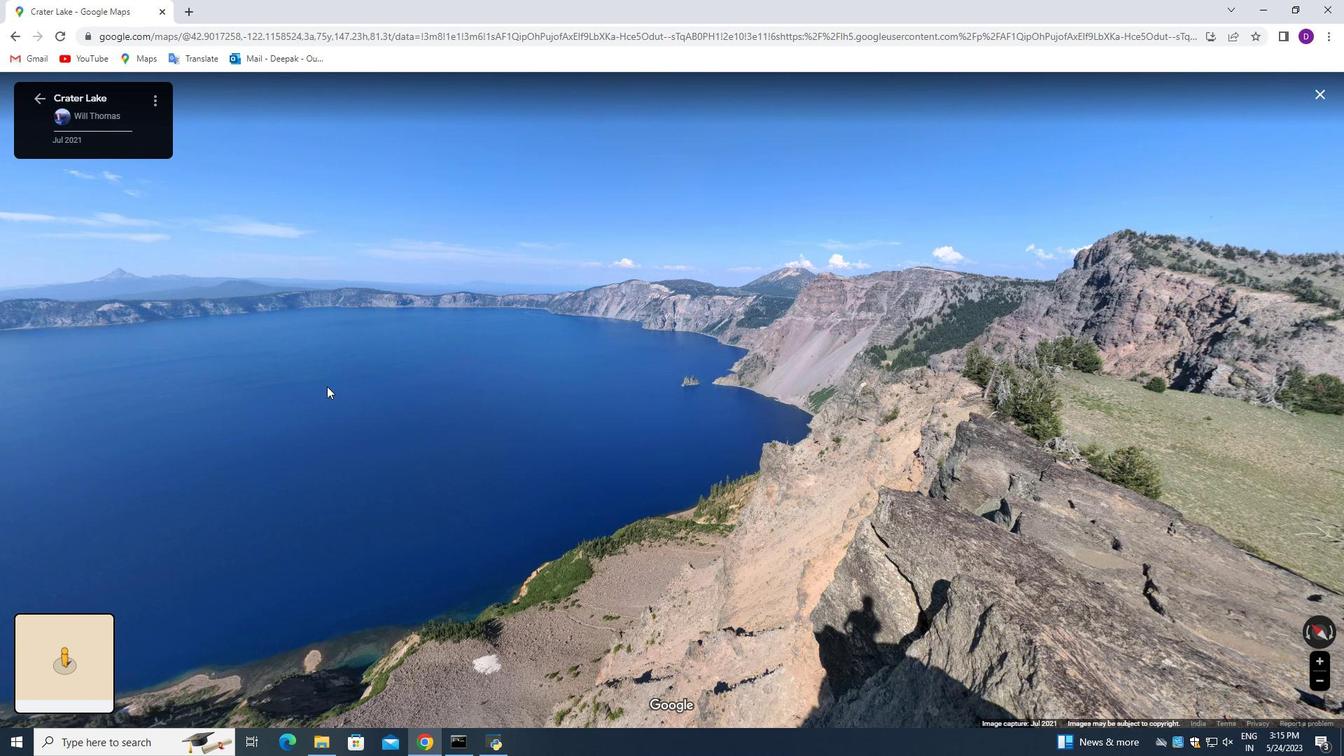 
Action: Mouse moved to (316, 388)
Screenshot: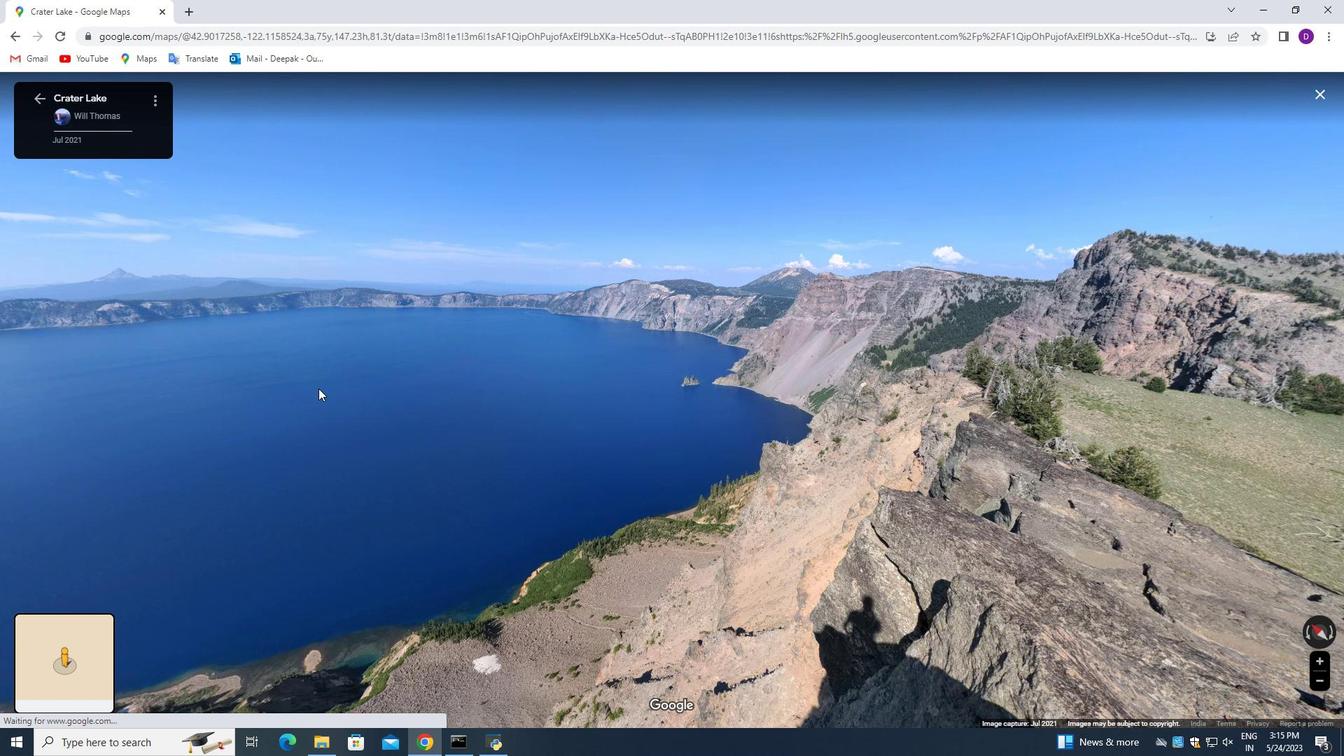 
Action: Mouse scrolled (316, 387) with delta (0, 0)
Screenshot: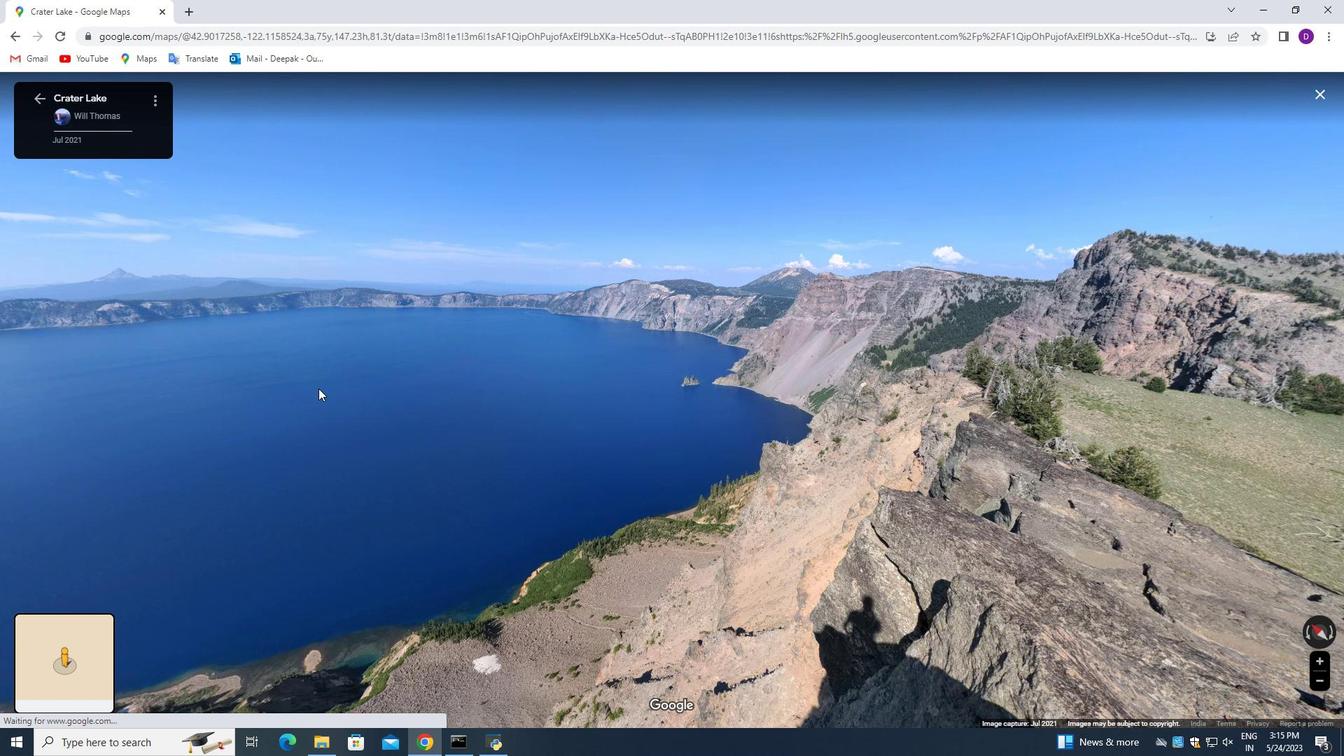 
Action: Mouse moved to (315, 383)
Screenshot: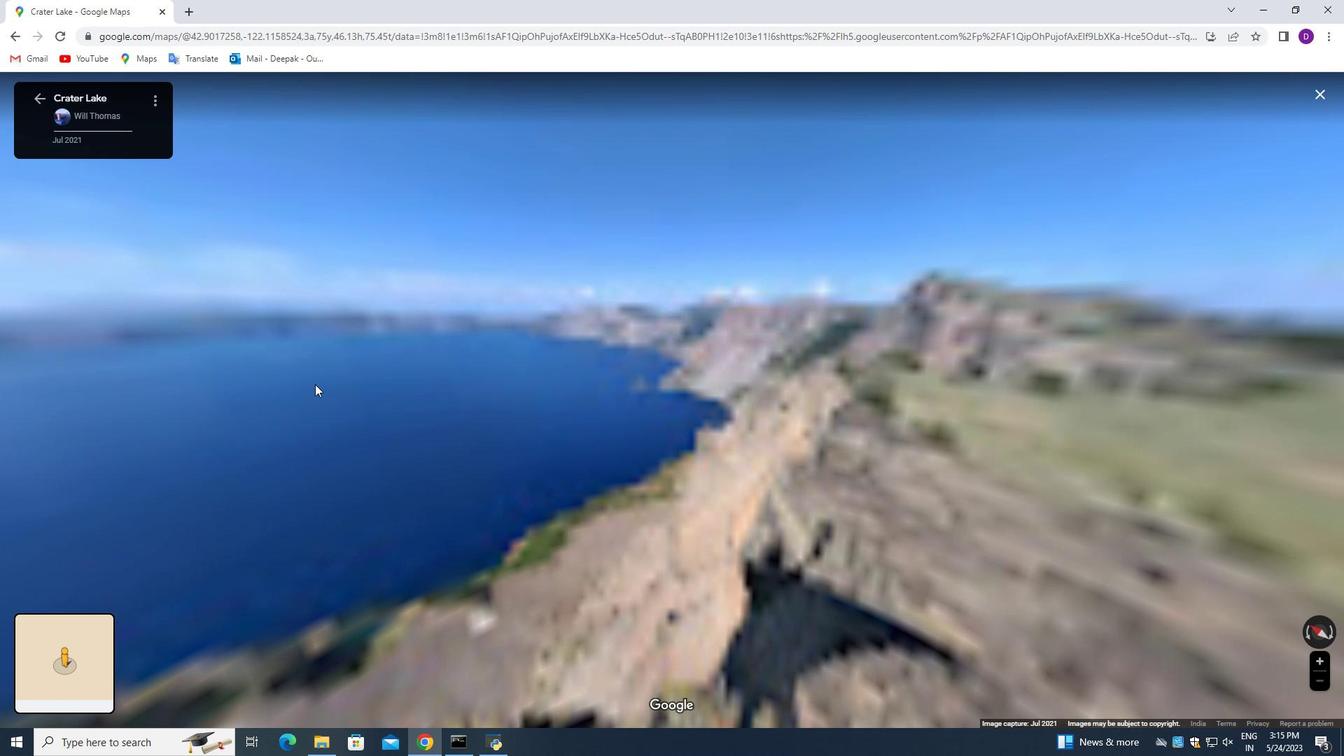 
Action: Mouse scrolled (315, 382) with delta (0, 0)
Screenshot: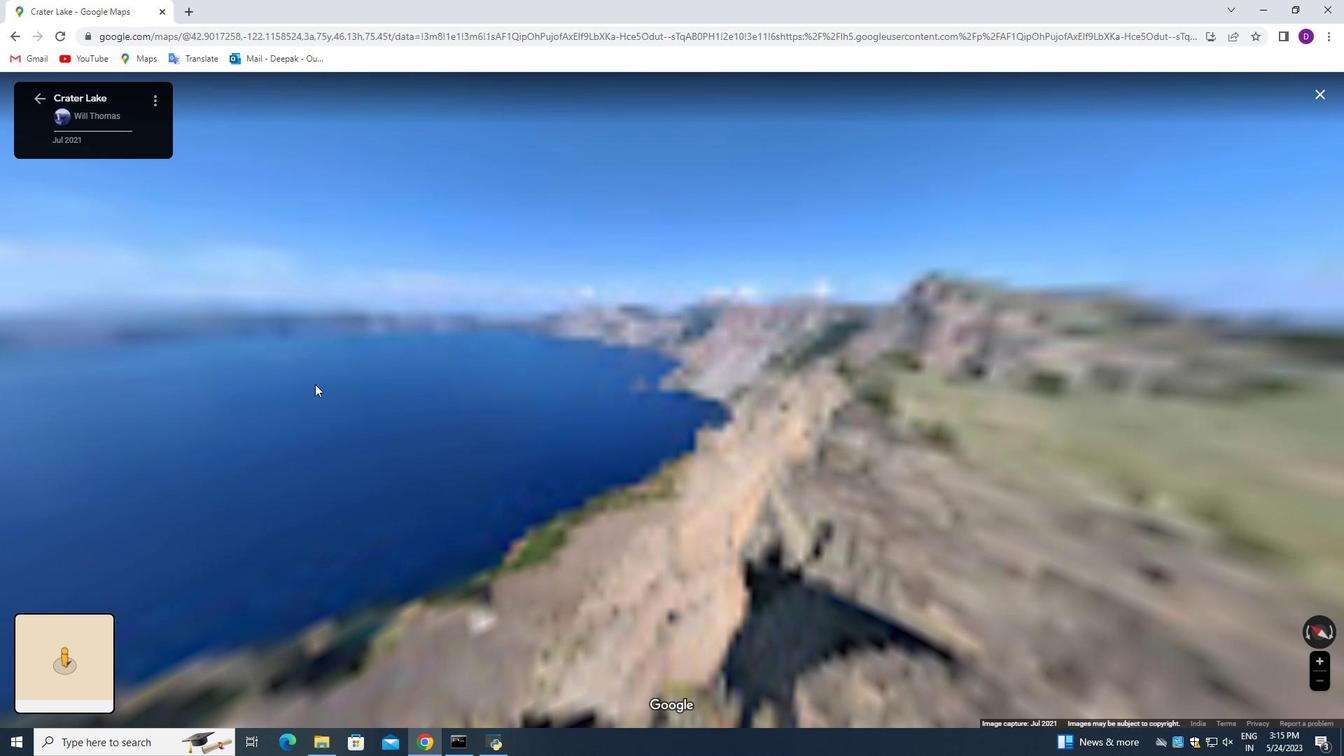 
Action: Mouse moved to (323, 379)
Screenshot: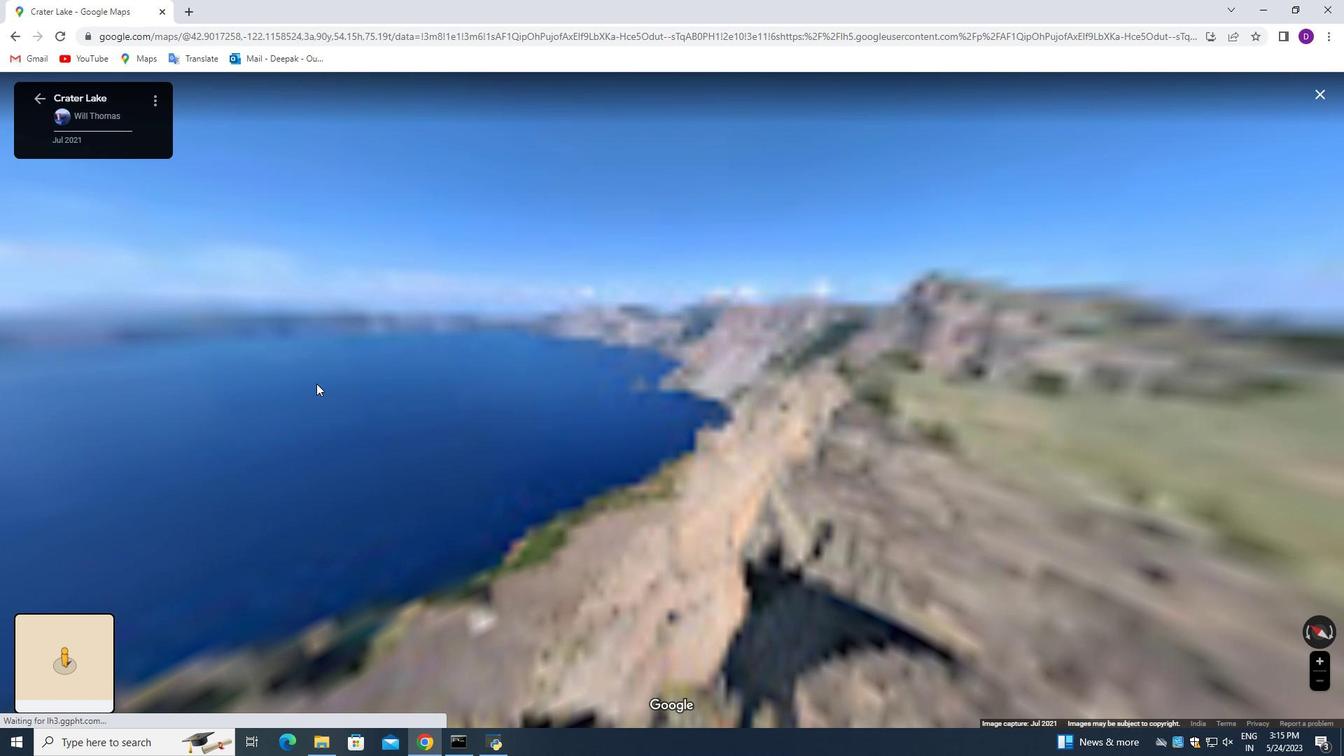 
Action: Mouse scrolled (317, 382) with delta (0, 0)
Screenshot: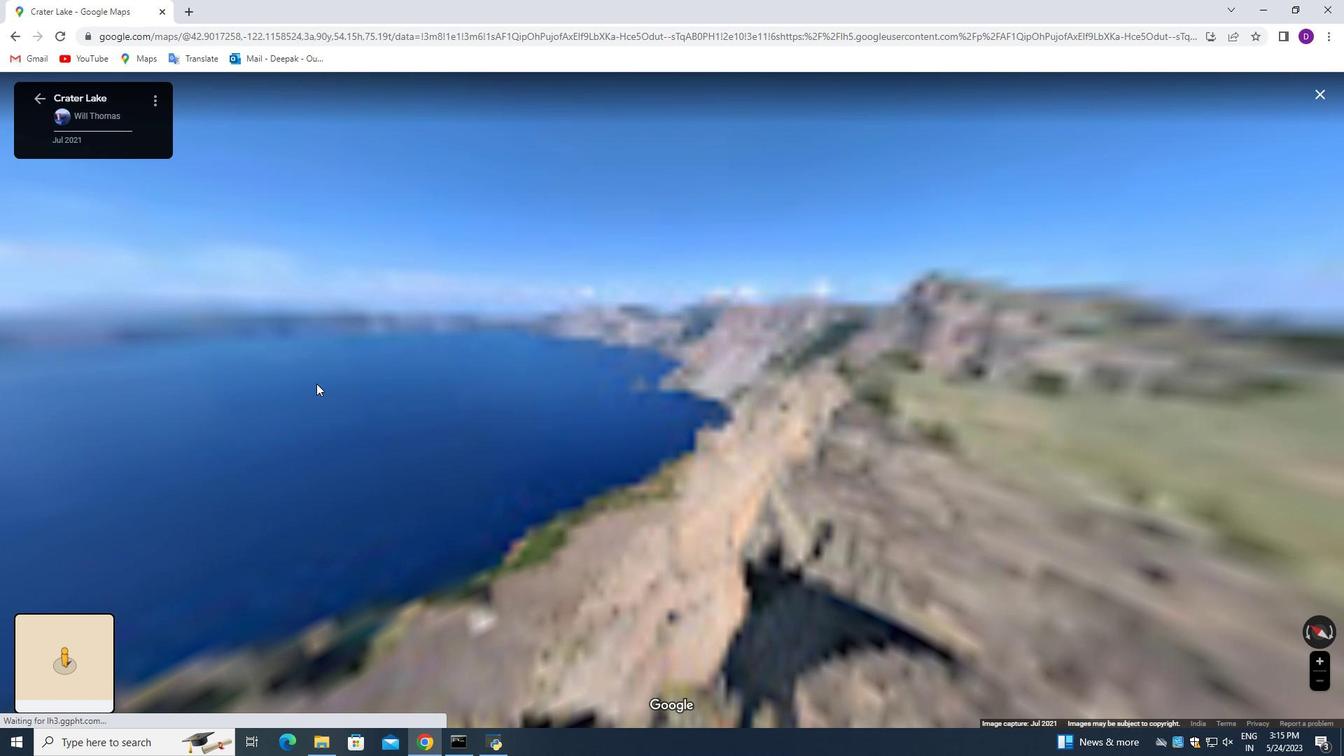 
Action: Mouse moved to (324, 379)
Screenshot: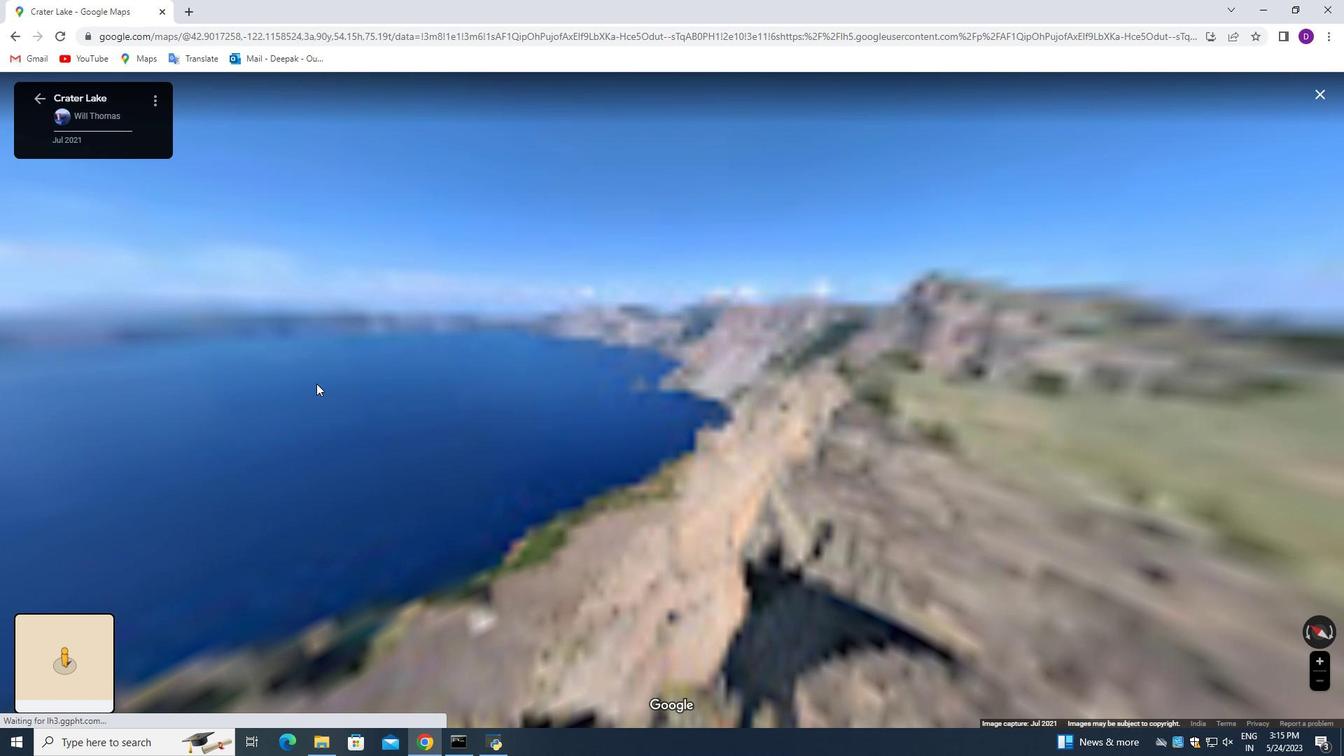 
Action: Mouse scrolled (319, 382) with delta (0, 0)
Screenshot: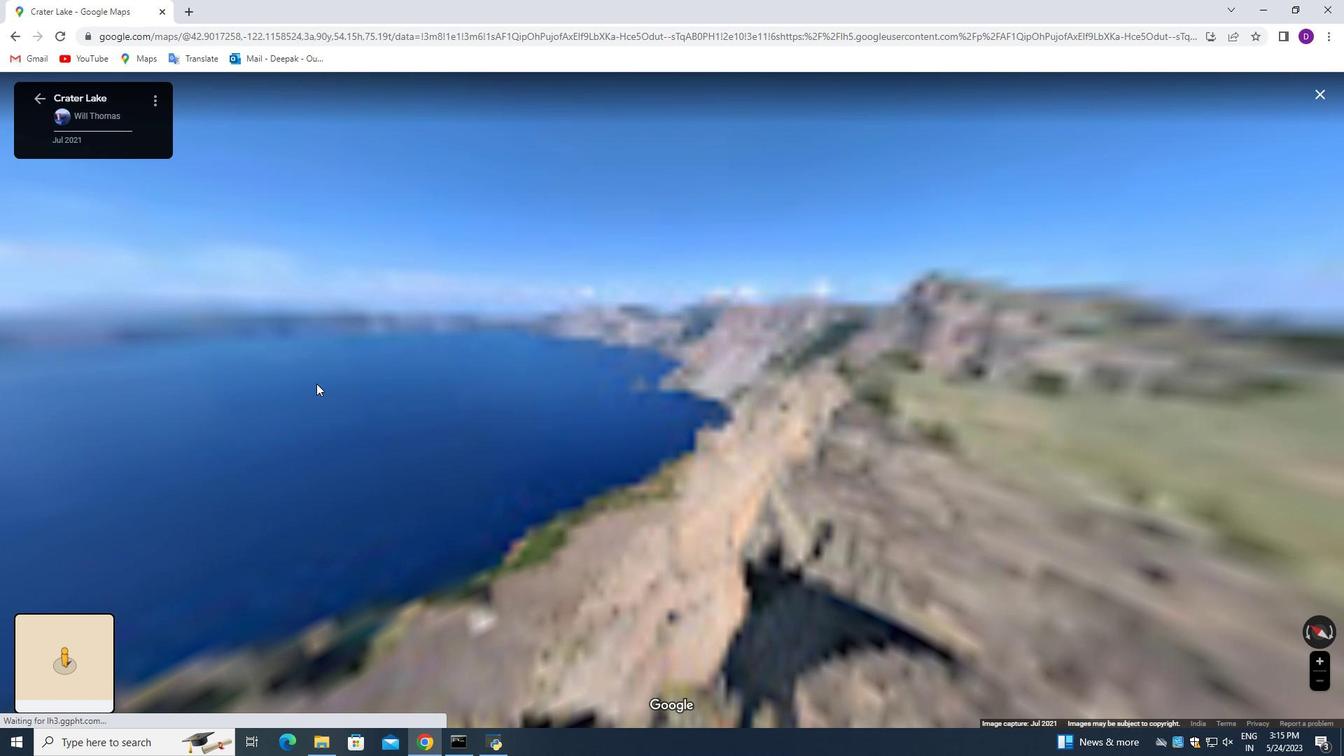 
Action: Mouse scrolled (321, 380) with delta (0, 0)
Screenshot: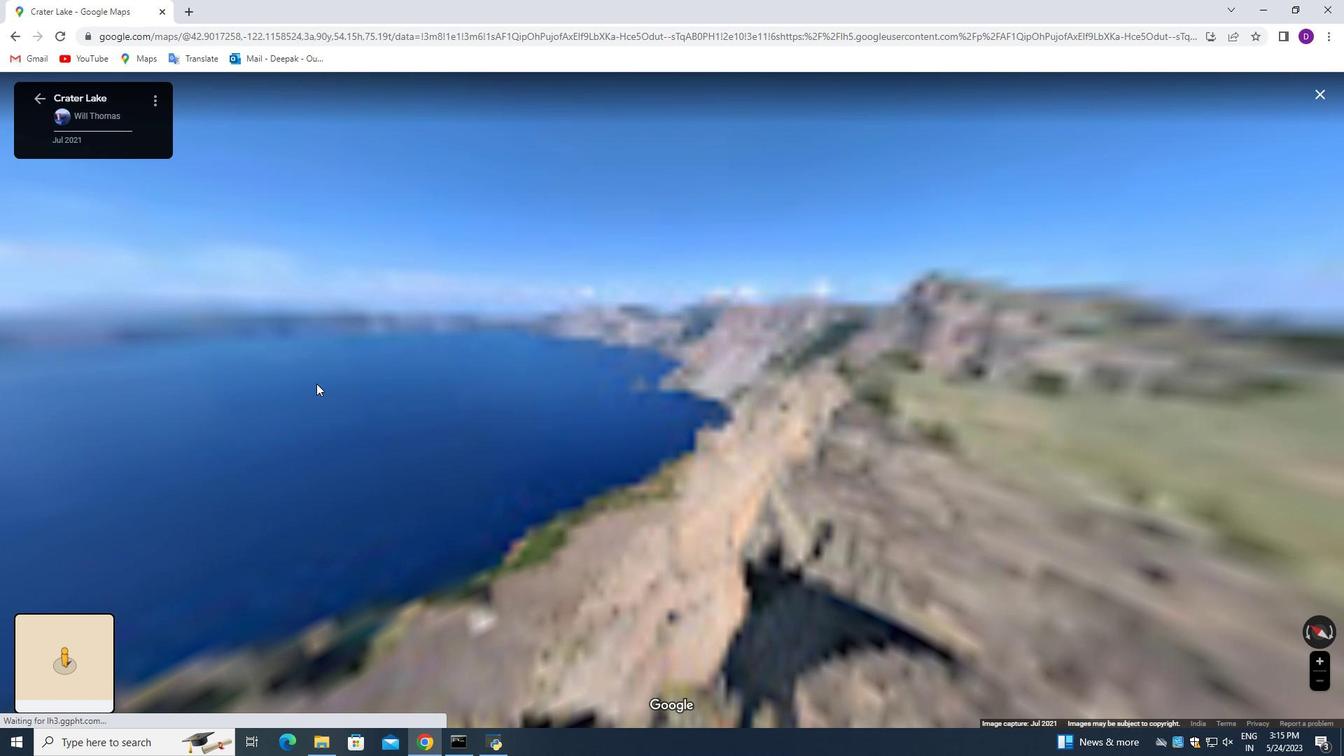 
Action: Mouse scrolled (324, 378) with delta (0, 0)
Screenshot: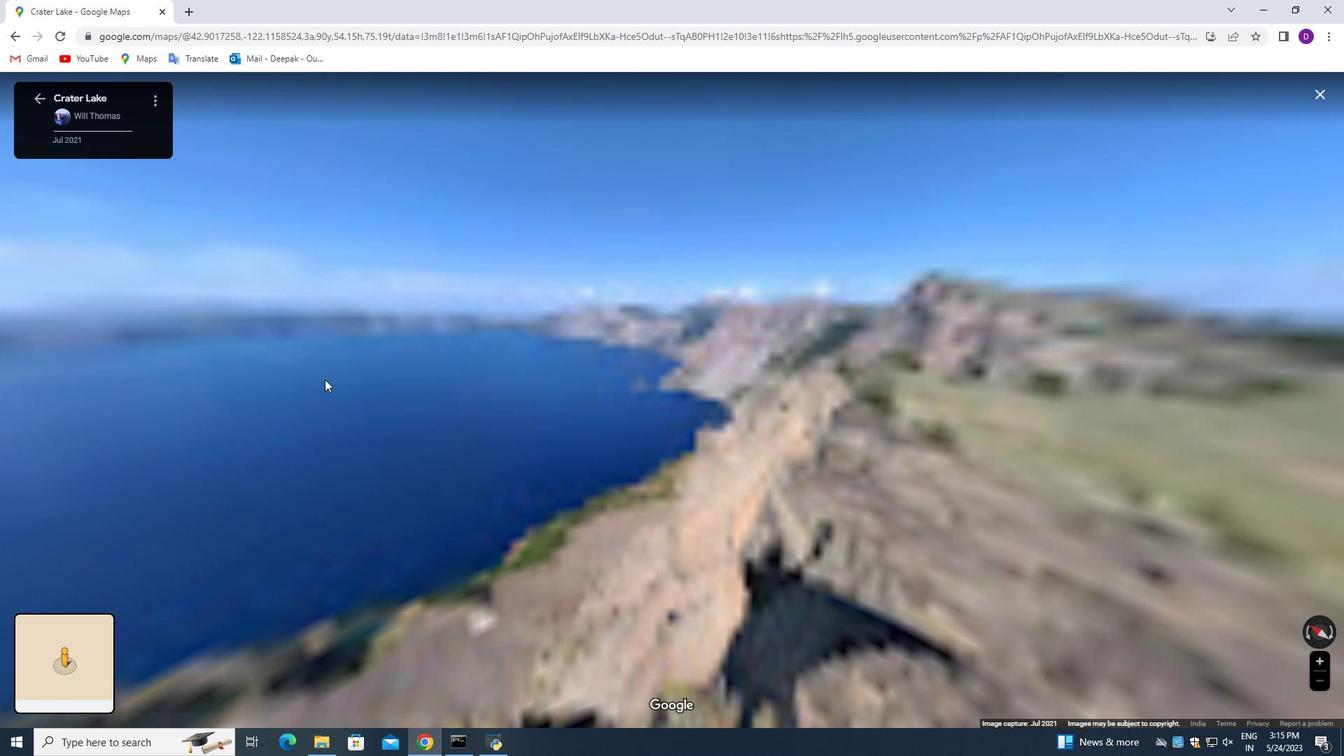 
Action: Mouse scrolled (324, 378) with delta (0, 0)
Screenshot: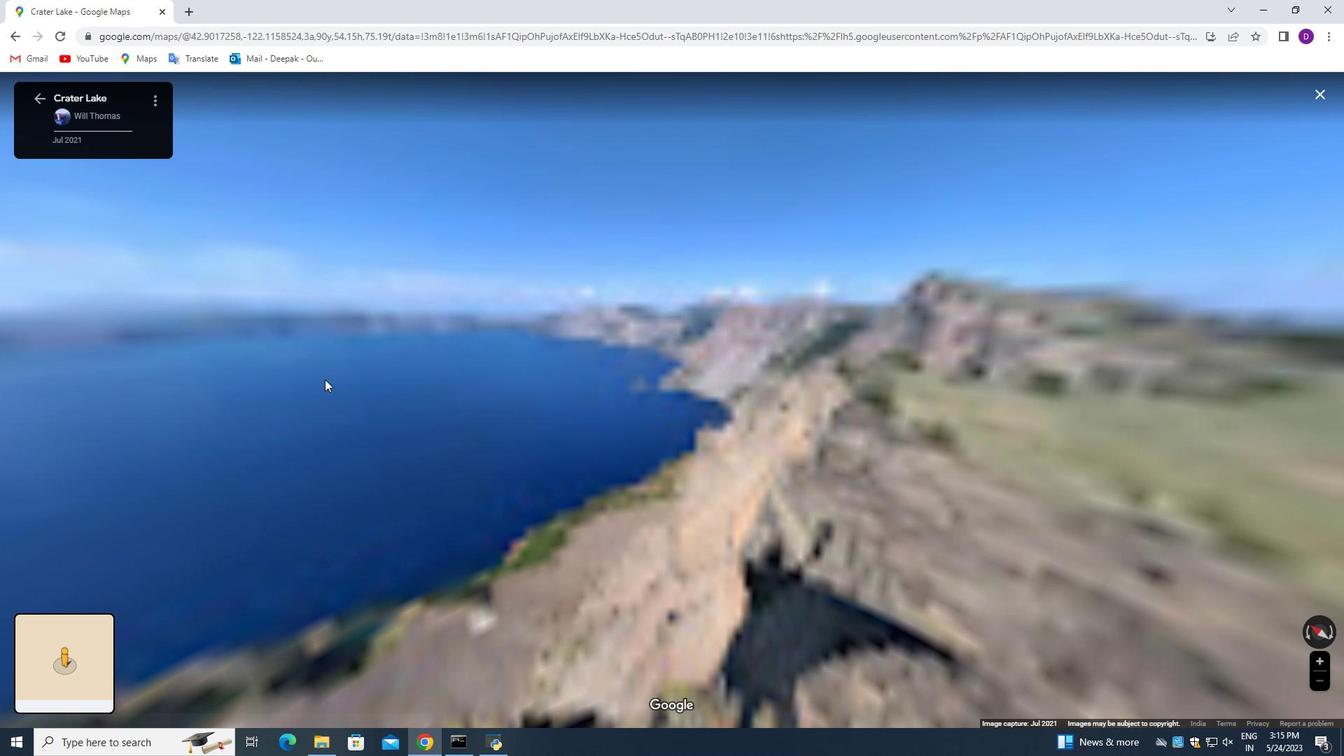 
Action: Mouse scrolled (324, 378) with delta (0, 0)
Screenshot: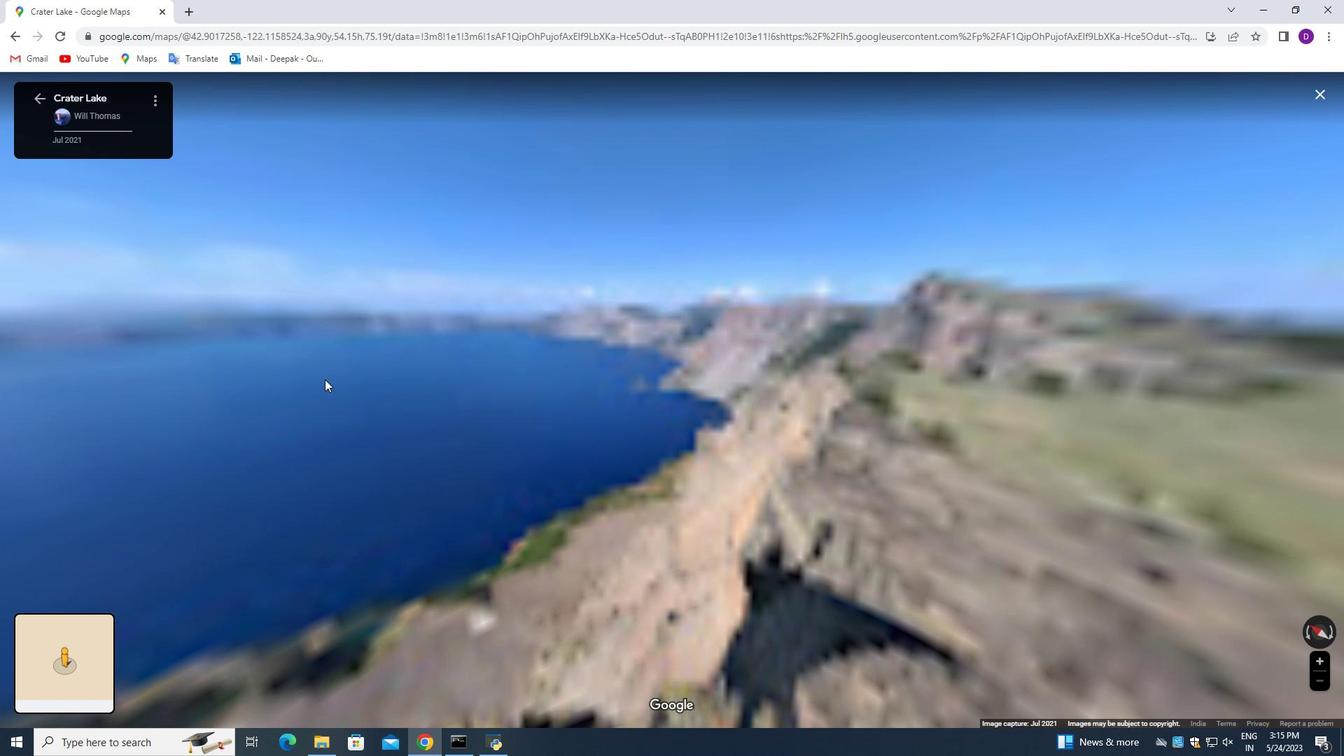 
Action: Mouse scrolled (324, 378) with delta (0, 0)
Screenshot: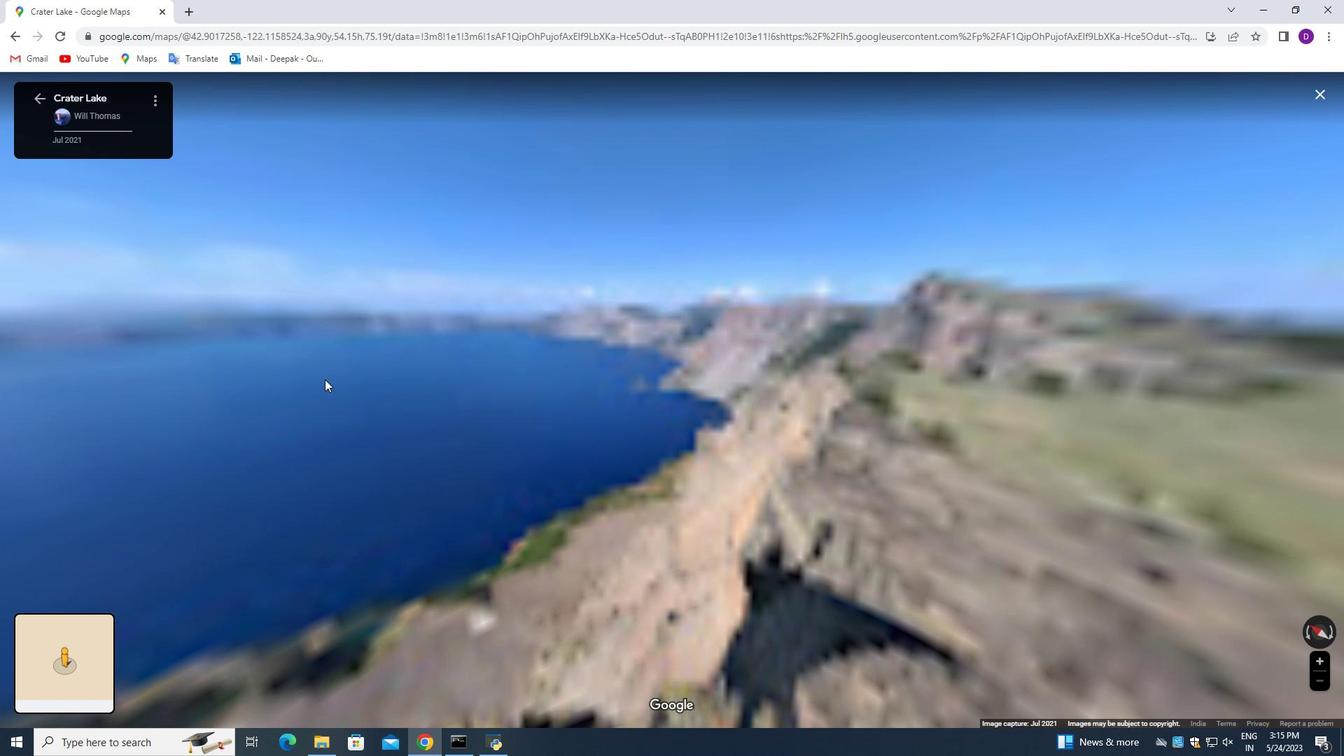
Action: Mouse moved to (277, 368)
Screenshot: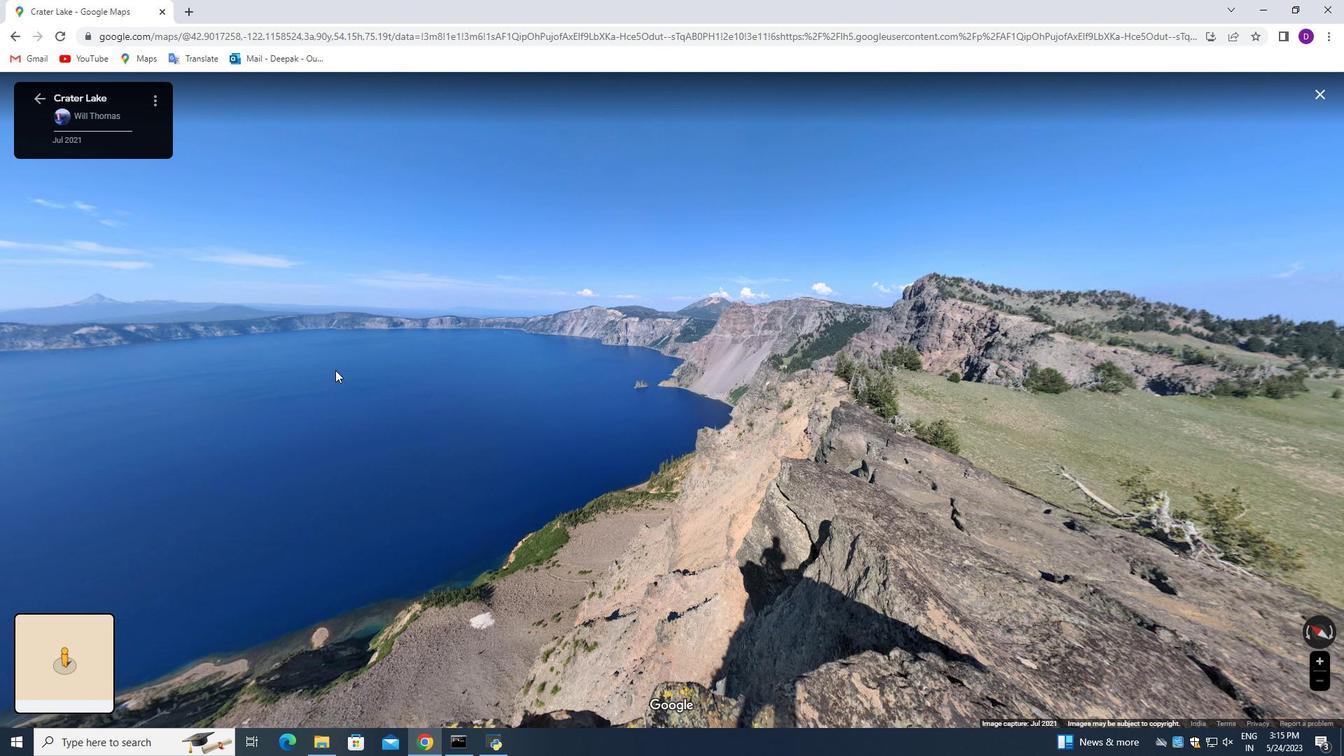 
Action: Mouse pressed left at (277, 368)
Screenshot: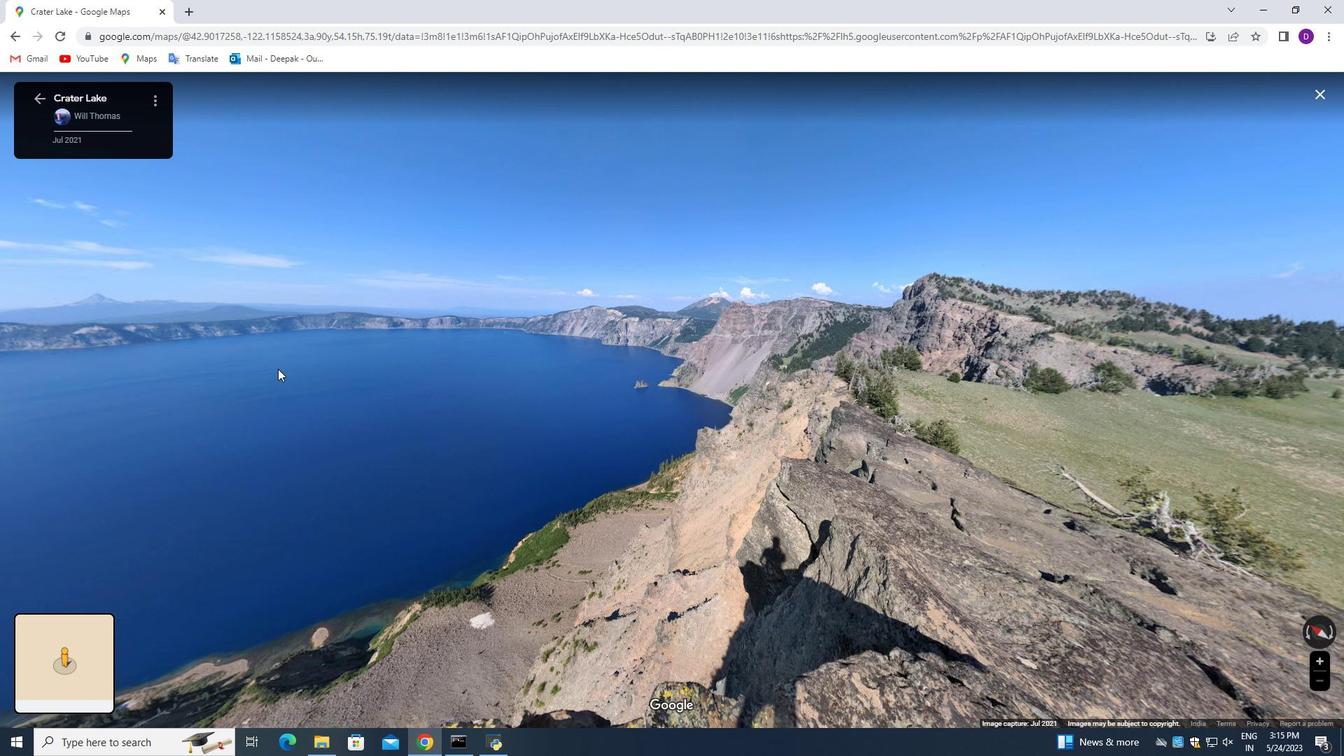 
Action: Mouse moved to (346, 368)
Screenshot: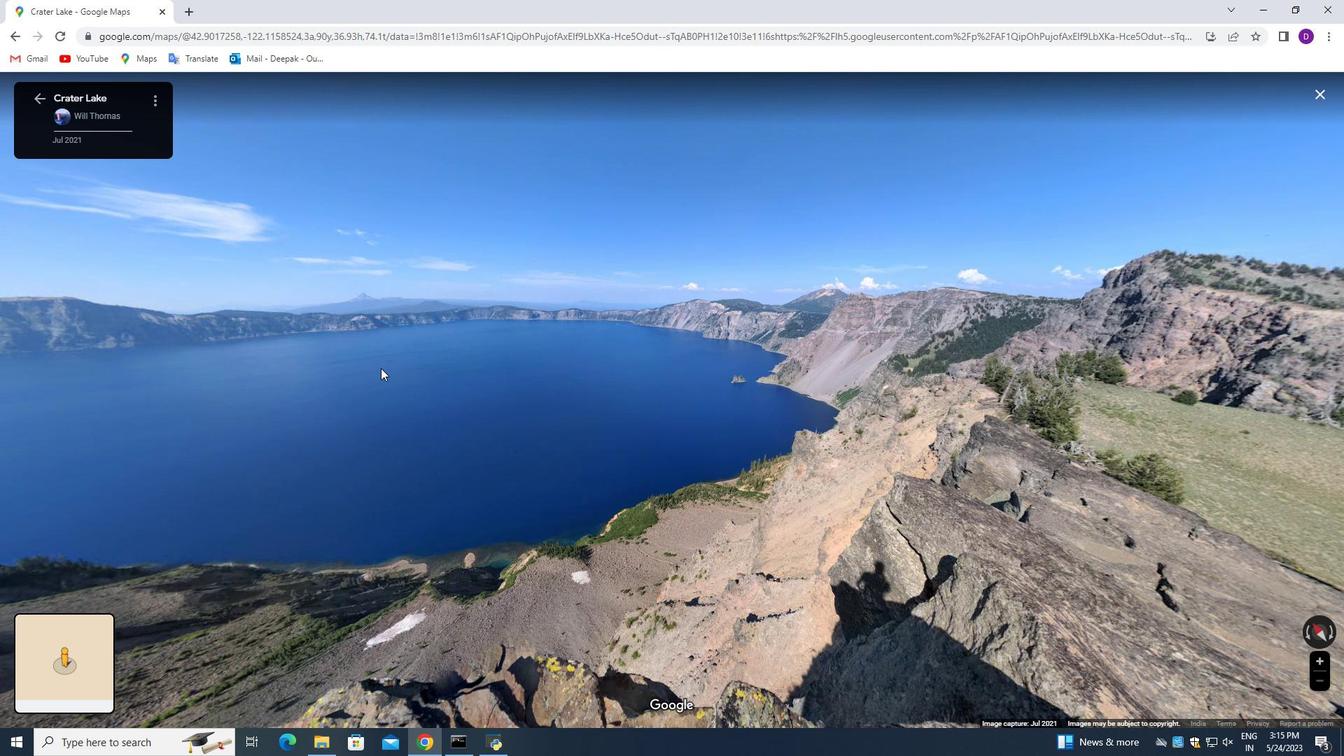 
Action: Mouse pressed left at (346, 368)
Screenshot: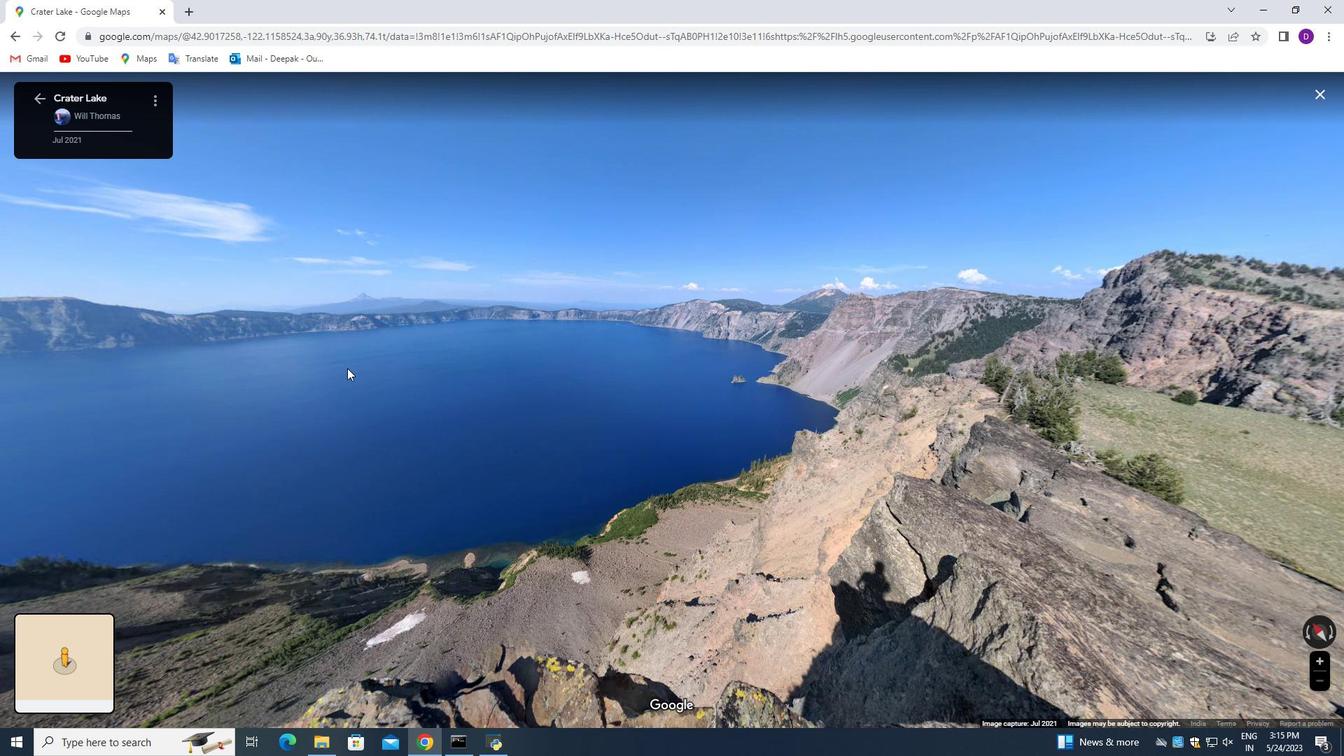 
Action: Mouse moved to (456, 371)
Screenshot: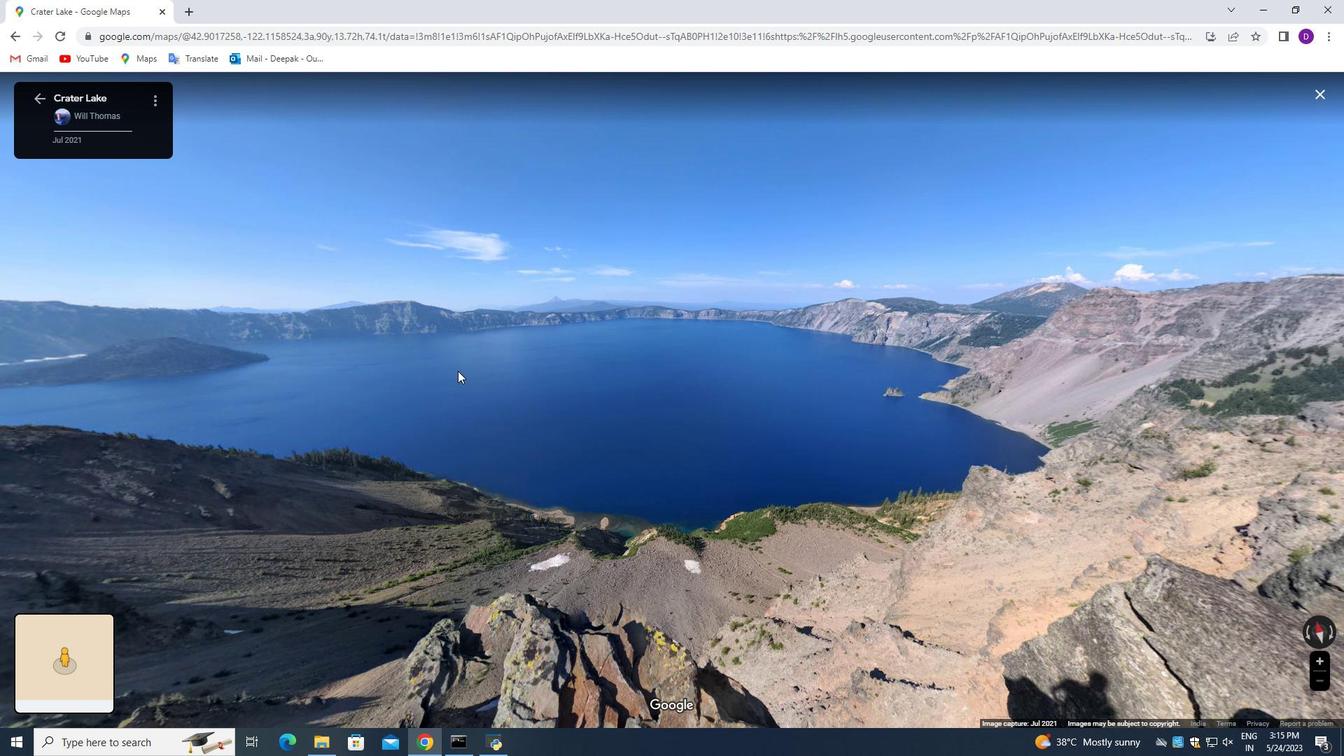 
Action: Mouse scrolled (456, 370) with delta (0, 0)
Screenshot: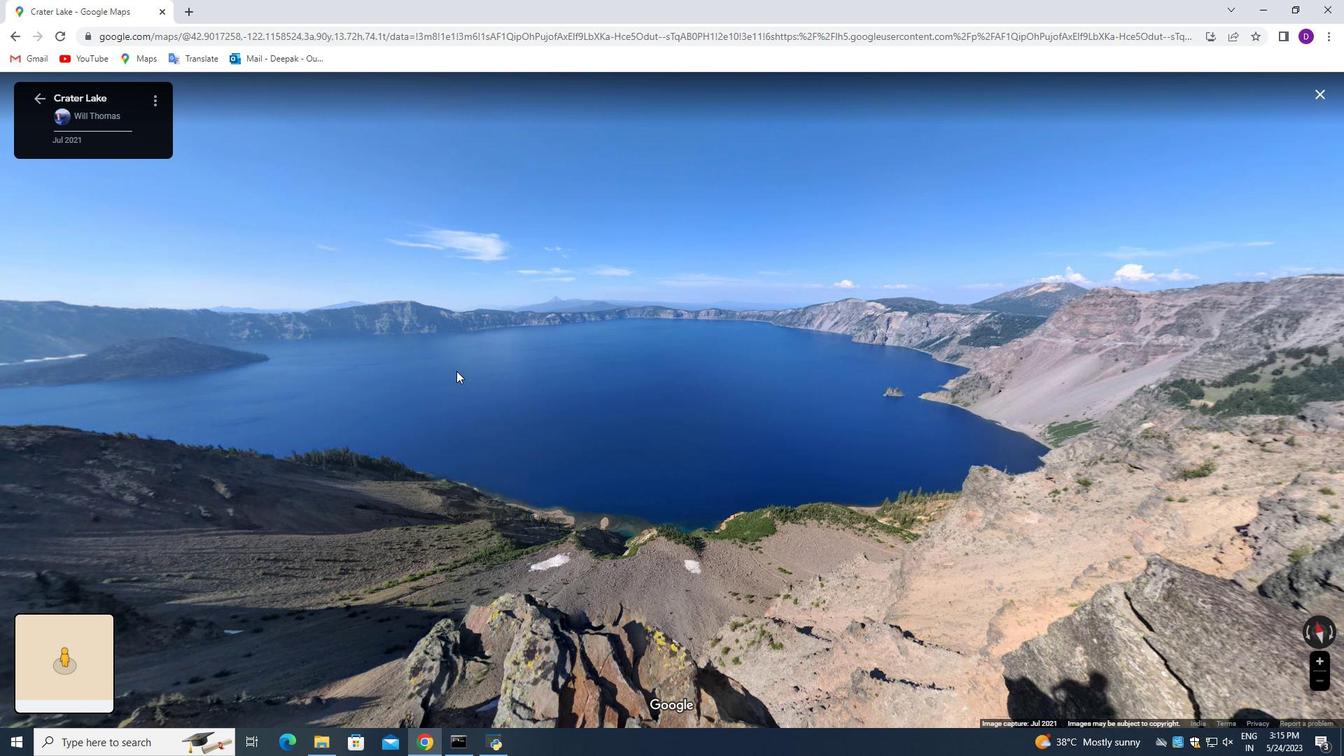 
Action: Mouse scrolled (456, 370) with delta (0, 0)
Screenshot: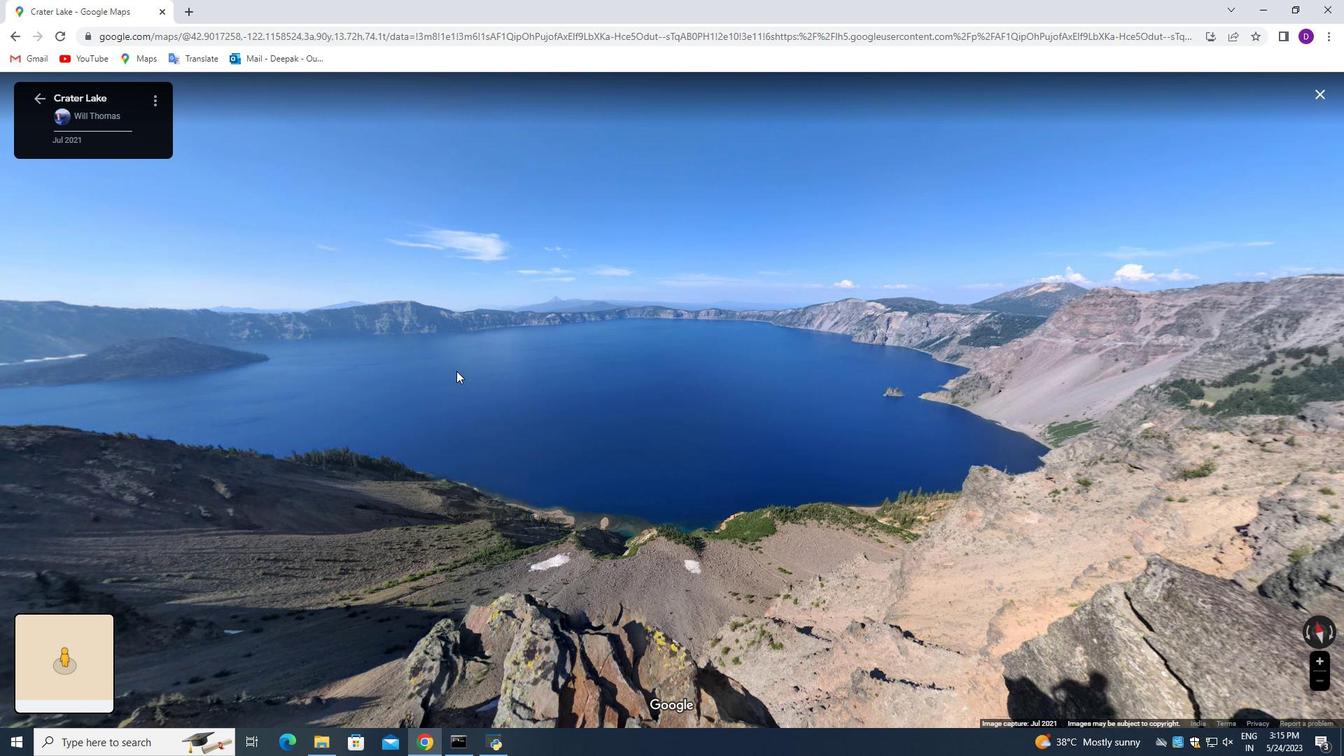 
Action: Mouse moved to (456, 371)
Screenshot: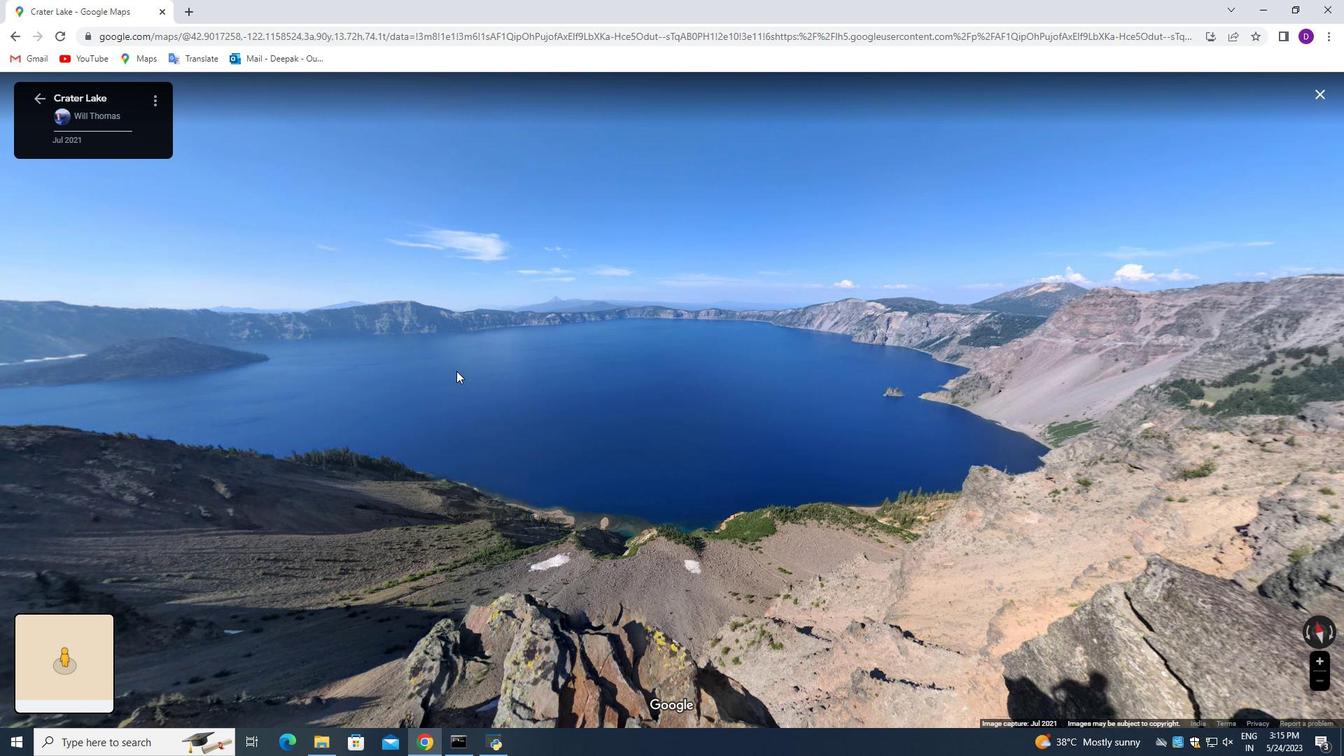 
Action: Mouse scrolled (456, 370) with delta (0, 0)
Screenshot: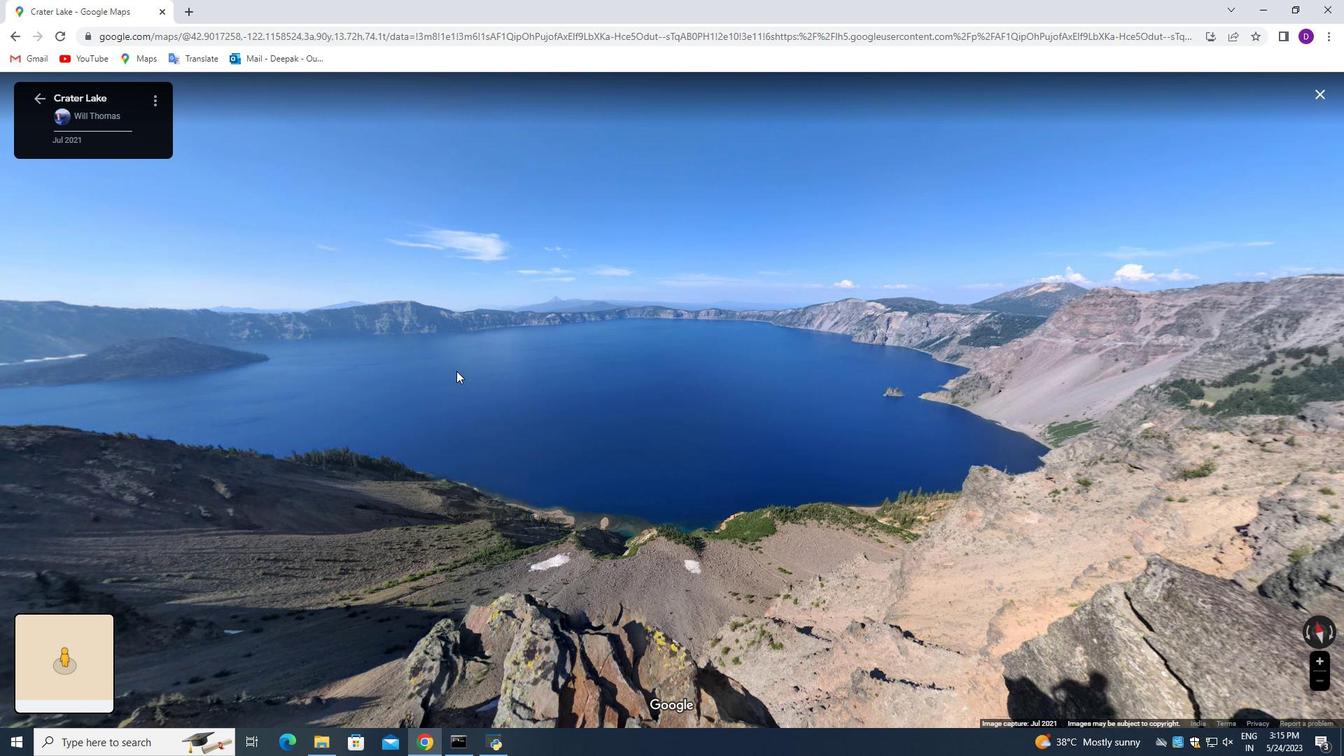 
Action: Mouse scrolled (456, 370) with delta (0, 0)
Screenshot: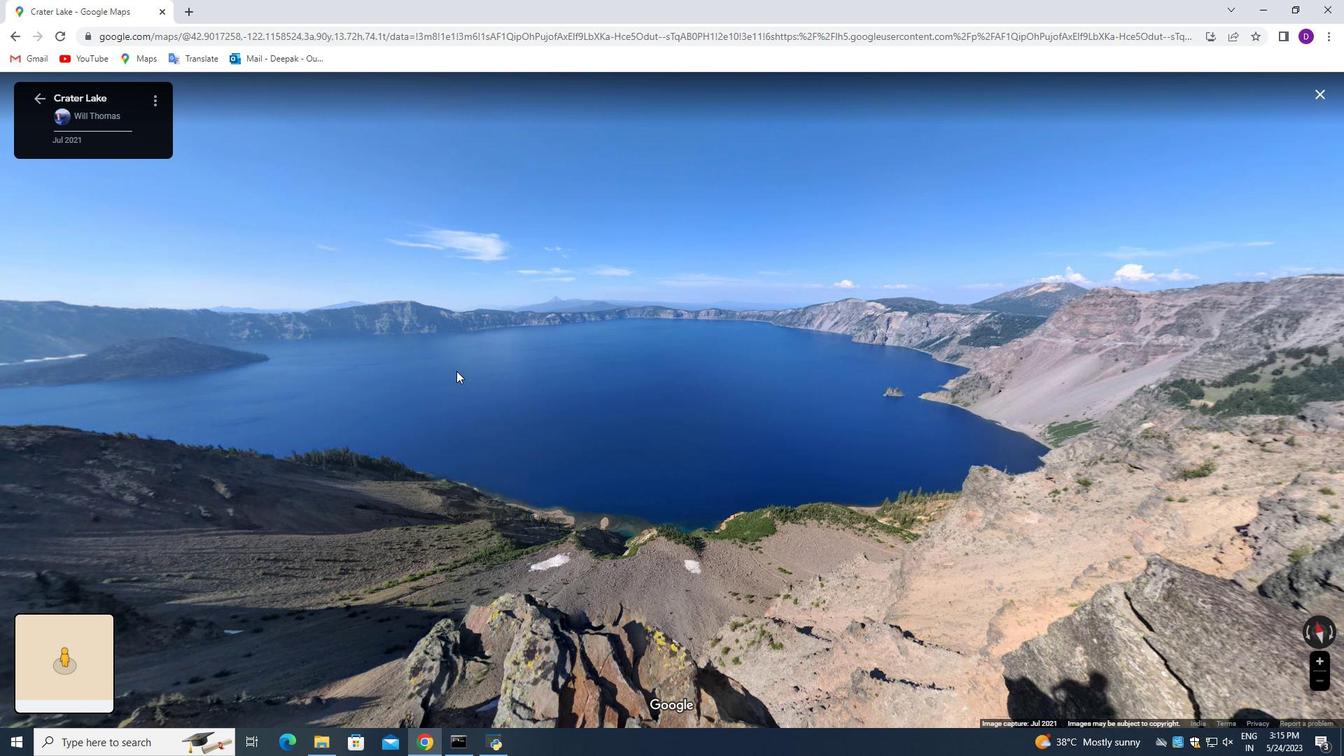 
Action: Mouse scrolled (456, 370) with delta (0, 0)
Screenshot: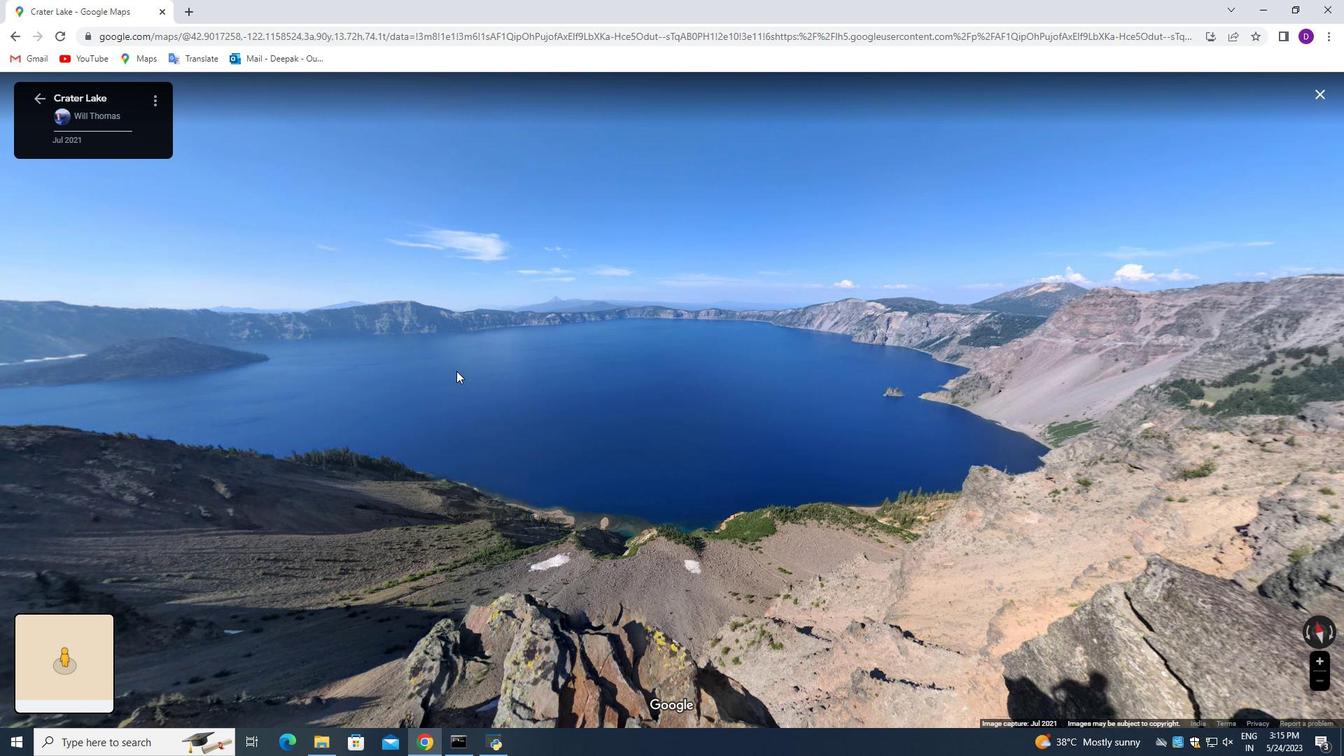 
Action: Mouse scrolled (456, 370) with delta (0, 0)
Screenshot: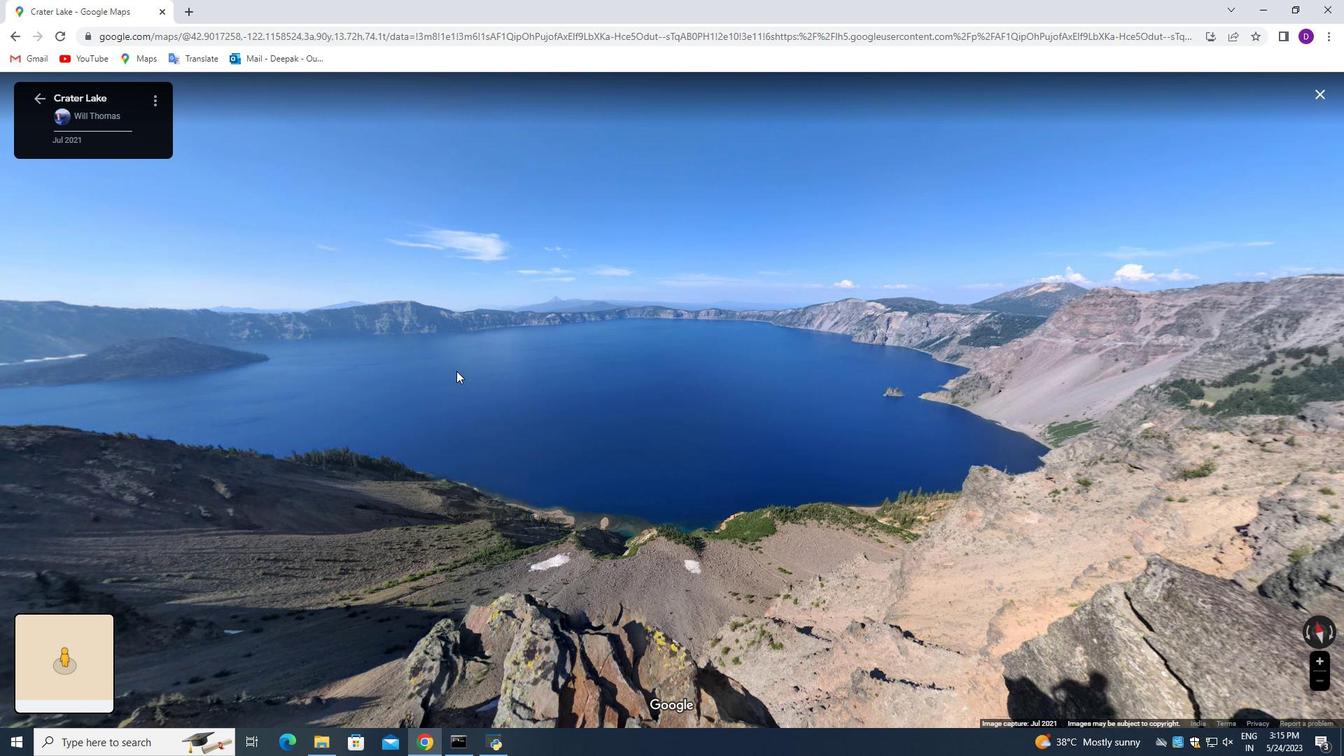 
Action: Mouse scrolled (456, 370) with delta (0, 0)
Screenshot: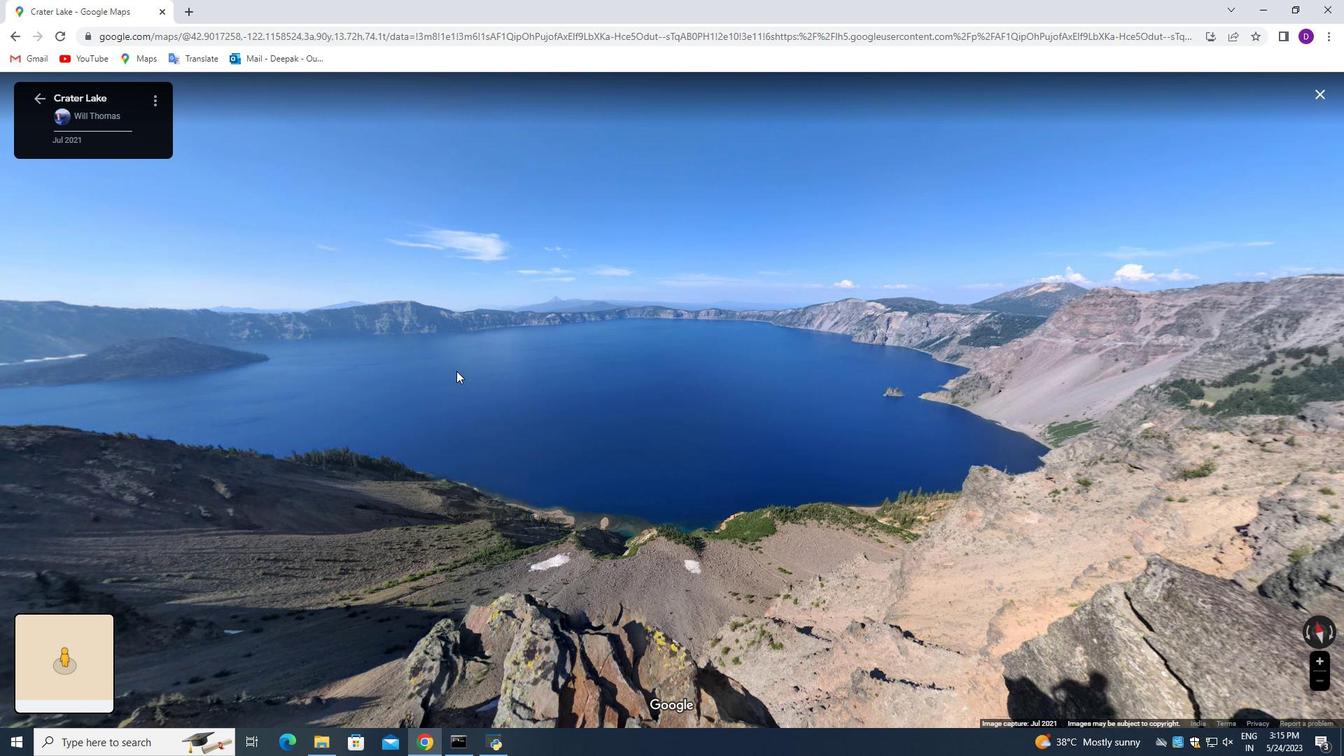 
Action: Mouse moved to (445, 374)
Screenshot: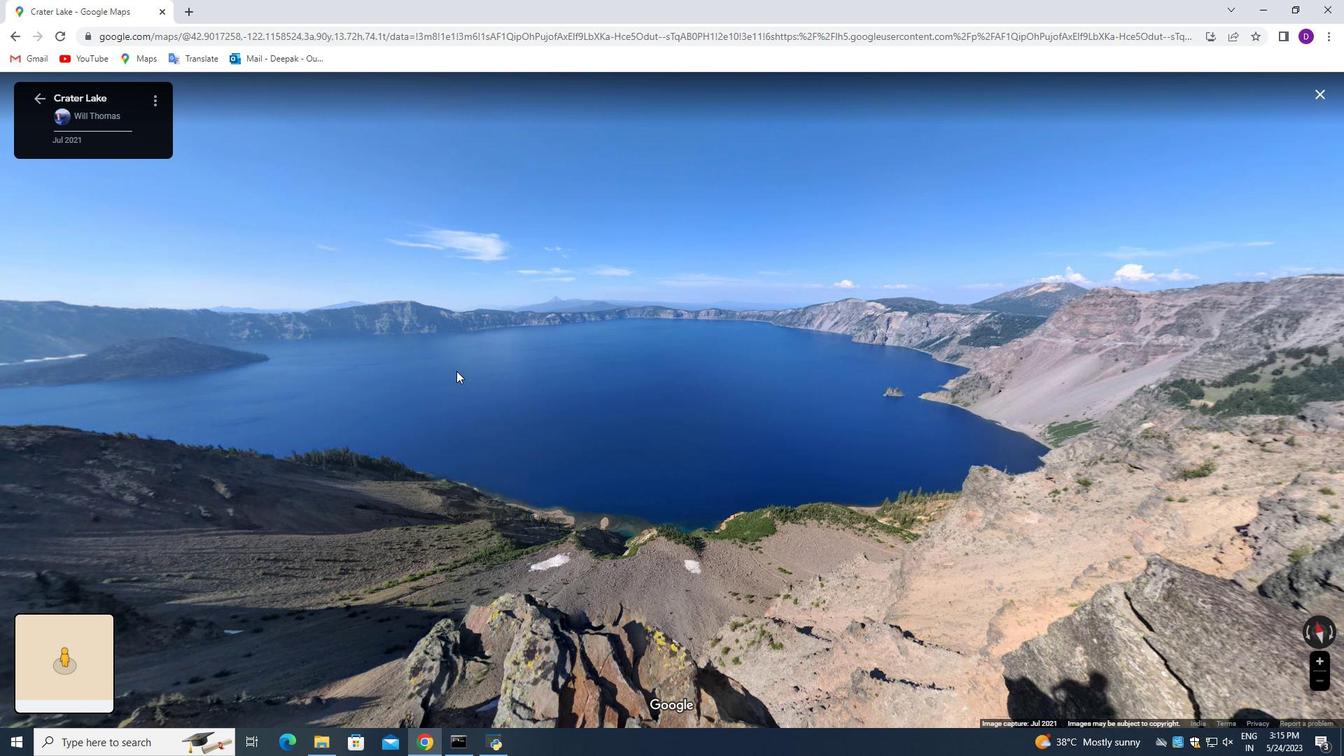 
Action: Mouse scrolled (455, 371) with delta (0, 0)
Screenshot: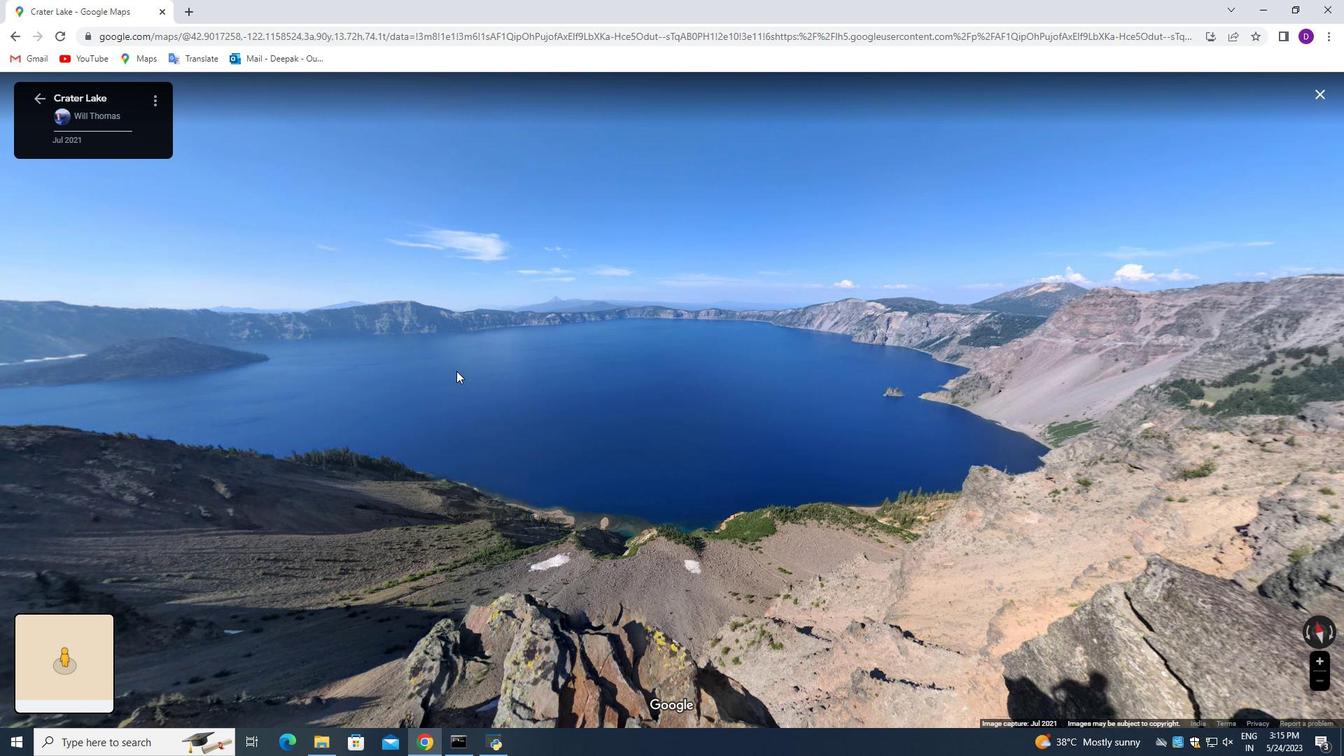 
Action: Mouse moved to (426, 376)
Screenshot: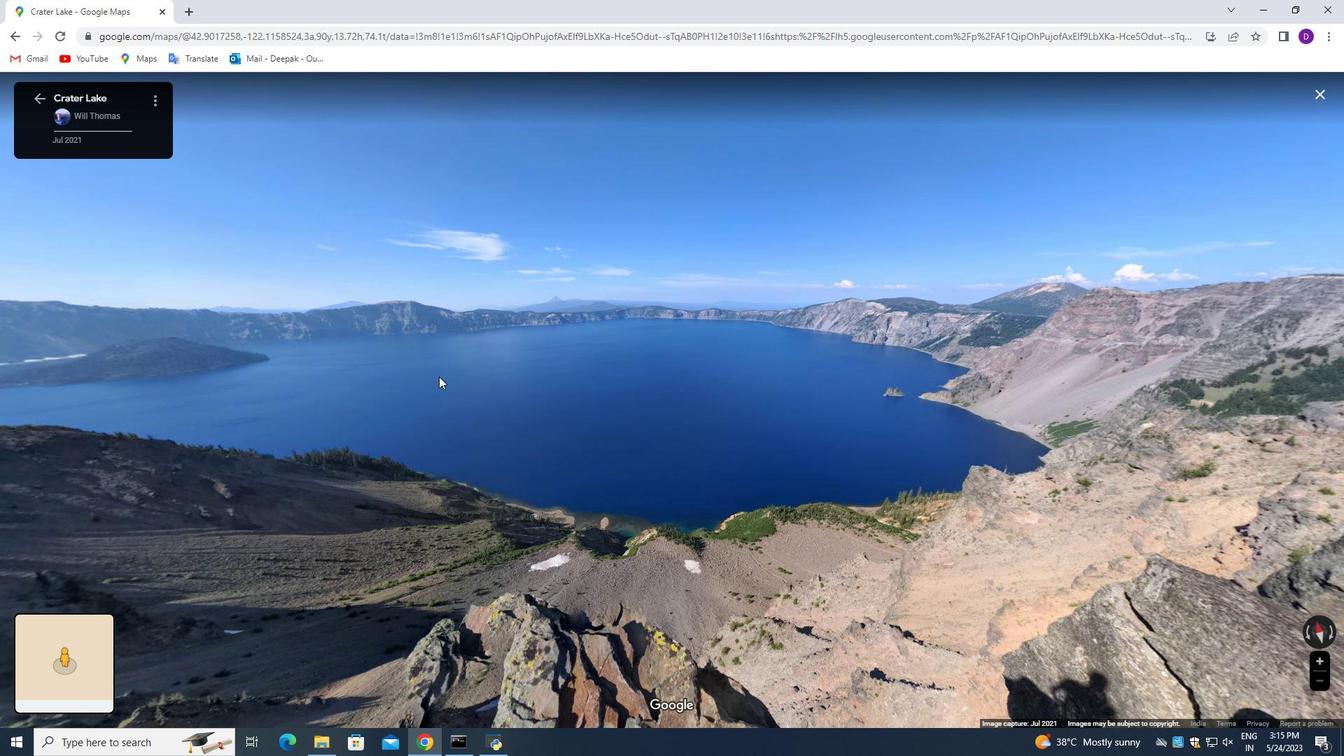 
Action: Mouse pressed left at (426, 376)
Screenshot: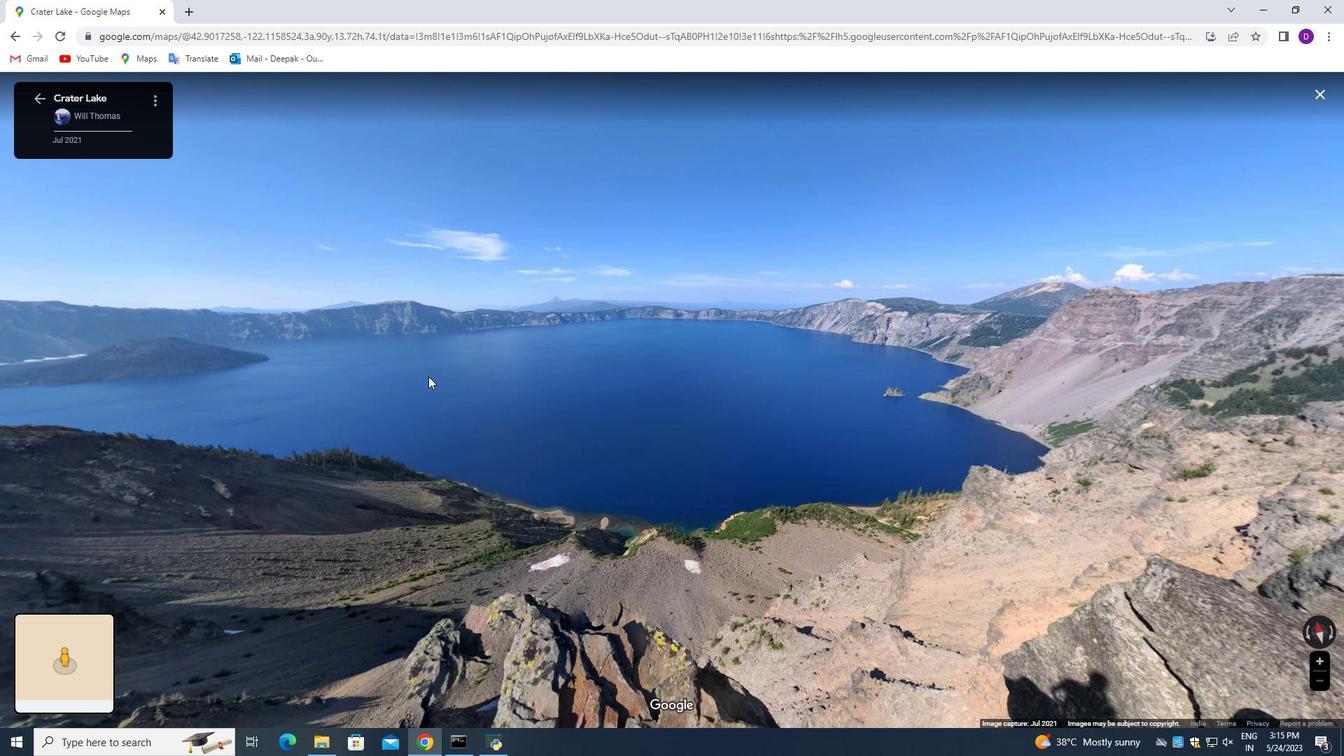 
Action: Mouse moved to (376, 362)
Screenshot: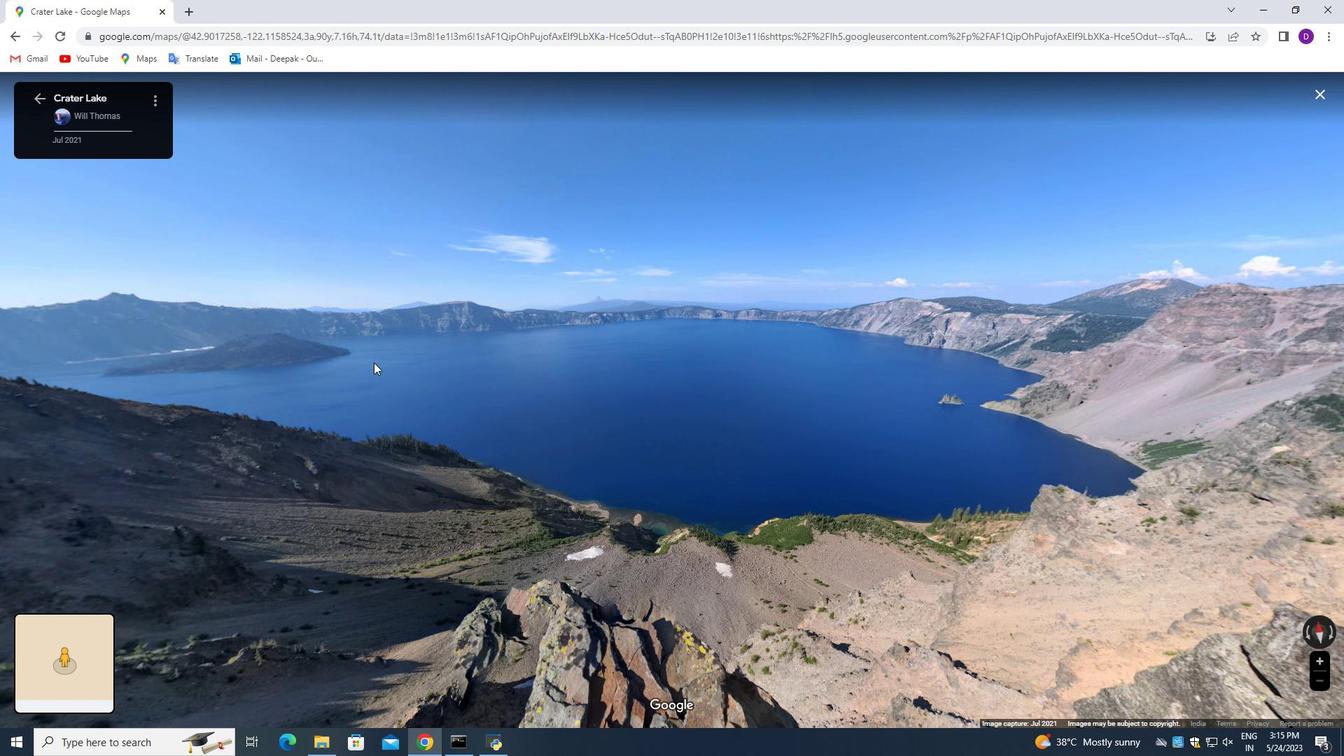
Action: Mouse pressed left at (376, 362)
Screenshot: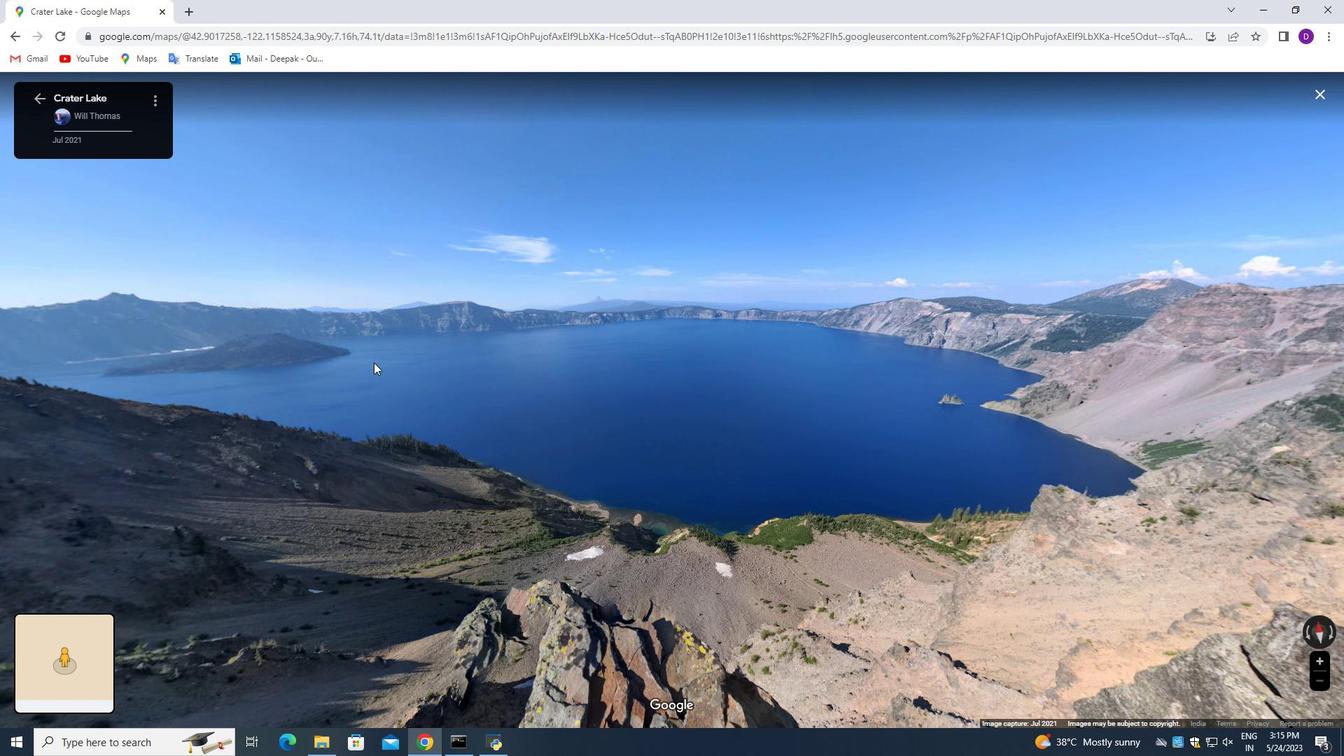 
Action: Mouse moved to (36, 99)
Screenshot: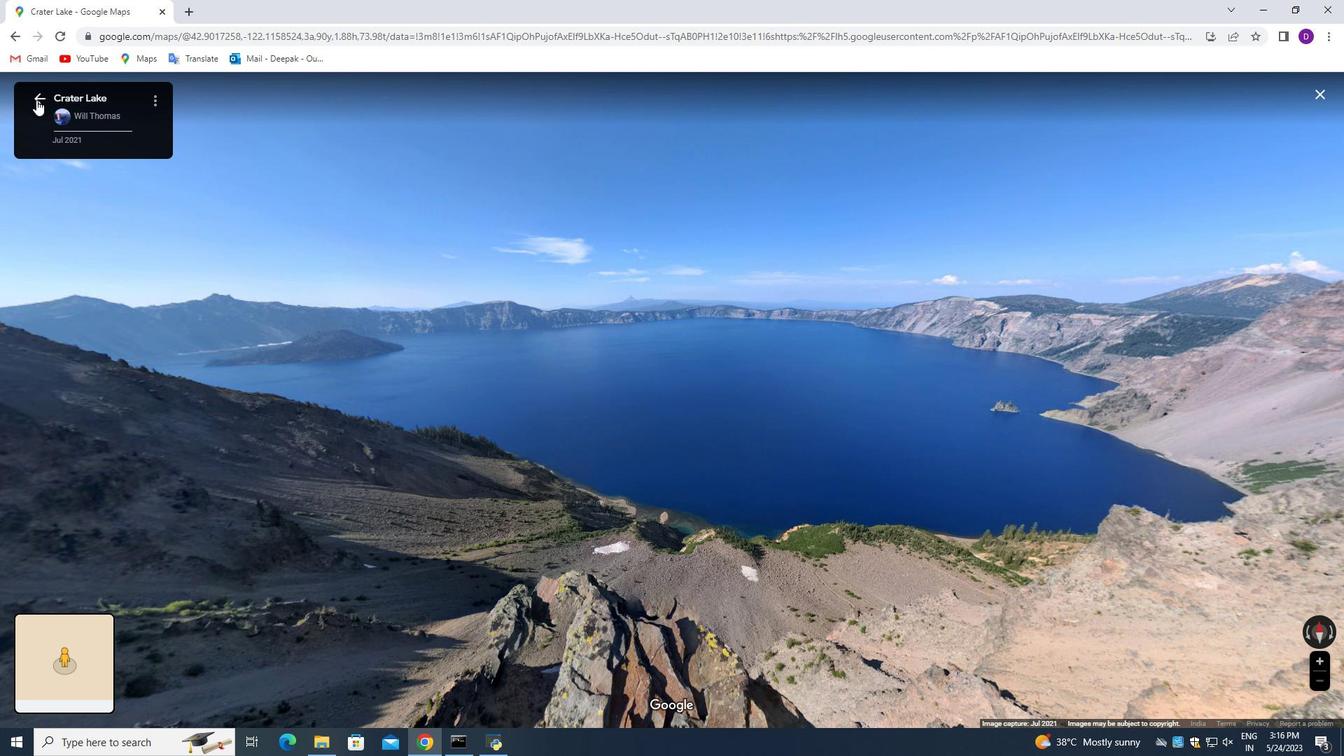 
Action: Mouse pressed left at (36, 99)
Screenshot: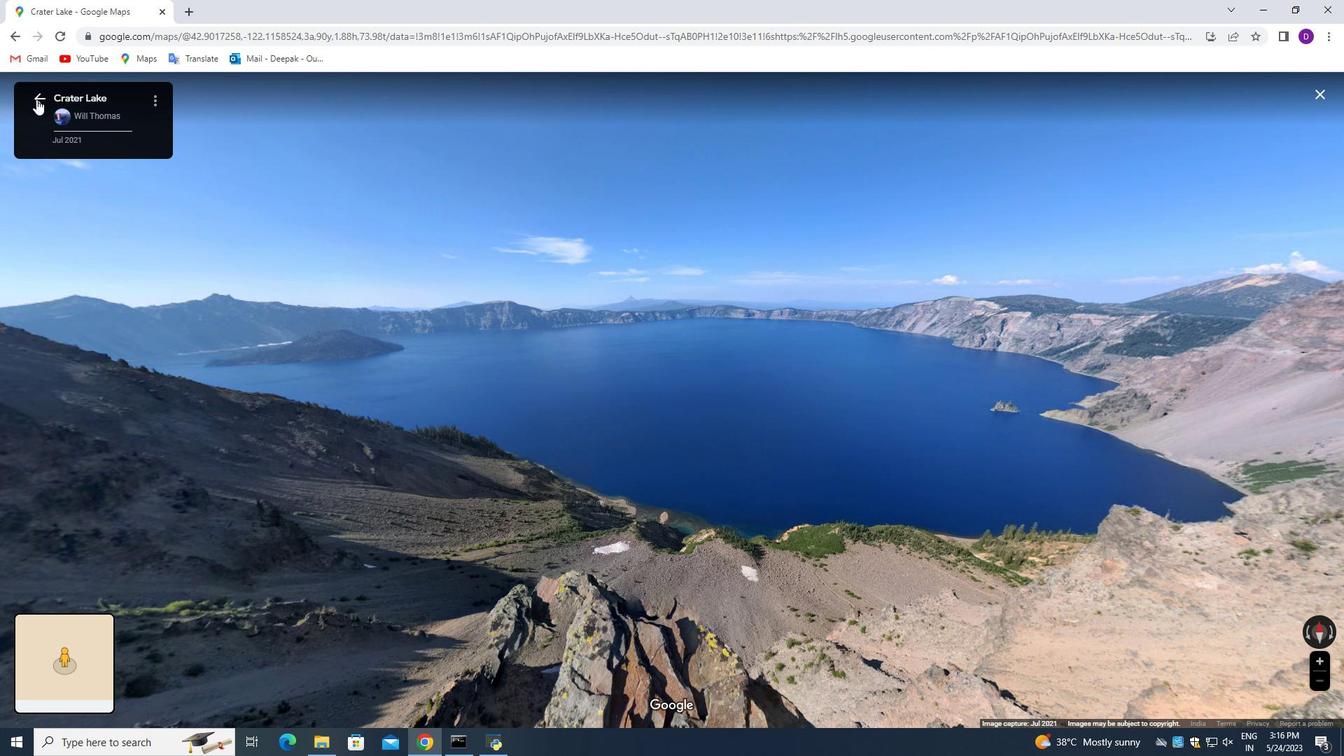 
Action: Mouse moved to (1318, 704)
Screenshot: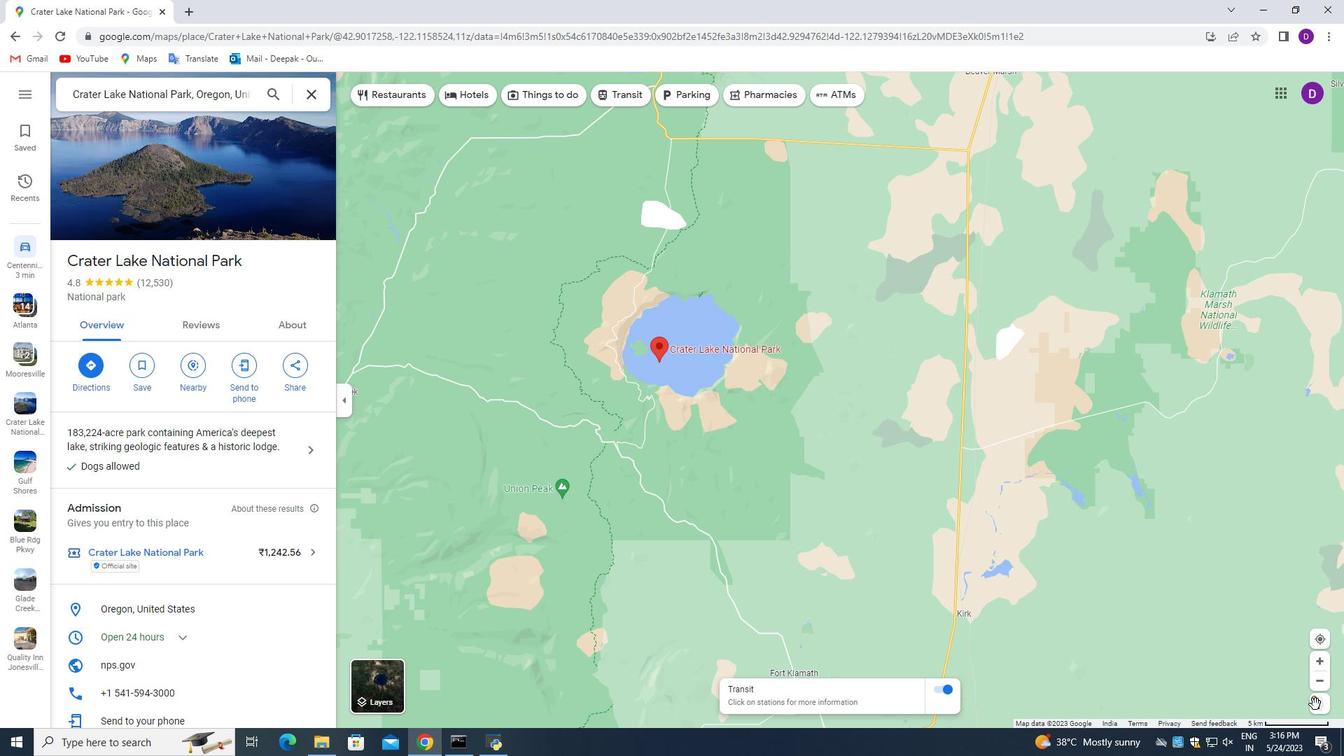 
Action: Mouse pressed left at (1318, 704)
Screenshot: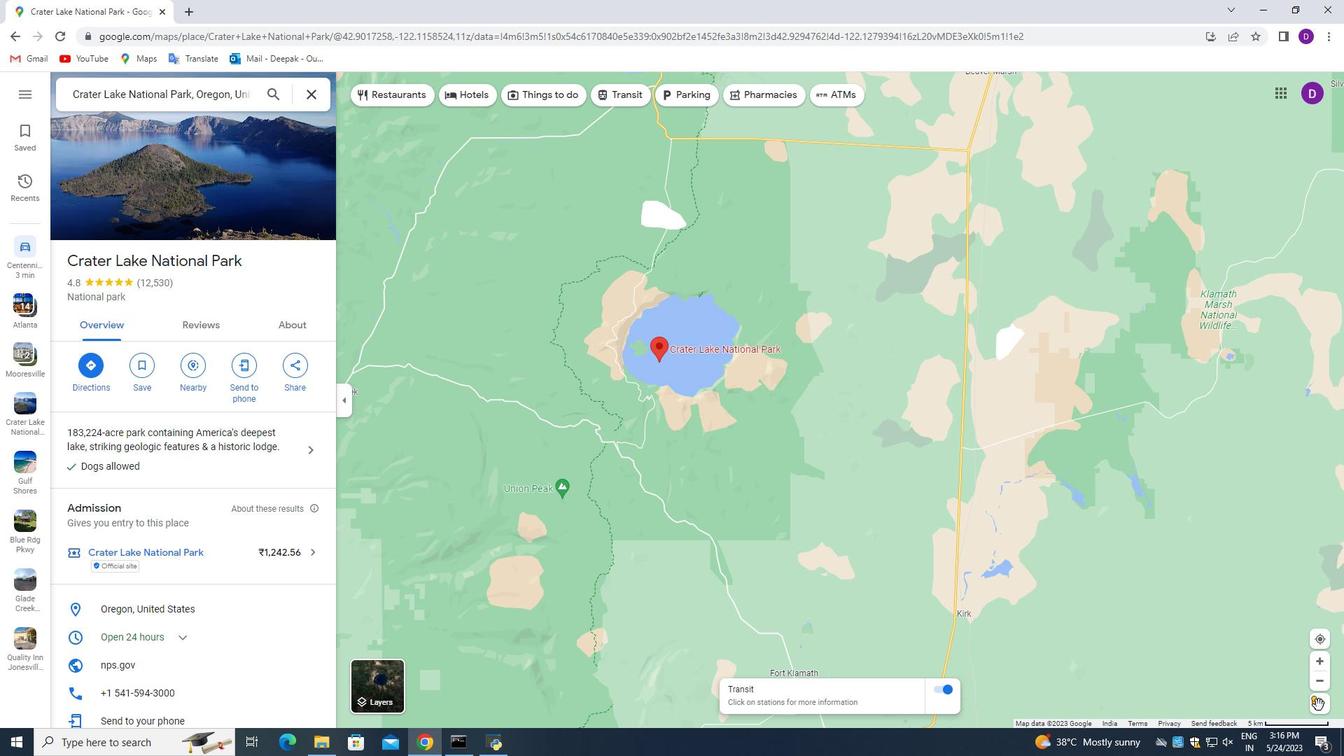 
Action: Mouse moved to (666, 409)
Screenshot: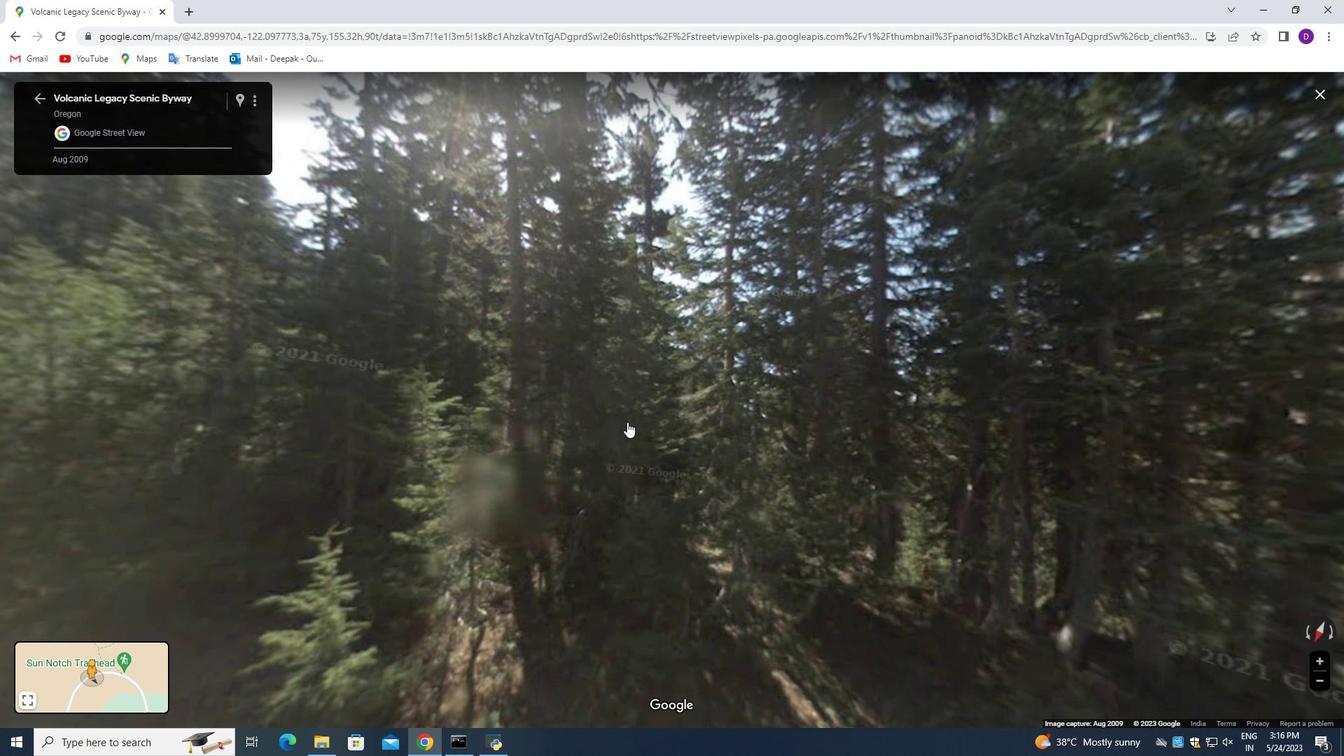 
Action: Mouse pressed left at (623, 421)
Screenshot: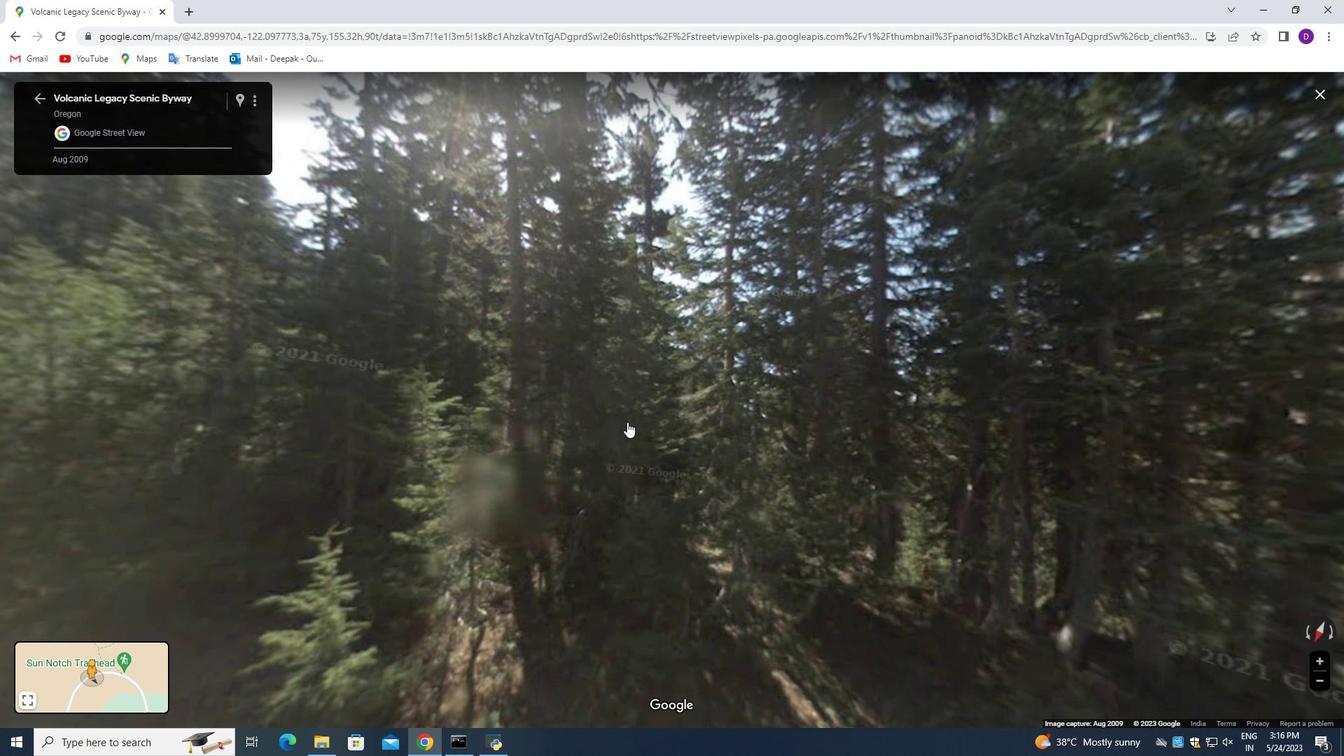 
Action: Mouse moved to (337, 389)
Screenshot: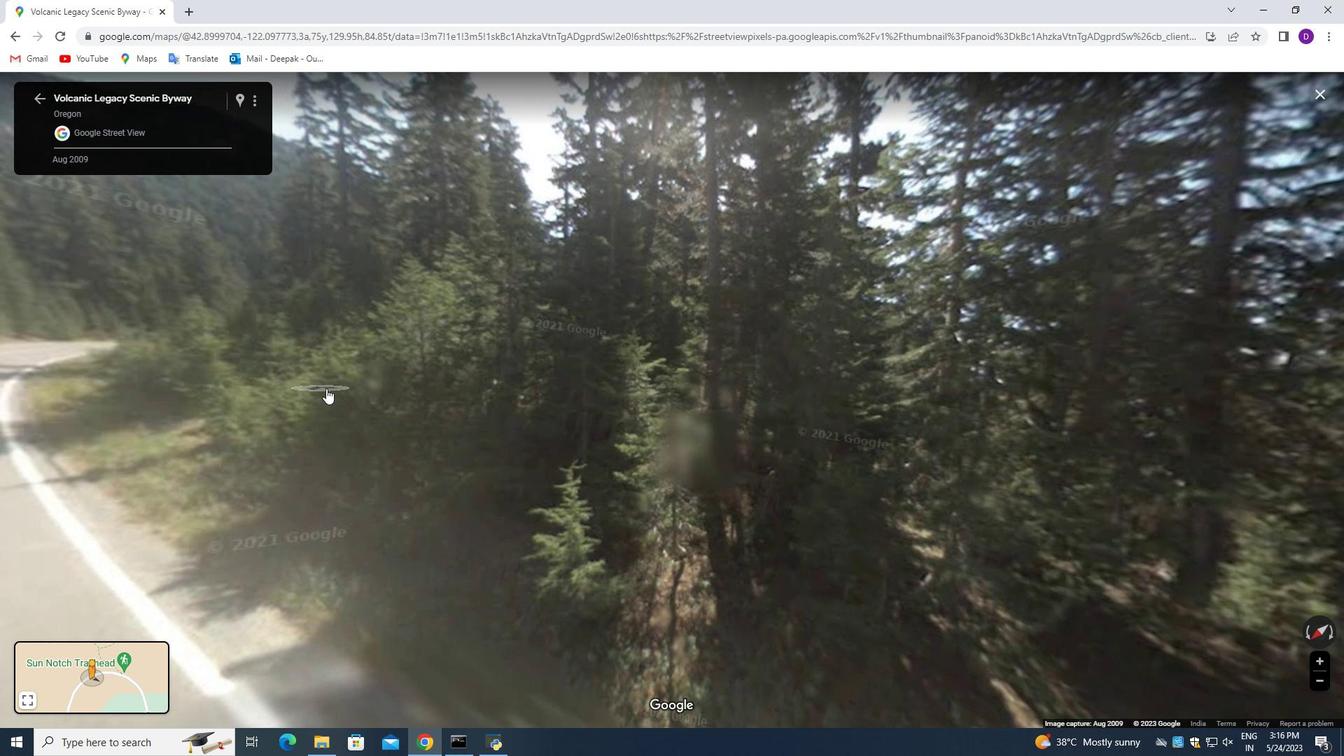 
Action: Mouse pressed left at (318, 389)
Screenshot: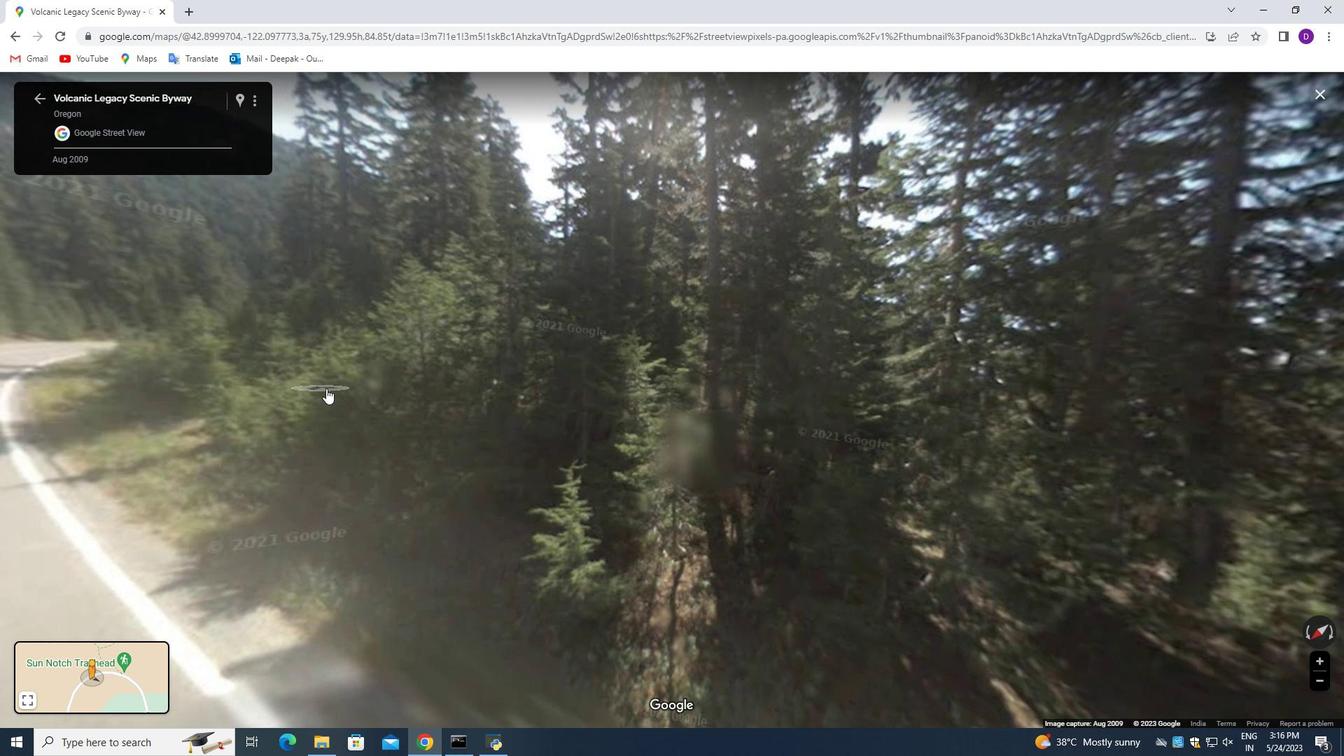 
Action: Mouse moved to (389, 382)
Screenshot: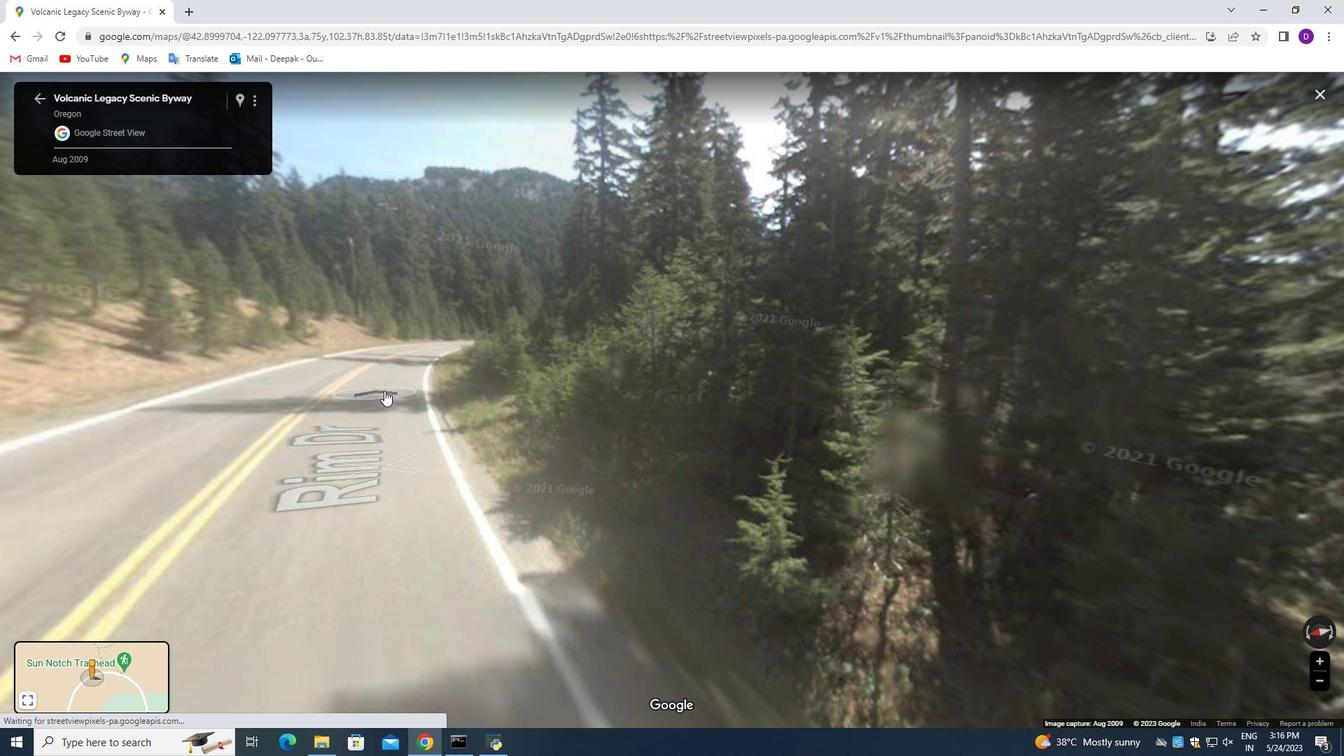 
Action: Mouse pressed left at (389, 382)
Screenshot: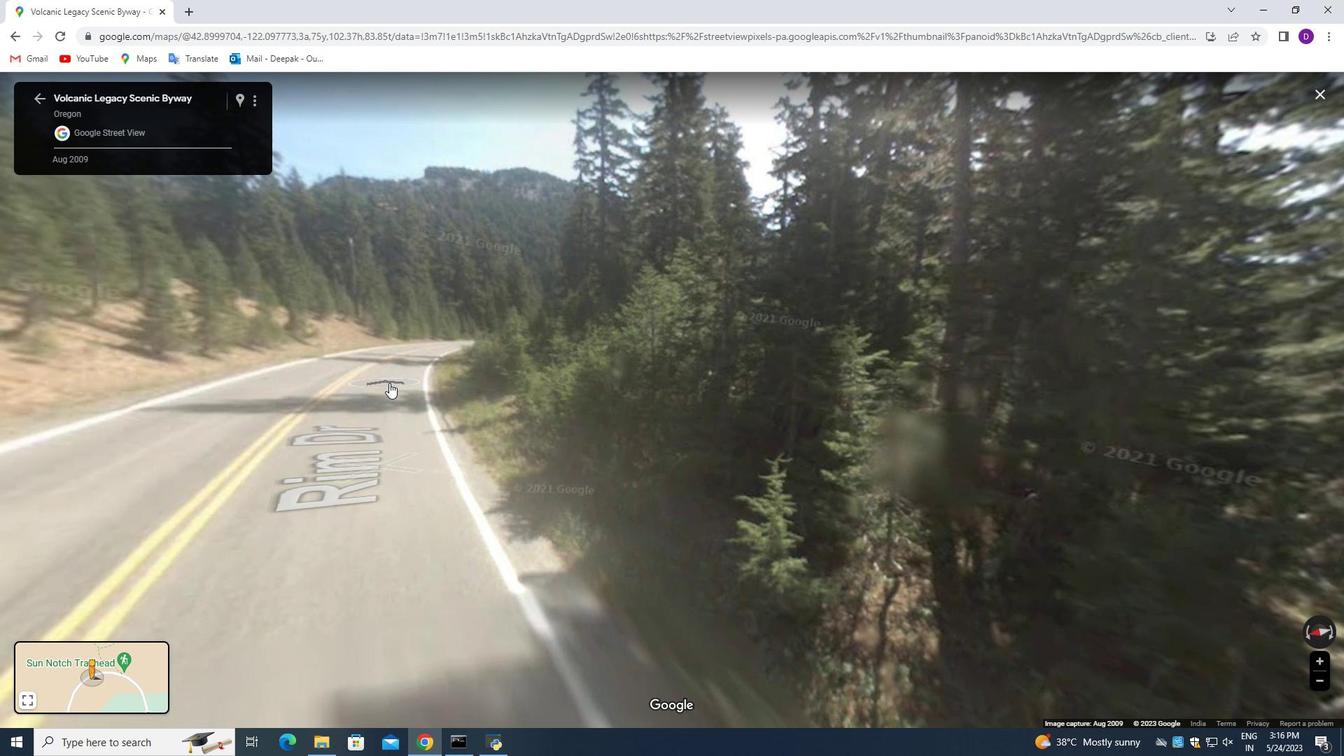 
Action: Mouse moved to (385, 386)
Screenshot: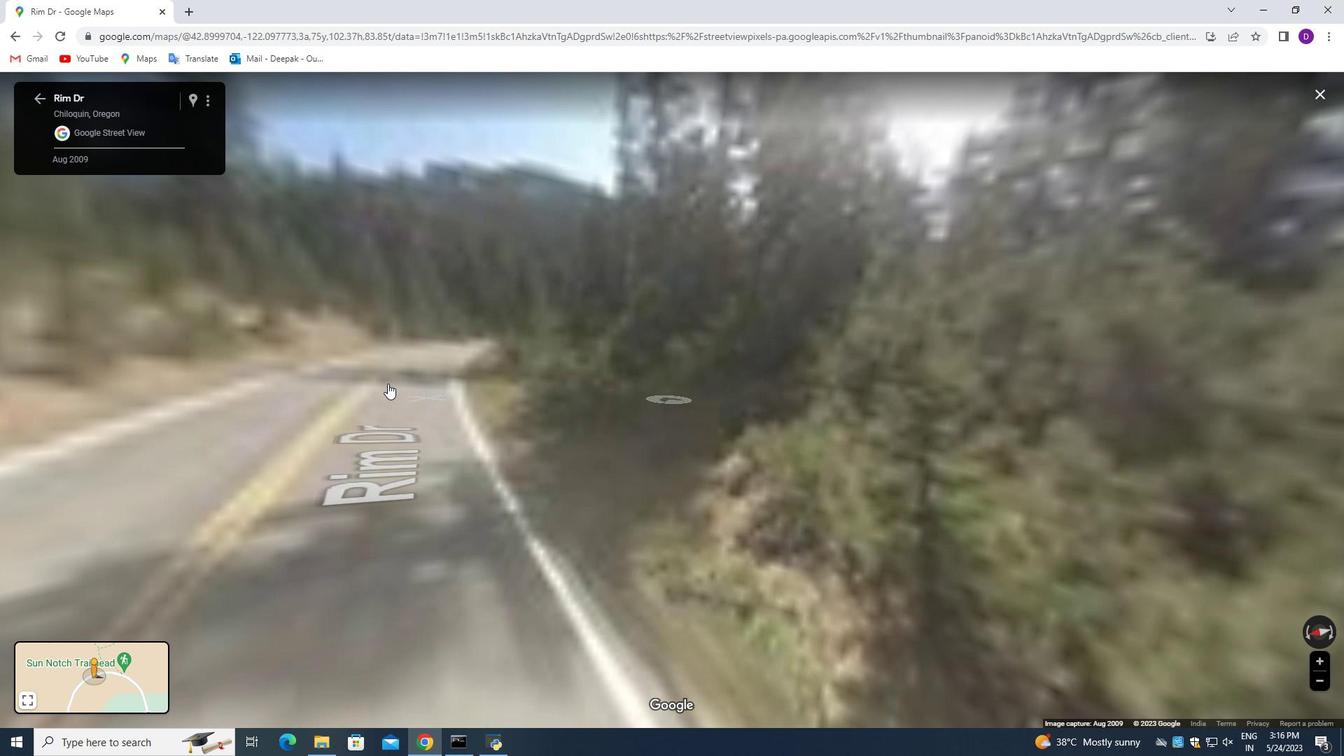 
Action: Mouse scrolled (385, 385) with delta (0, 0)
Screenshot: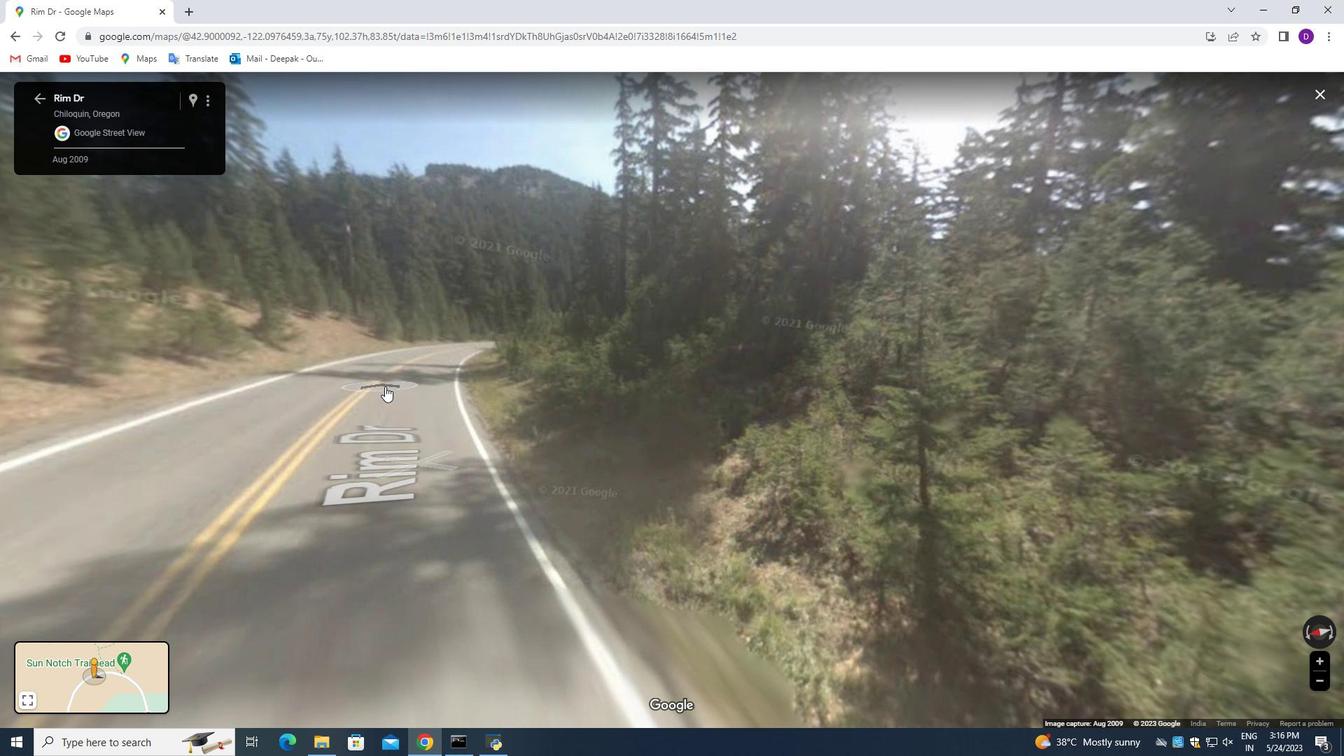 
Action: Mouse scrolled (385, 385) with delta (0, 0)
Screenshot: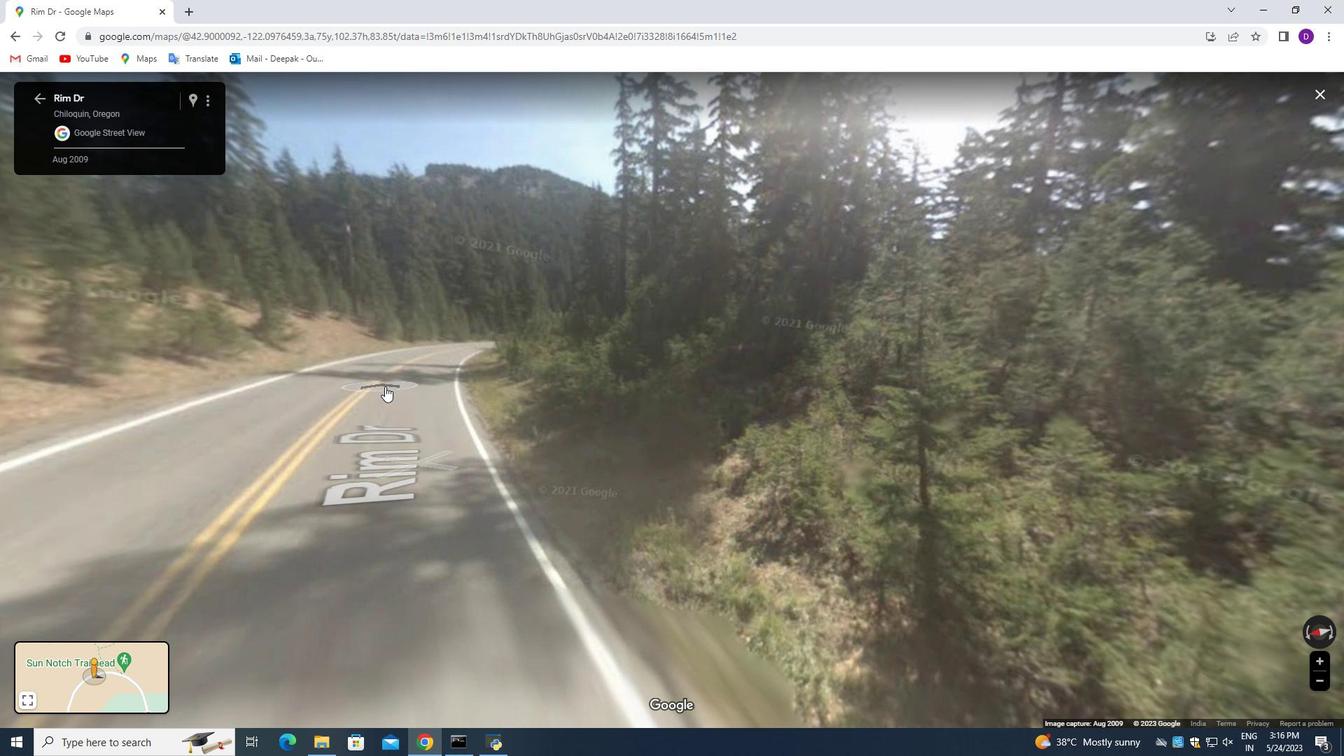 
Action: Mouse scrolled (385, 385) with delta (0, 0)
Screenshot: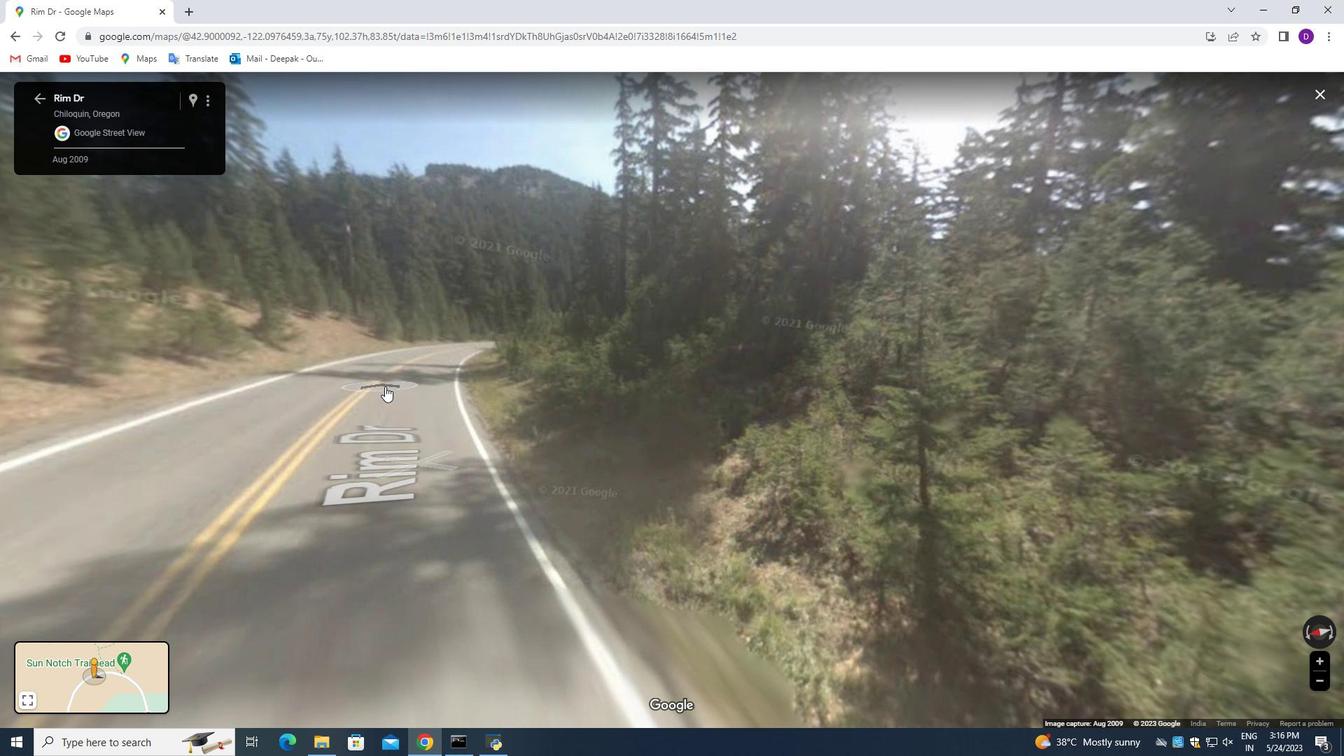 
Action: Mouse scrolled (385, 385) with delta (0, 0)
Screenshot: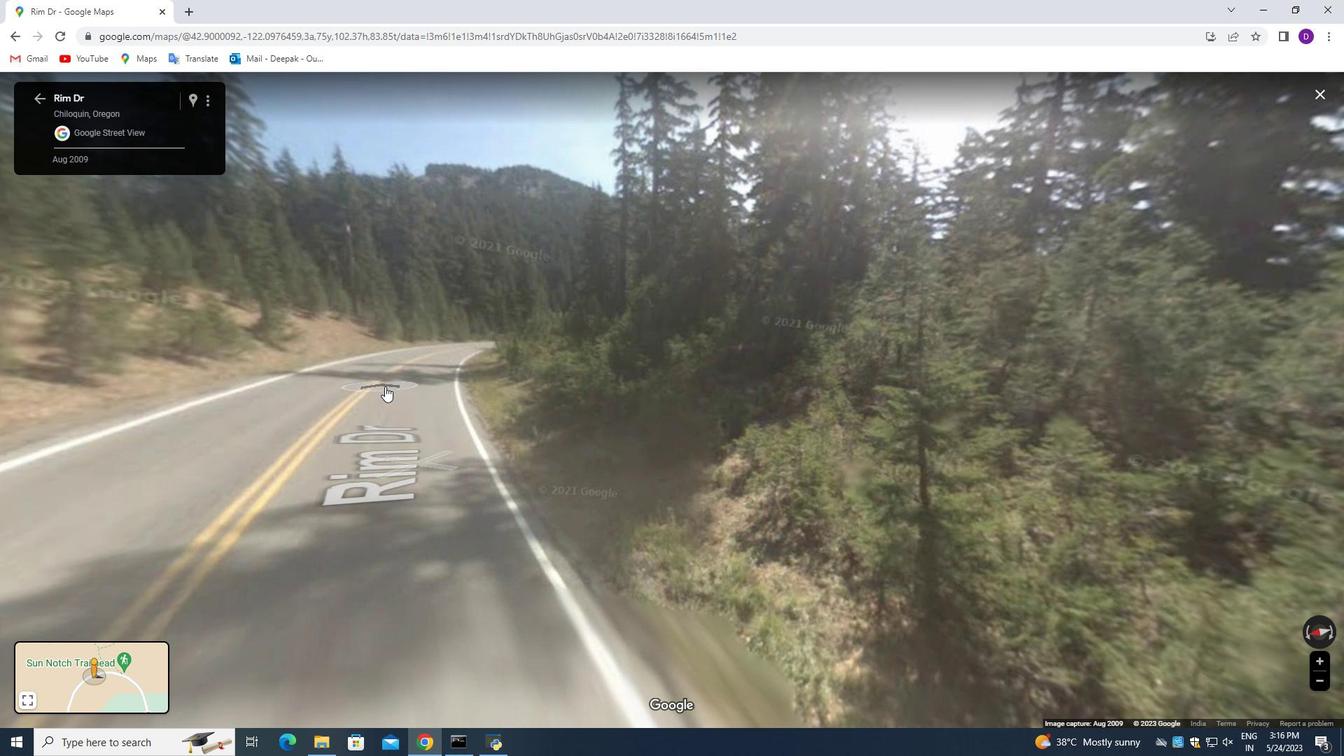 
Action: Mouse scrolled (385, 385) with delta (0, 0)
Screenshot: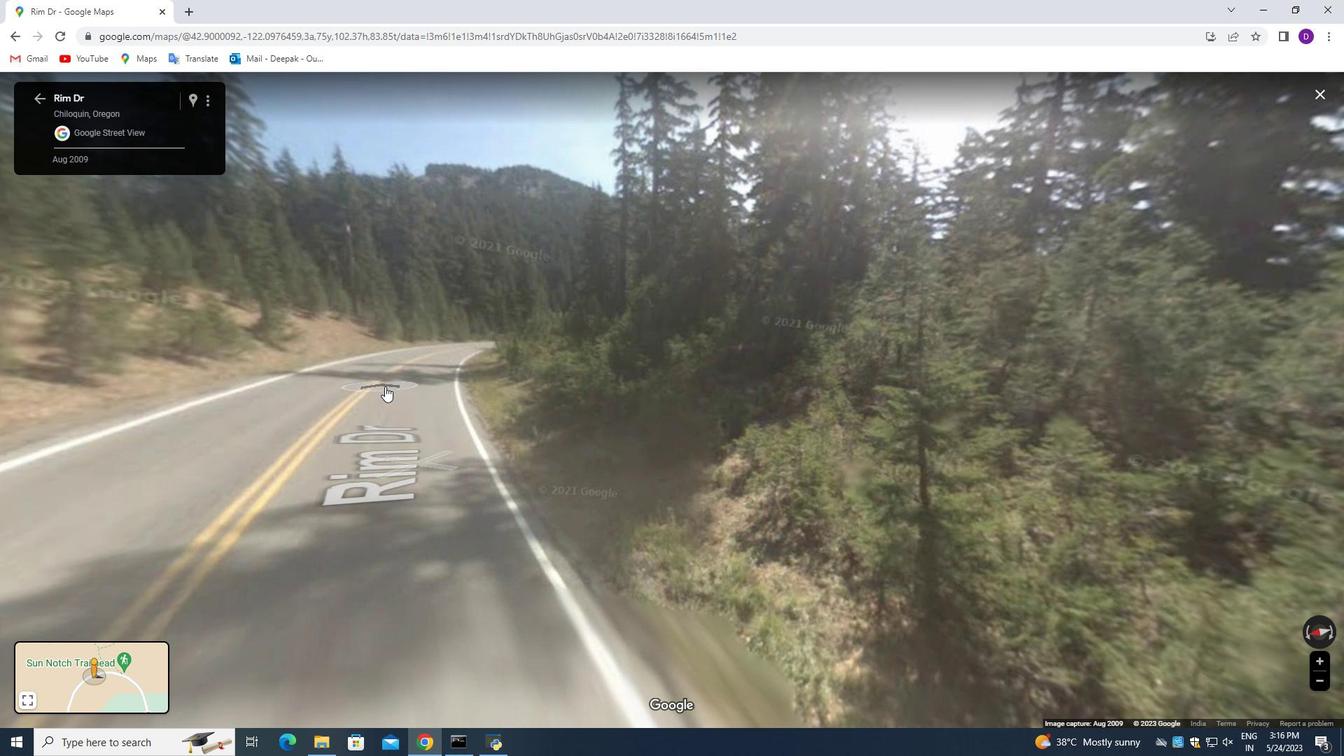 
Action: Mouse scrolled (385, 385) with delta (0, 0)
Screenshot: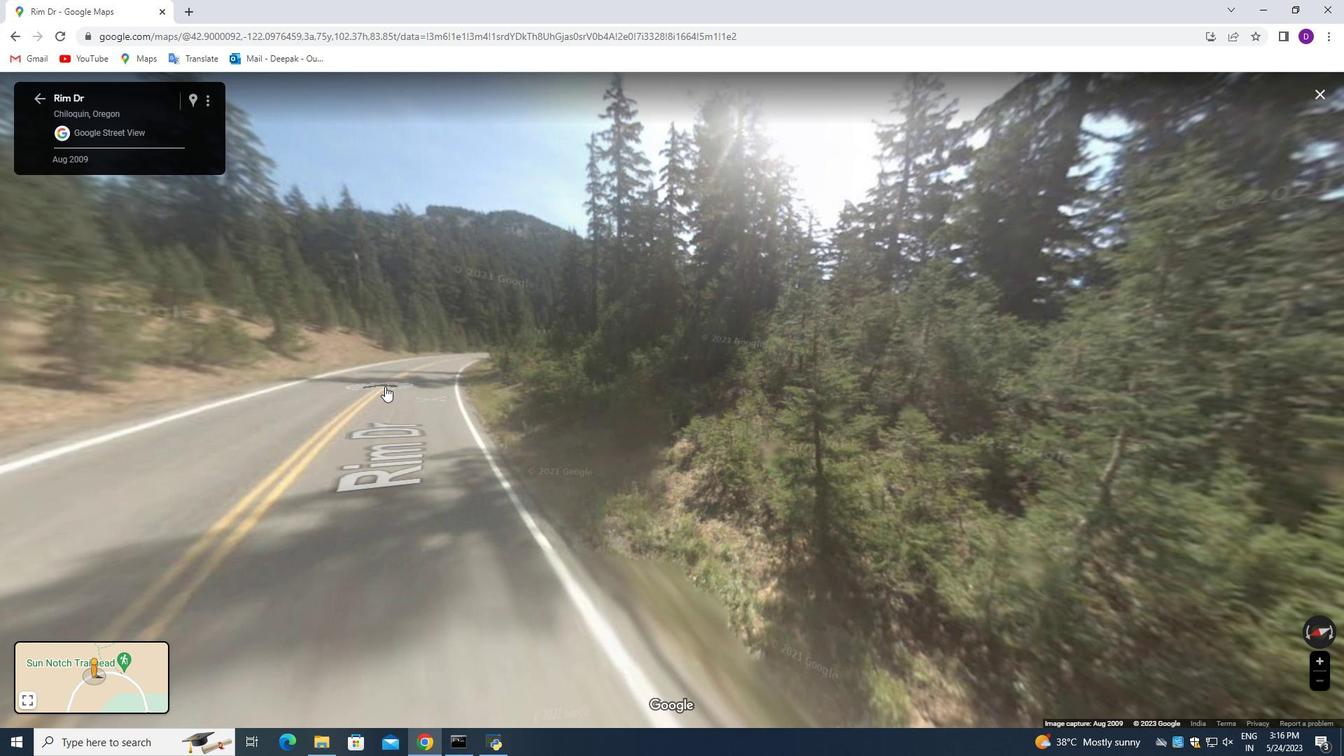 
Action: Mouse scrolled (385, 385) with delta (0, 0)
Screenshot: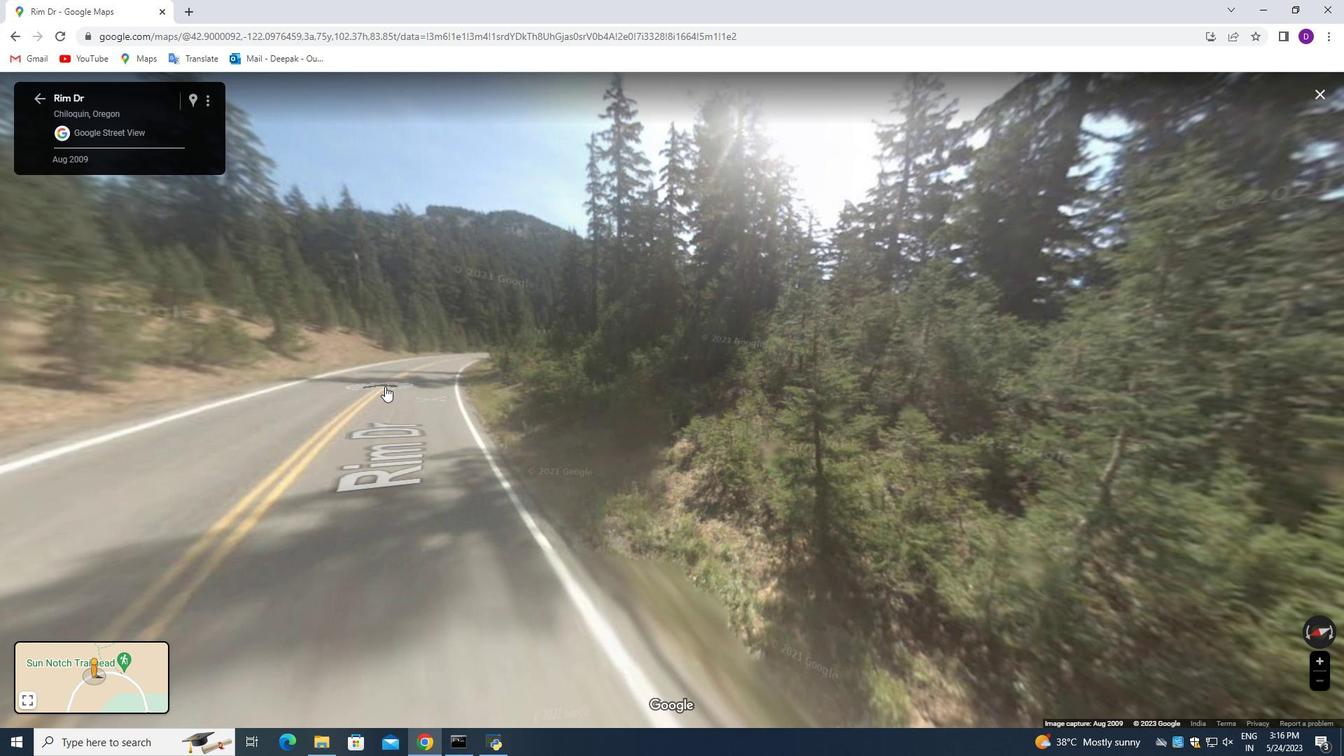
Action: Mouse scrolled (385, 385) with delta (0, 0)
Screenshot: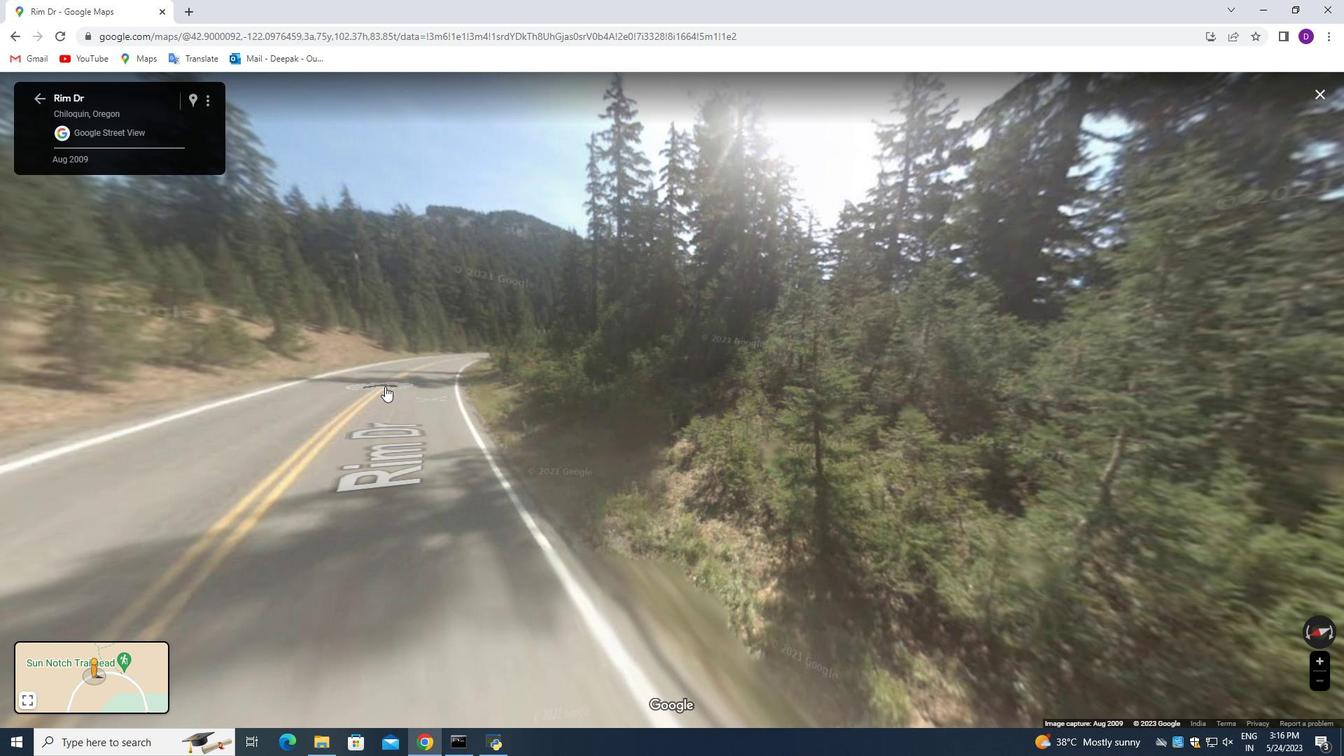 
Action: Mouse scrolled (385, 385) with delta (0, 0)
Screenshot: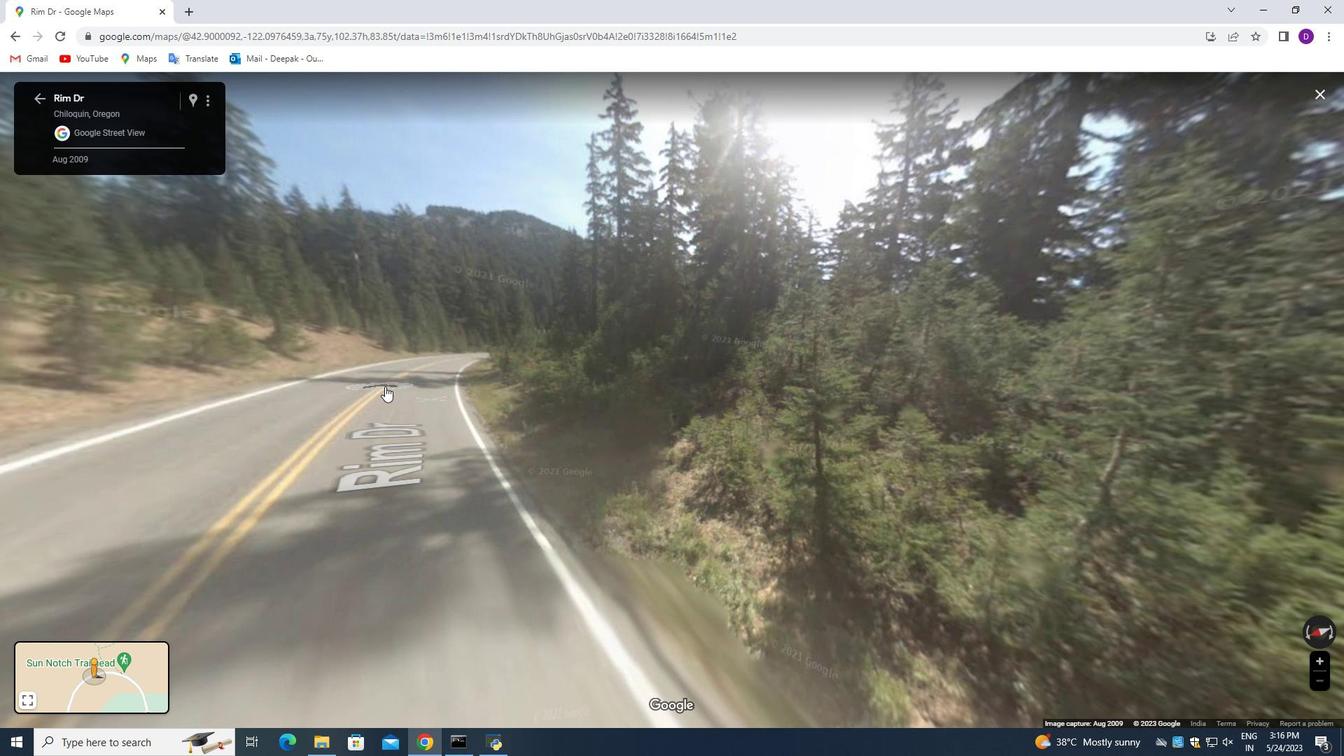 
Action: Mouse pressed left at (385, 386)
Screenshot: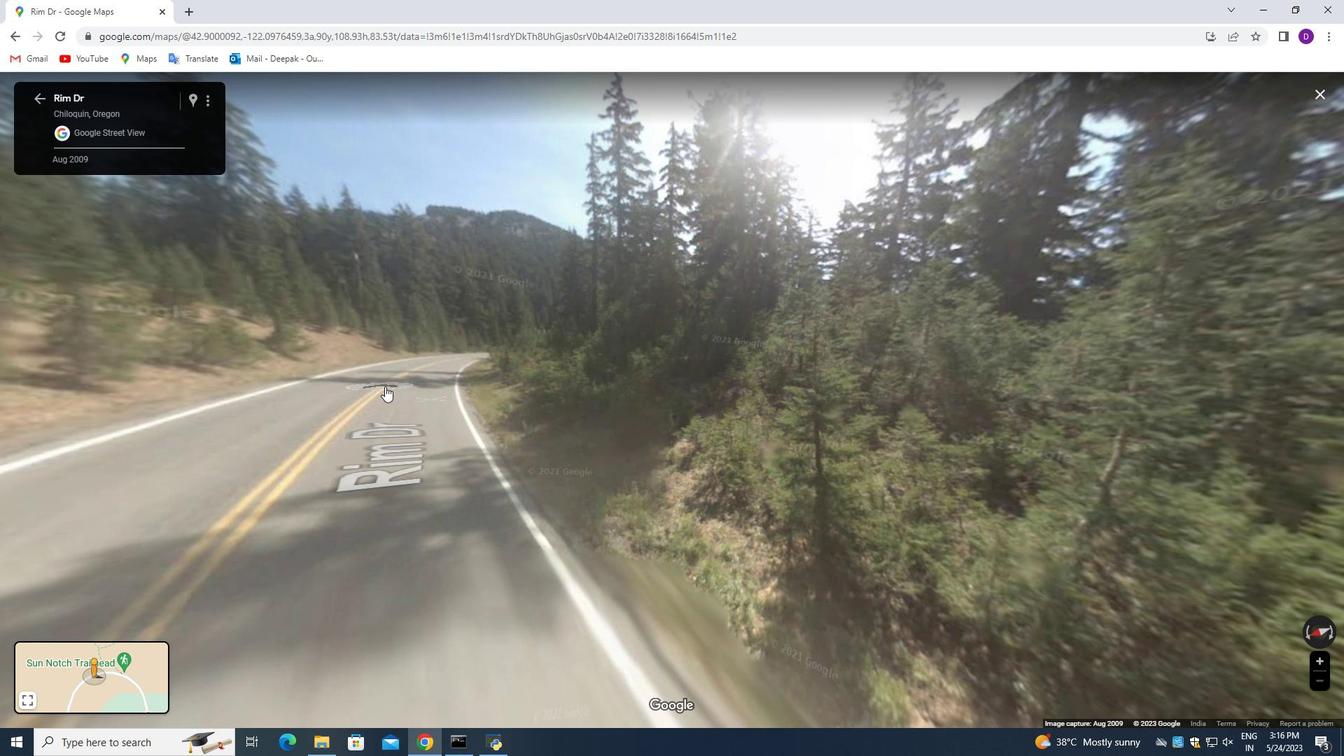 
Action: Mouse moved to (387, 388)
Screenshot: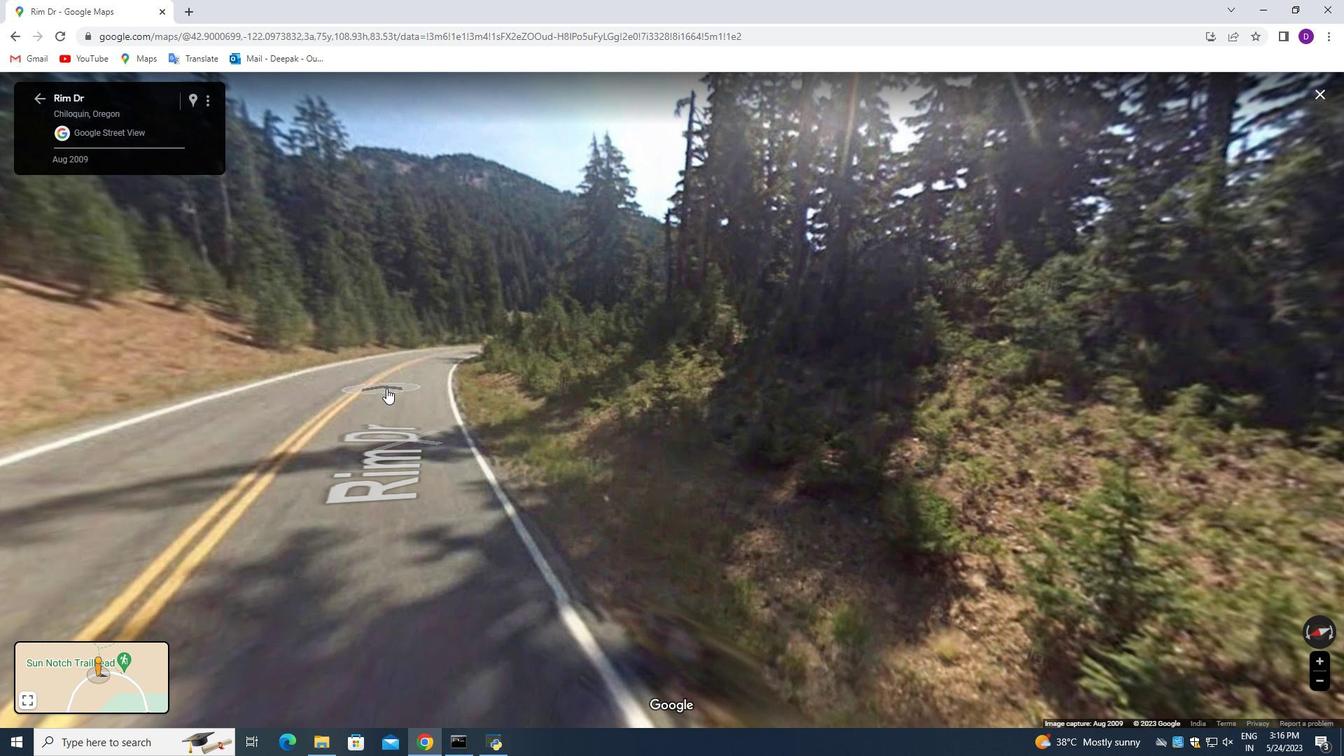 
Action: Mouse scrolled (387, 387) with delta (0, 0)
Screenshot: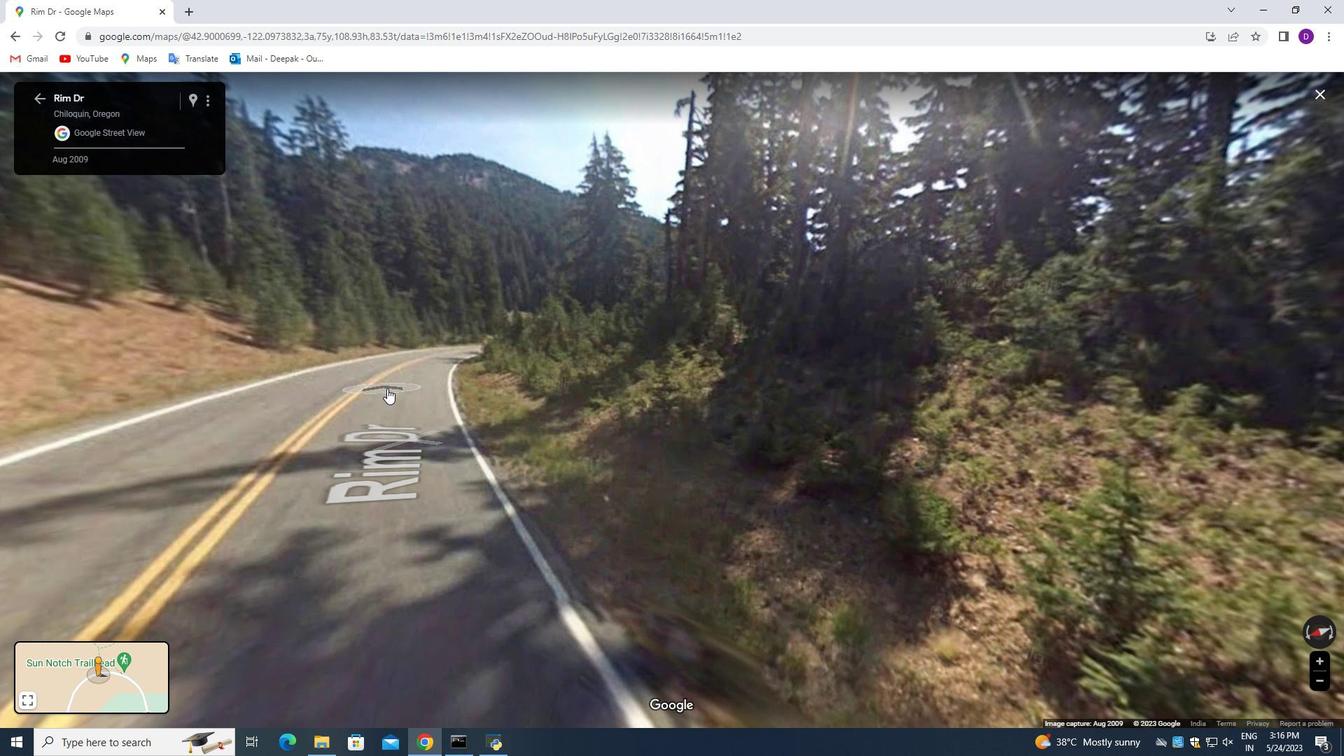 
Action: Mouse scrolled (387, 387) with delta (0, 0)
Screenshot: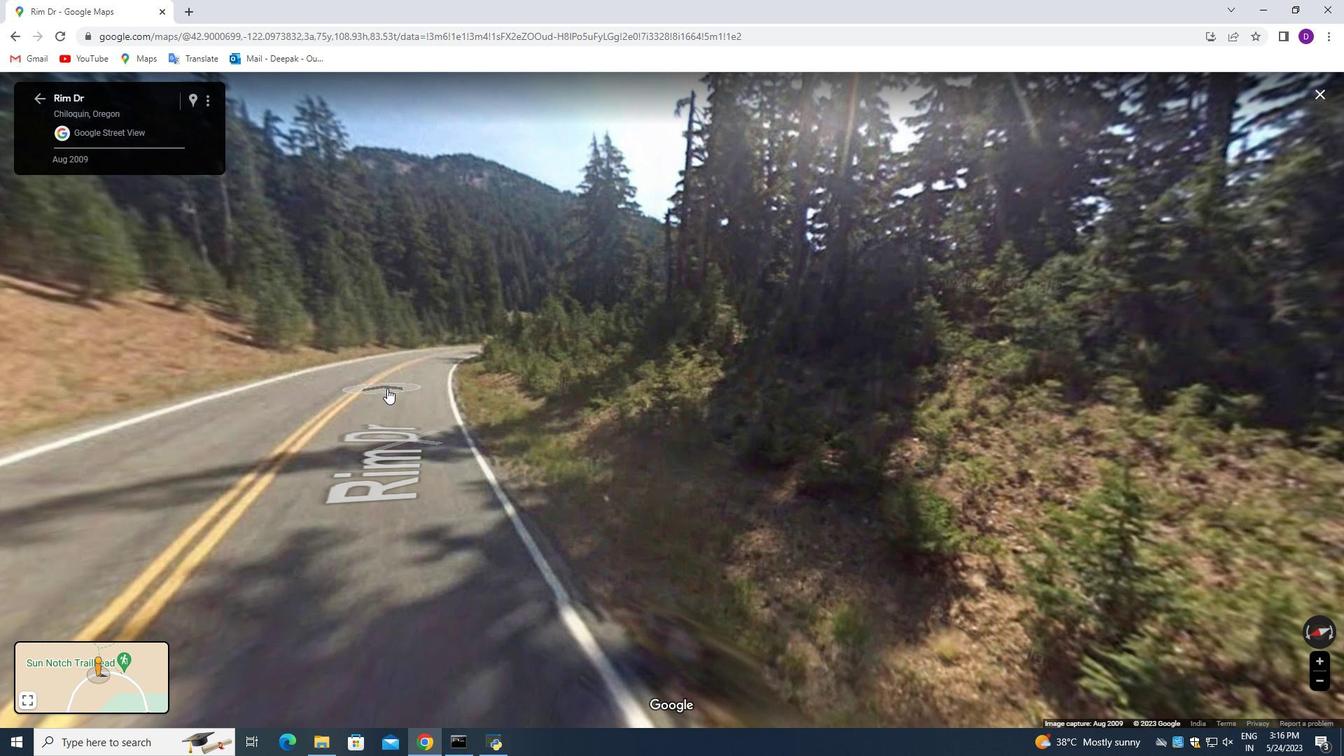 
Action: Mouse scrolled (387, 387) with delta (0, 0)
Screenshot: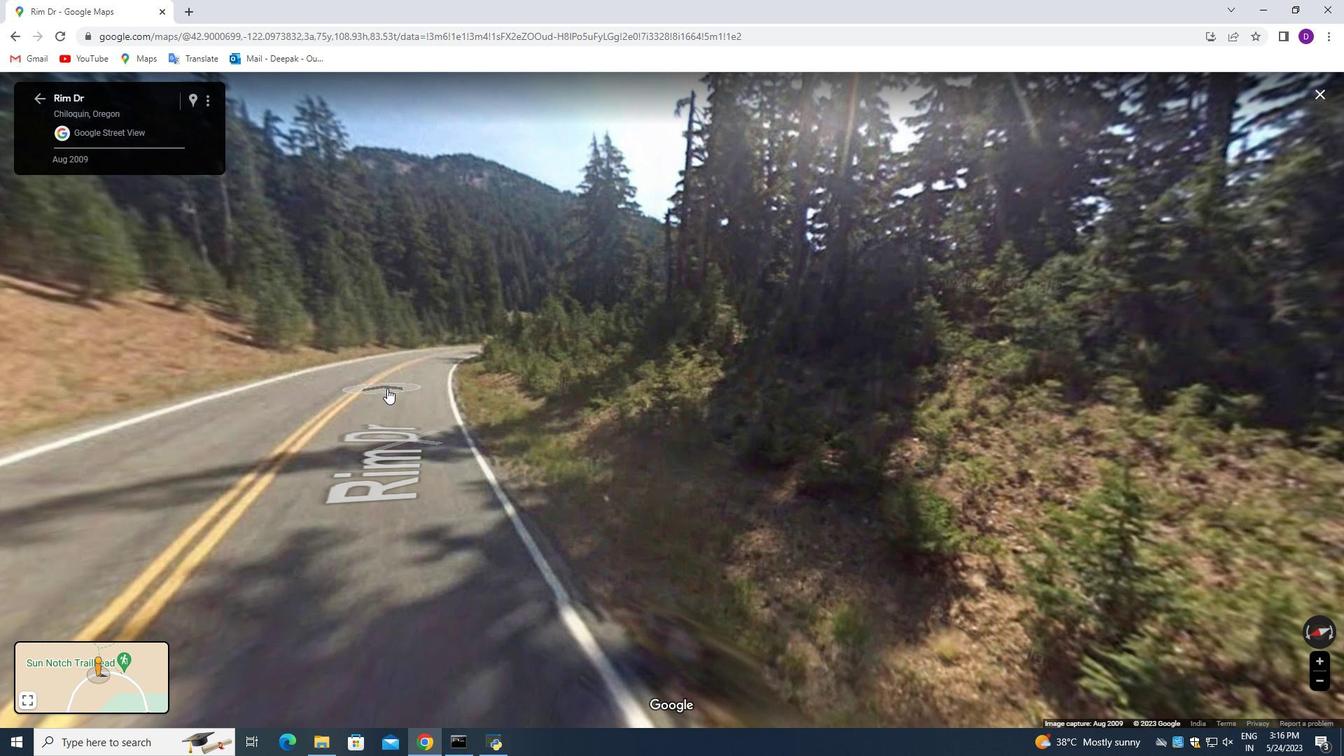 
Action: Mouse scrolled (387, 387) with delta (0, 0)
Screenshot: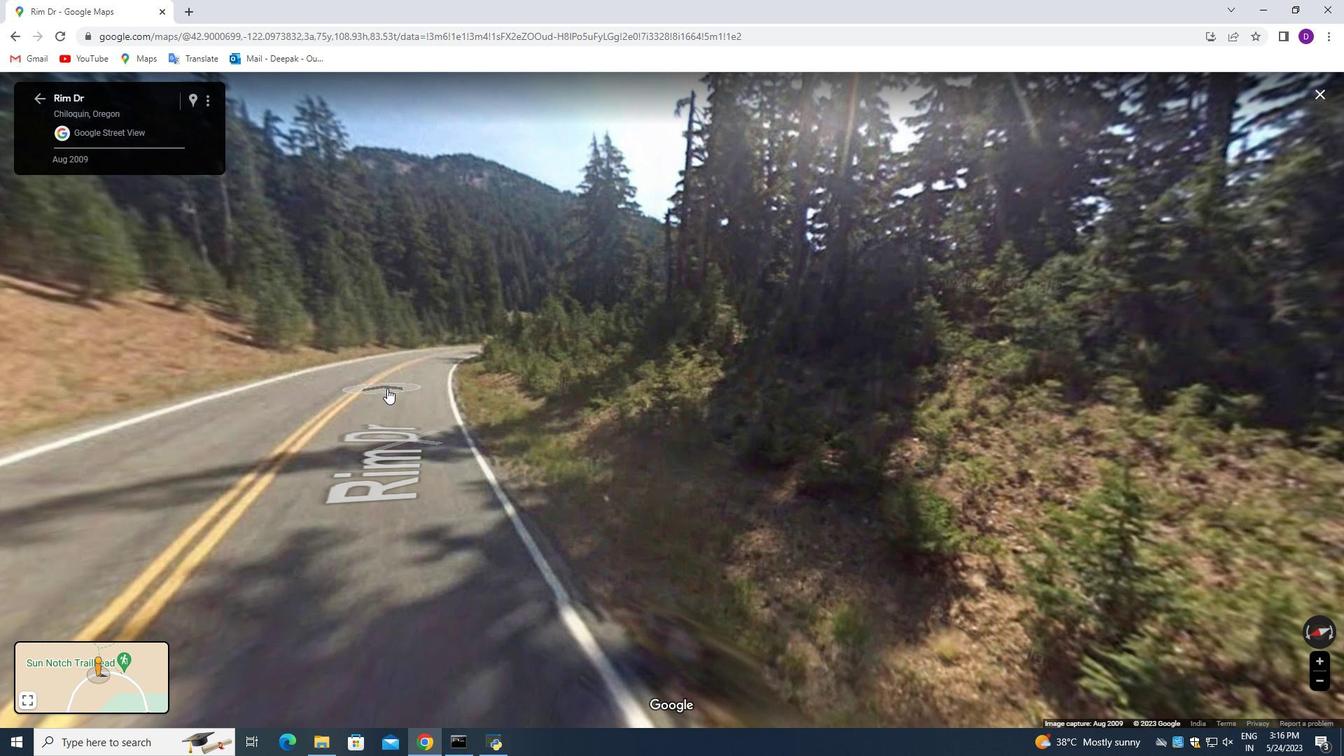 
Action: Mouse scrolled (387, 387) with delta (0, 0)
Screenshot: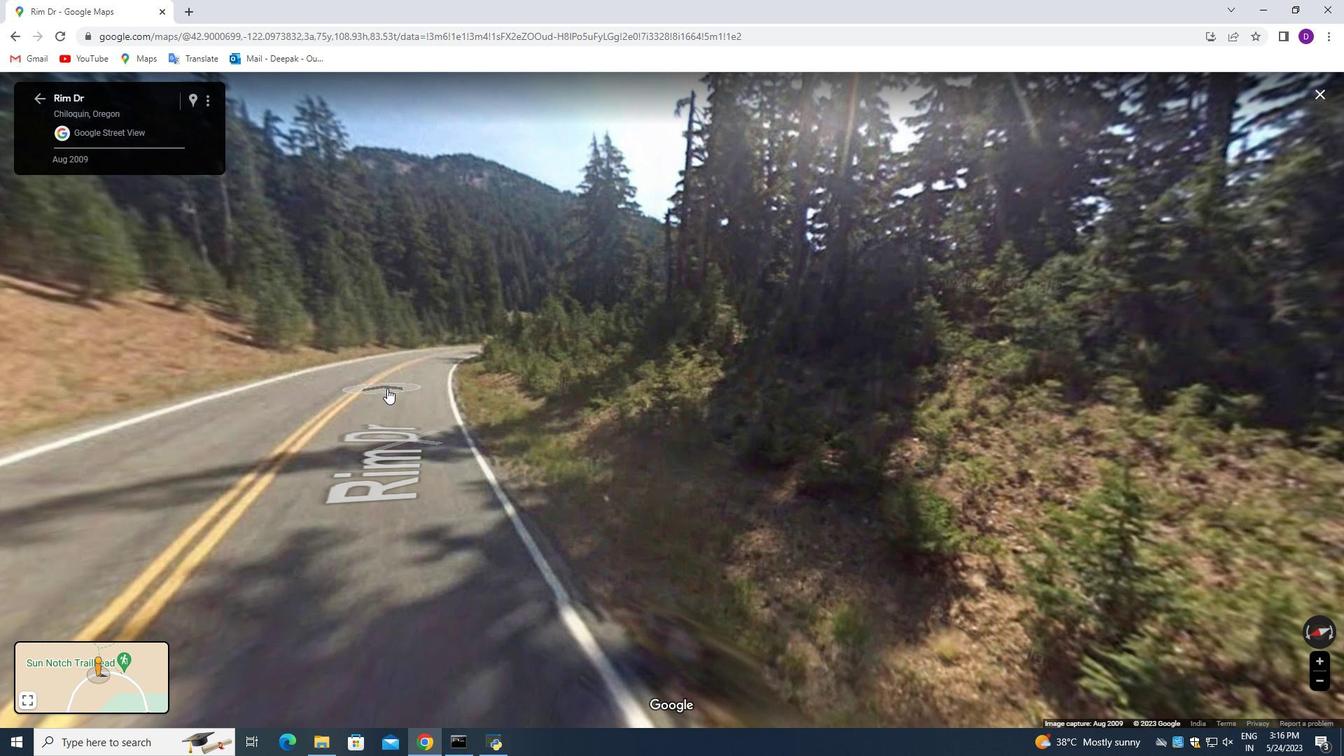 
Action: Mouse moved to (388, 388)
Screenshot: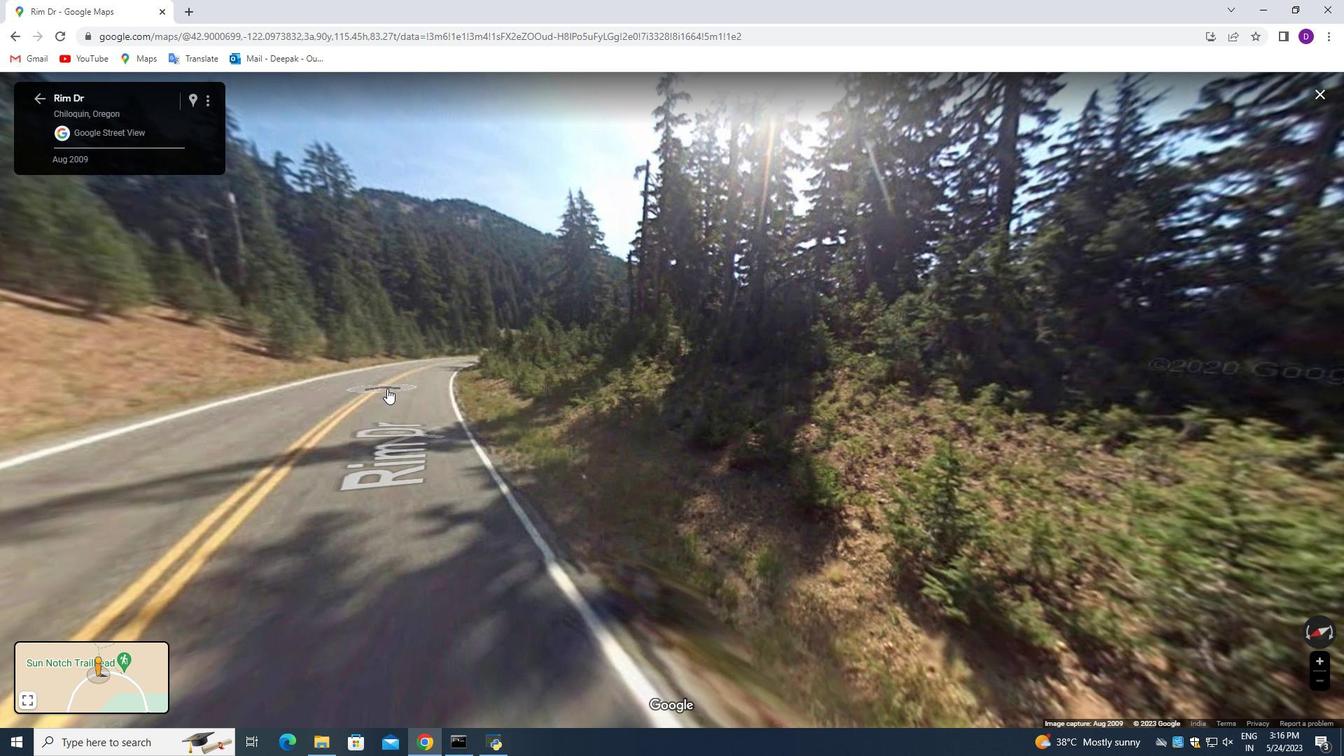 
Action: Mouse pressed left at (388, 388)
Screenshot: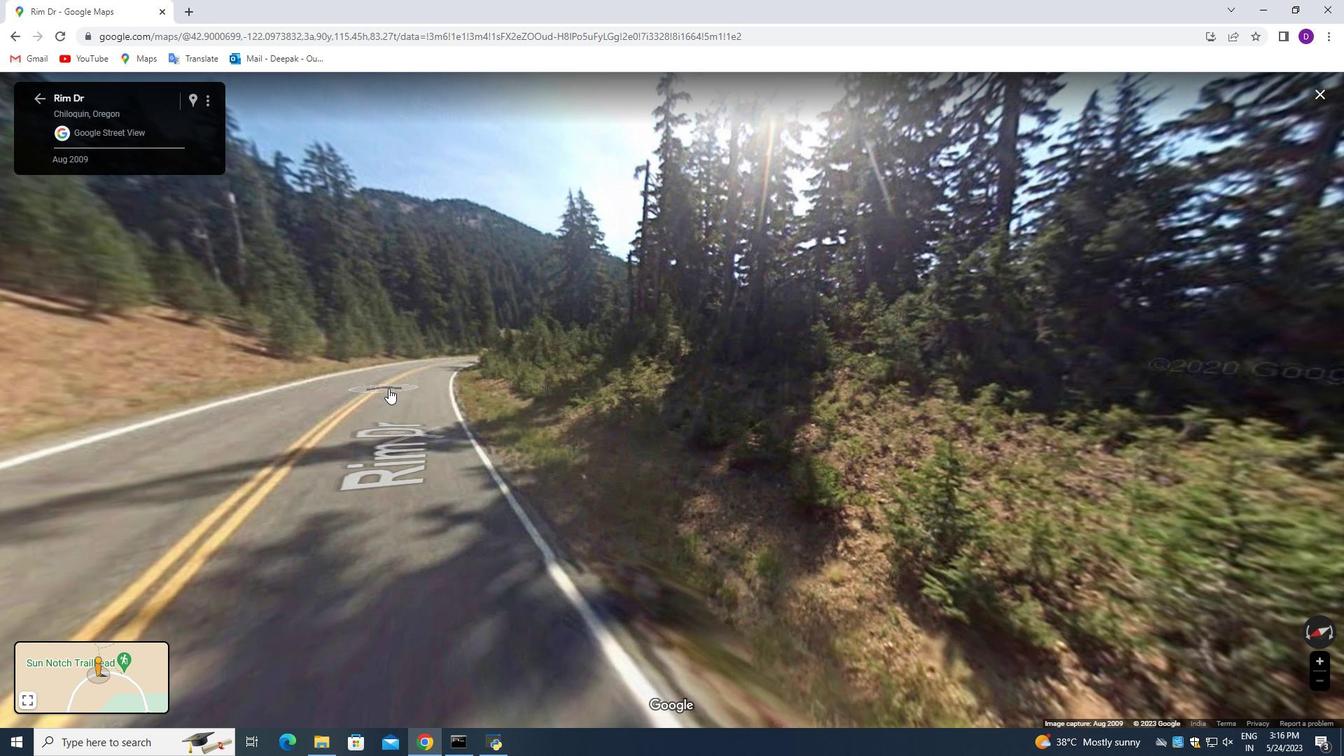 
Action: Mouse pressed left at (388, 388)
Screenshot: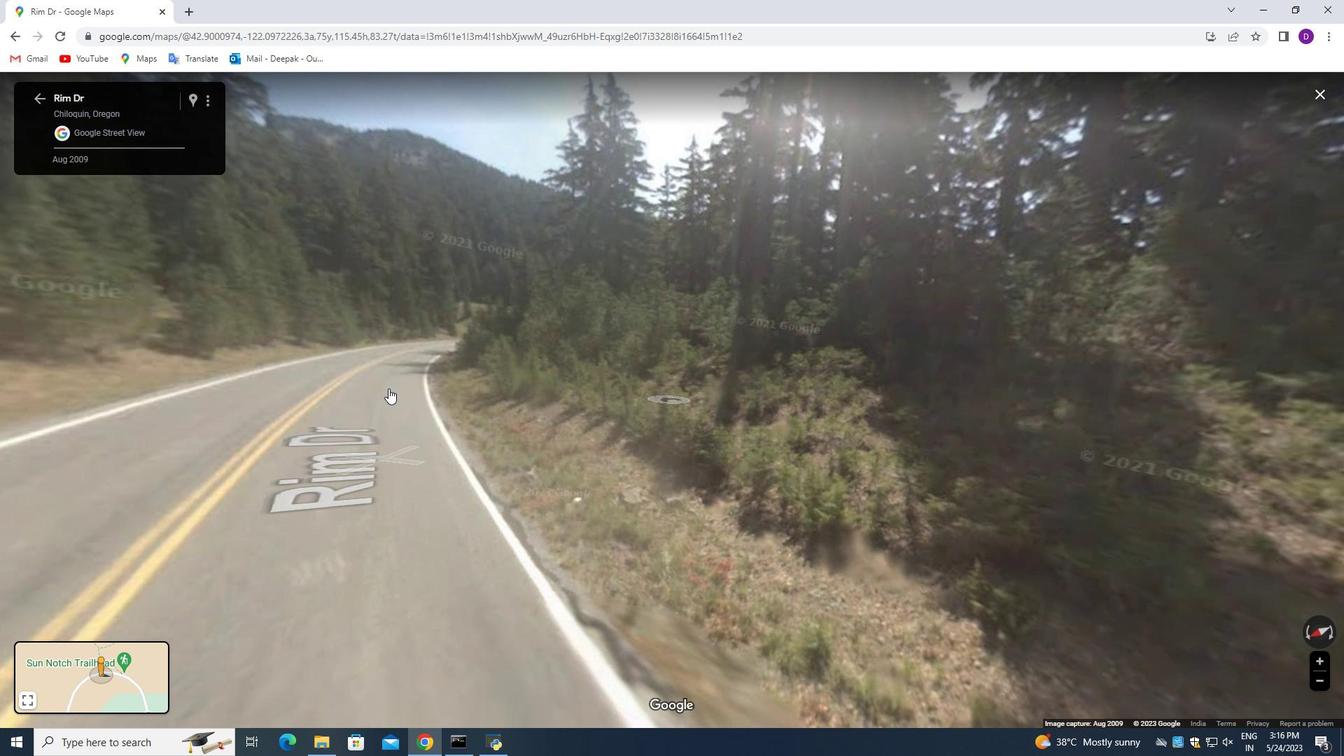 
Action: Mouse moved to (372, 391)
Screenshot: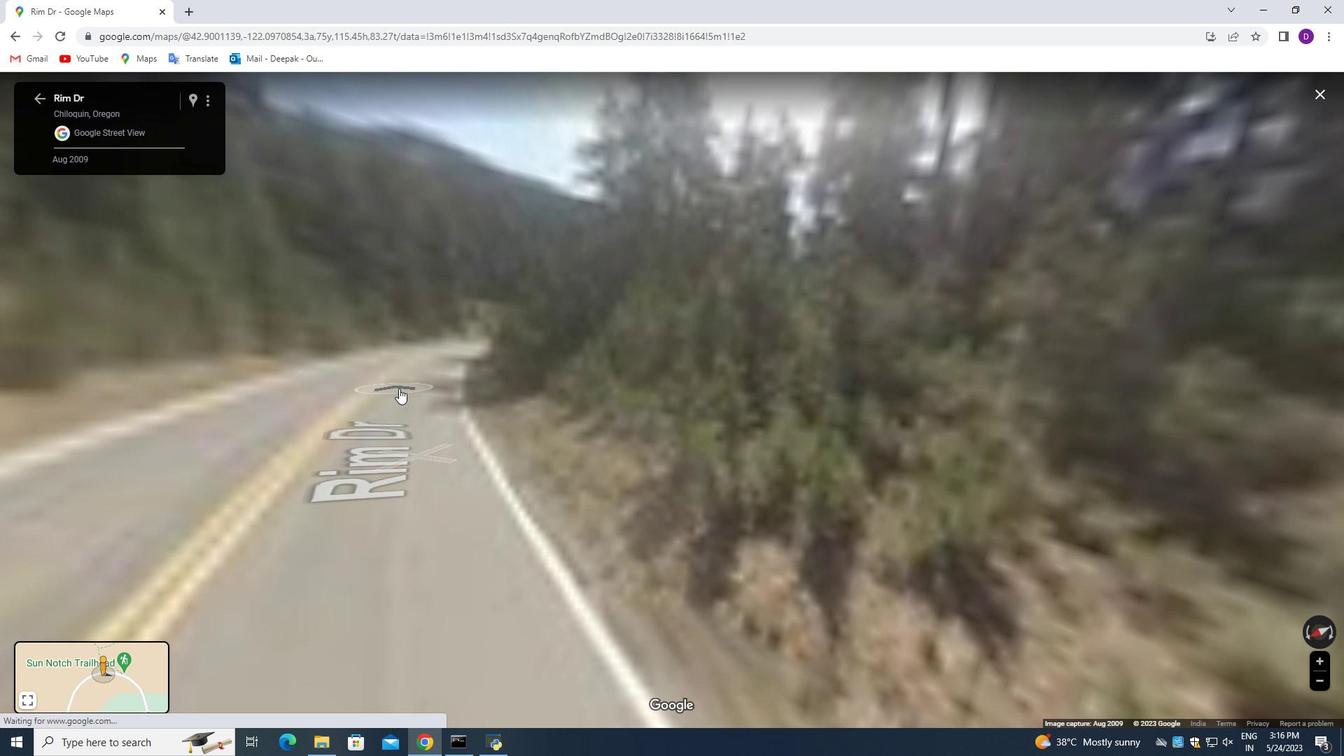 
Action: Mouse pressed left at (401, 388)
Screenshot: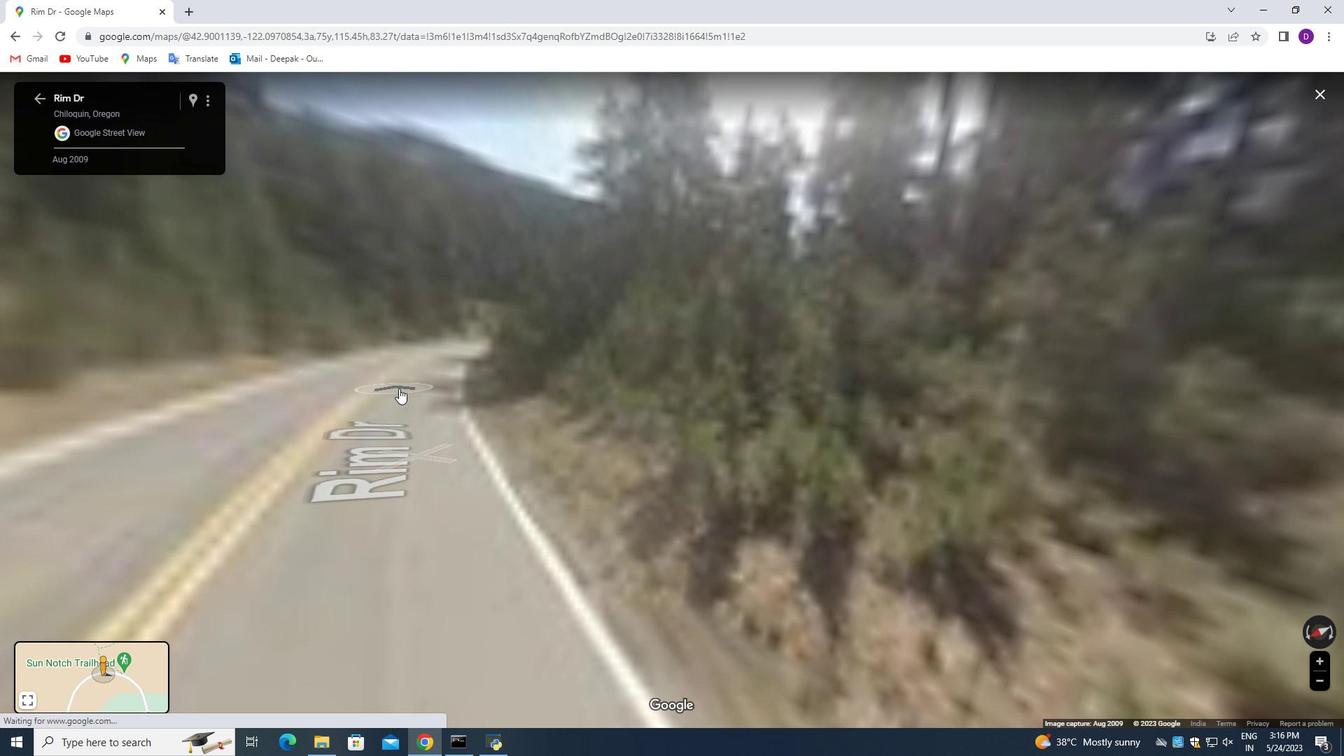 
Action: Mouse moved to (342, 402)
Screenshot: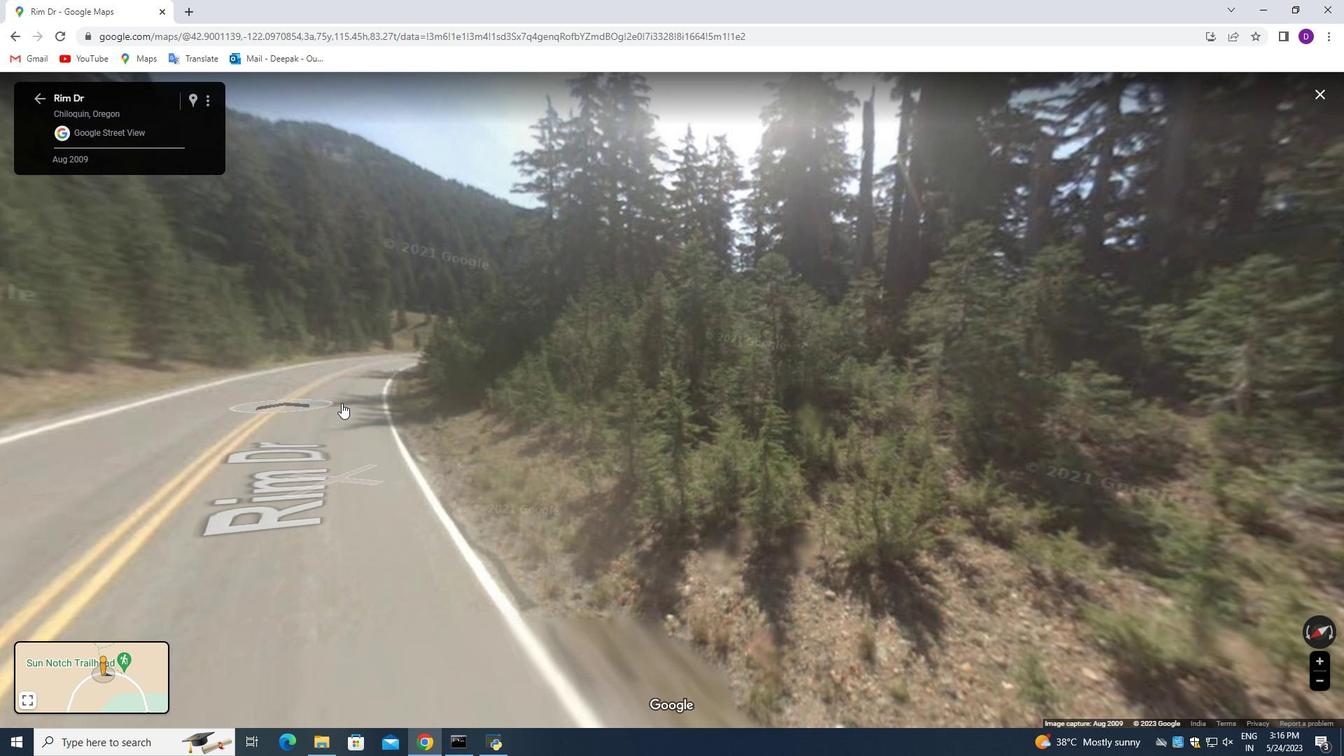 
Action: Mouse scrolled (342, 401) with delta (0, 0)
Screenshot: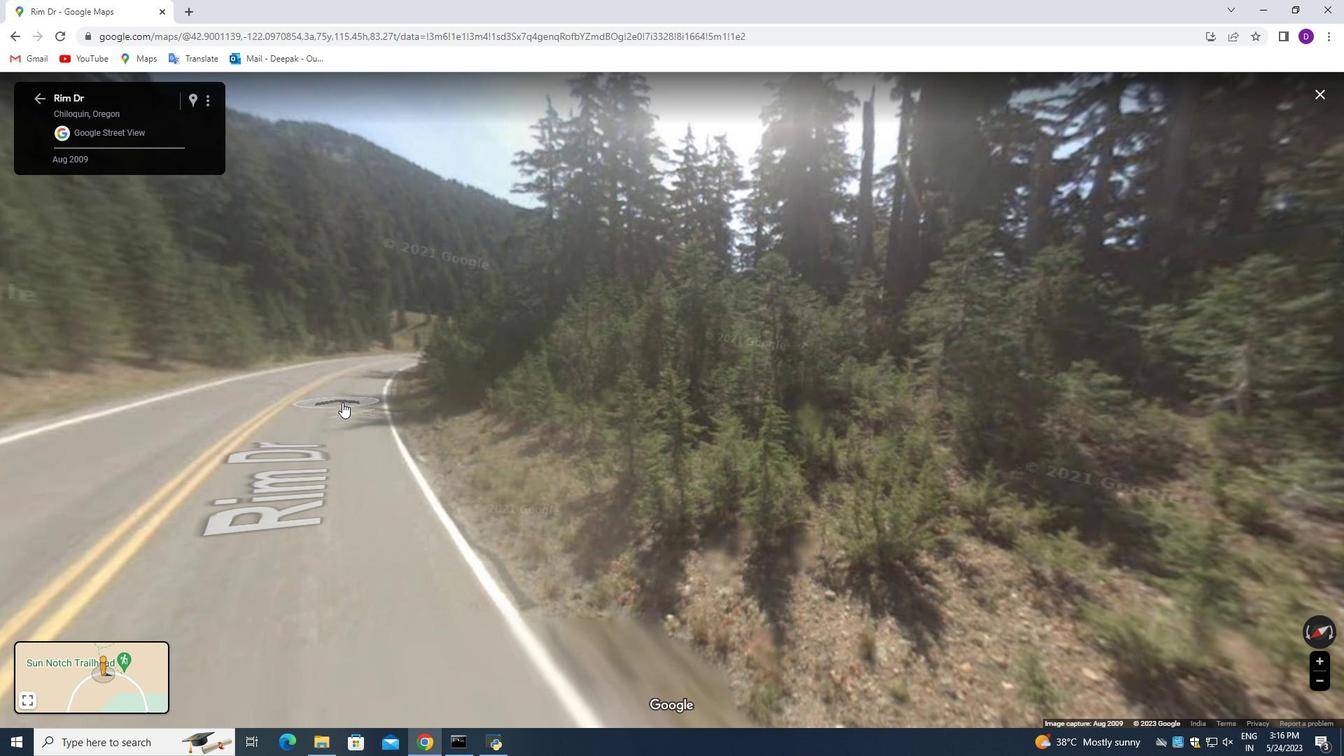
Action: Mouse scrolled (342, 401) with delta (0, 0)
Screenshot: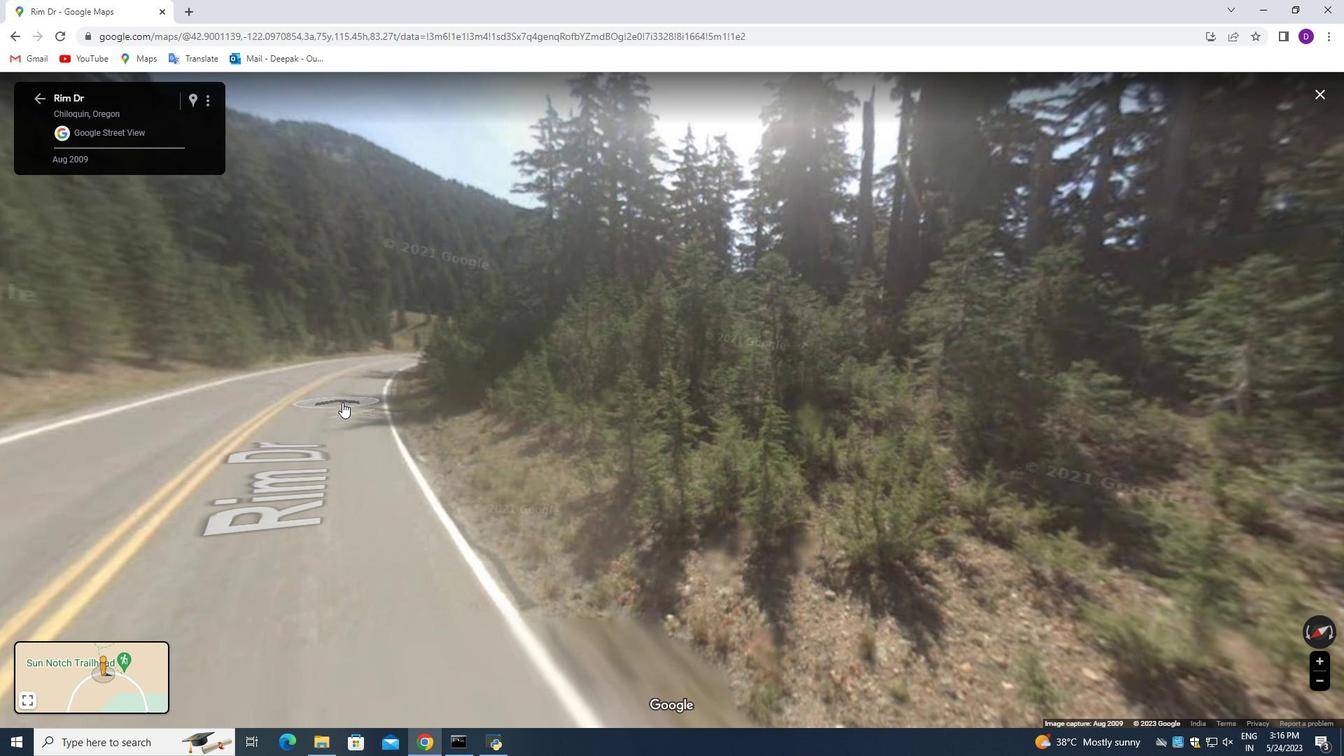 
Action: Mouse scrolled (342, 401) with delta (0, 0)
Screenshot: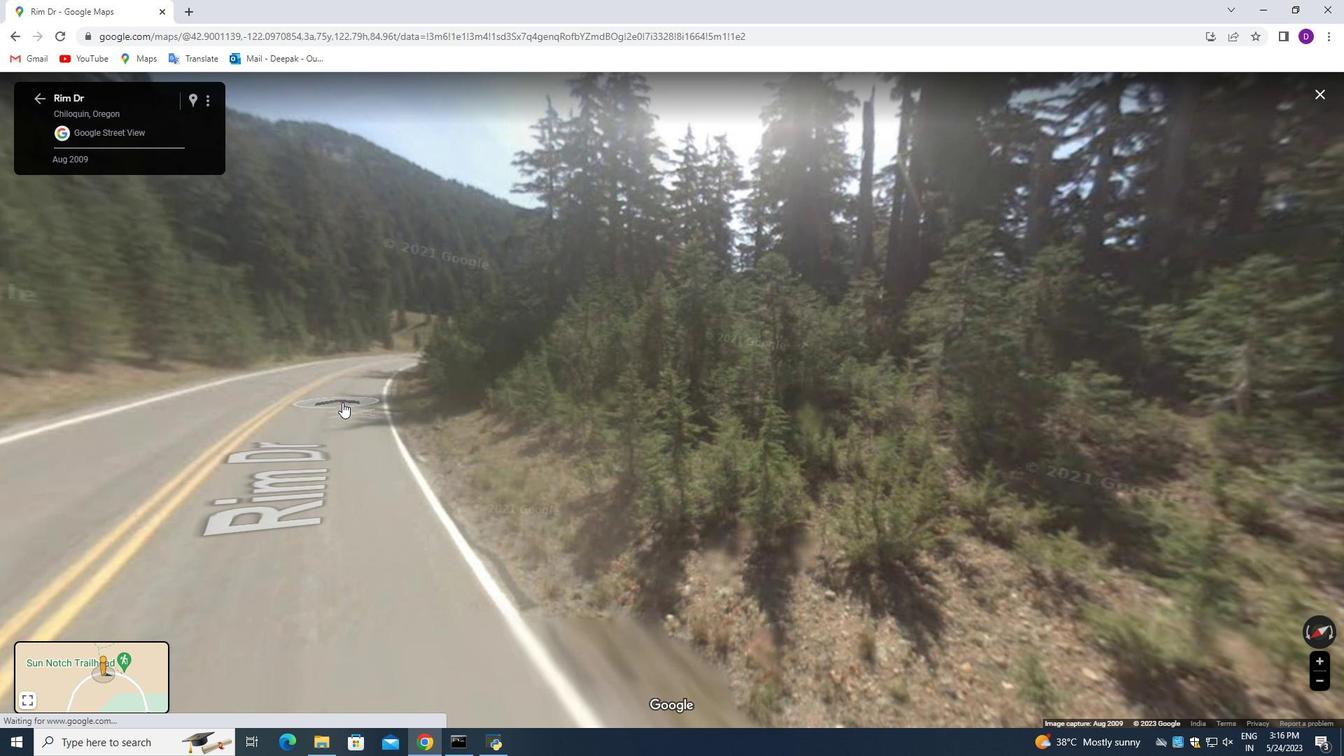
Action: Mouse moved to (342, 402)
Screenshot: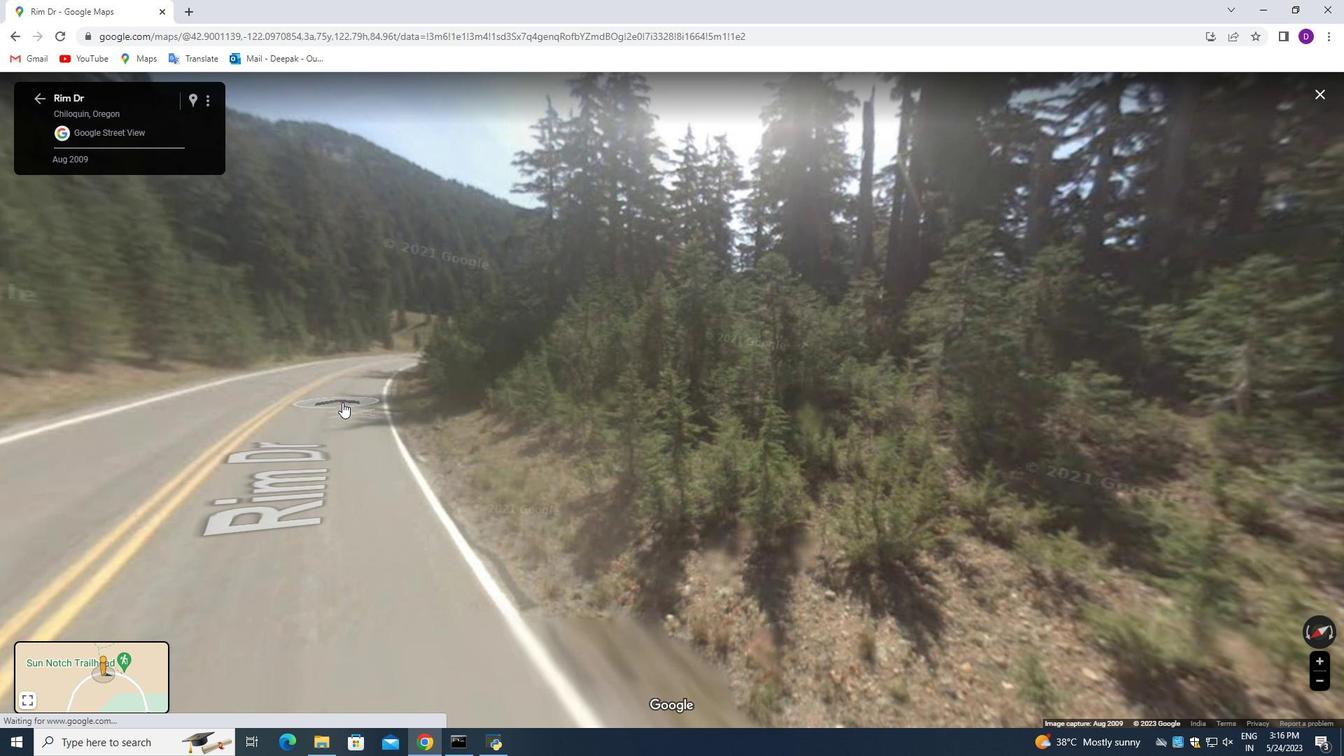 
Action: Mouse scrolled (342, 401) with delta (0, 0)
Screenshot: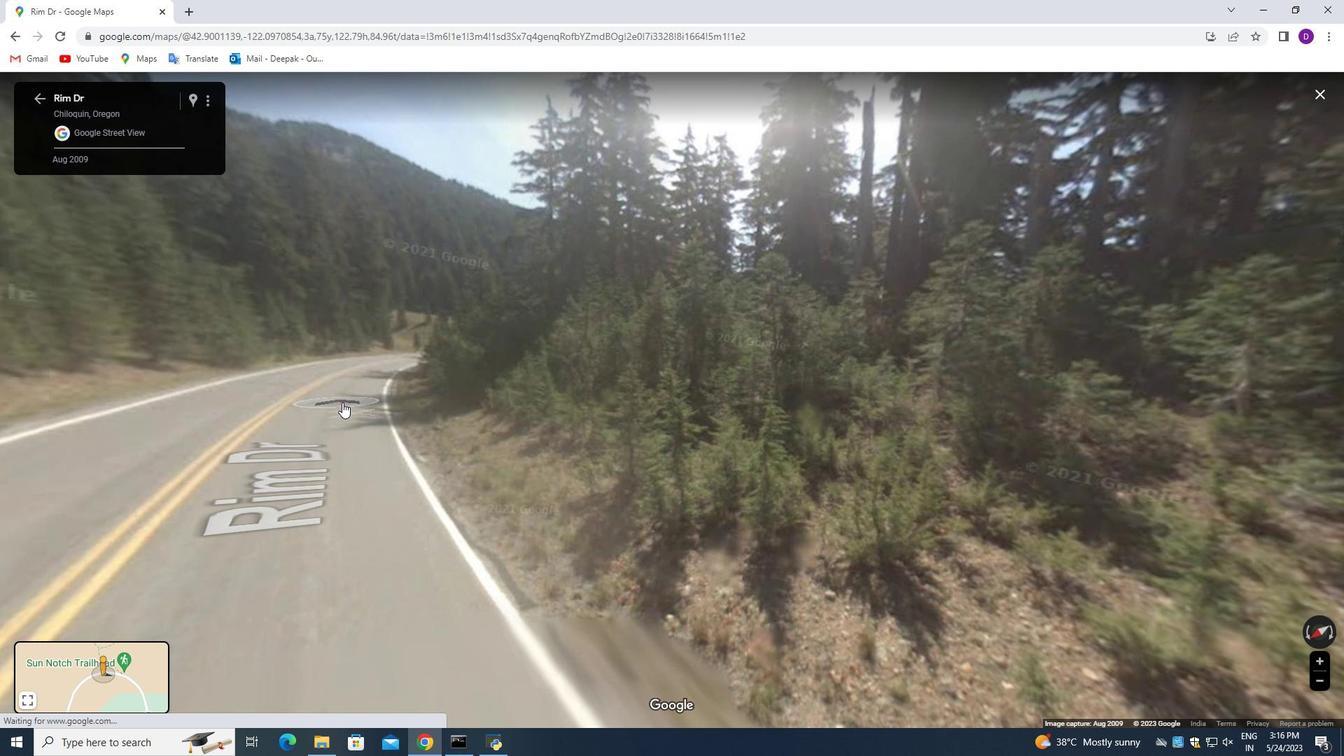 
Action: Mouse scrolled (342, 401) with delta (0, 0)
Screenshot: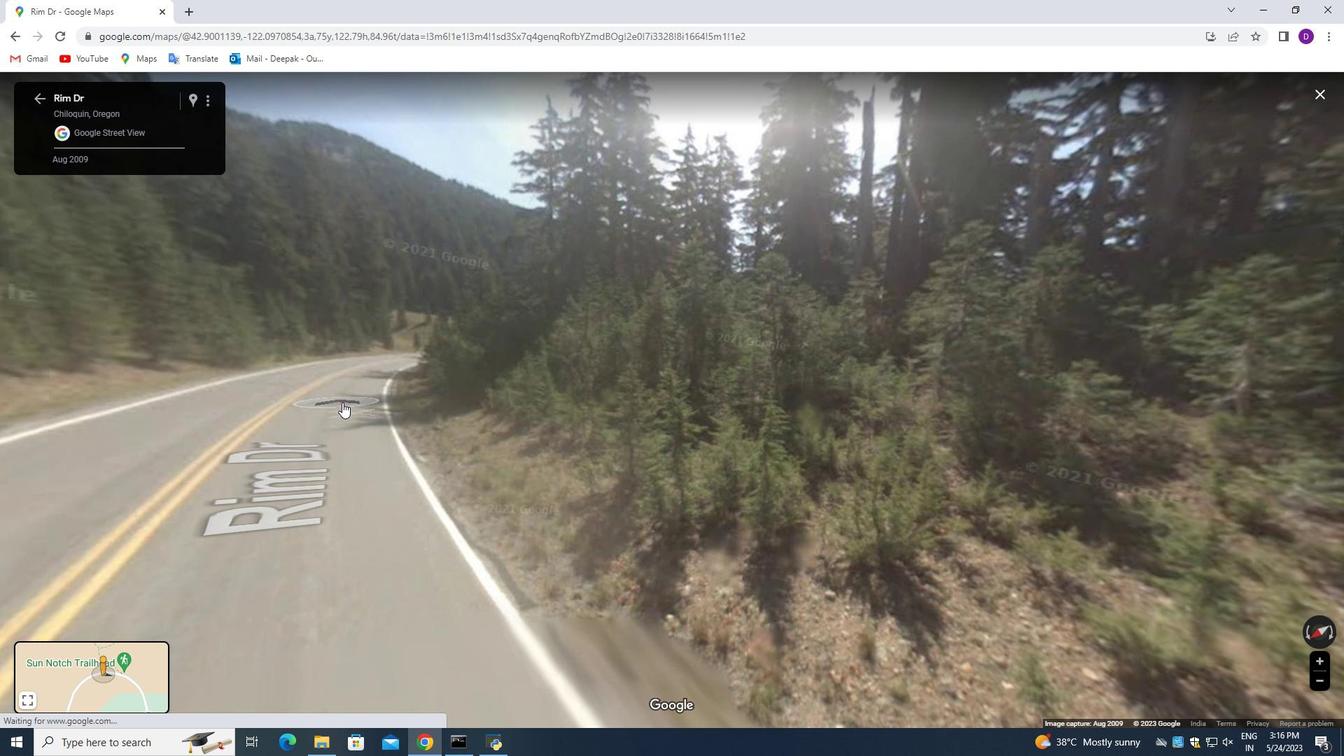 
Action: Mouse moved to (342, 402)
Screenshot: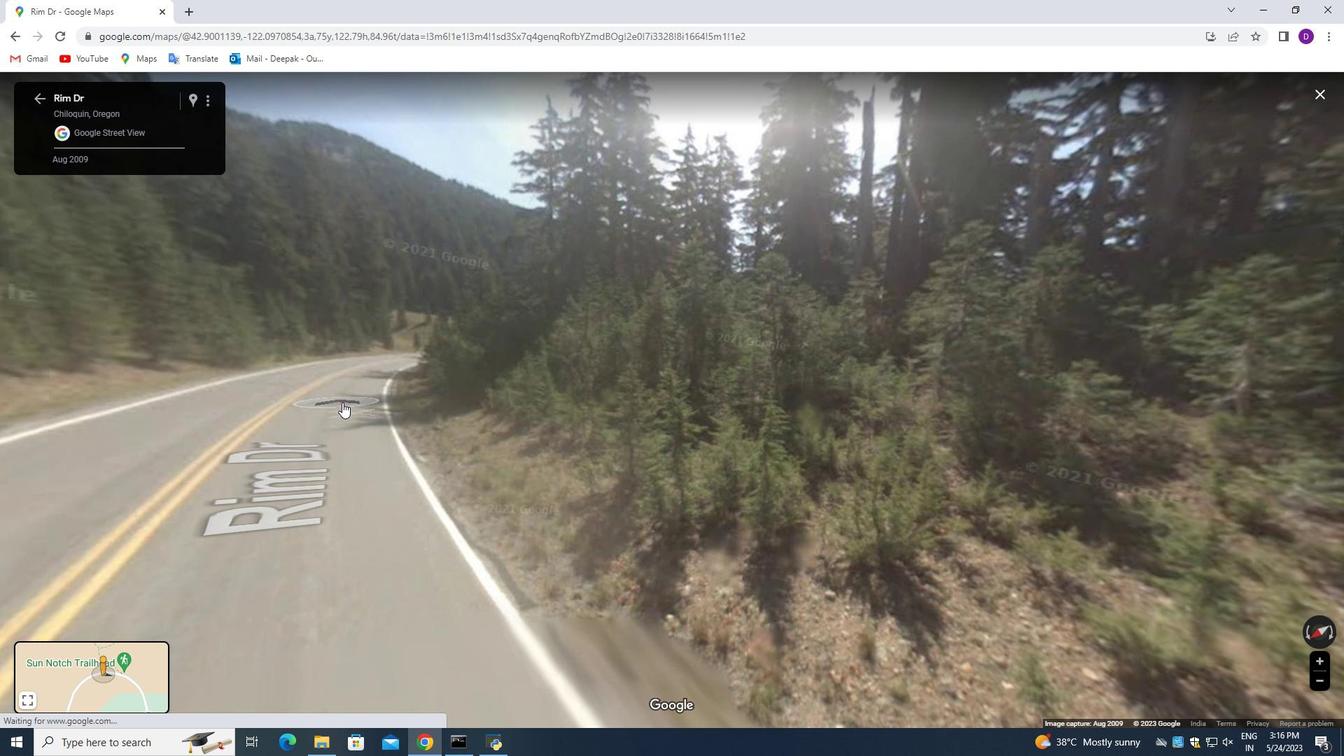 
Action: Mouse scrolled (342, 401) with delta (0, 0)
Screenshot: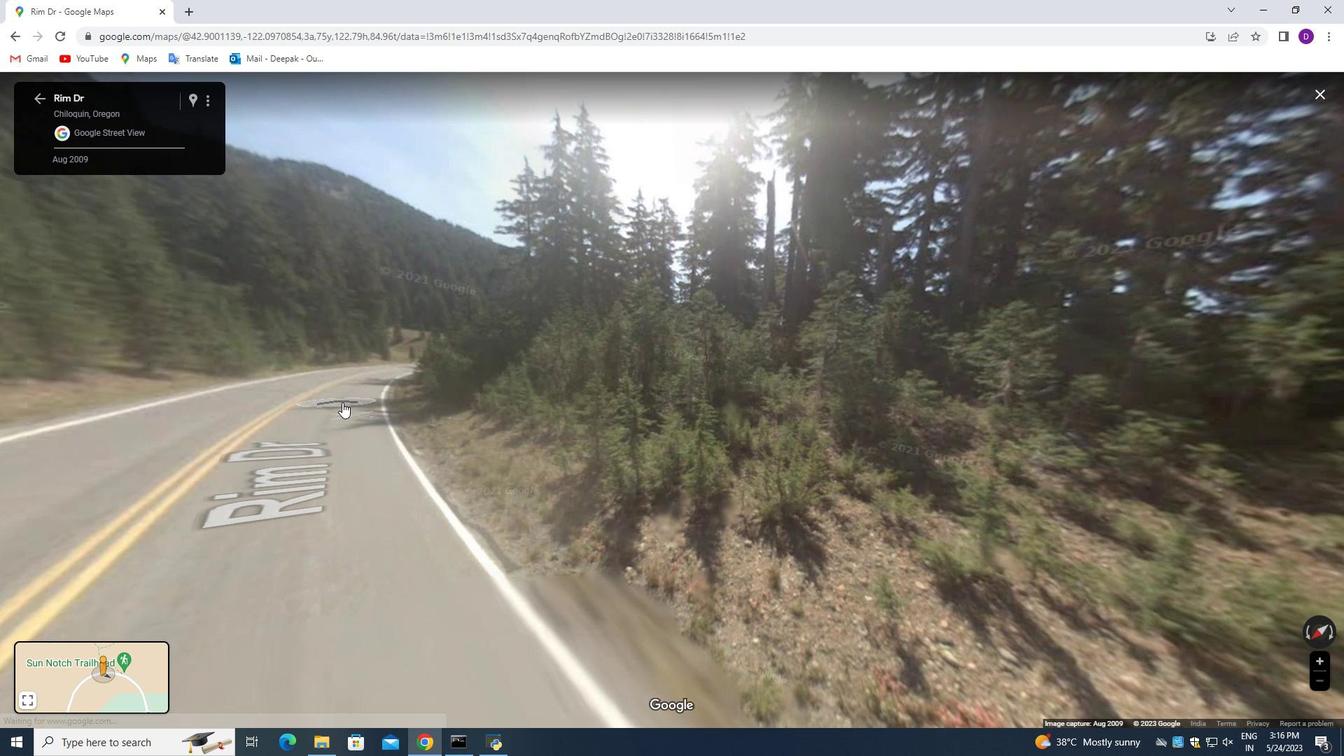 
Action: Mouse scrolled (342, 401) with delta (0, 0)
Screenshot: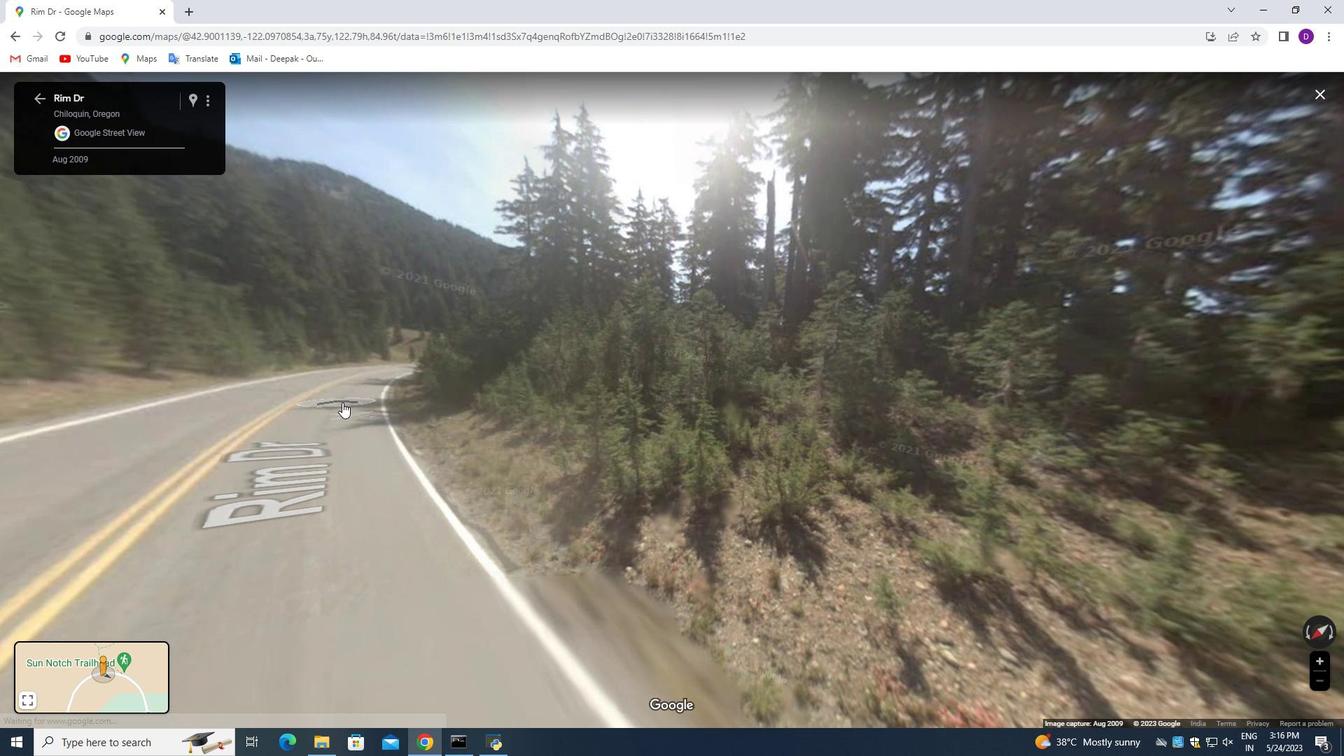 
Action: Mouse scrolled (342, 401) with delta (0, 0)
Screenshot: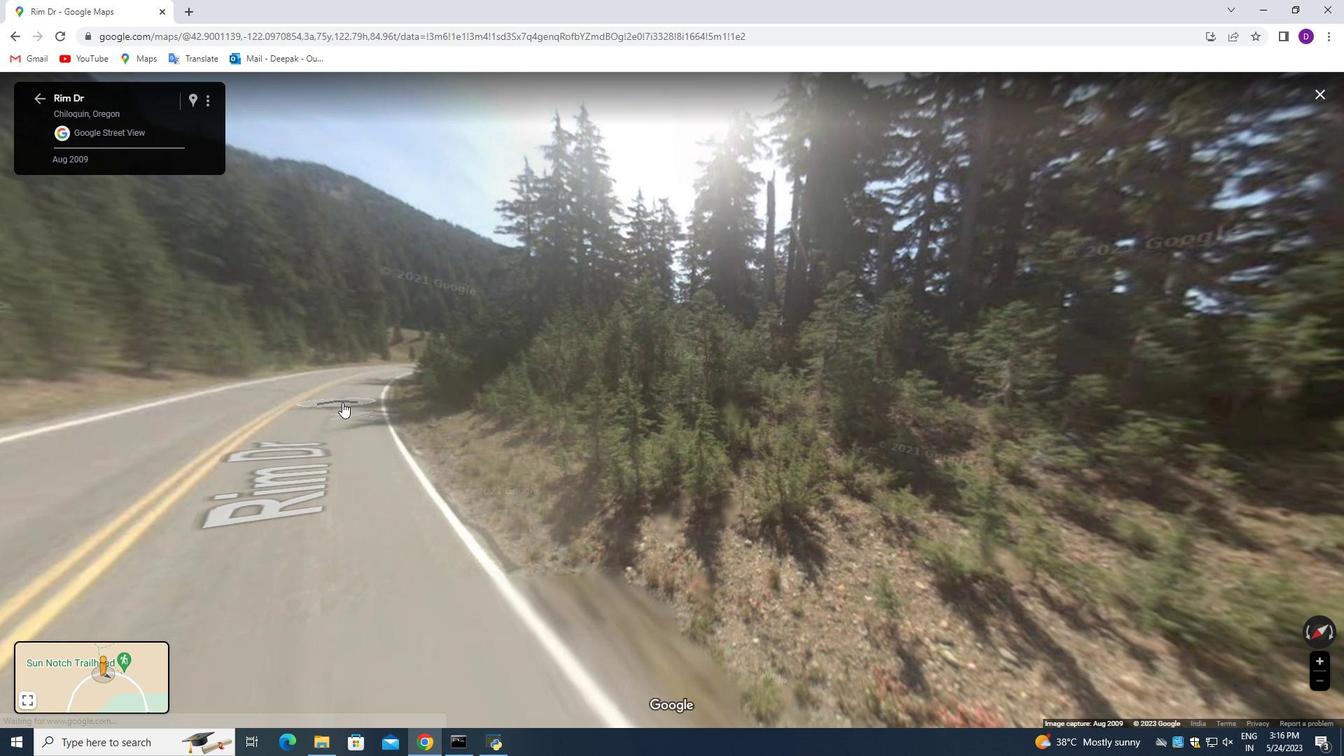 
Action: Mouse scrolled (342, 401) with delta (0, 0)
Screenshot: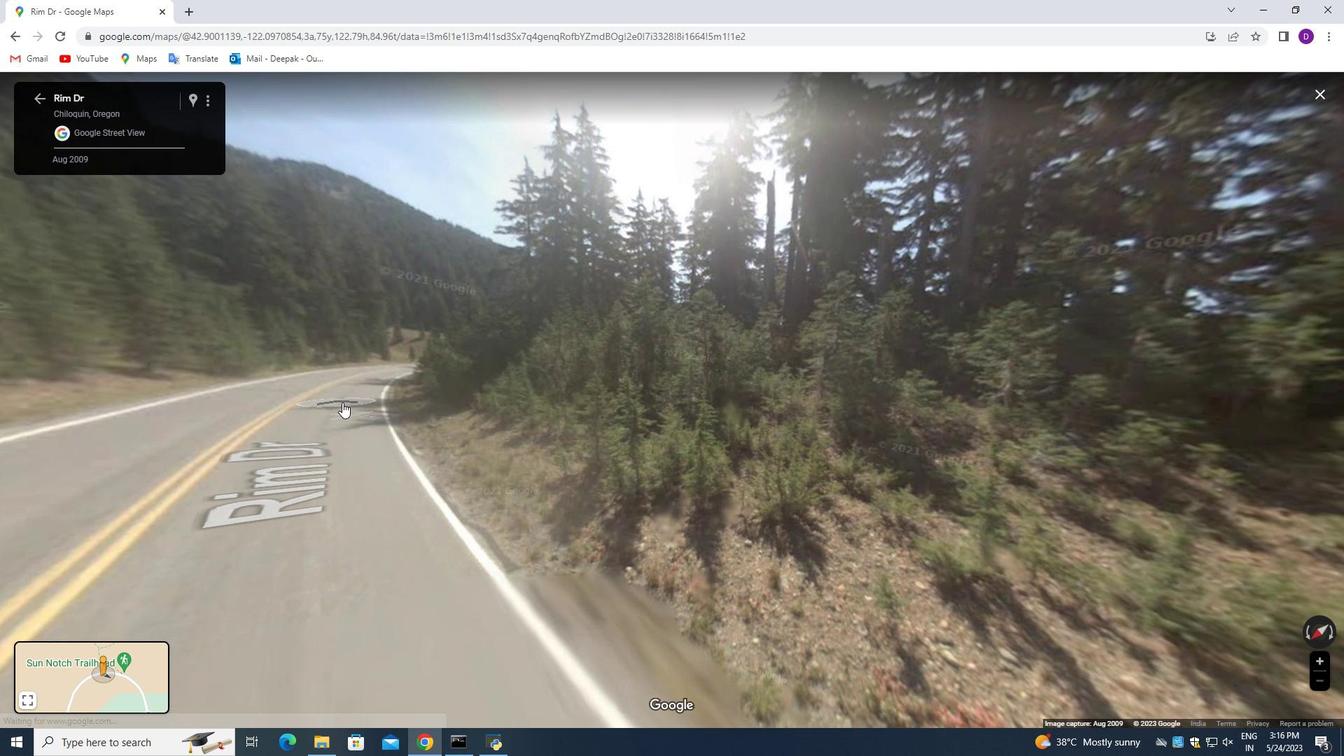 
Action: Mouse scrolled (342, 401) with delta (0, 0)
Screenshot: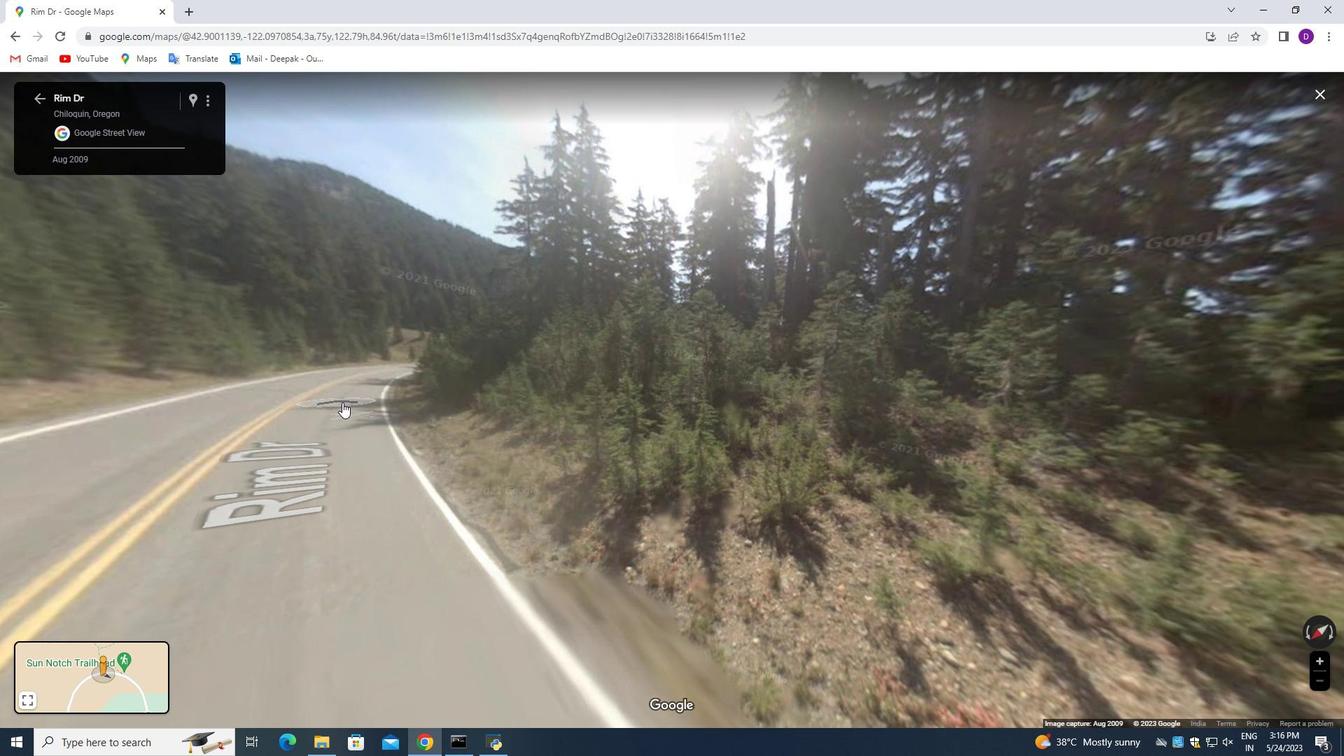 
Action: Mouse pressed left at (342, 402)
Screenshot: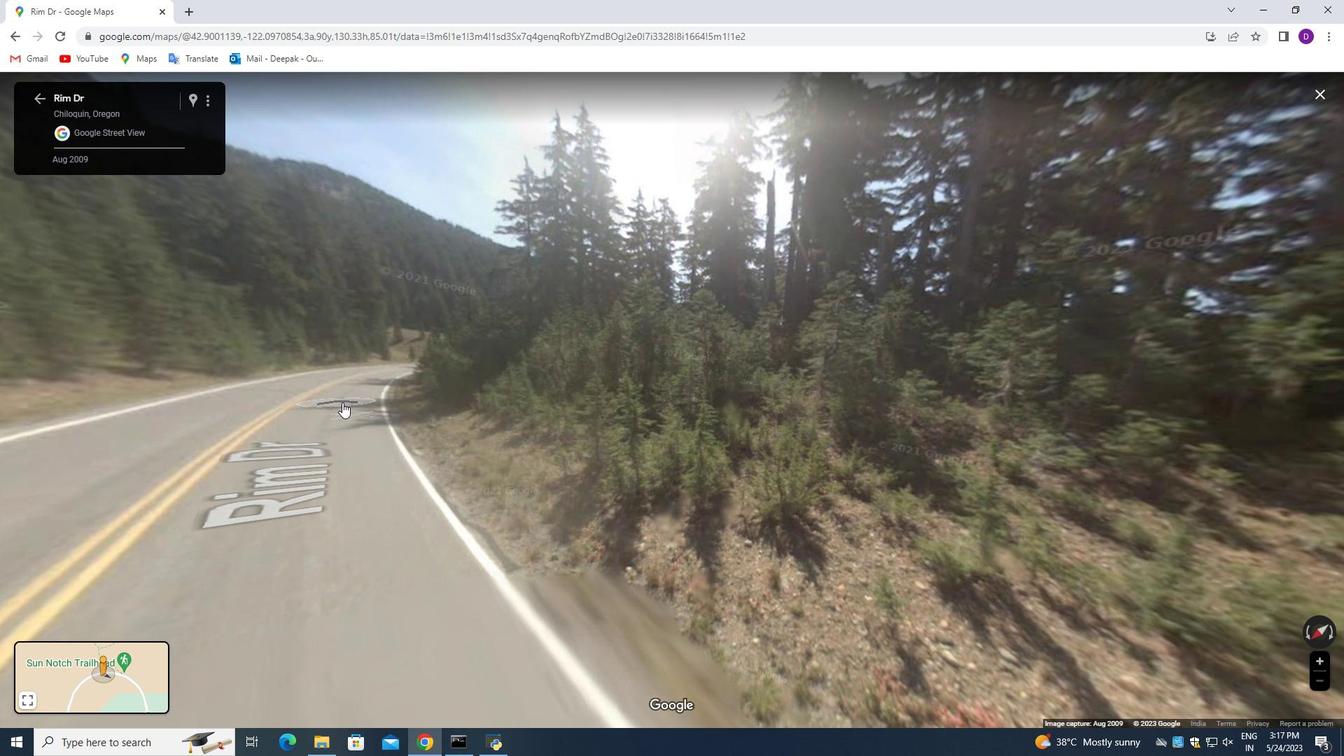 
Action: Mouse moved to (340, 364)
Screenshot: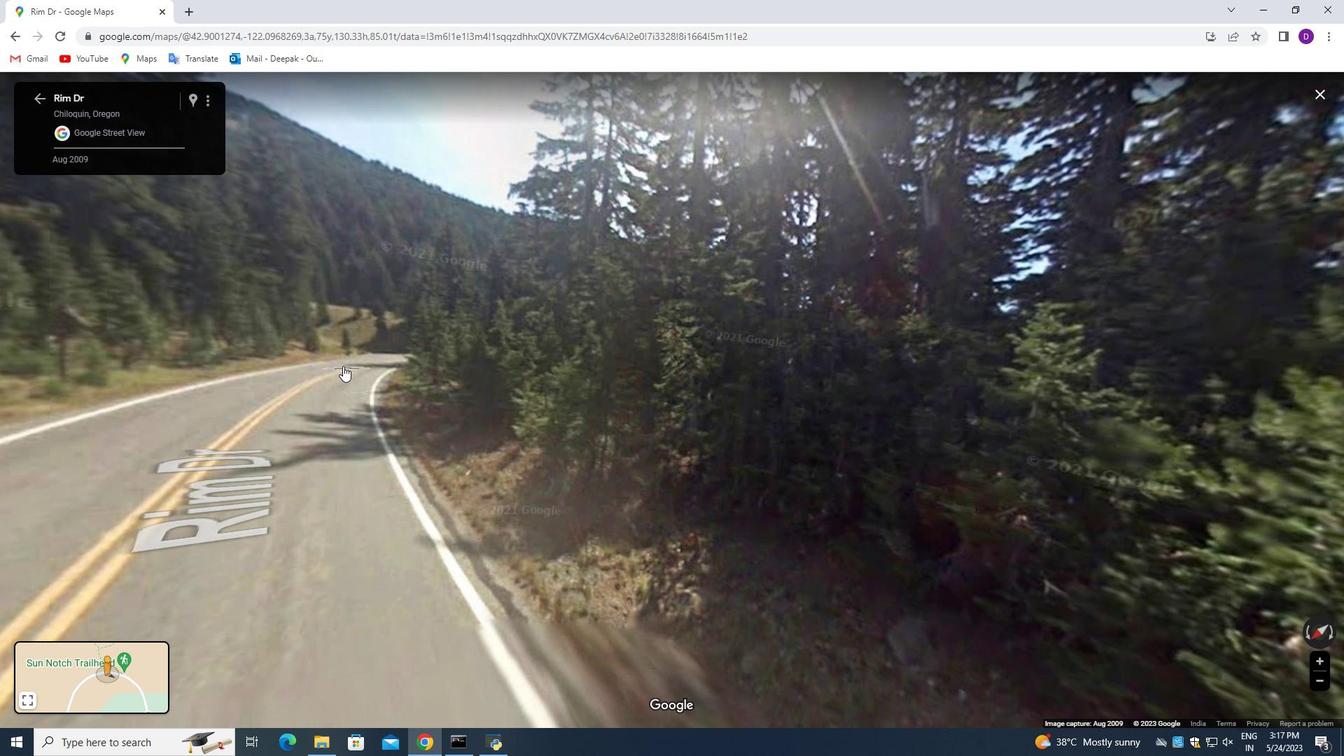 
Action: Mouse pressed left at (340, 364)
Screenshot: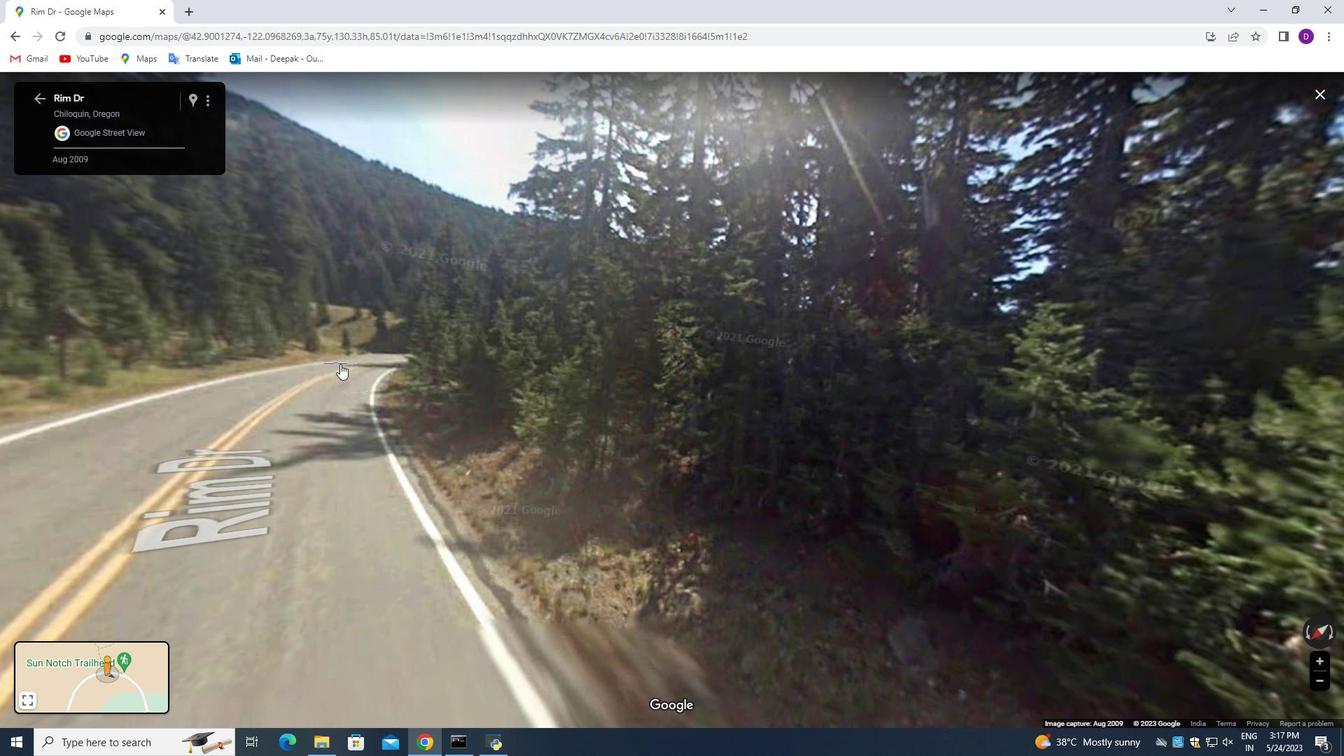 
Action: Mouse moved to (366, 374)
Screenshot: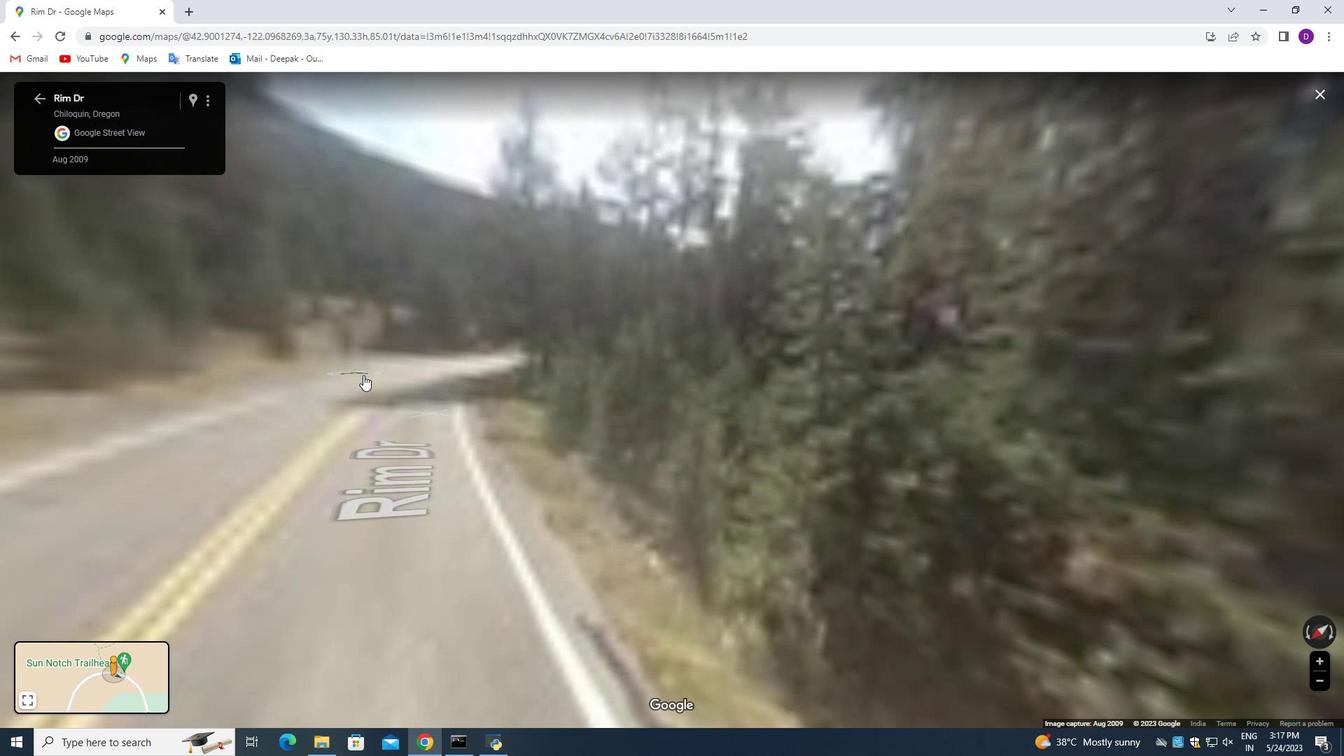 
Action: Mouse pressed left at (366, 374)
Screenshot: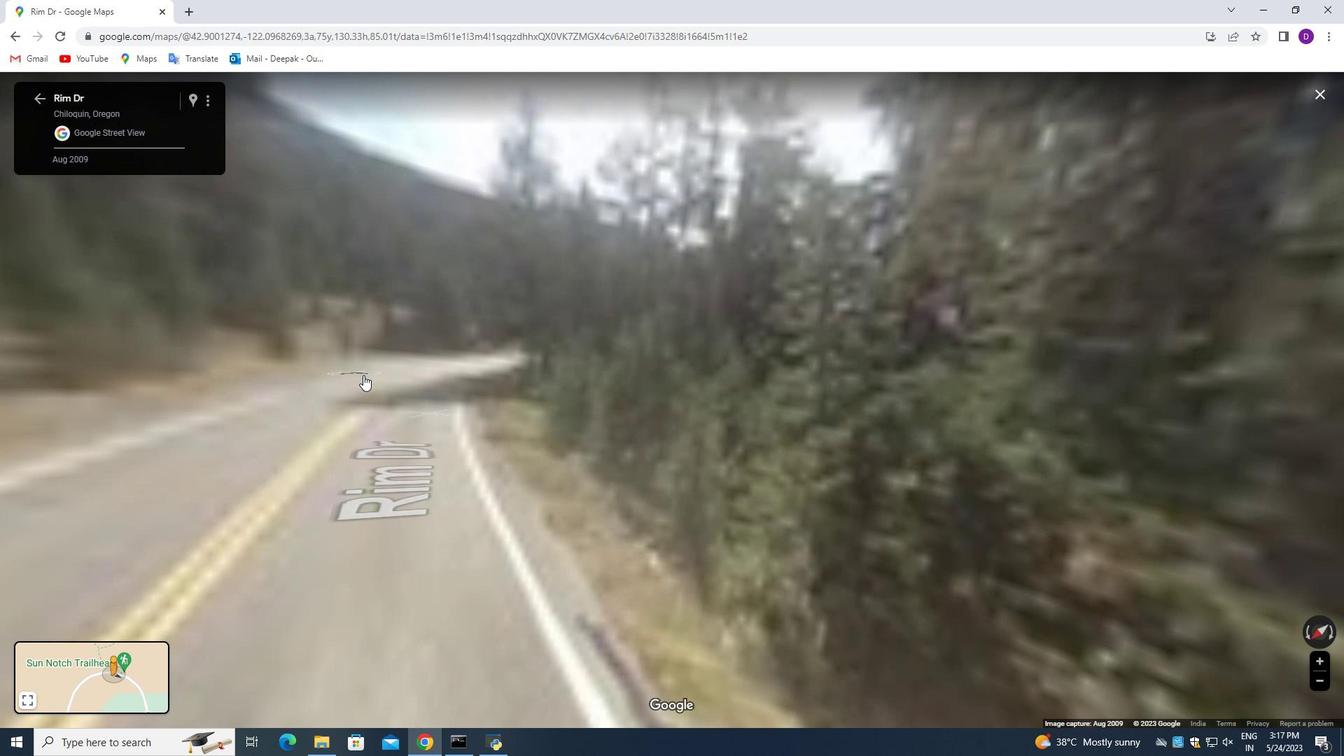 
Action: Mouse moved to (347, 372)
Screenshot: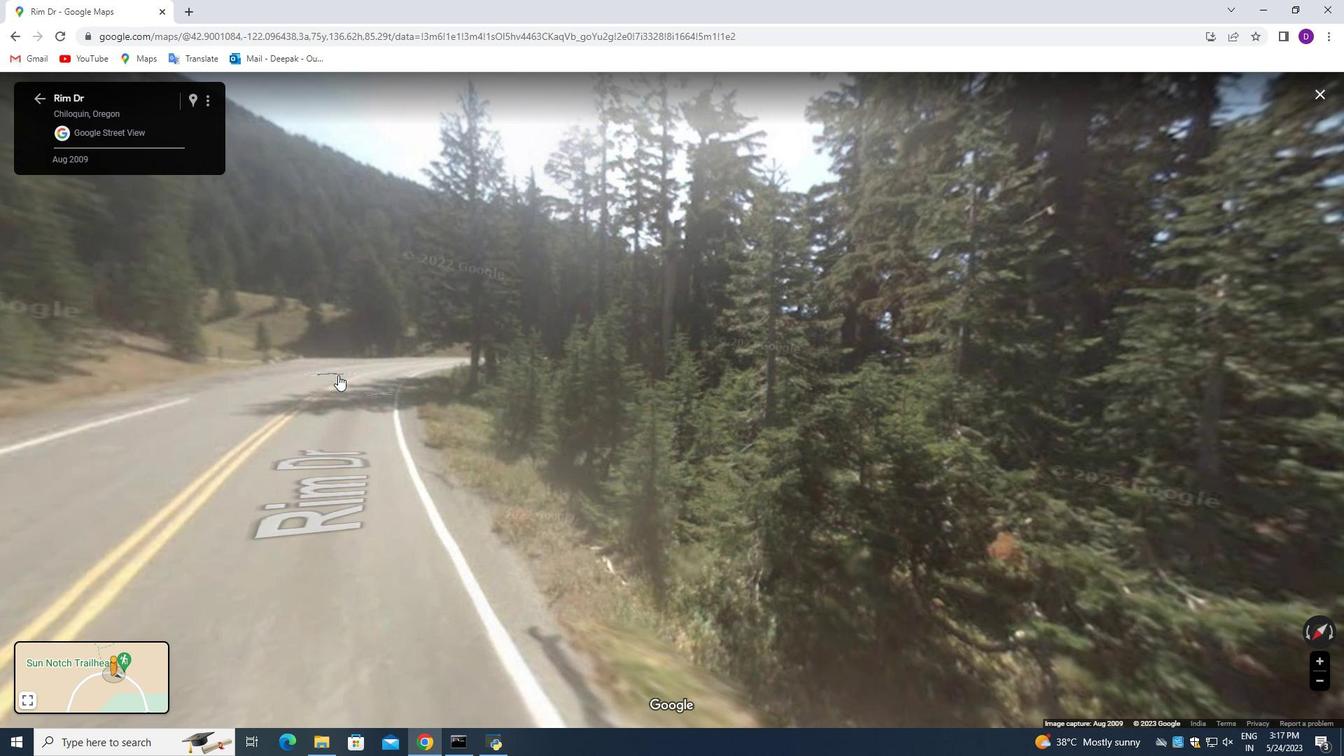 
Action: Mouse pressed left at (347, 372)
Screenshot: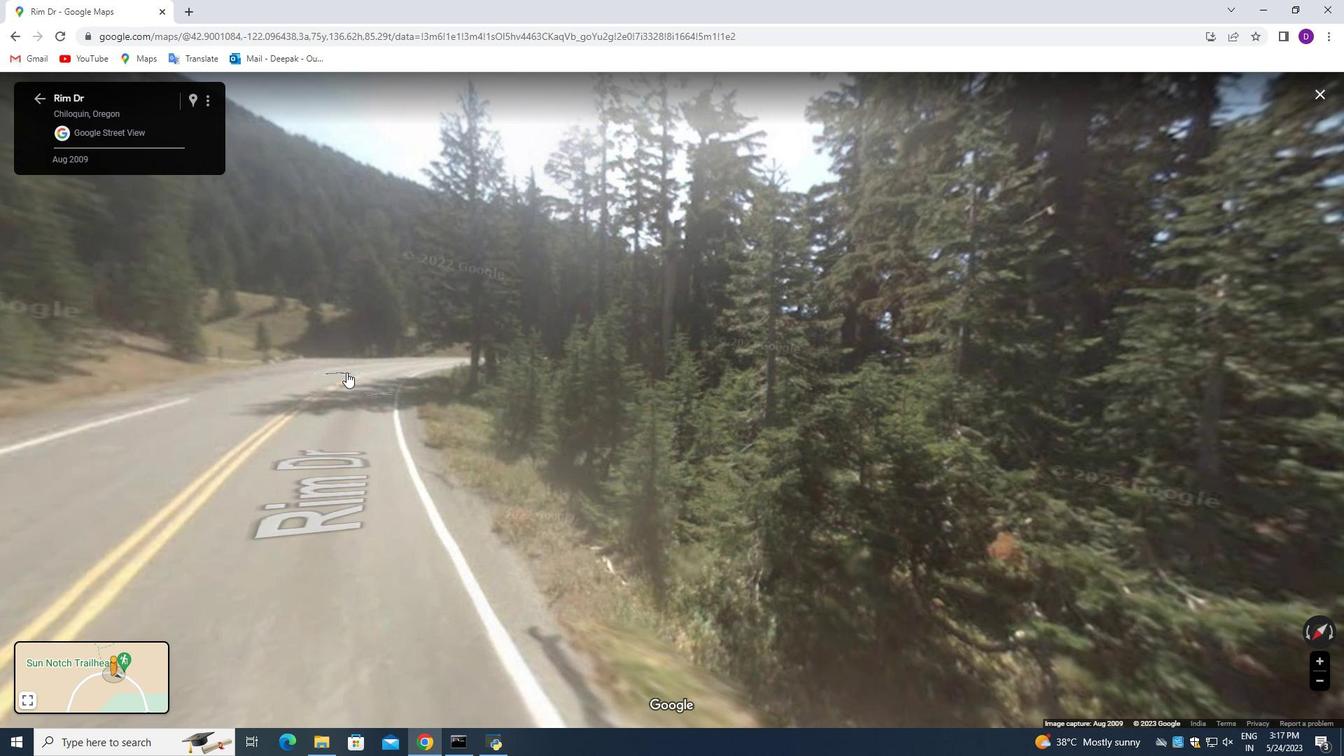 
Action: Mouse moved to (261, 361)
Screenshot: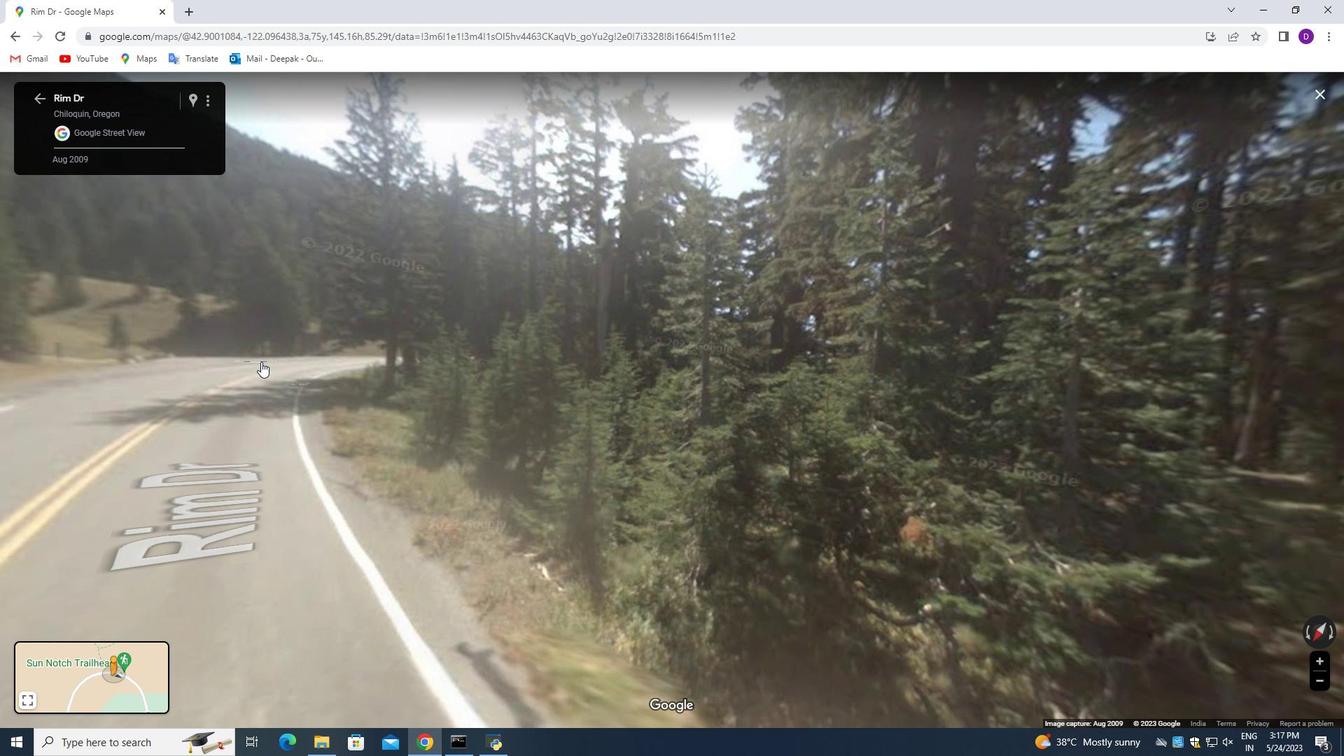 
Action: Mouse pressed left at (261, 361)
Screenshot: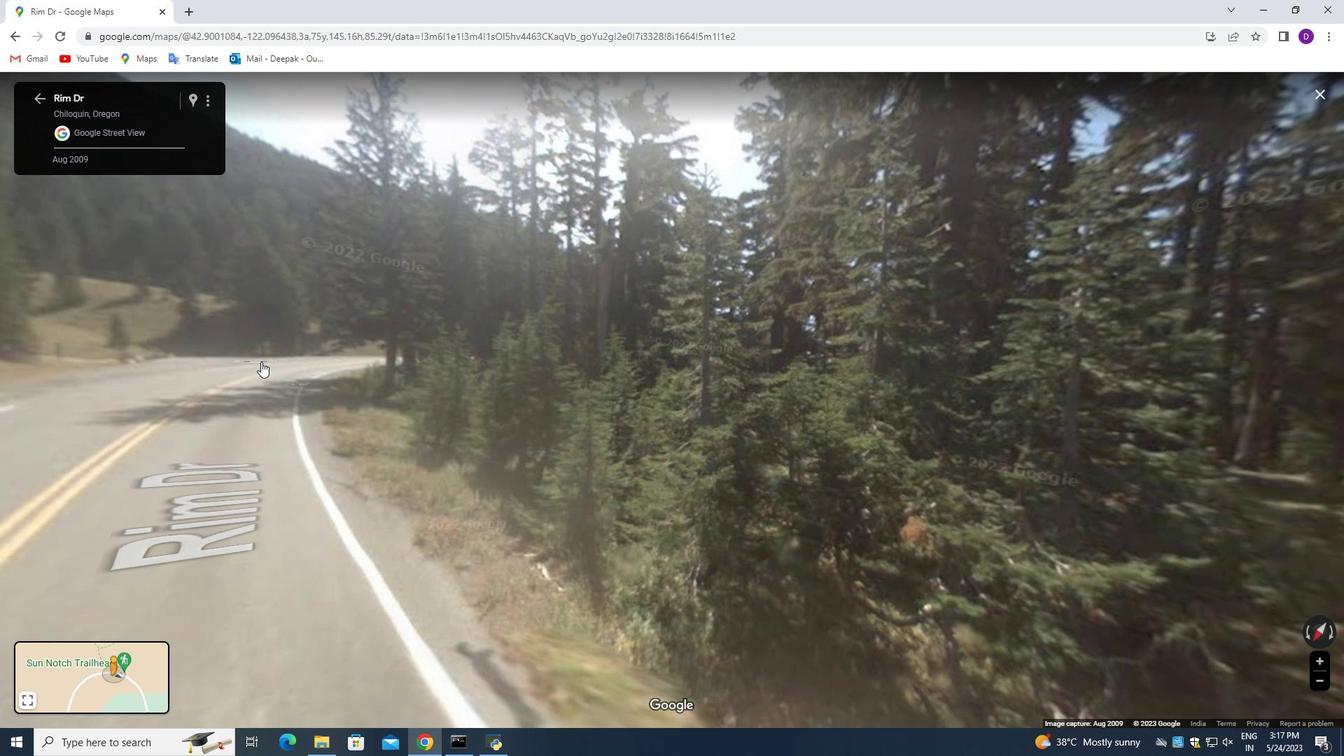 
Action: Mouse moved to (308, 361)
Screenshot: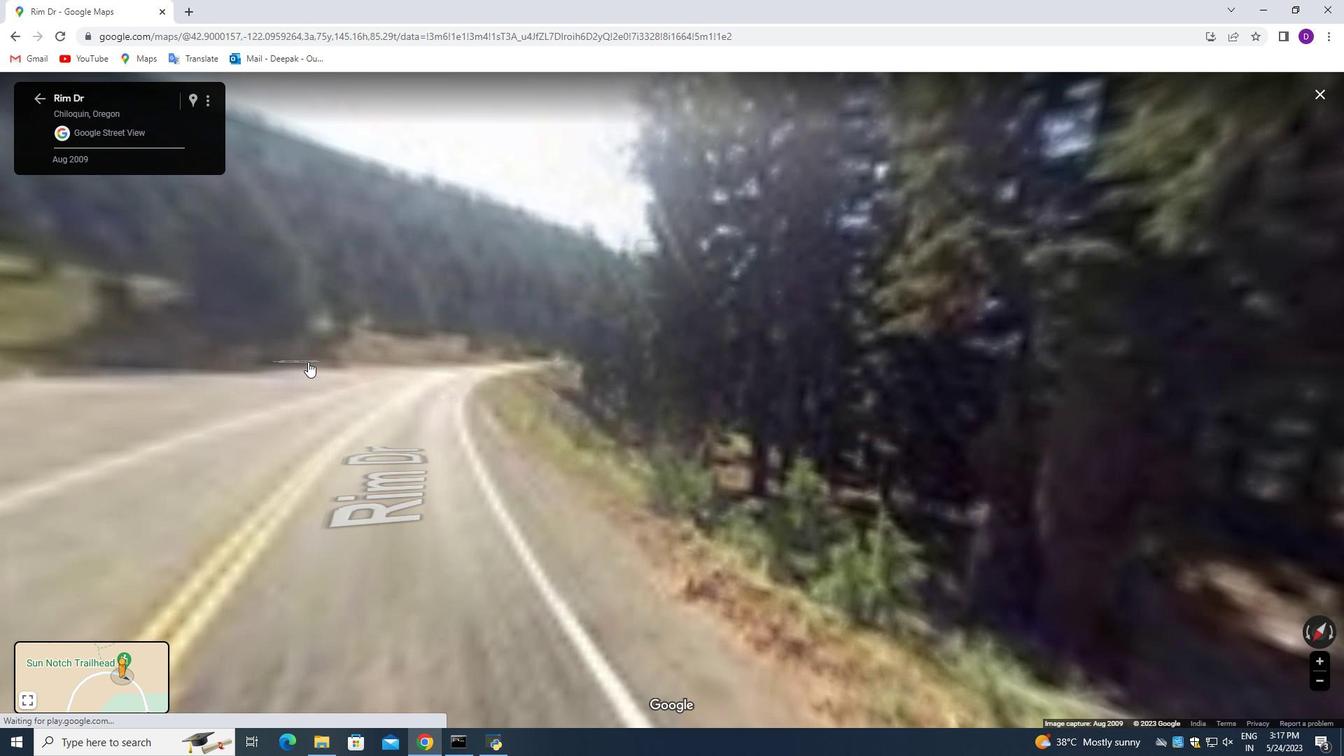 
Action: Mouse pressed left at (308, 361)
Screenshot: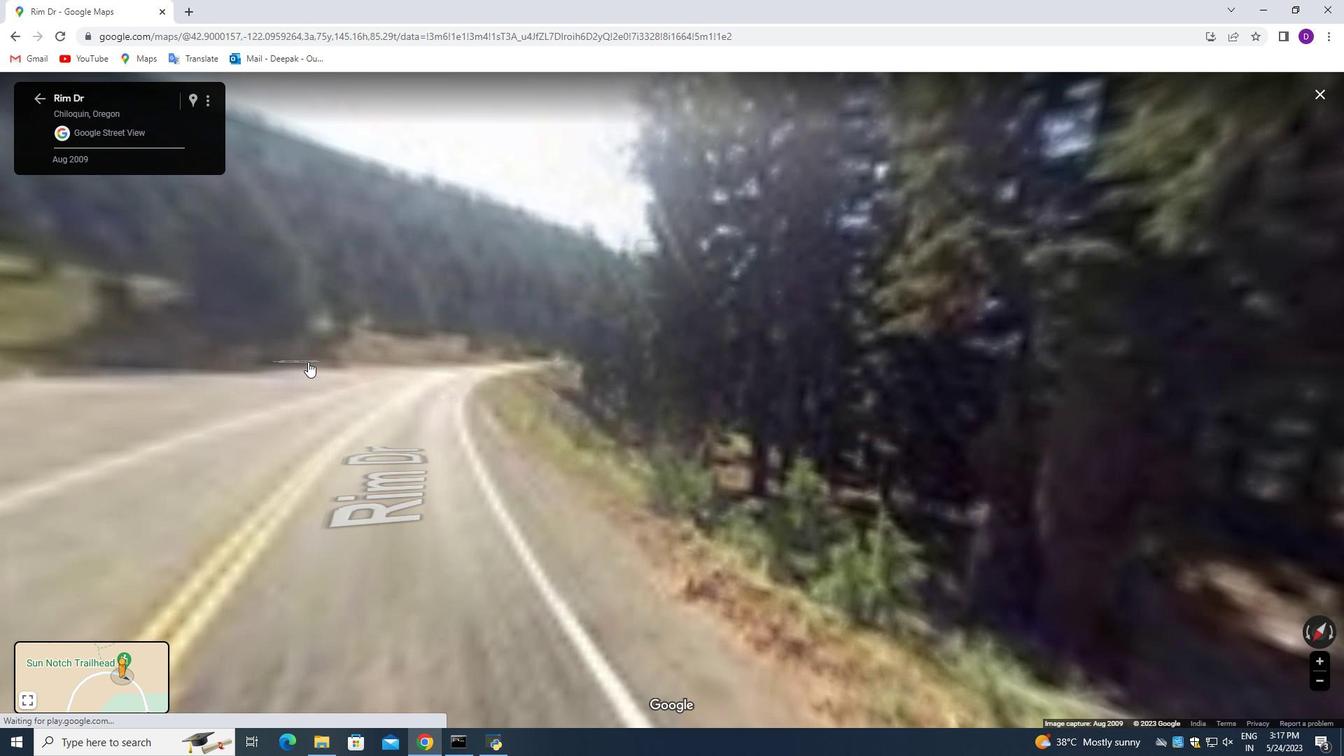 
Action: Mouse moved to (287, 373)
Screenshot: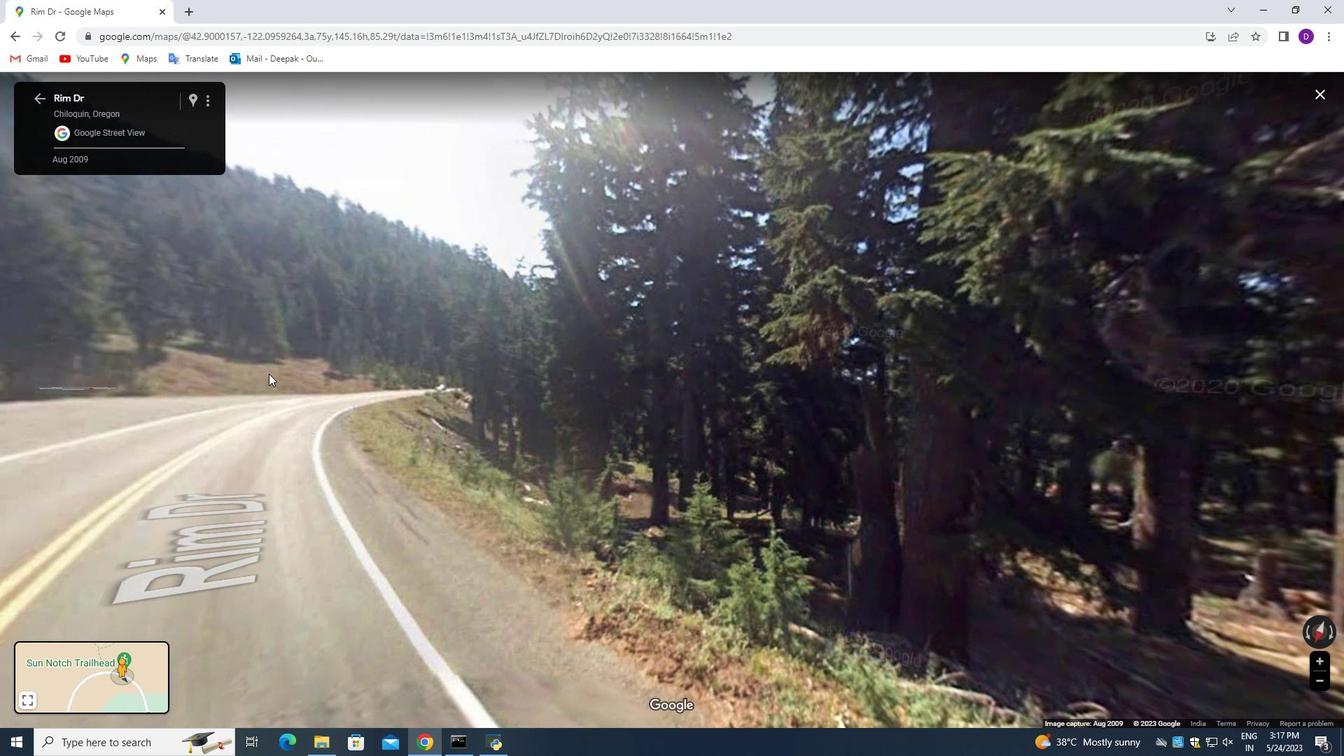 
Action: Mouse pressed left at (287, 373)
Screenshot: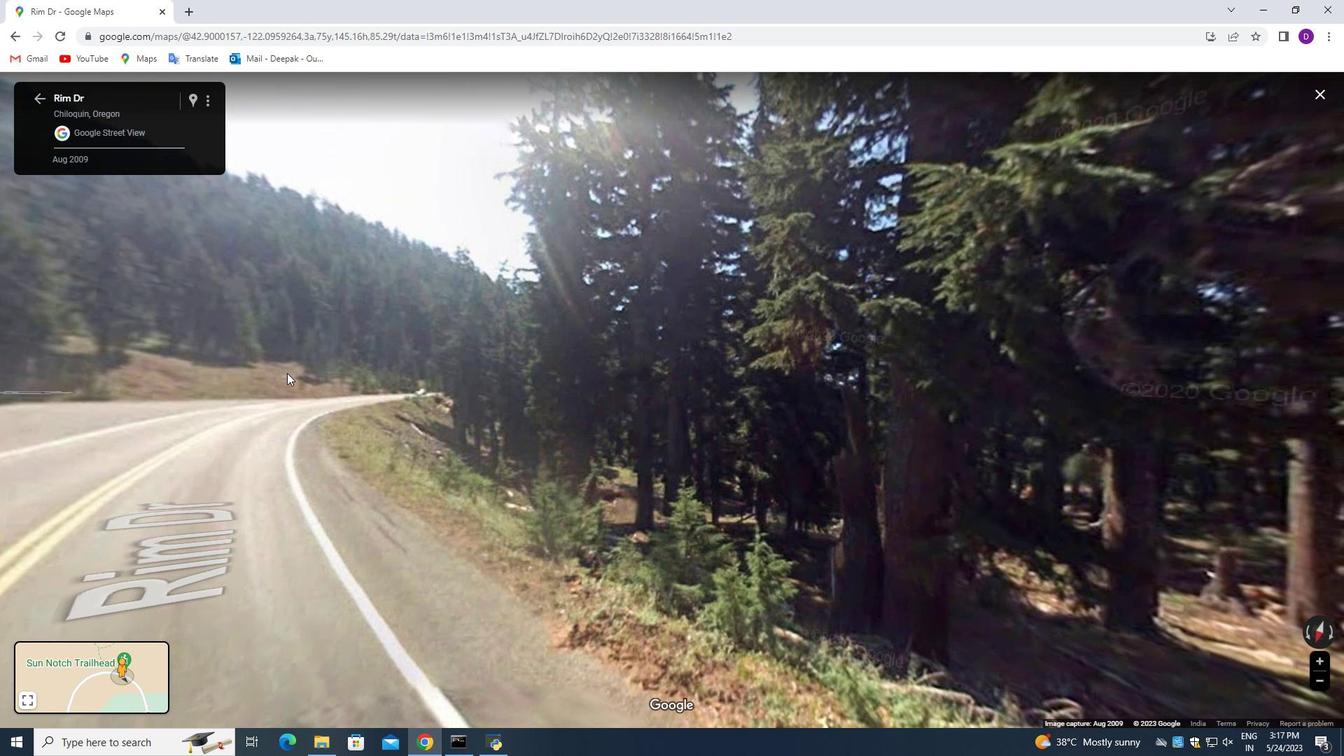
Action: Mouse moved to (344, 373)
Screenshot: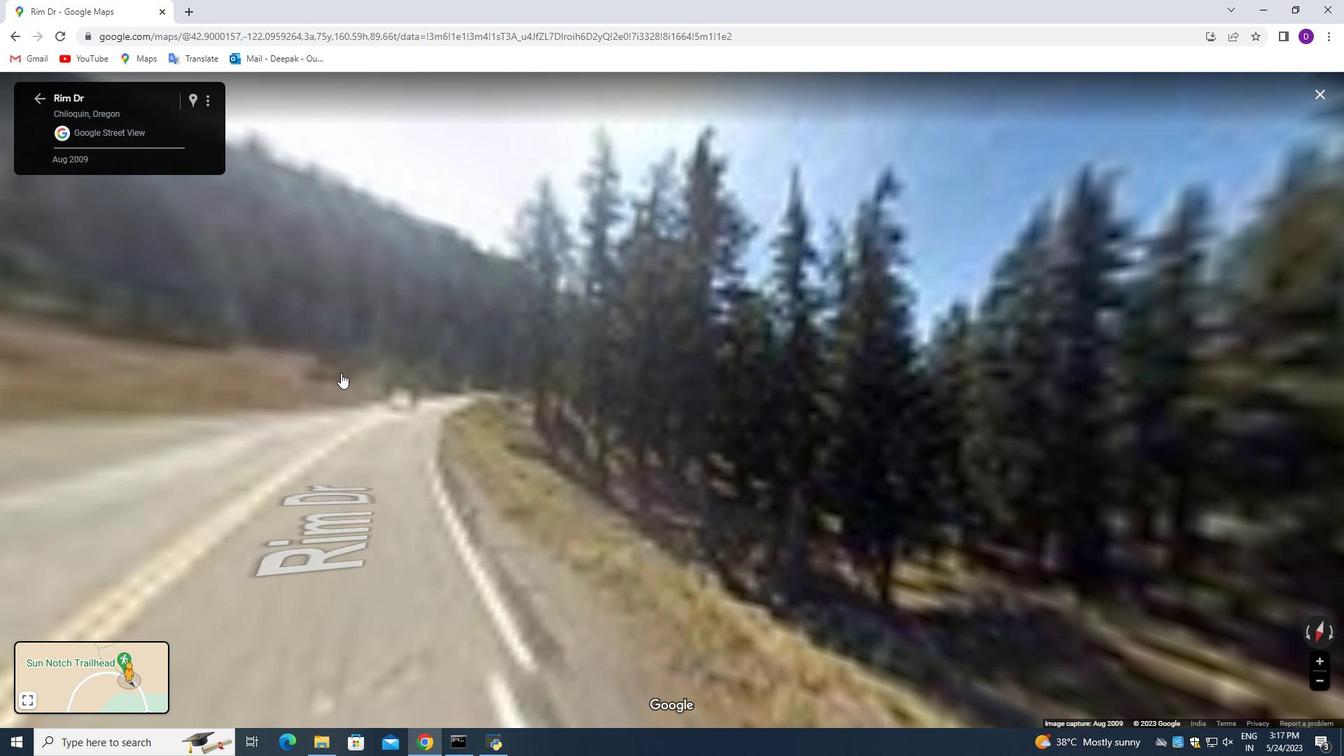 
Action: Mouse pressed left at (344, 373)
Screenshot: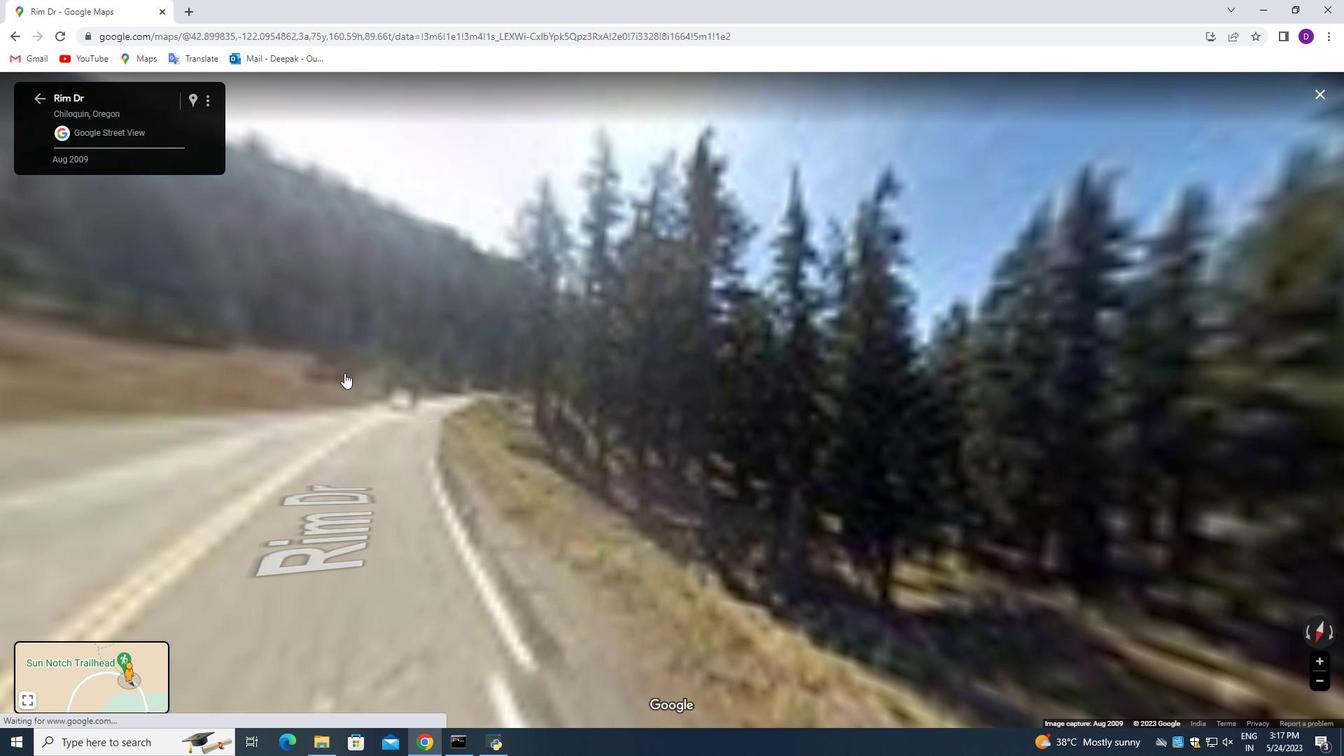 
Action: Mouse moved to (244, 383)
Screenshot: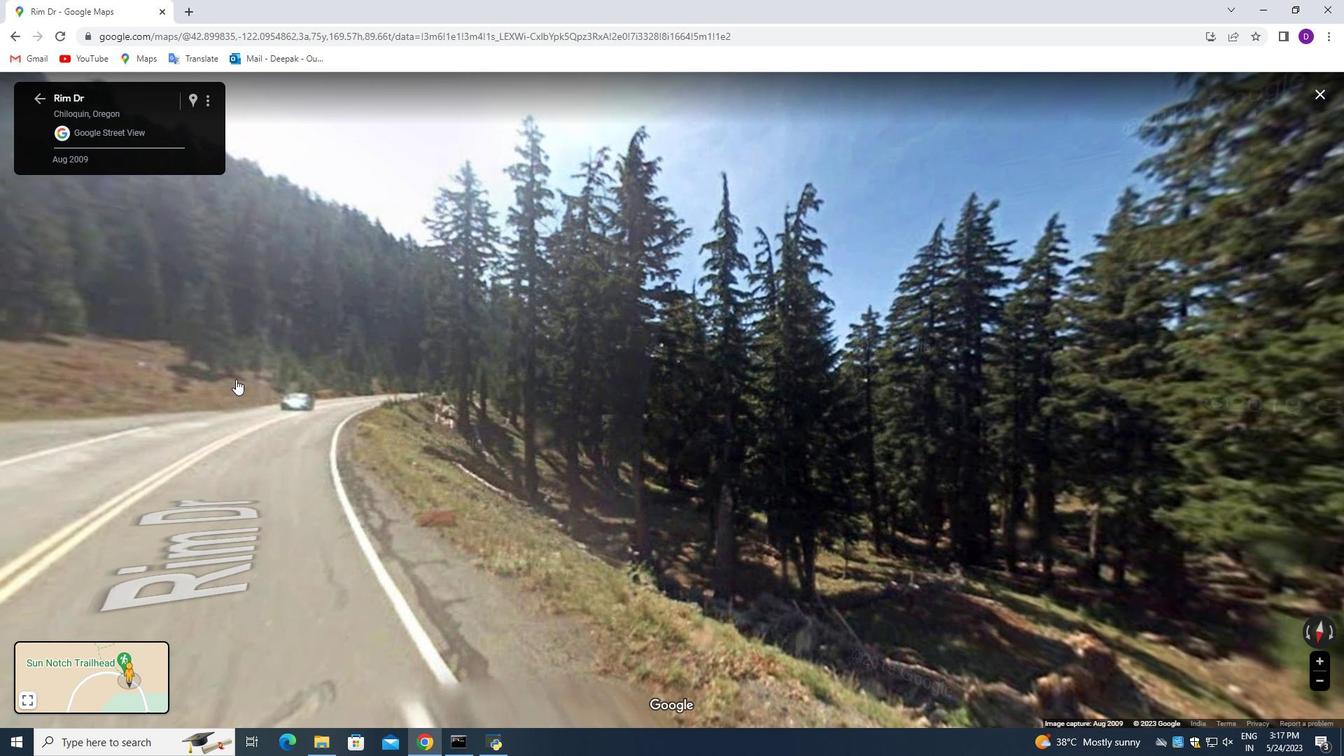 
Action: Mouse scrolled (244, 382) with delta (0, 0)
Screenshot: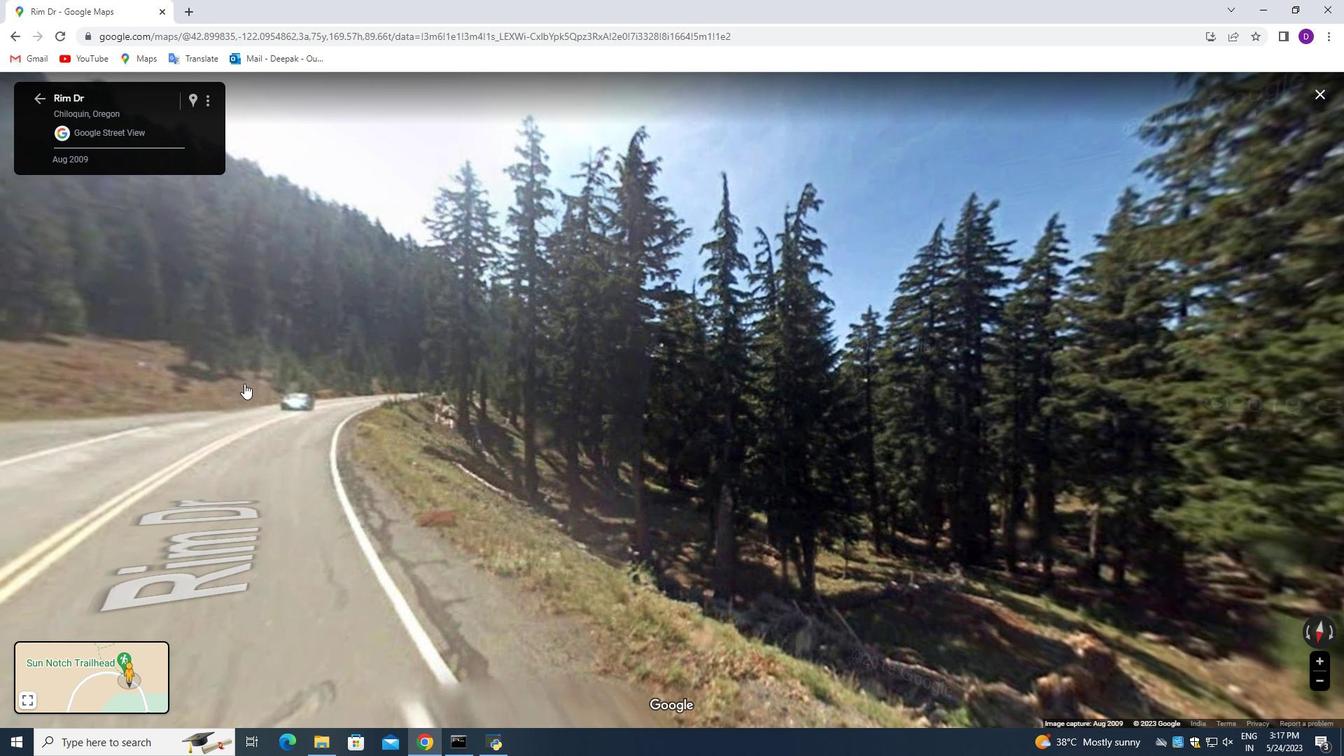 
Action: Mouse moved to (245, 383)
Screenshot: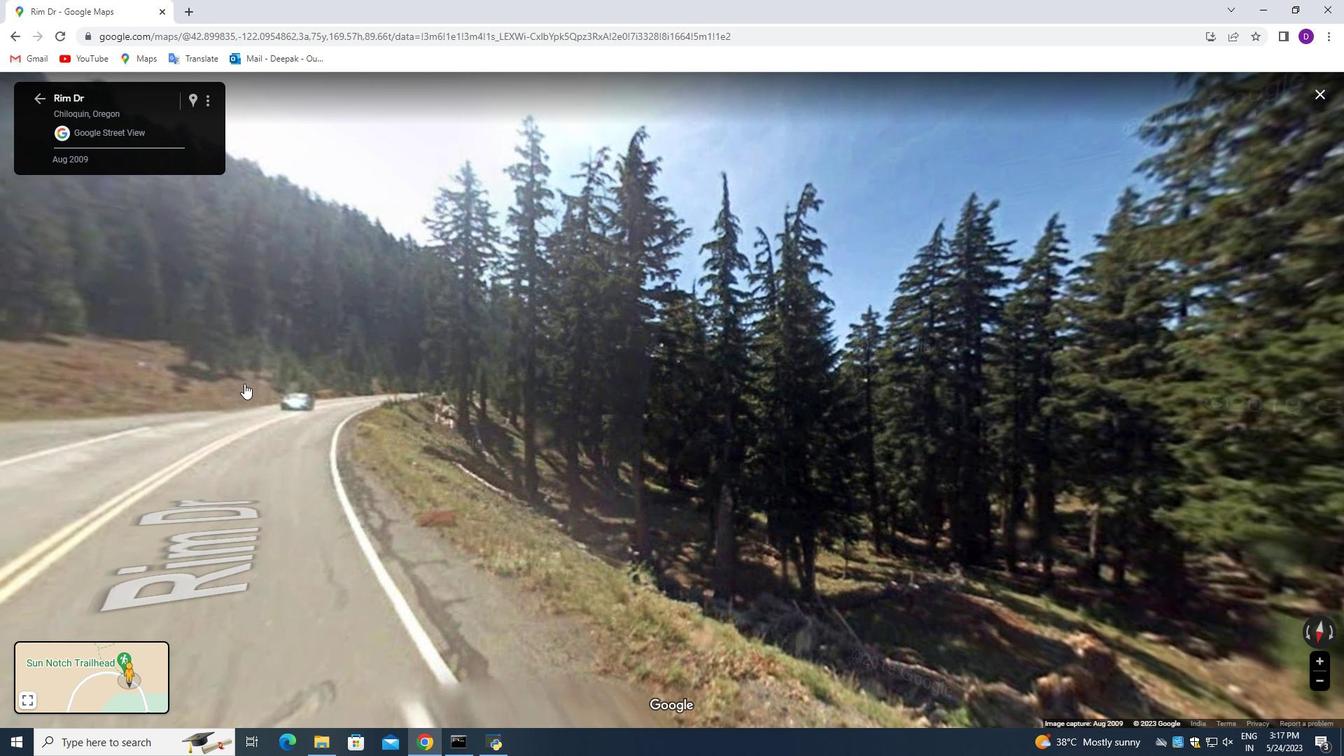 
Action: Mouse scrolled (245, 382) with delta (0, 0)
Screenshot: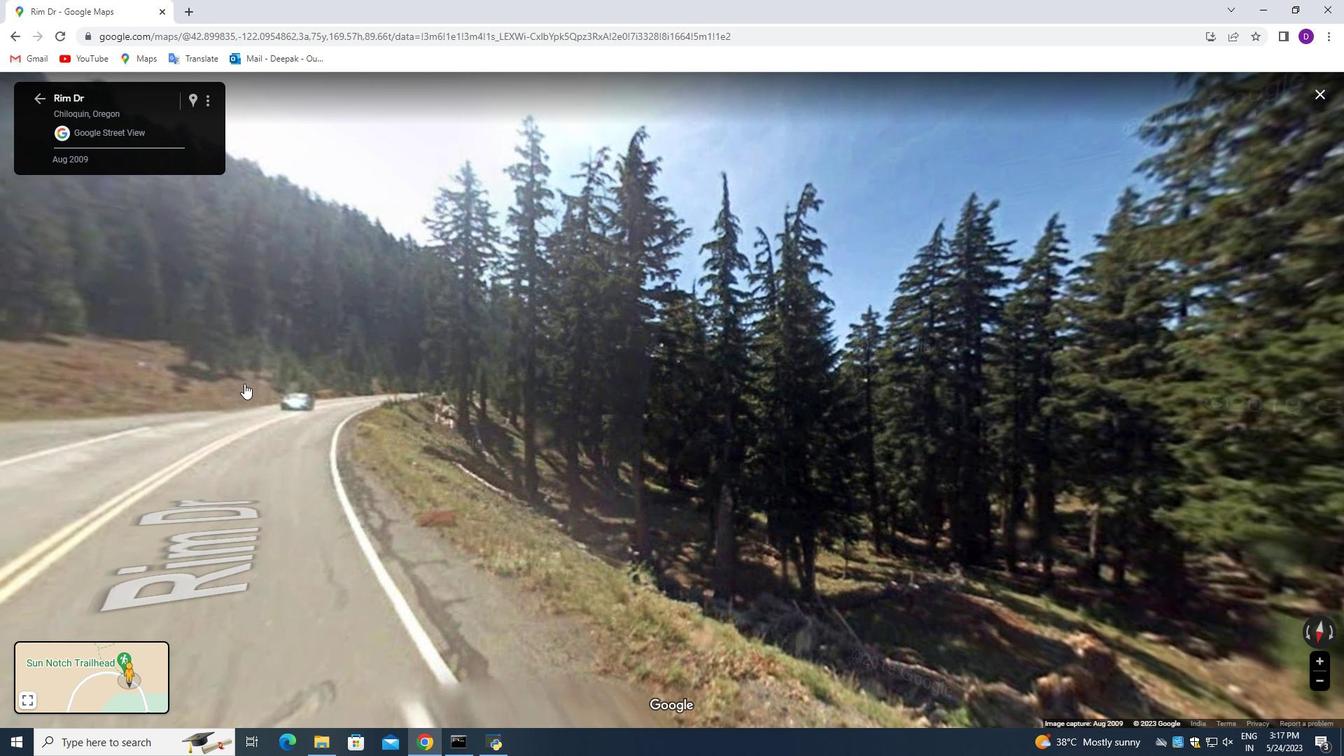 
Action: Mouse scrolled (245, 382) with delta (0, 0)
Screenshot: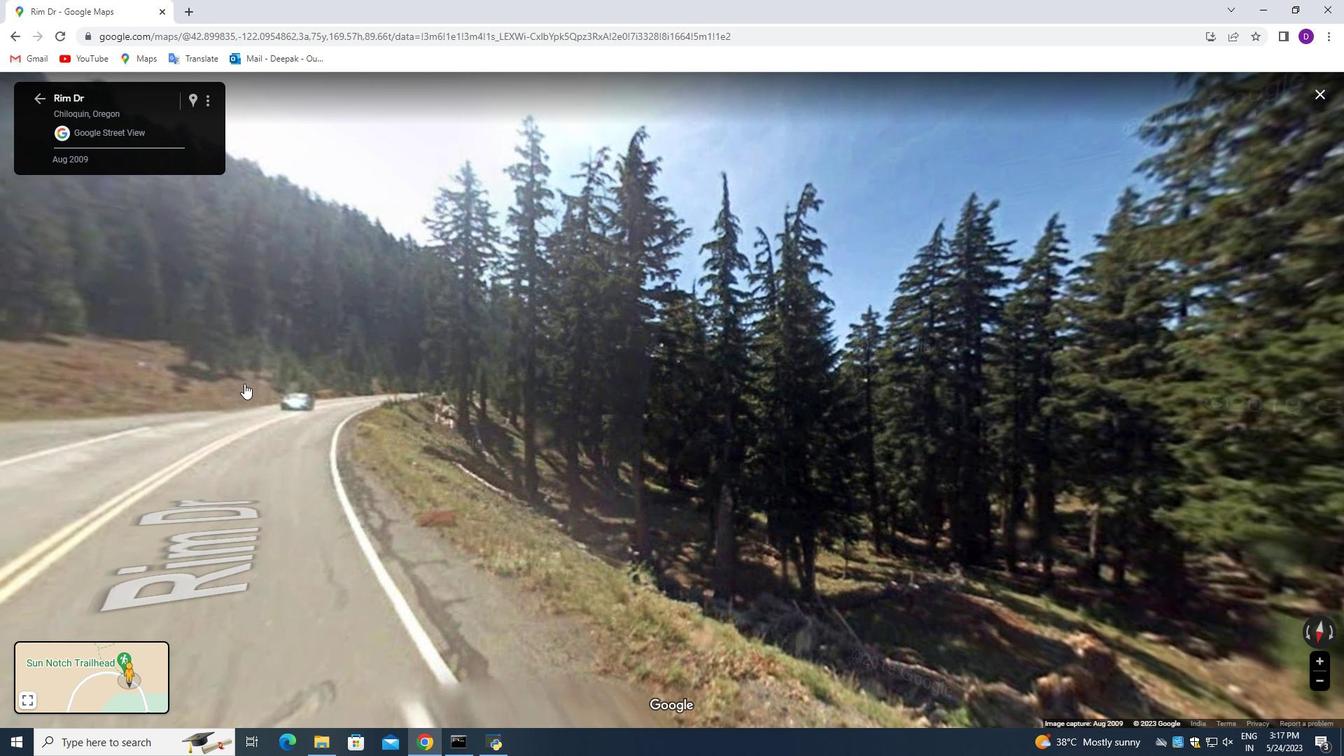 
Action: Mouse scrolled (245, 382) with delta (0, 0)
Screenshot: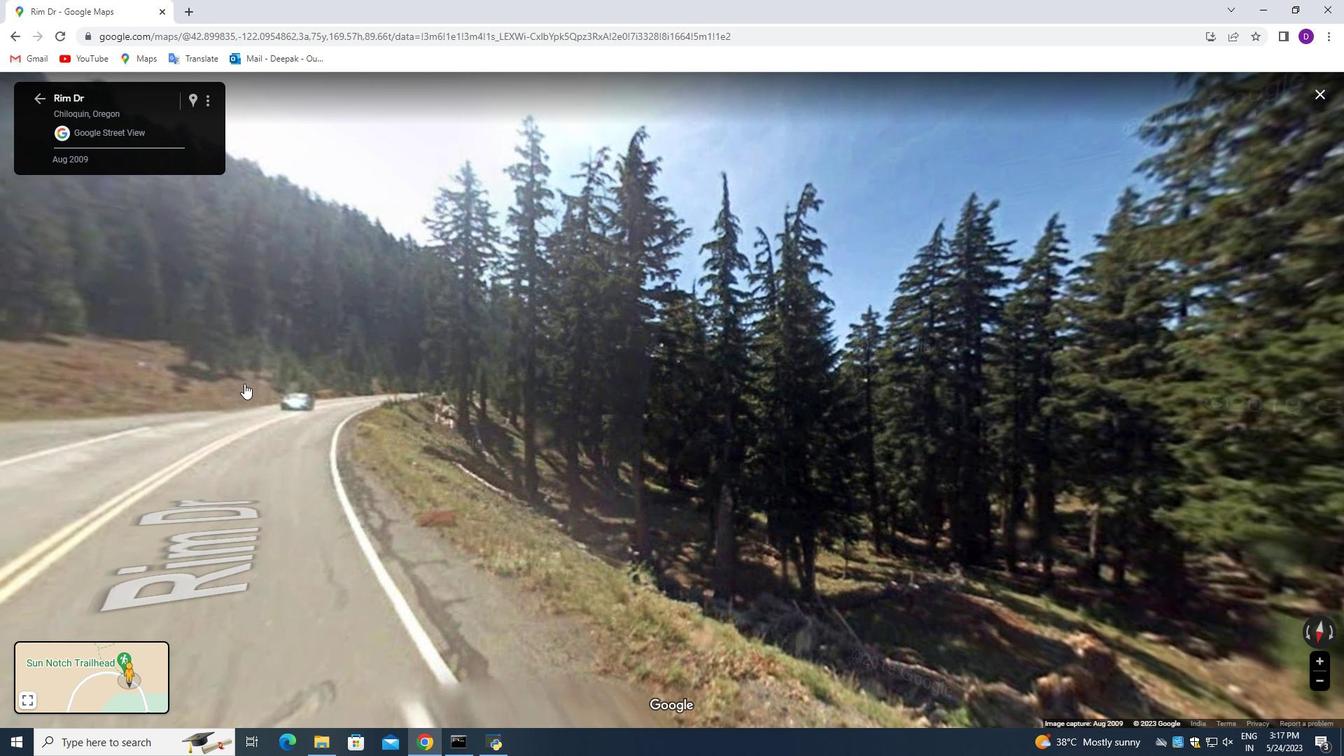 
Action: Mouse moved to (245, 384)
Screenshot: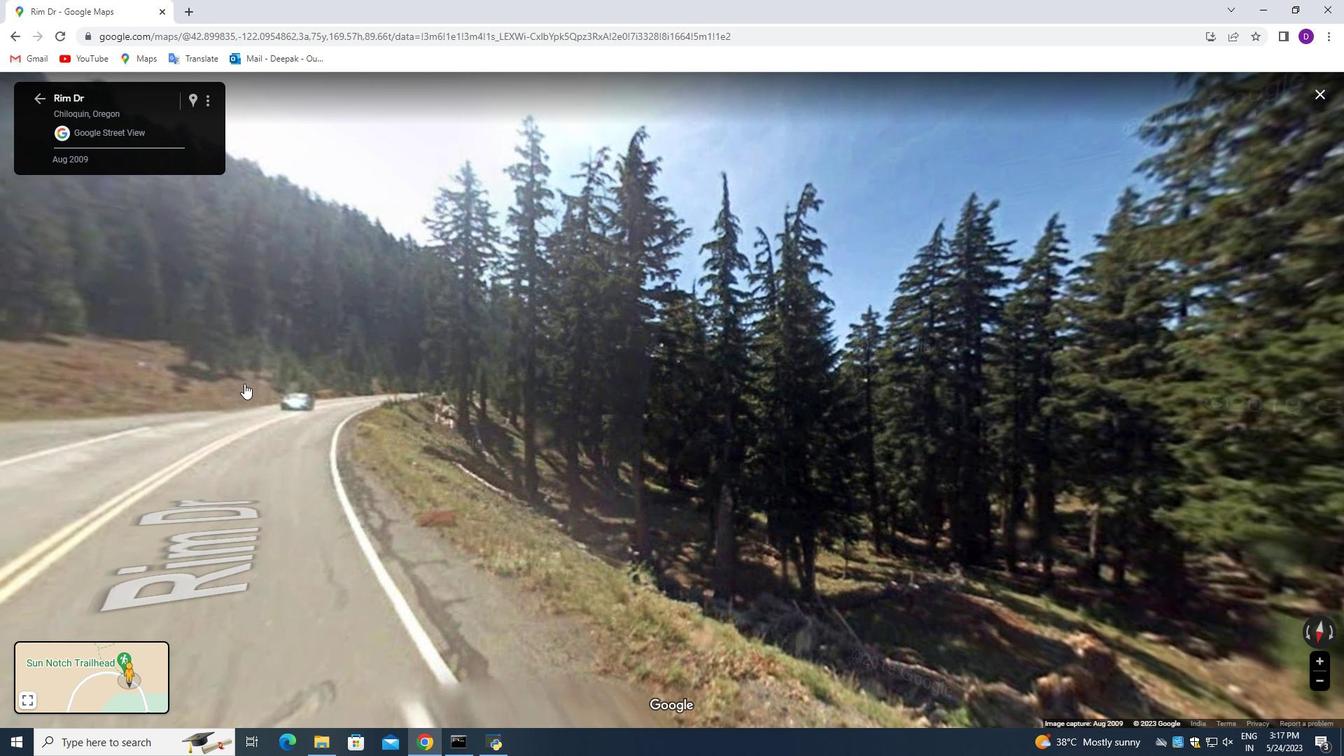 
Action: Mouse scrolled (245, 383) with delta (0, 0)
Screenshot: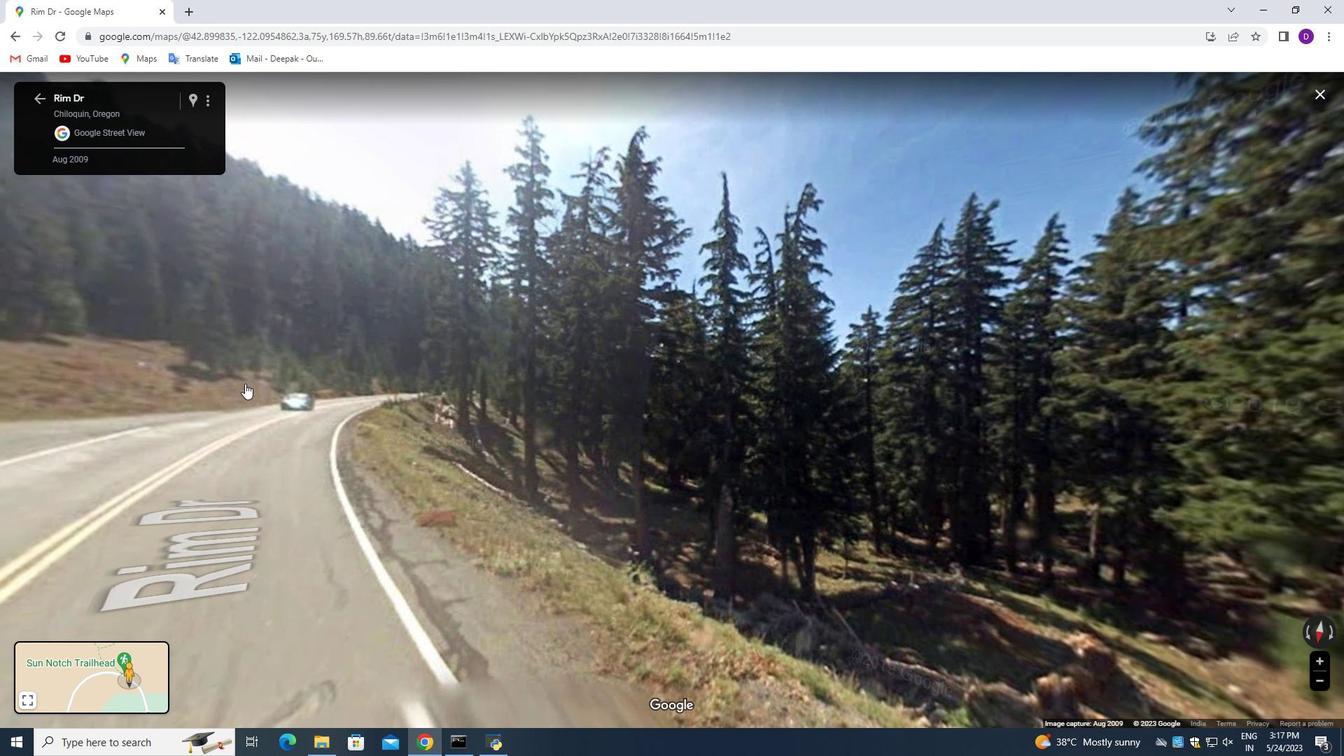 
Action: Mouse moved to (245, 385)
Screenshot: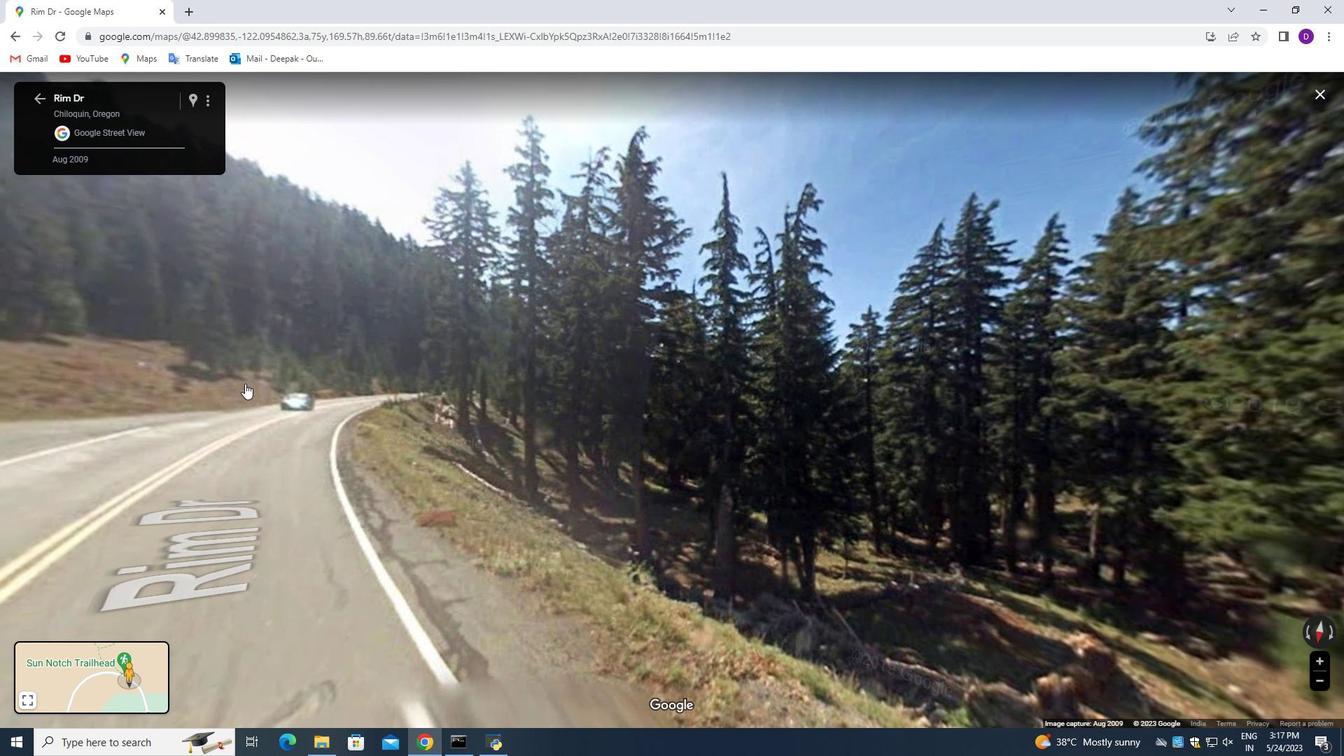 
Action: Mouse scrolled (245, 384) with delta (0, 0)
Screenshot: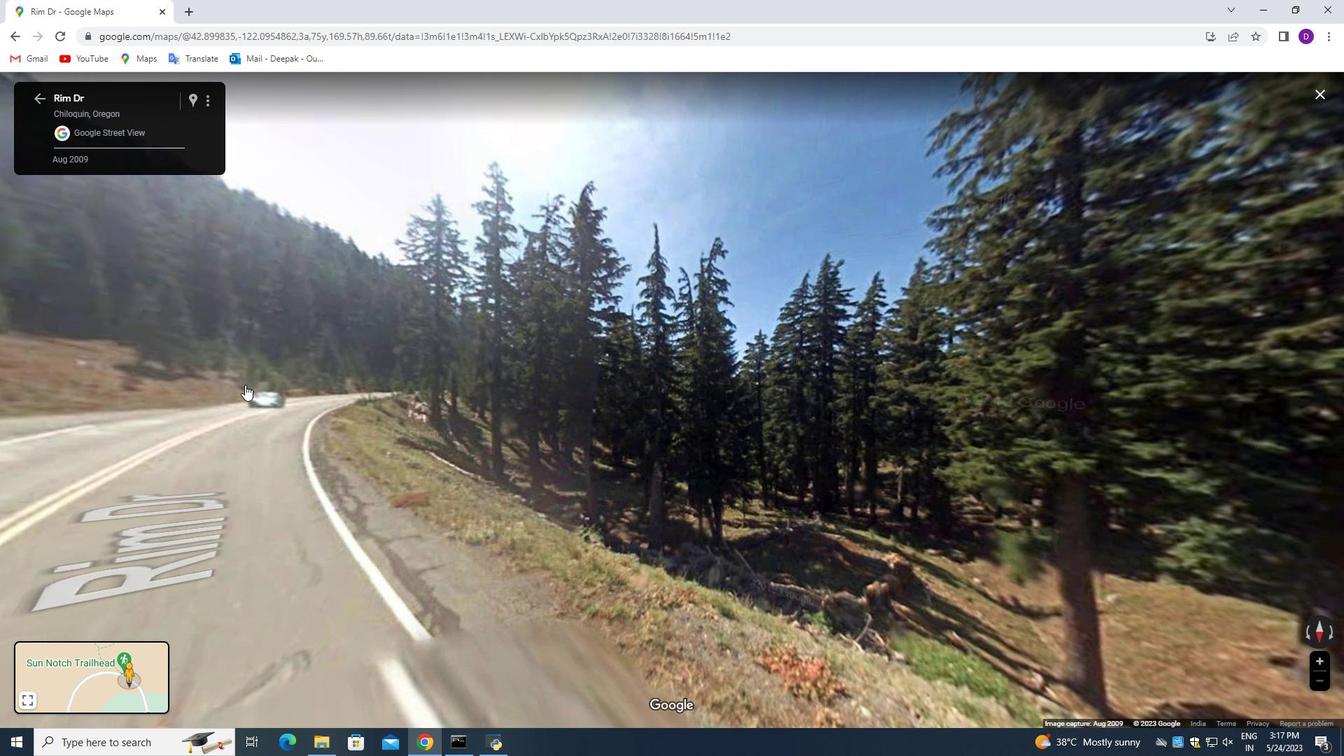 
Action: Mouse scrolled (245, 384) with delta (0, 0)
Screenshot: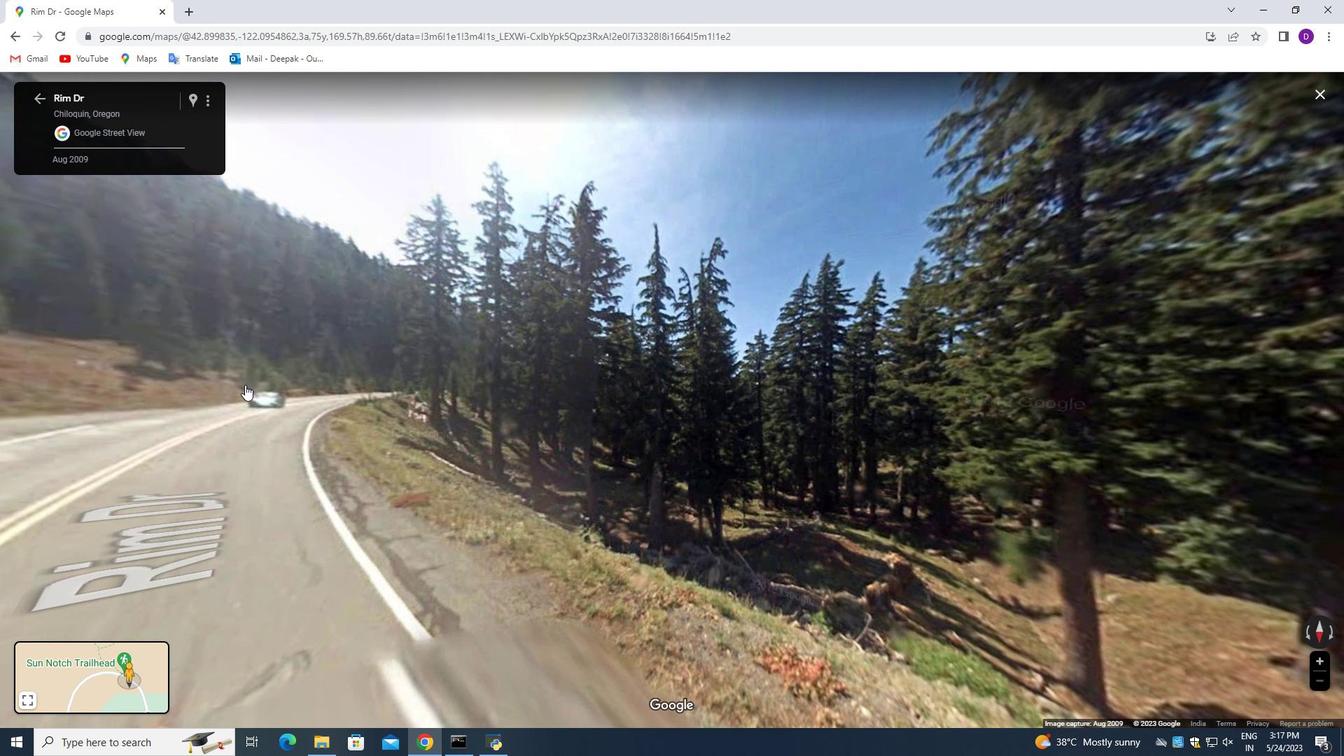 
Action: Mouse scrolled (245, 384) with delta (0, 0)
Screenshot: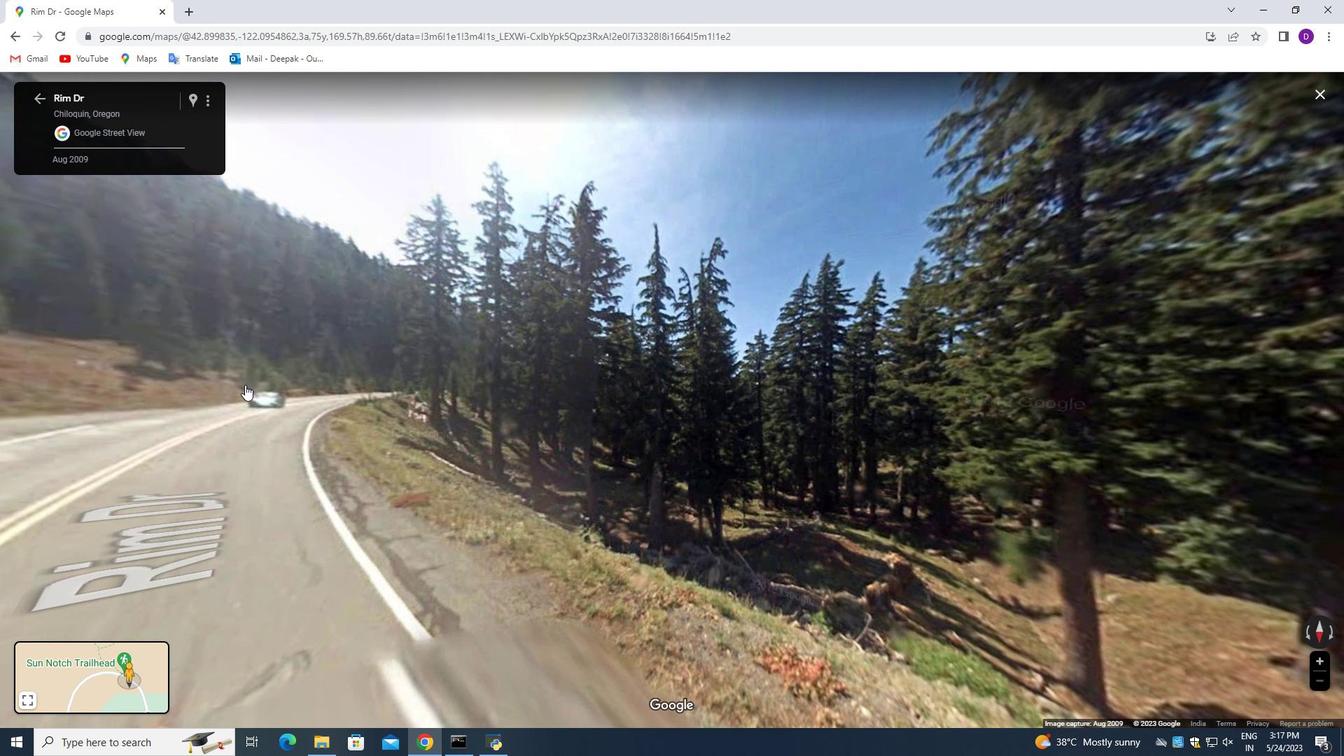 
Action: Mouse scrolled (245, 384) with delta (0, 0)
Screenshot: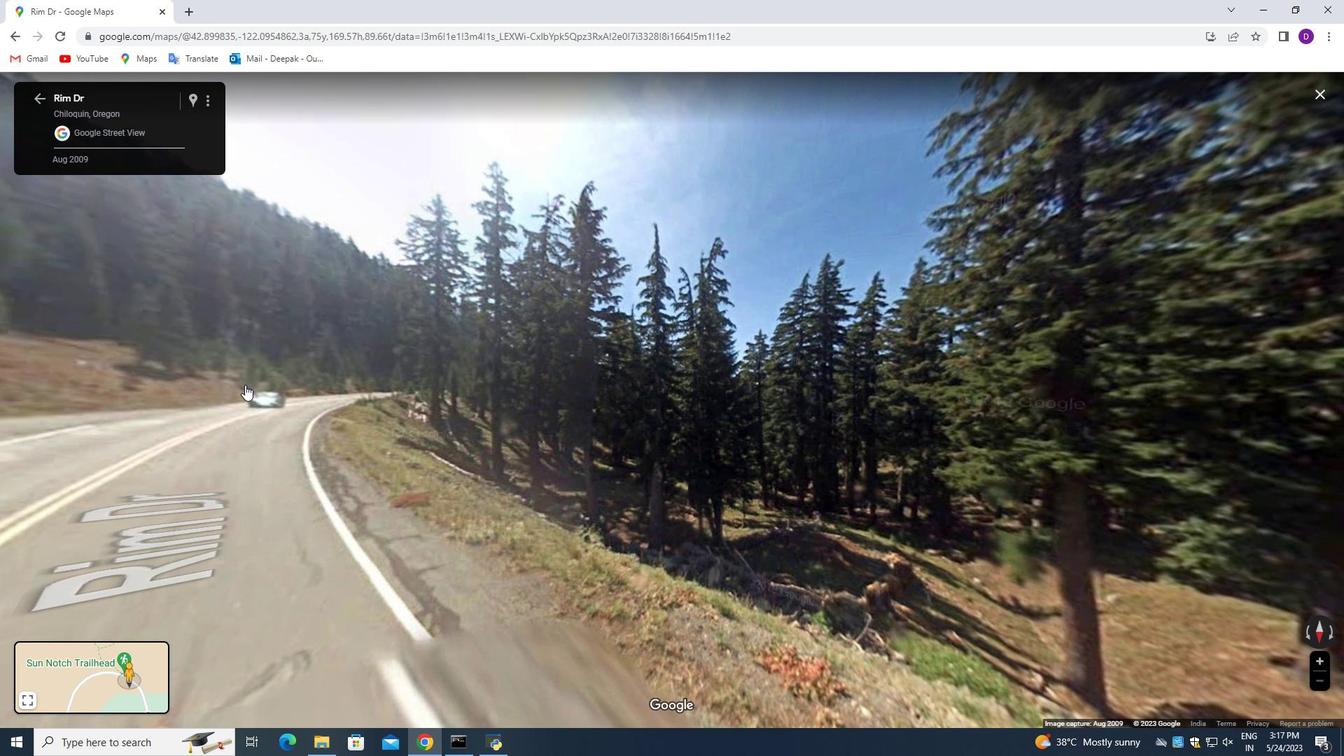
Action: Mouse scrolled (245, 384) with delta (0, 0)
Screenshot: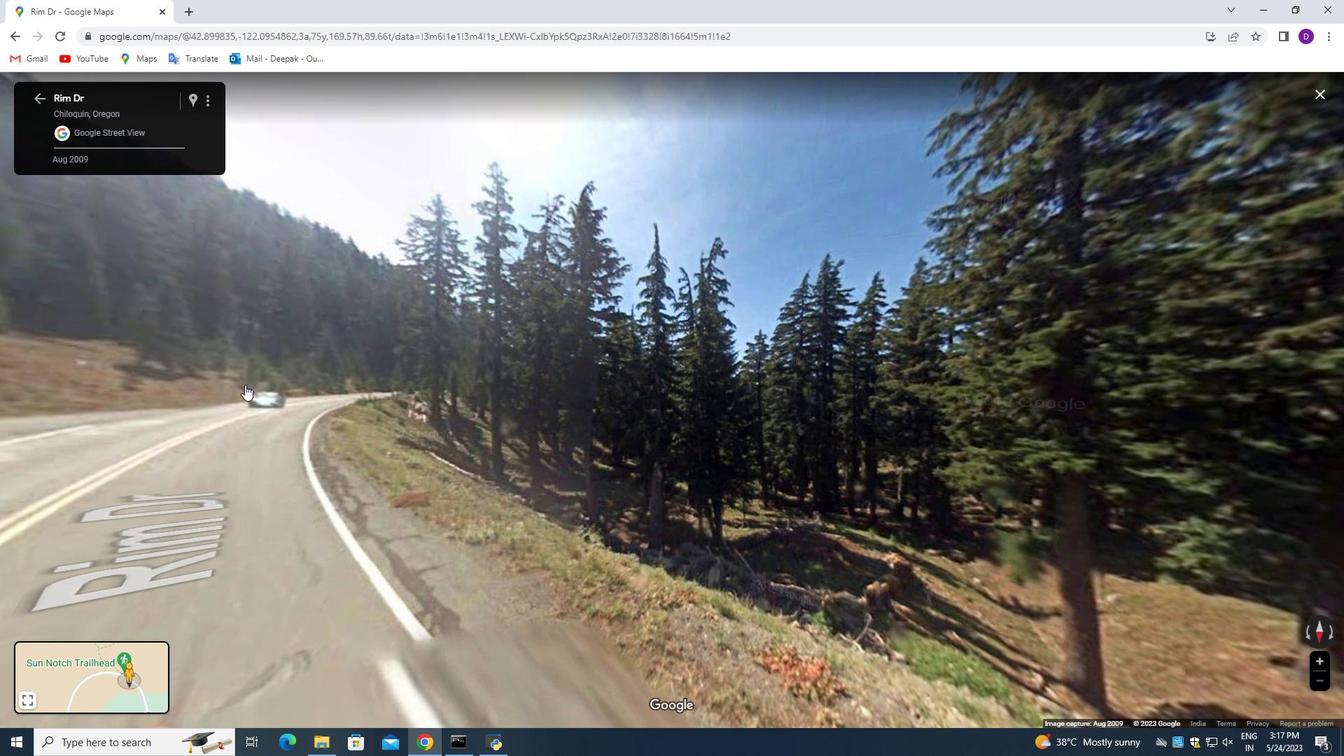 
Action: Mouse moved to (275, 399)
Screenshot: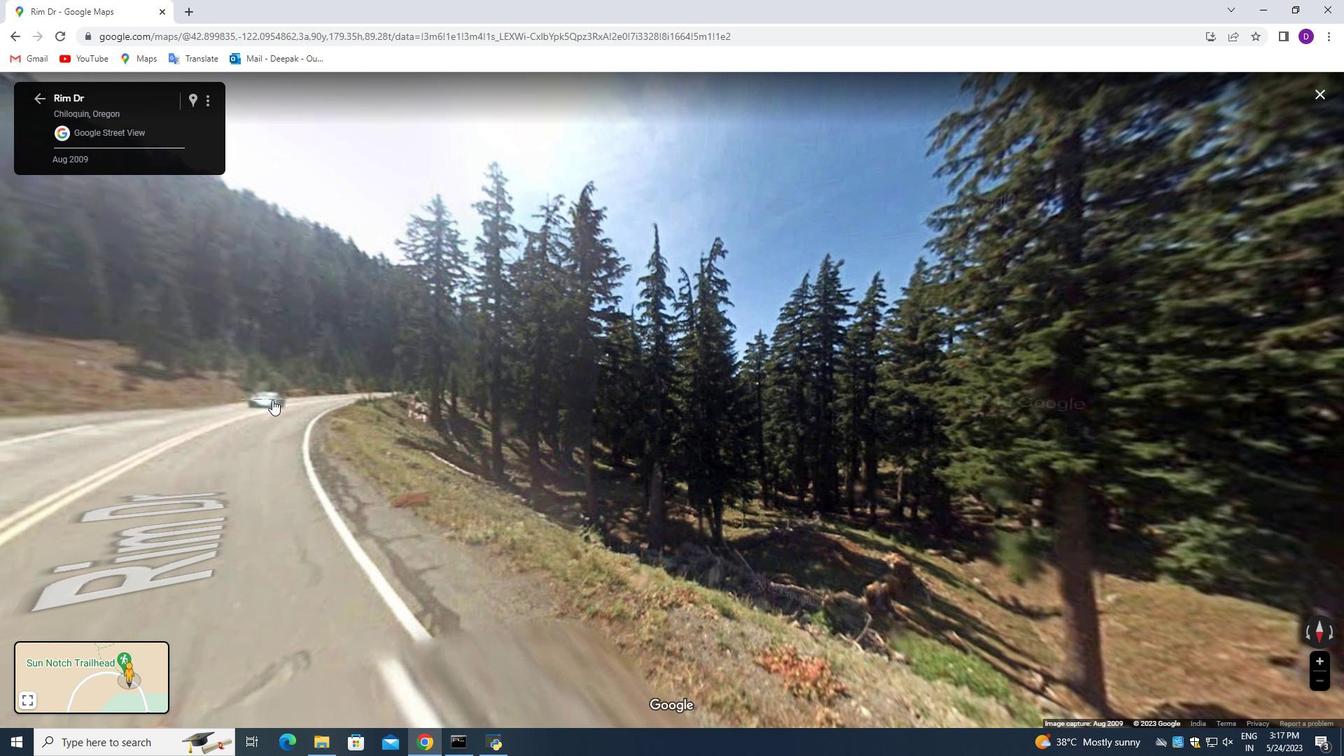 
Action: Mouse pressed left at (275, 399)
Screenshot: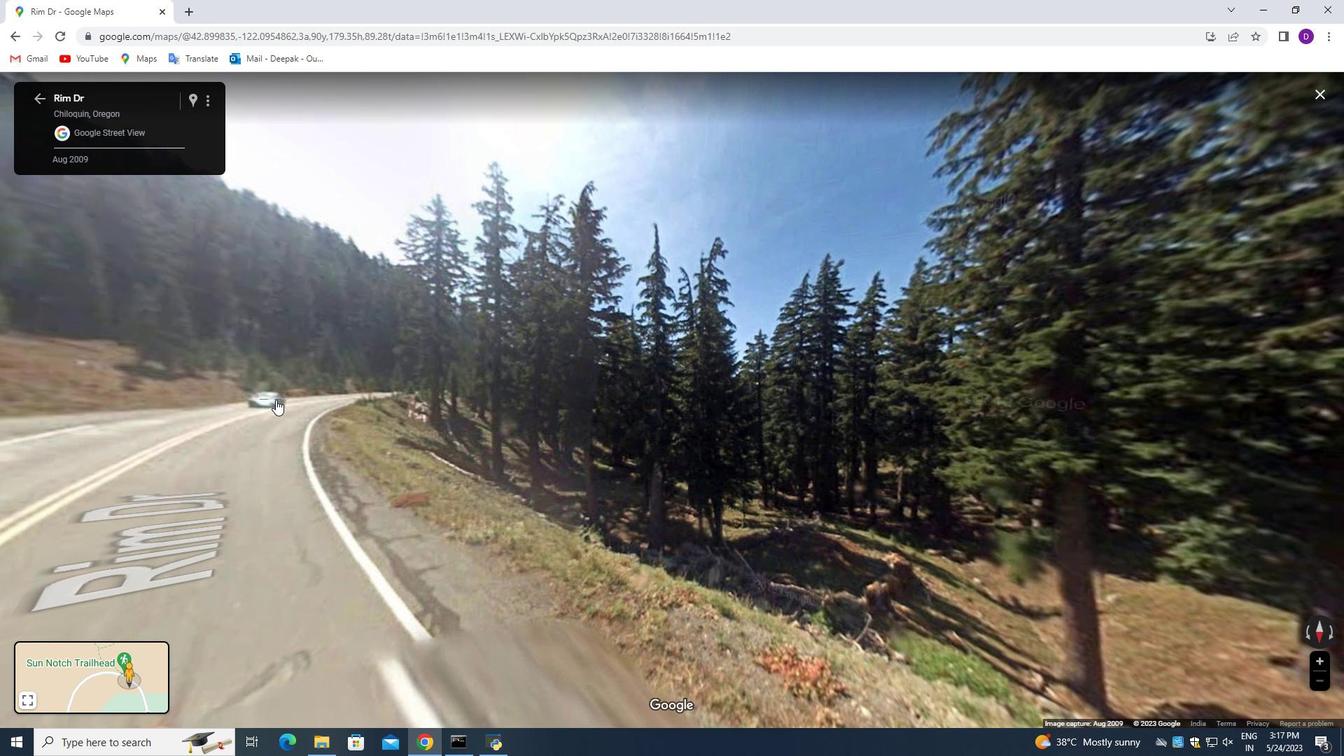 
Action: Mouse moved to (294, 398)
Screenshot: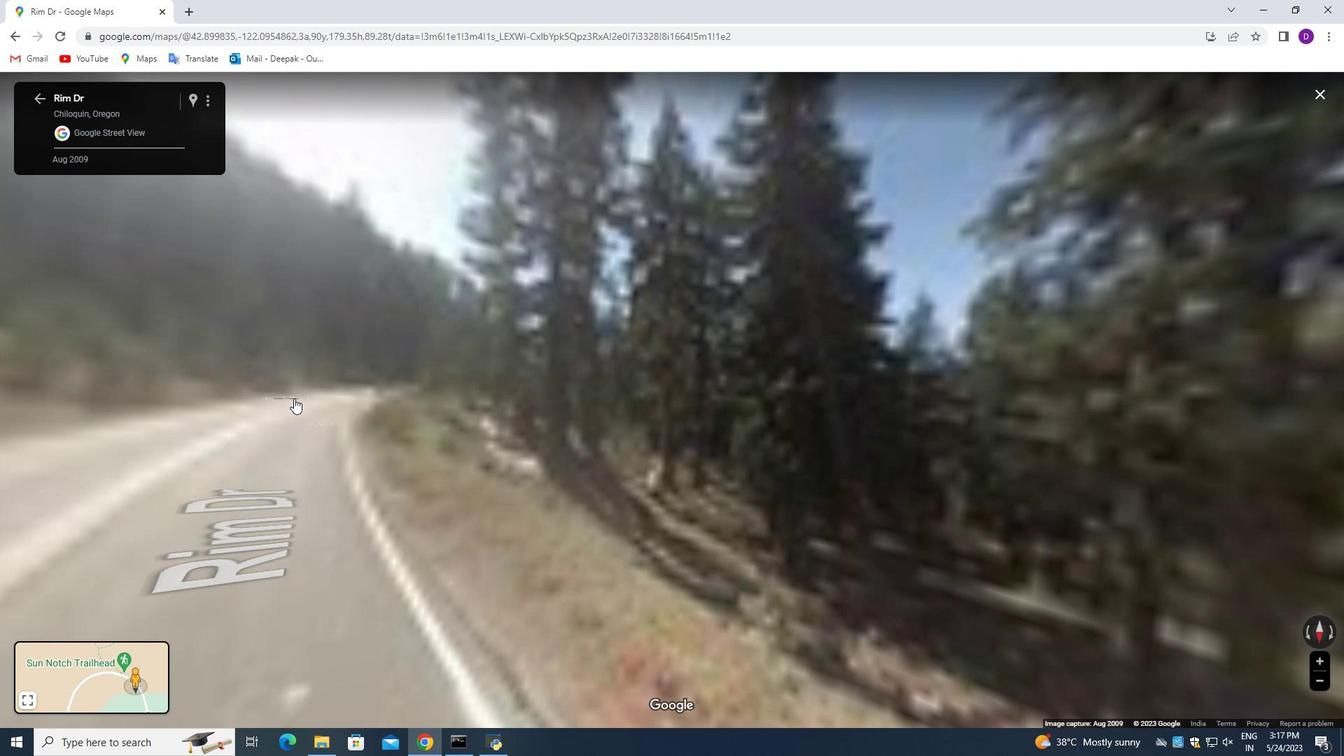 
Action: Mouse pressed left at (294, 398)
